 Task: Create a Trello card titled 'Create TBL', add a checklist, attach a card from another board, and set a due date.
Action: Mouse scrolled (729, 308) with delta (0, -1)
Screenshot: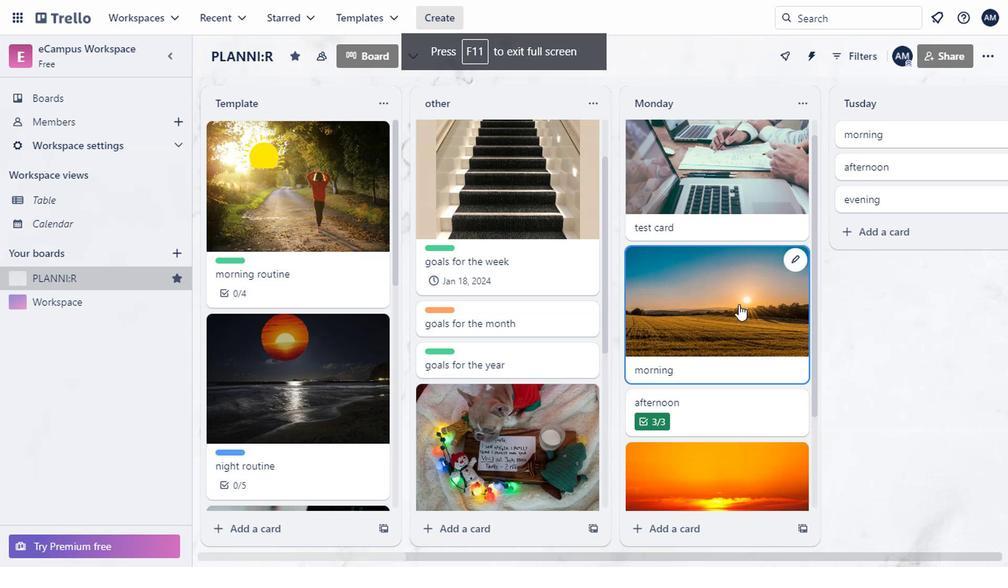 
Action: Mouse moved to (825, 238)
Screenshot: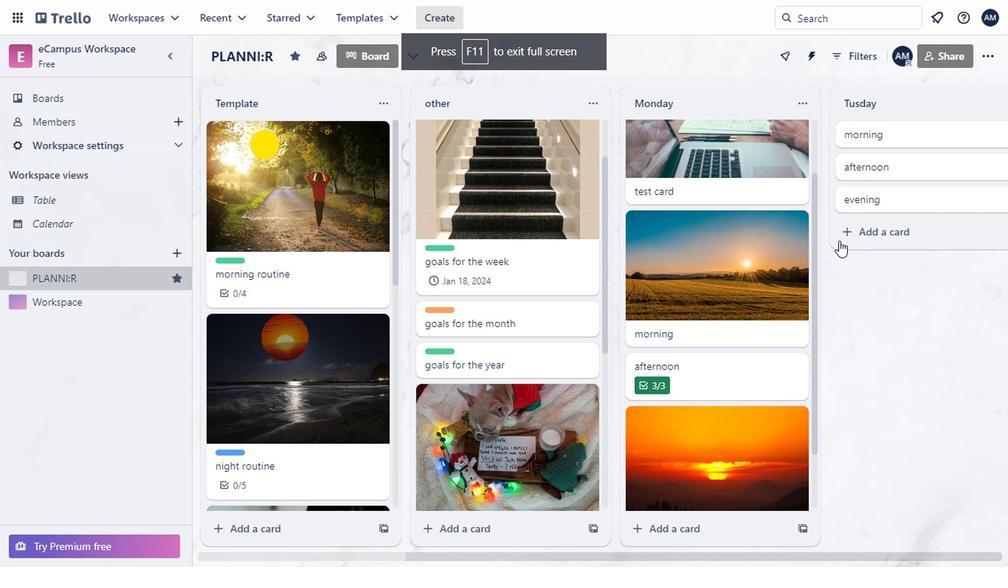 
Action: Mouse scrolled (825, 238) with delta (0, 0)
Screenshot: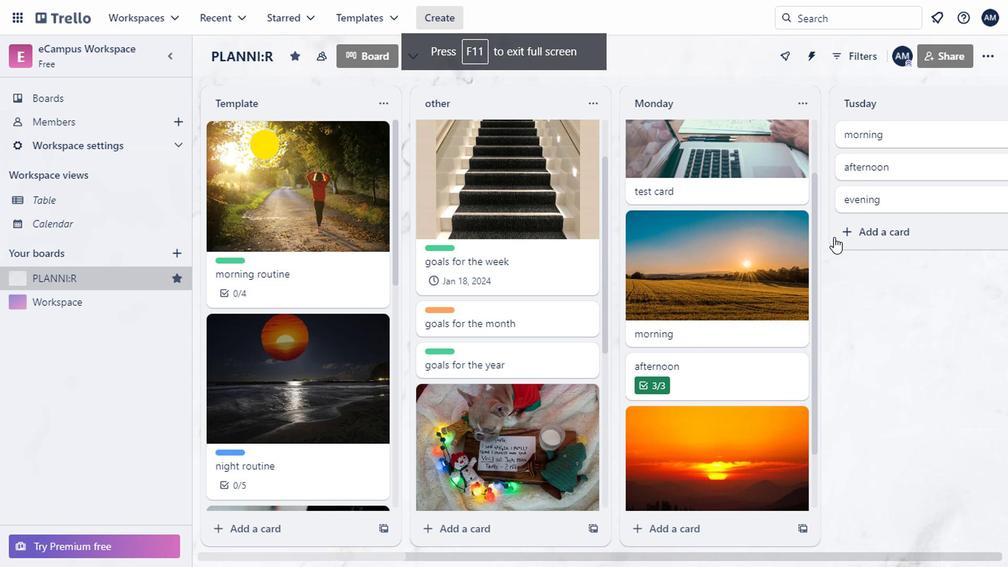 
Action: Mouse scrolled (825, 238) with delta (0, 0)
Screenshot: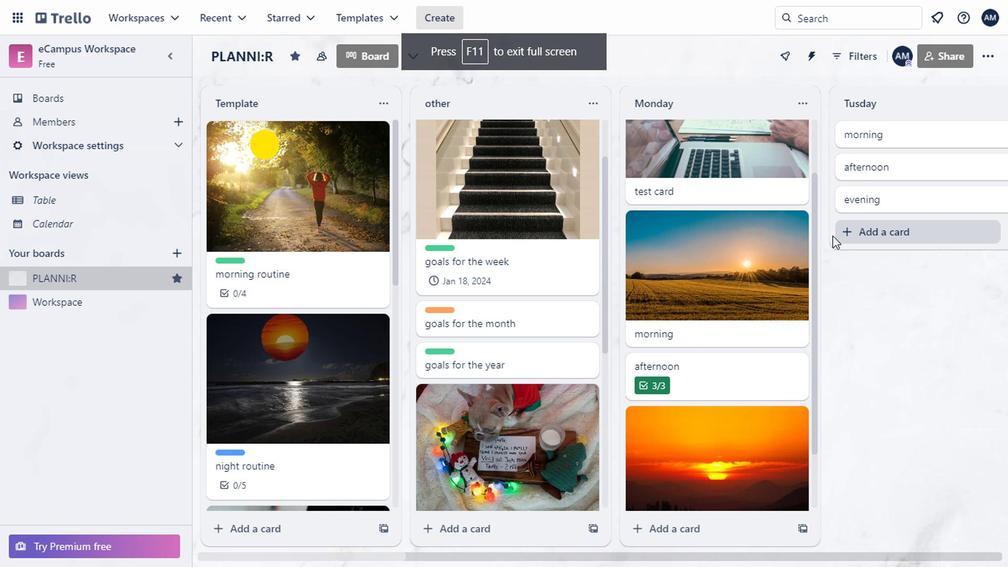
Action: Mouse scrolled (825, 238) with delta (0, 0)
Screenshot: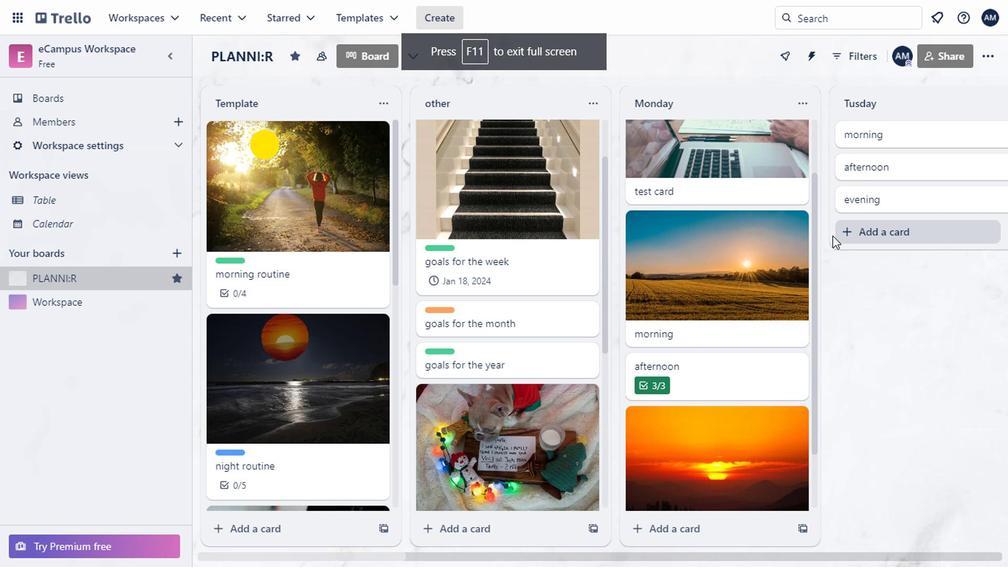 
Action: Mouse moved to (544, 128)
Screenshot: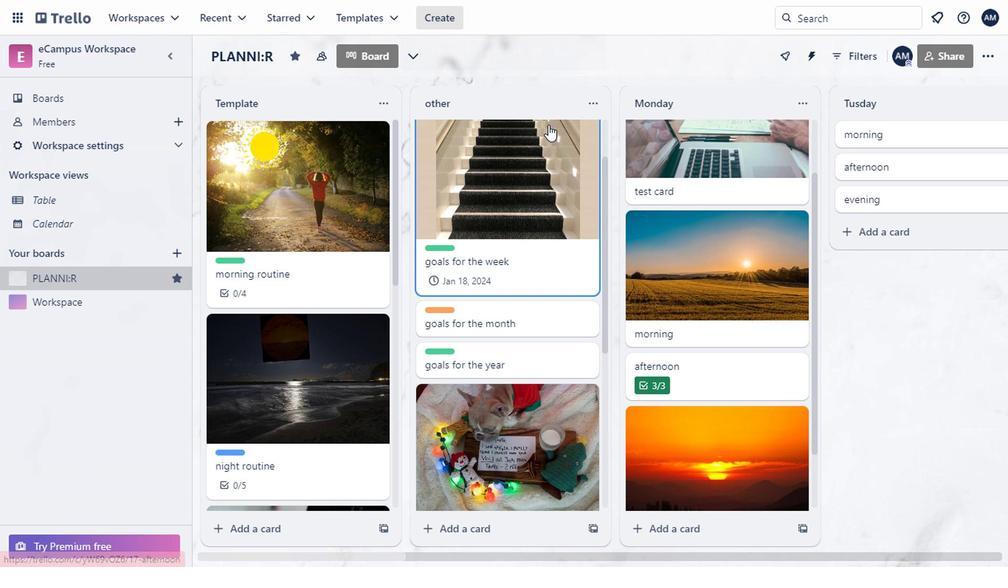 
Action: Mouse scrolled (544, 129) with delta (0, 1)
Screenshot: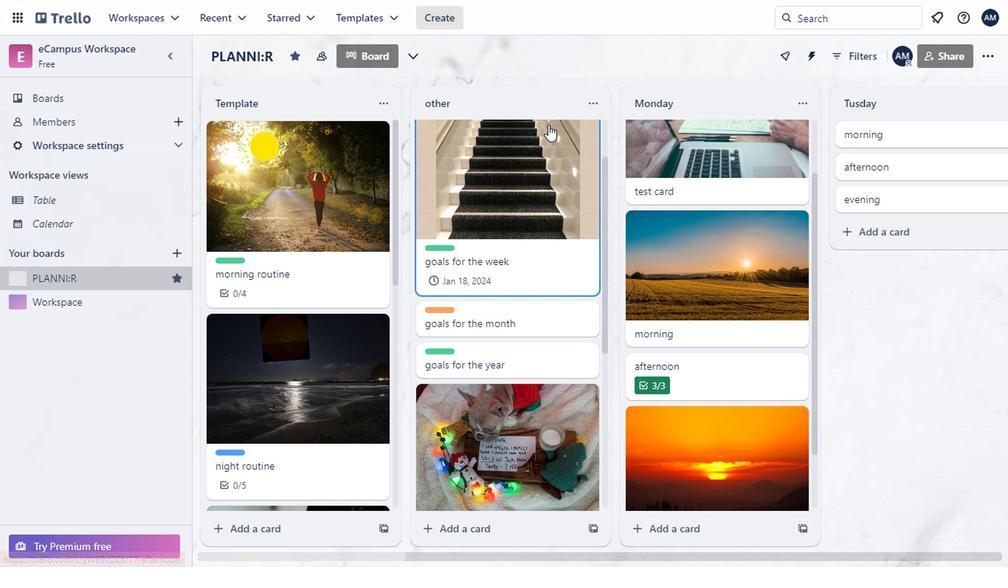 
Action: Mouse scrolled (544, 129) with delta (0, 1)
Screenshot: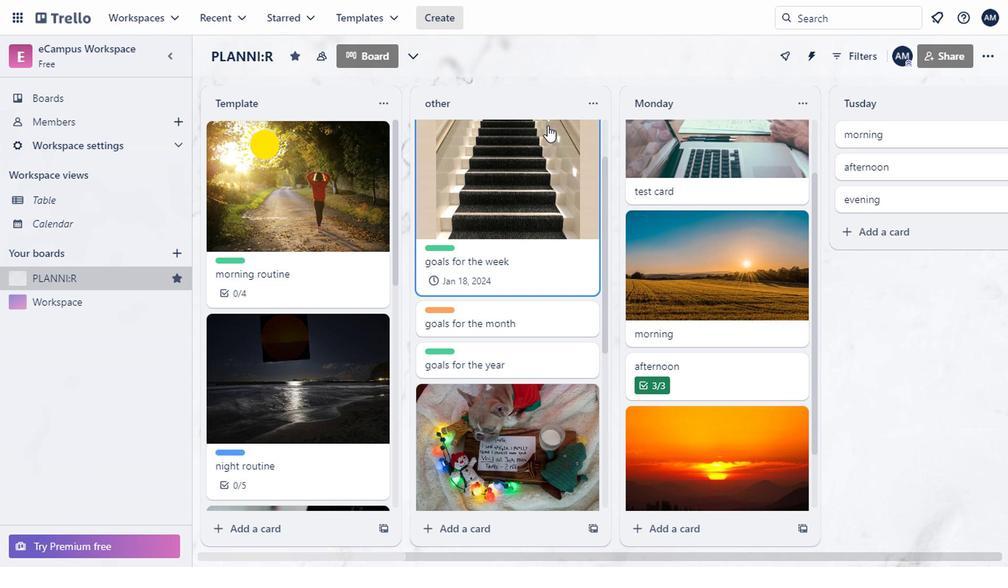 
Action: Mouse scrolled (544, 129) with delta (0, 1)
Screenshot: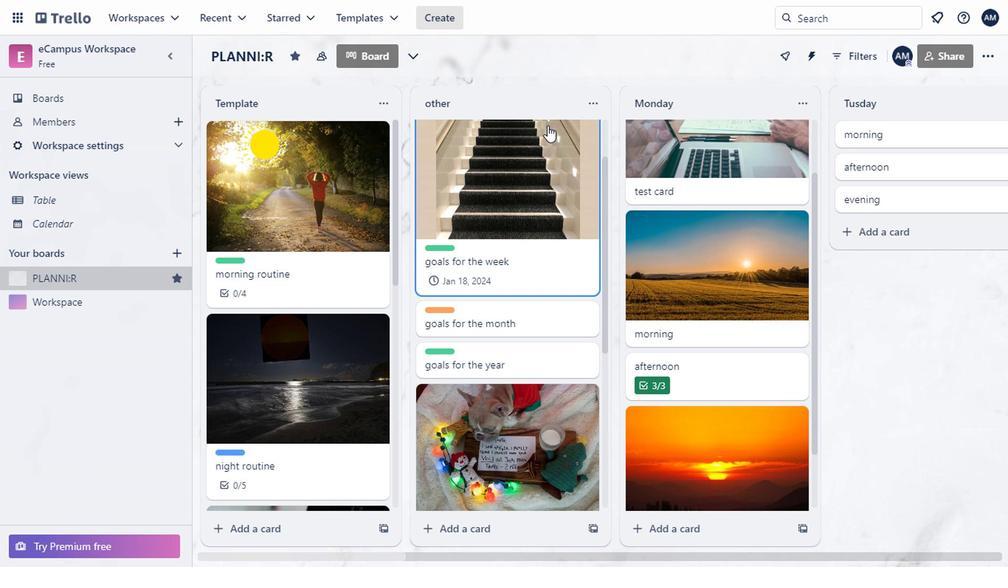 
Action: Mouse scrolled (544, 129) with delta (0, 1)
Screenshot: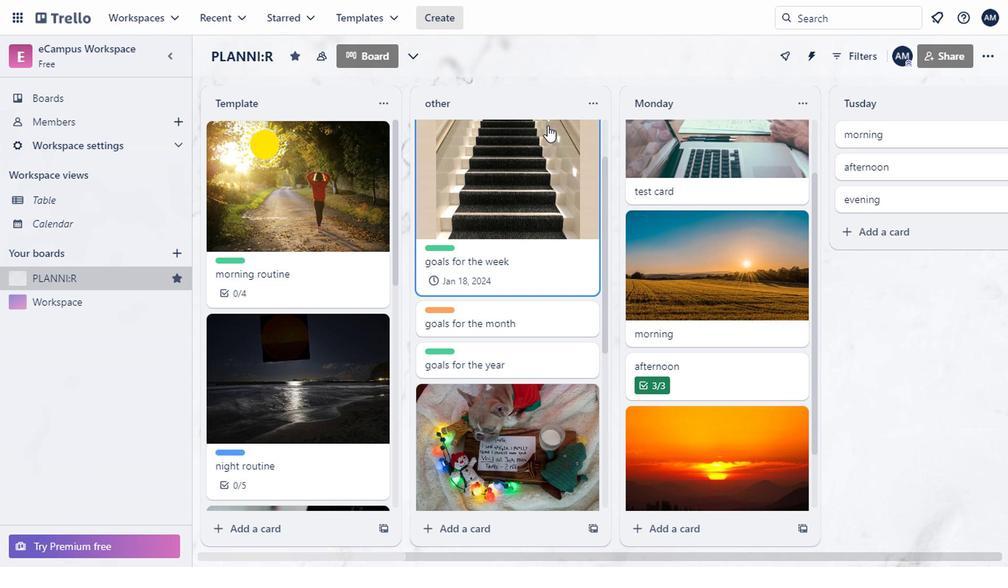 
Action: Mouse moved to (406, 280)
Screenshot: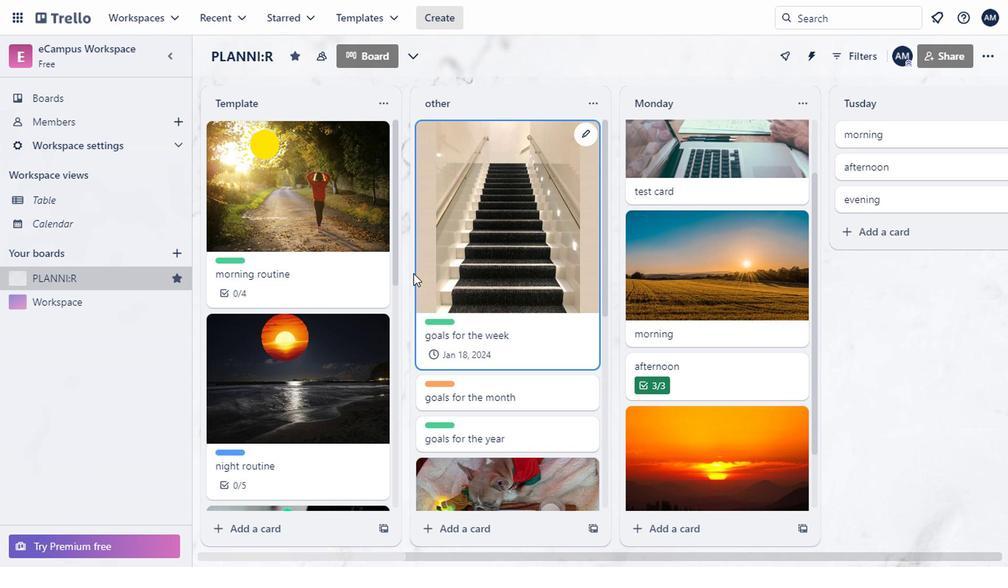 
Action: Mouse scrolled (406, 279) with delta (0, -1)
Screenshot: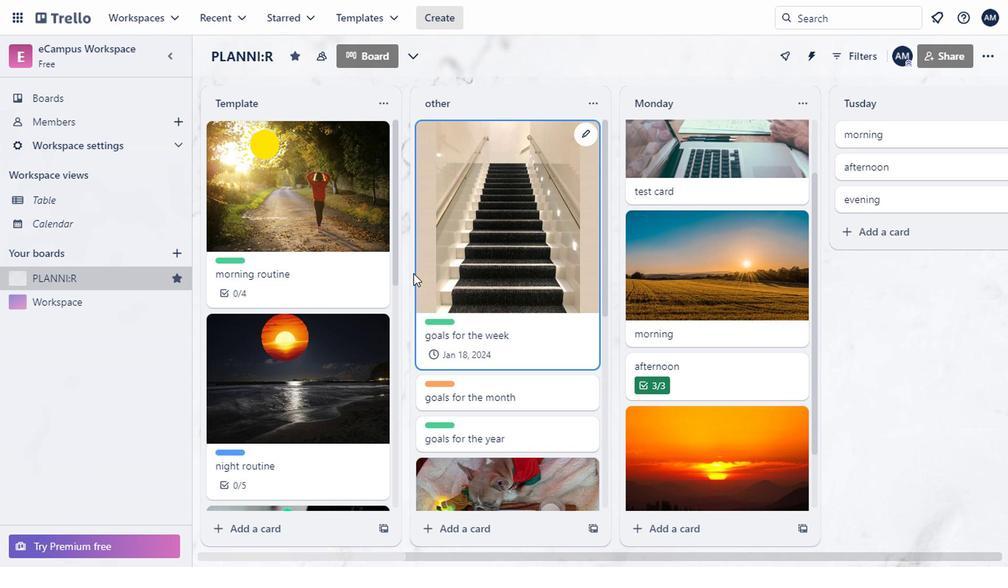 
Action: Mouse moved to (398, 288)
Screenshot: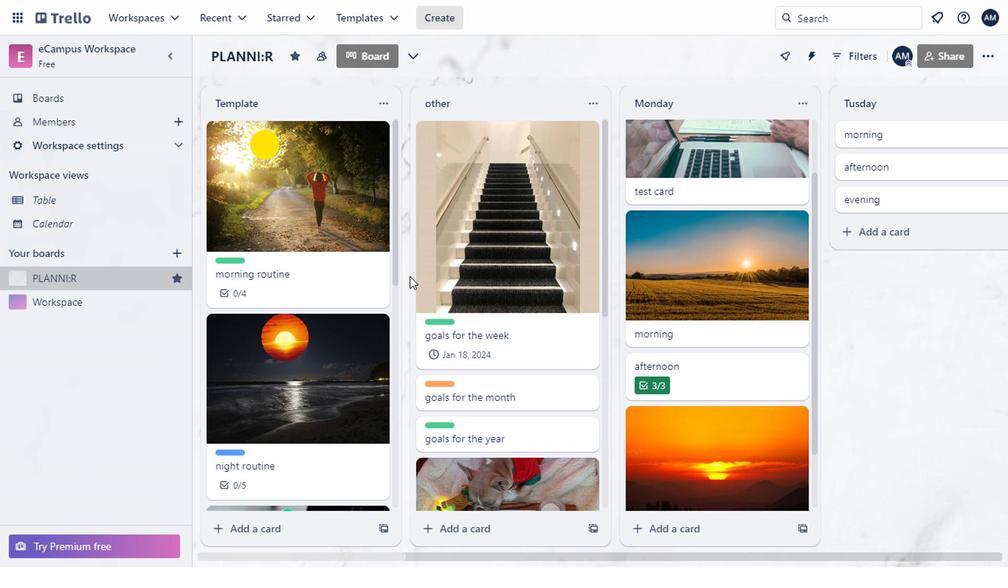 
Action: Mouse scrolled (398, 287) with delta (0, 0)
Screenshot: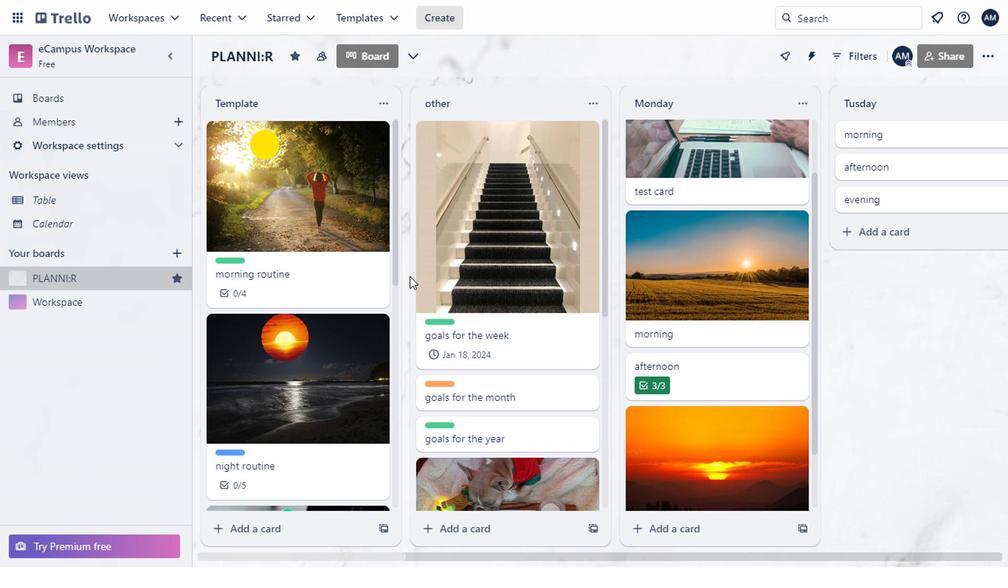 
Action: Mouse moved to (394, 294)
Screenshot: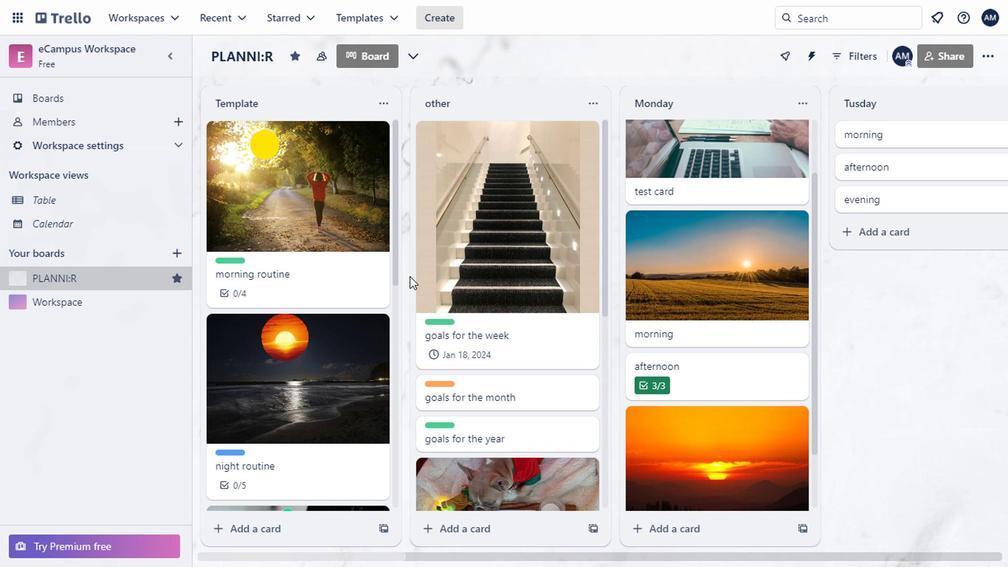 
Action: Mouse scrolled (394, 293) with delta (0, -1)
Screenshot: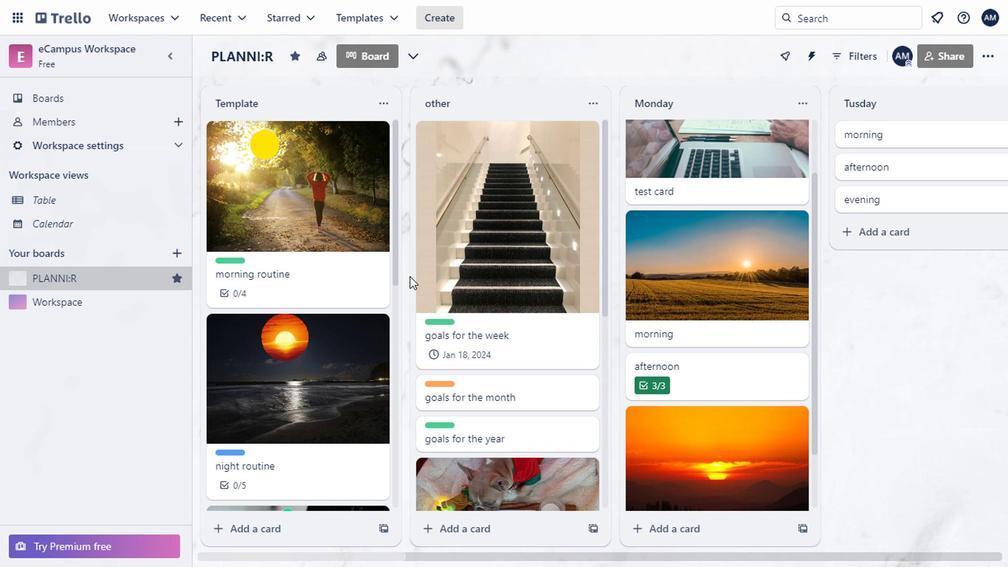 
Action: Mouse moved to (131, 282)
Screenshot: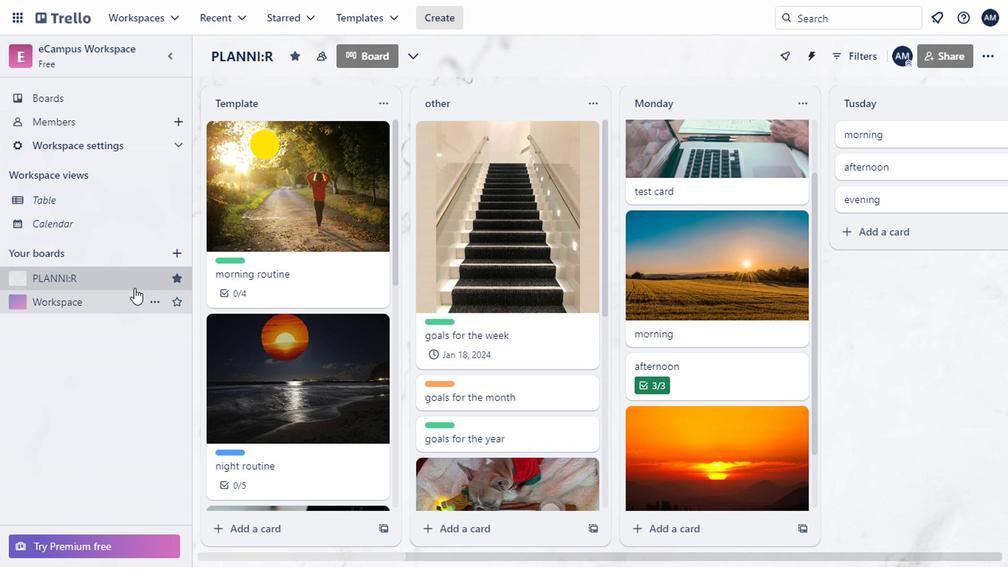 
Action: Mouse pressed left at (131, 282)
Screenshot: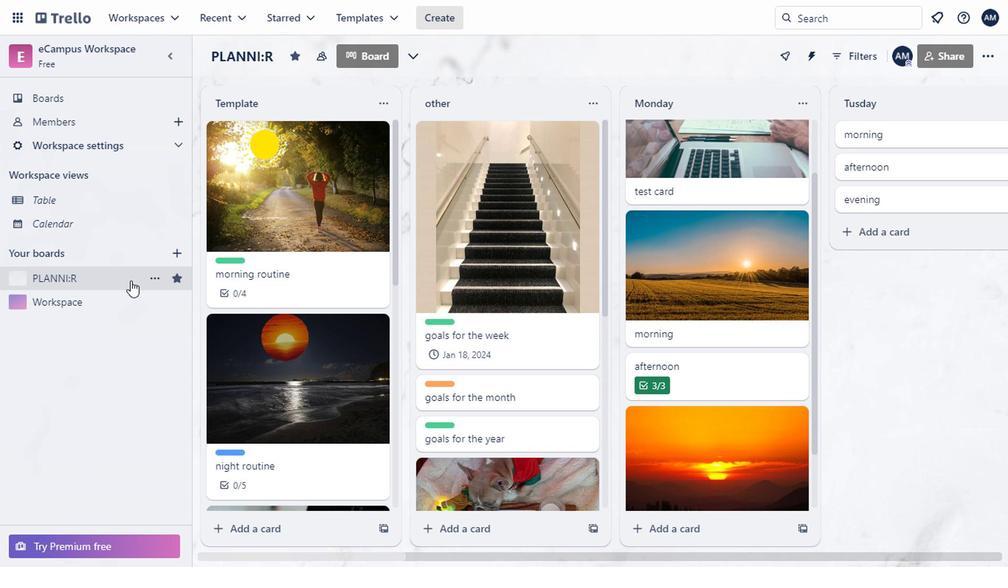 
Action: Mouse moved to (177, 62)
Screenshot: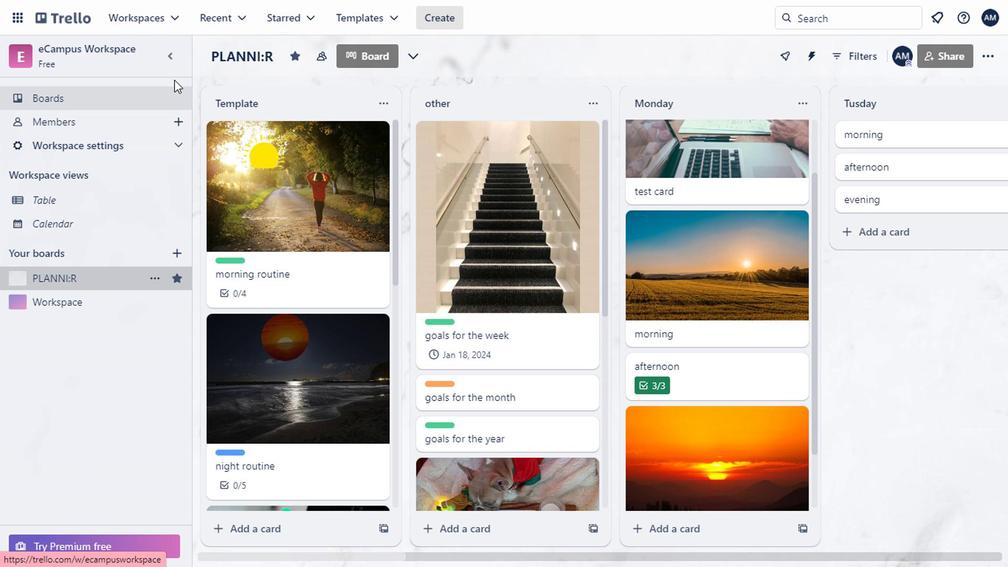 
Action: Mouse pressed left at (177, 62)
Screenshot: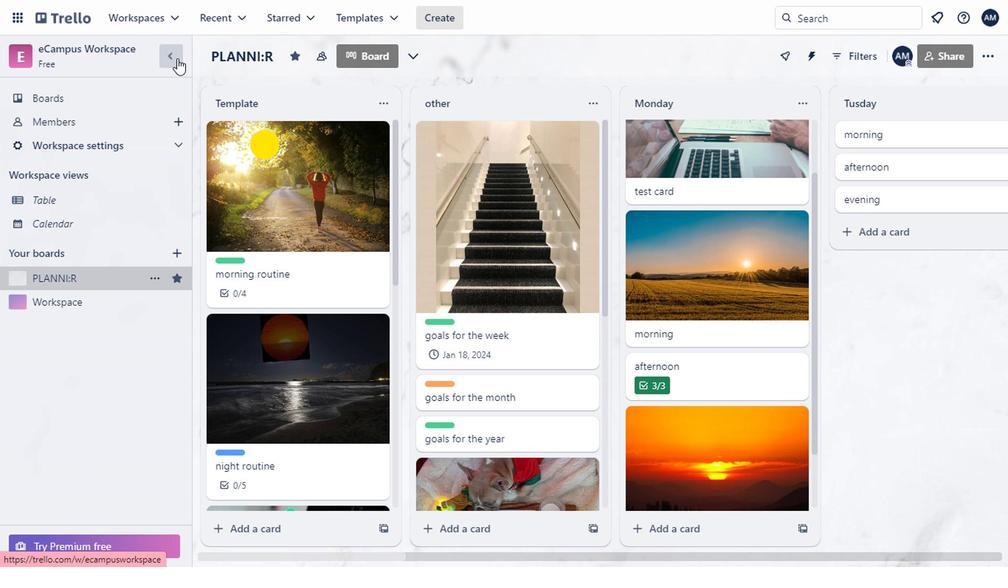 
Action: Mouse moved to (513, 410)
Screenshot: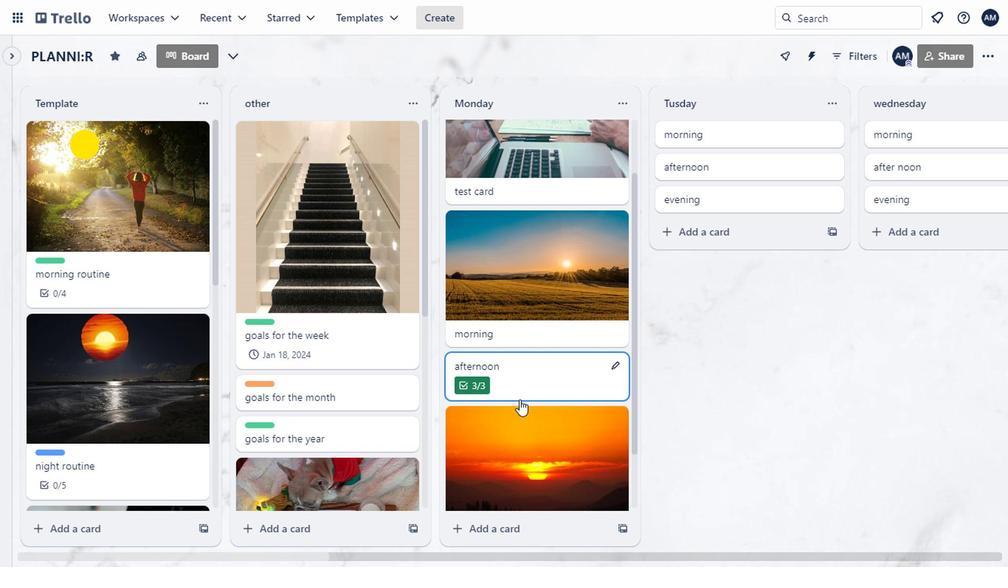 
Action: Mouse scrolled (513, 410) with delta (0, 0)
Screenshot: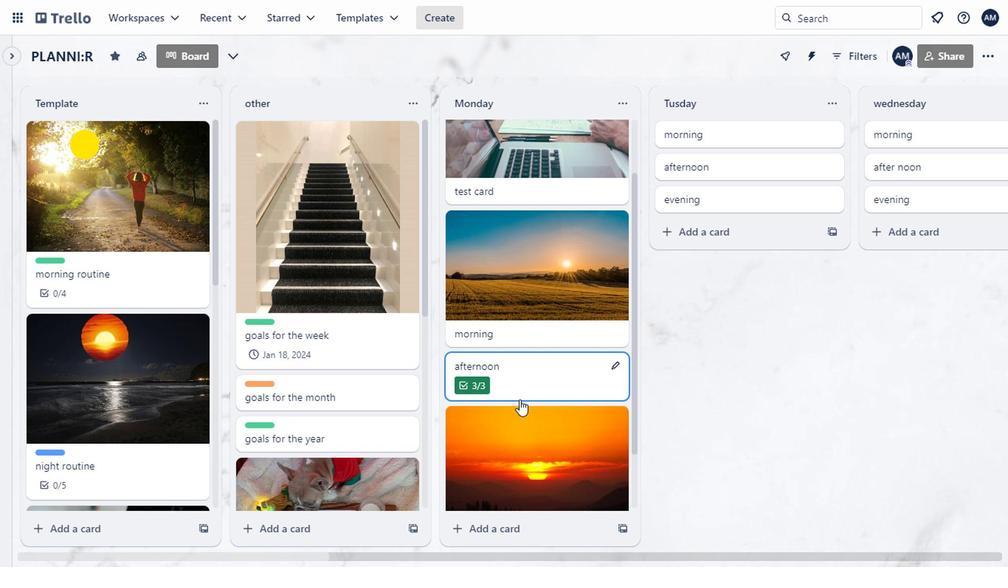 
Action: Mouse moved to (512, 414)
Screenshot: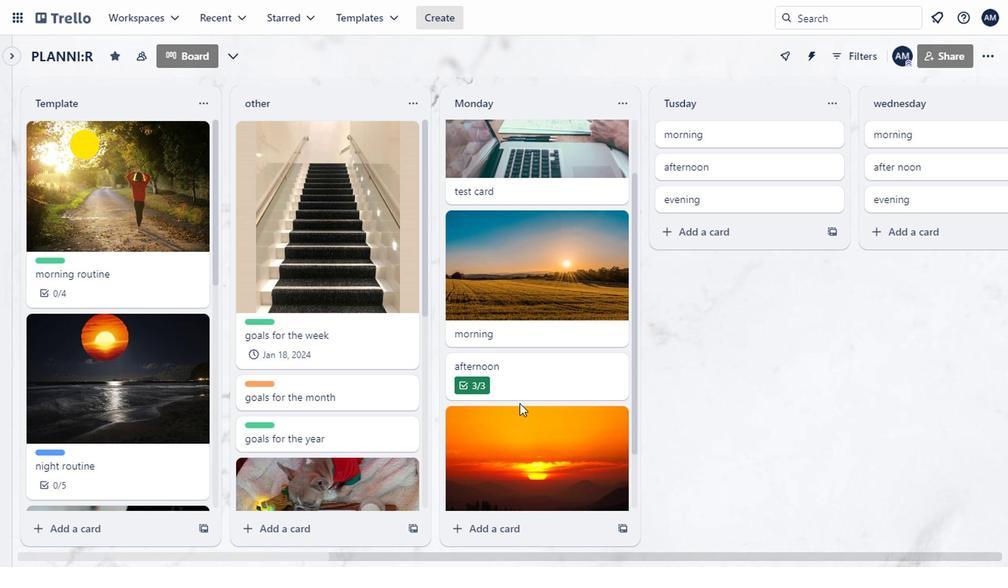 
Action: Mouse scrolled (512, 412) with delta (0, -1)
Screenshot: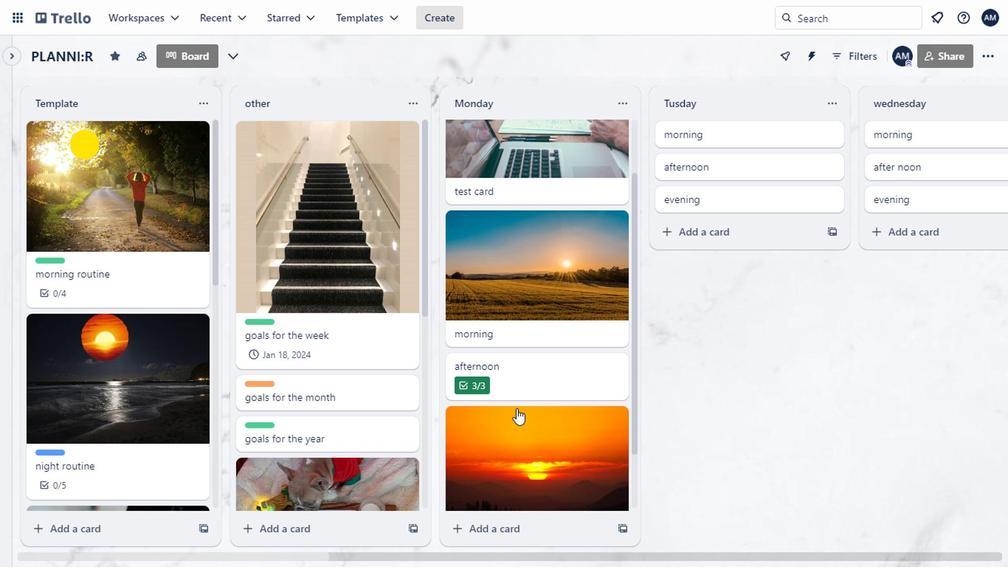 
Action: Mouse moved to (510, 414)
Screenshot: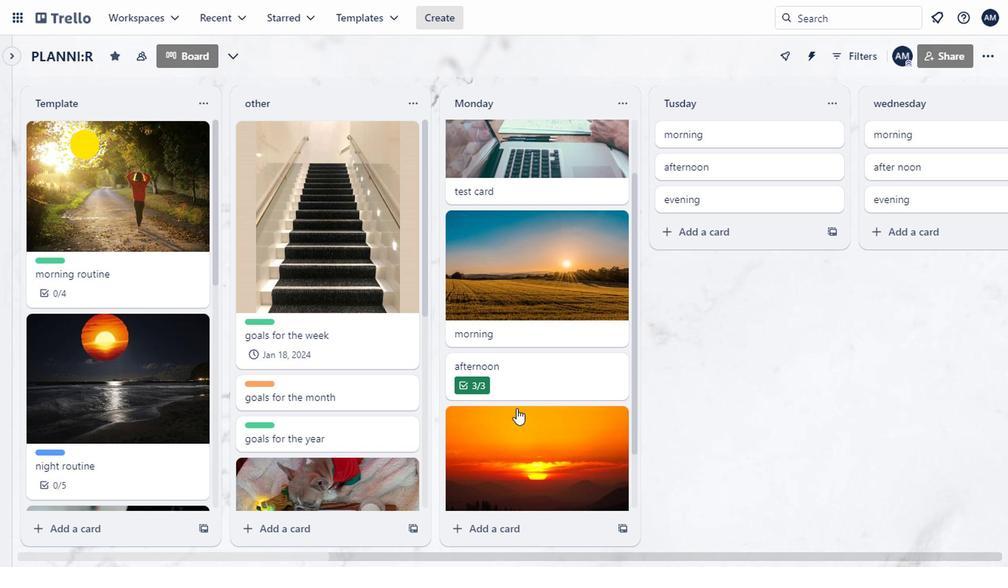 
Action: Mouse scrolled (510, 412) with delta (0, -1)
Screenshot: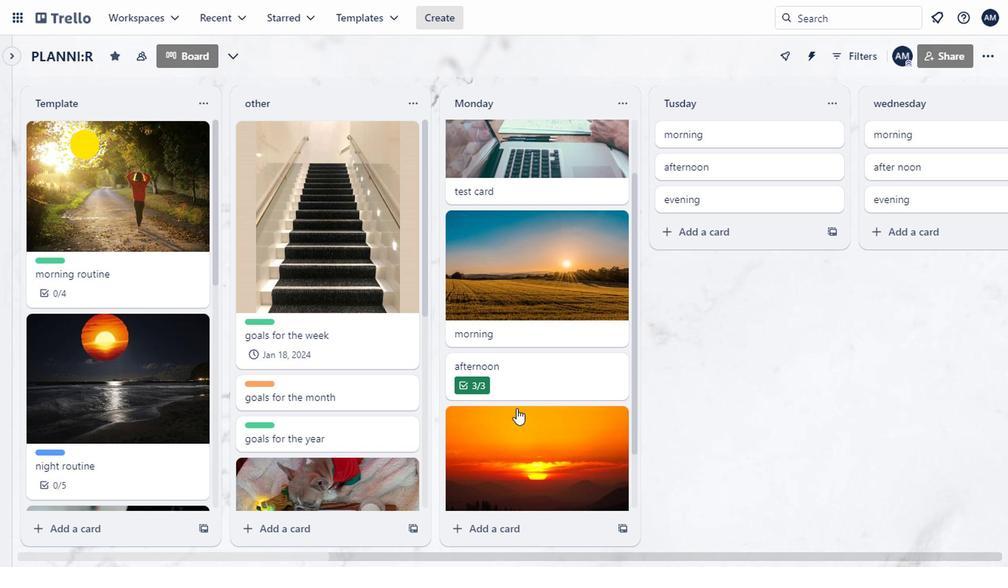 
Action: Mouse moved to (800, 274)
Screenshot: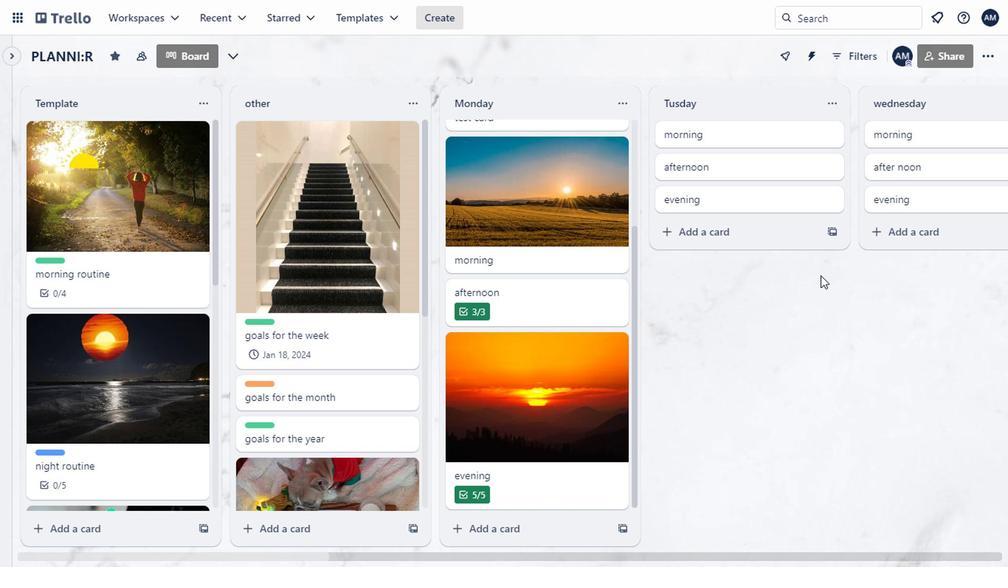
Action: Mouse scrolled (800, 275) with delta (0, 0)
Screenshot: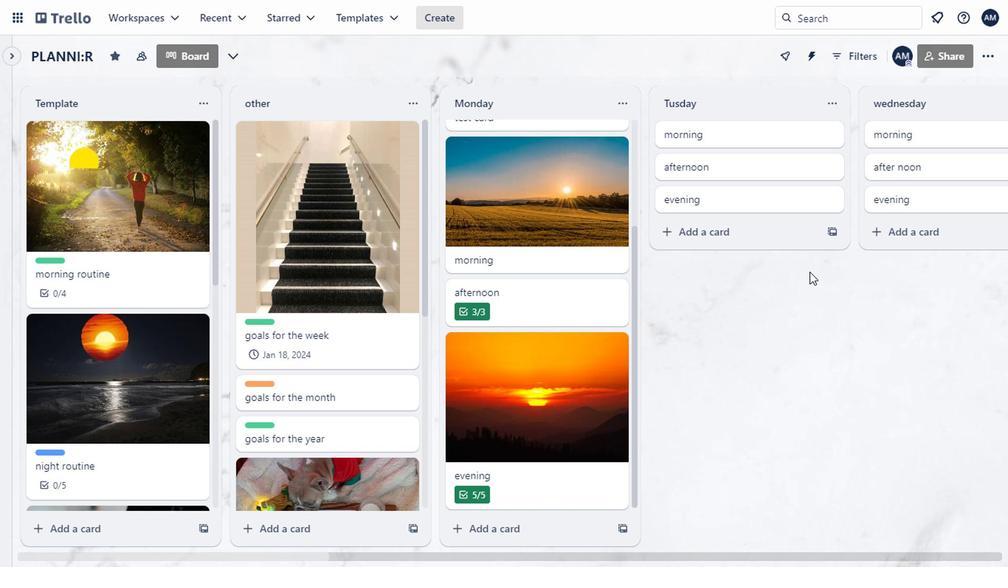 
Action: Mouse scrolled (800, 275) with delta (0, 0)
Screenshot: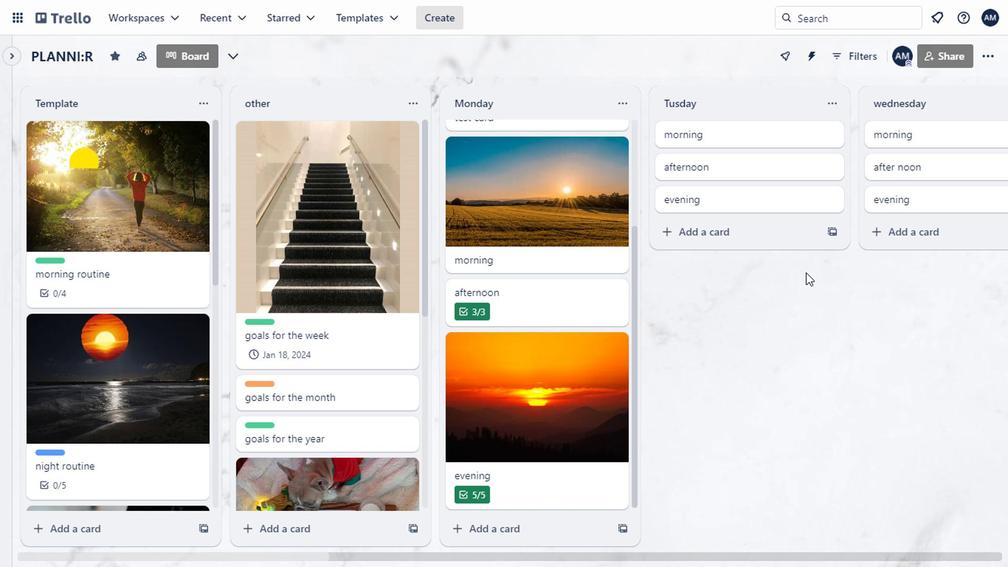 
Action: Mouse scrolled (800, 275) with delta (0, 0)
Screenshot: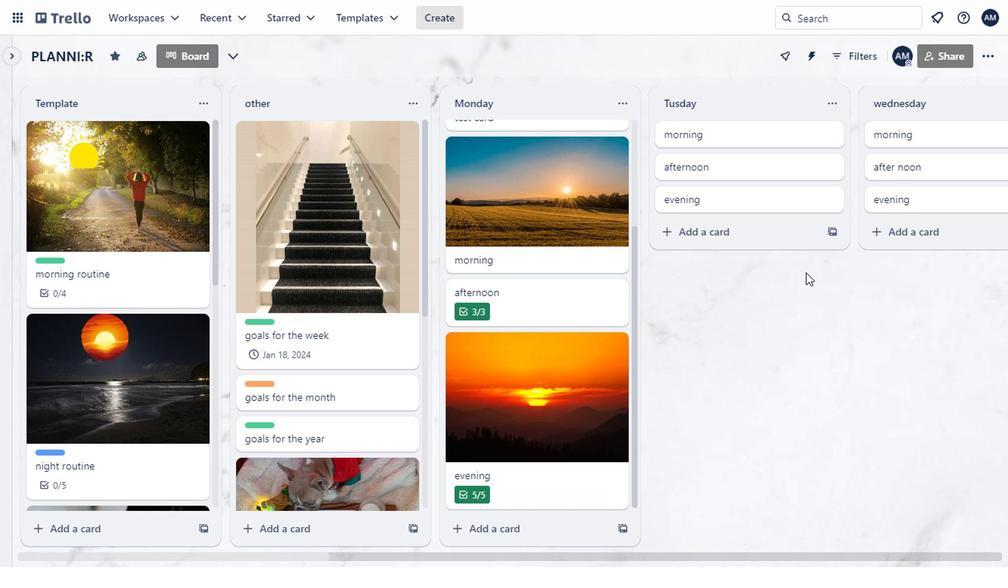 
Action: Mouse moved to (431, 302)
Screenshot: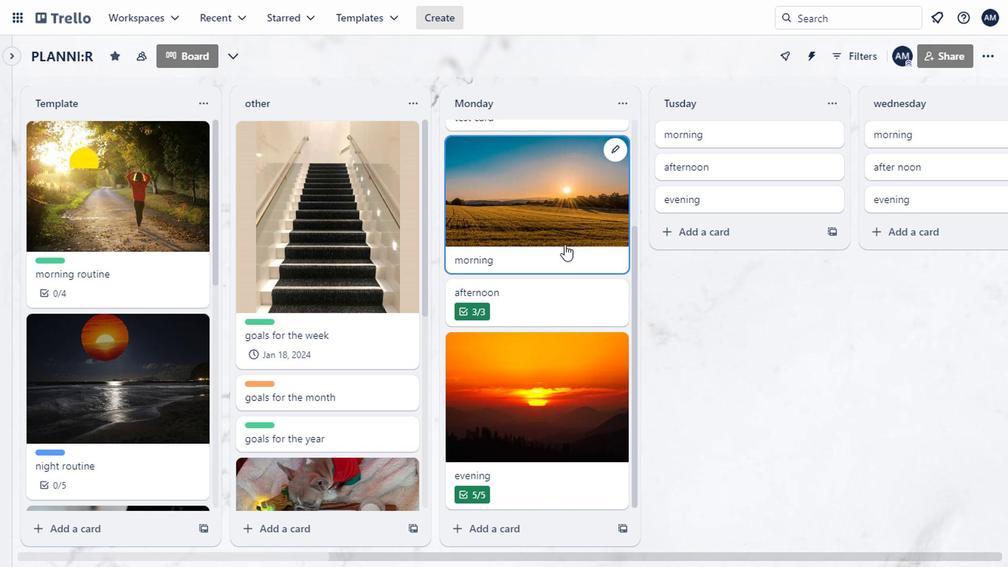 
Action: Mouse scrolled (431, 303) with delta (0, 0)
Screenshot: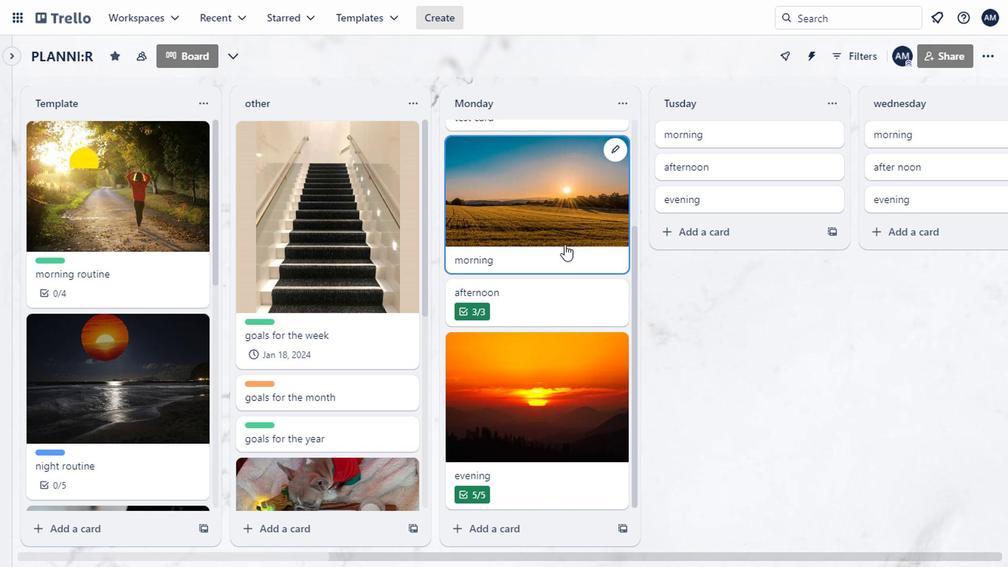 
Action: Mouse moved to (405, 318)
Screenshot: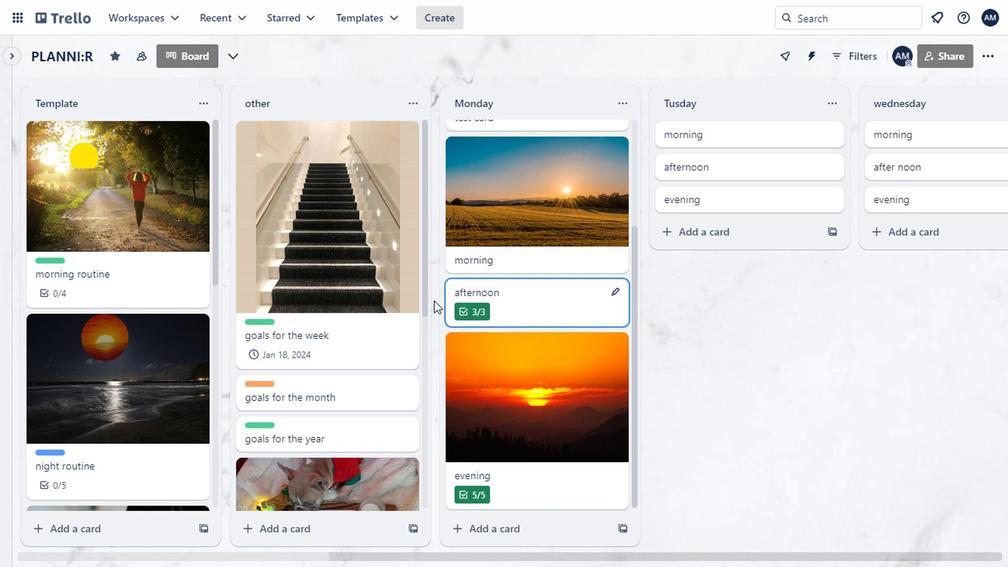 
Action: Mouse scrolled (405, 319) with delta (0, 0)
Screenshot: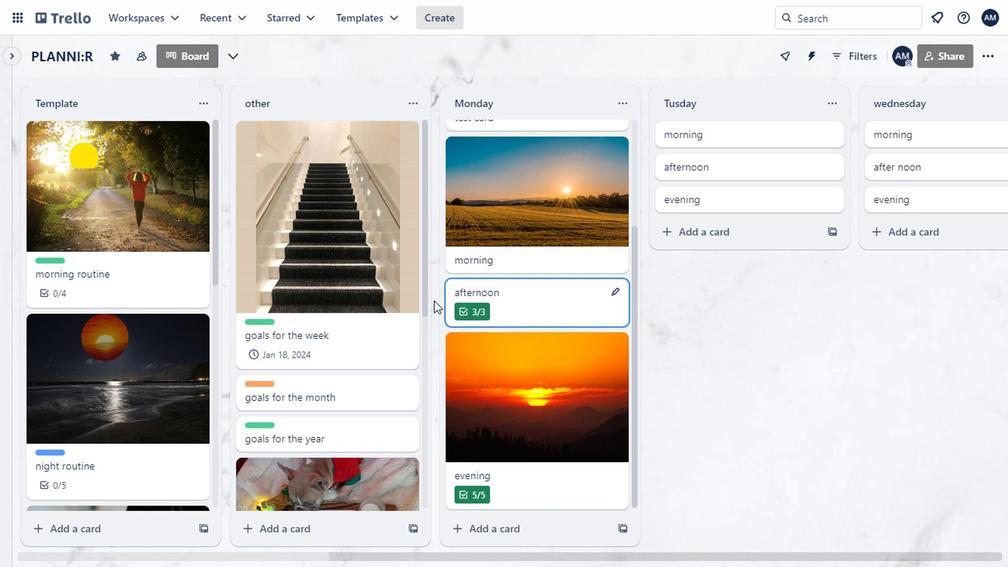 
Action: Mouse moved to (404, 318)
Screenshot: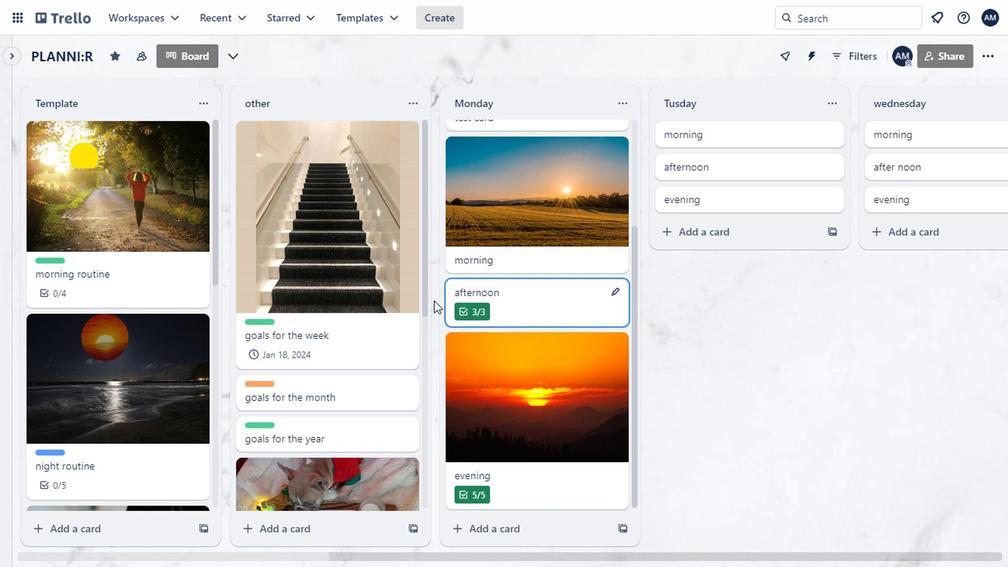 
Action: Mouse scrolled (404, 319) with delta (0, 0)
Screenshot: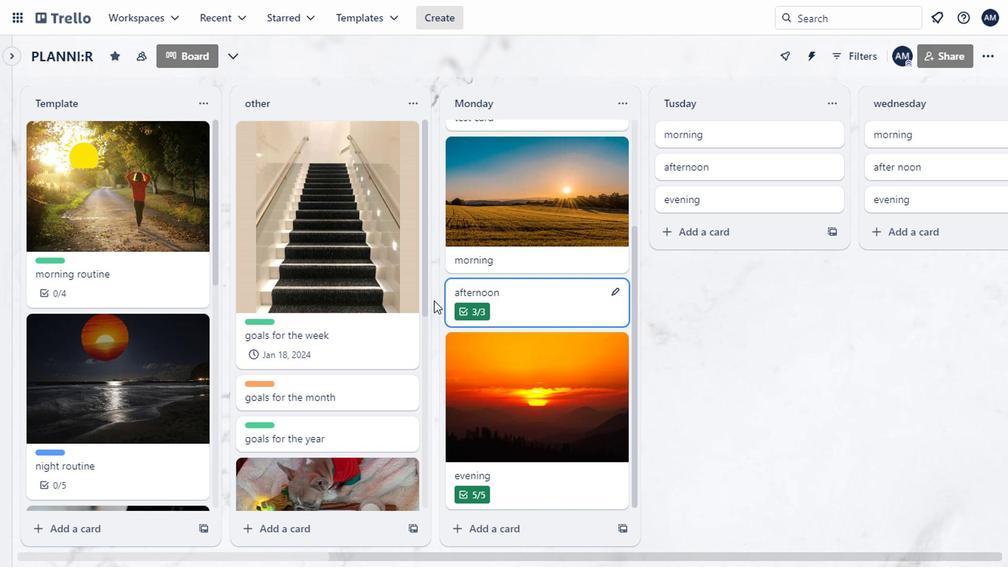 
Action: Mouse scrolled (404, 319) with delta (0, 0)
Screenshot: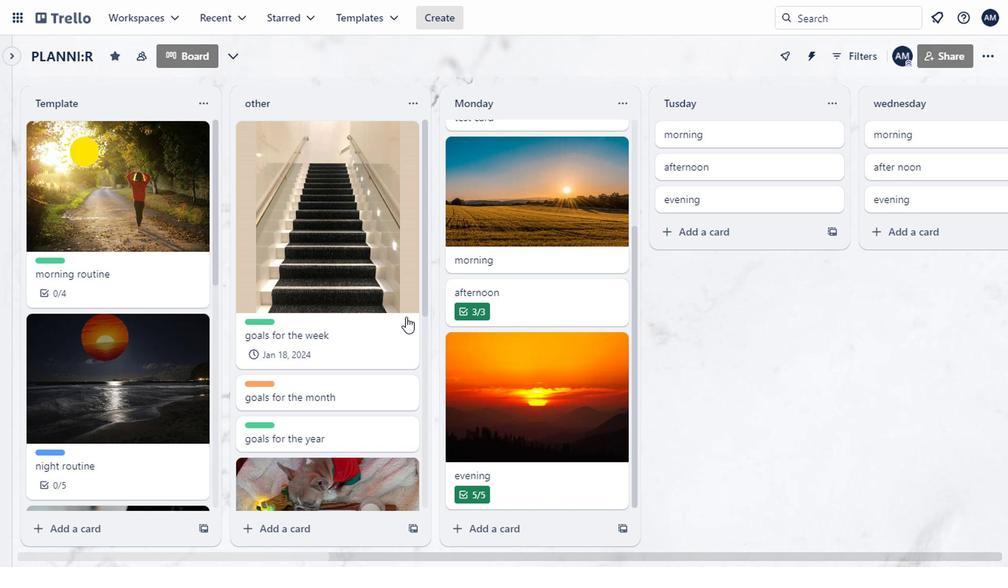 
Action: Mouse moved to (363, 393)
Screenshot: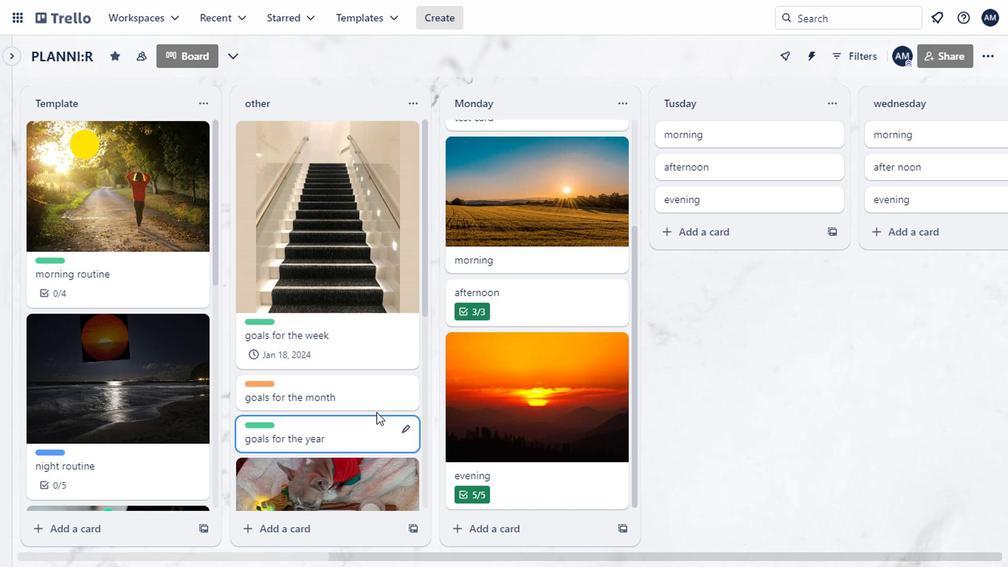 
Action: Mouse scrolled (363, 392) with delta (0, -1)
Screenshot: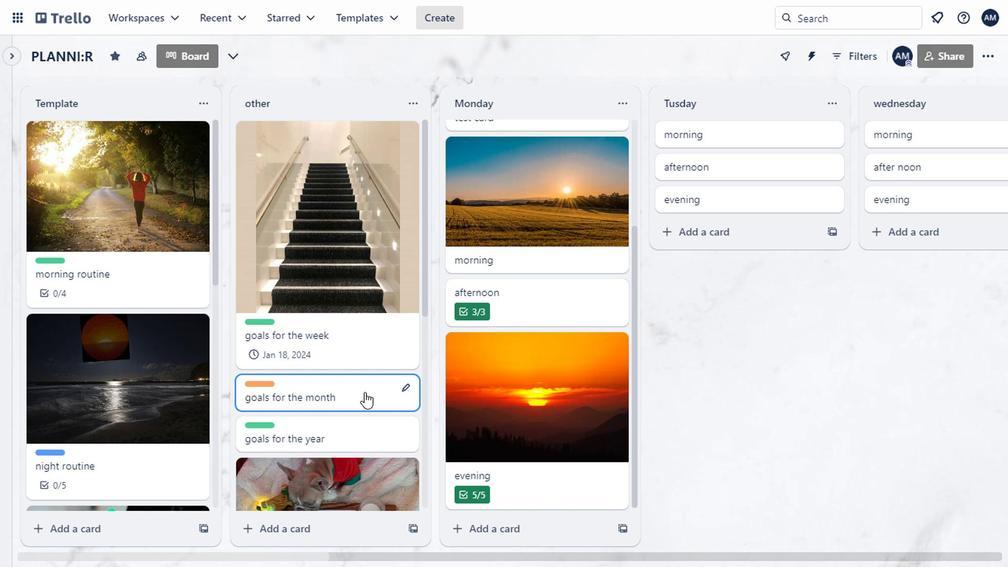 
Action: Mouse moved to (363, 394)
Screenshot: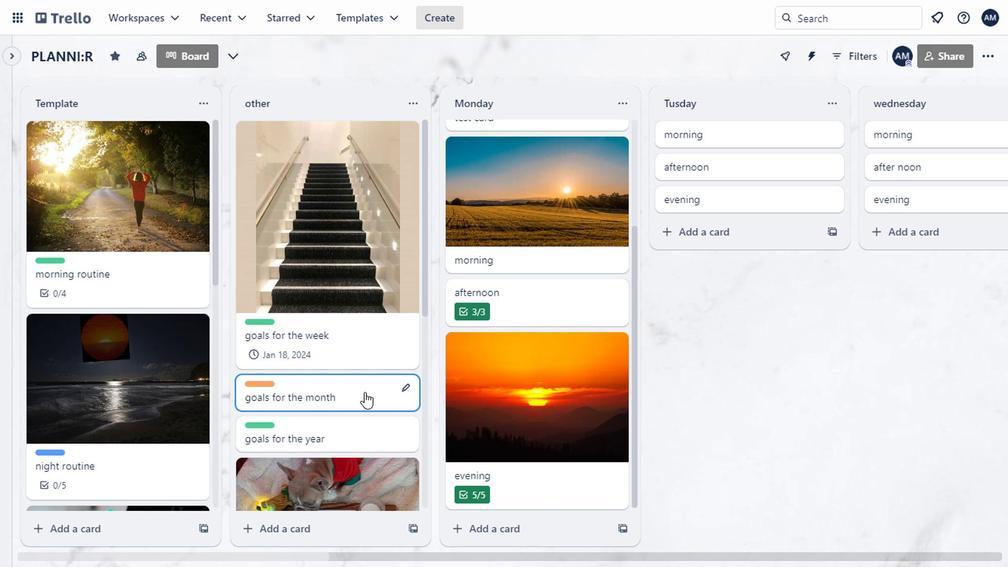 
Action: Mouse scrolled (363, 393) with delta (0, 0)
Screenshot: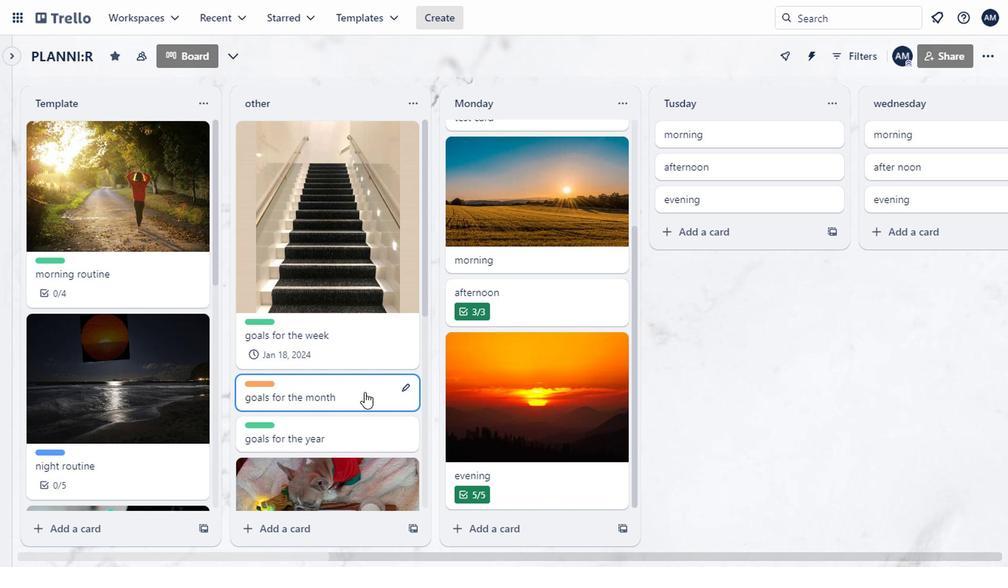 
Action: Mouse moved to (365, 278)
Screenshot: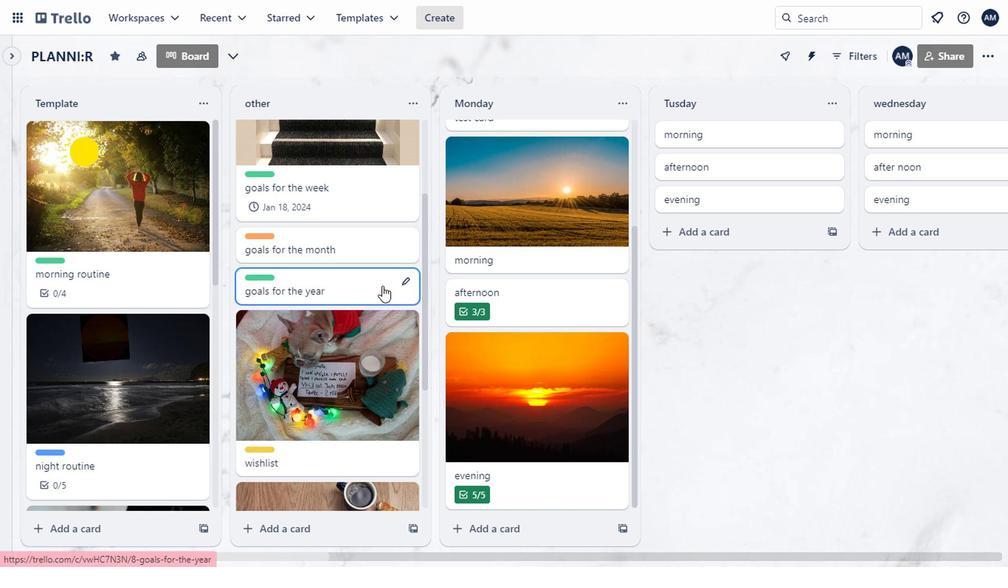 
Action: Mouse scrolled (365, 279) with delta (0, 0)
Screenshot: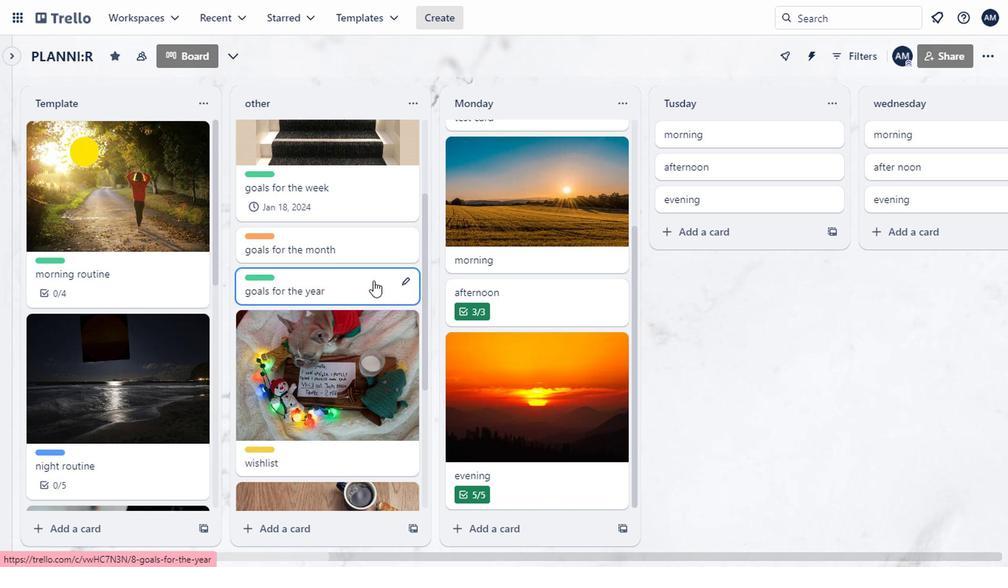 
Action: Mouse moved to (366, 316)
Screenshot: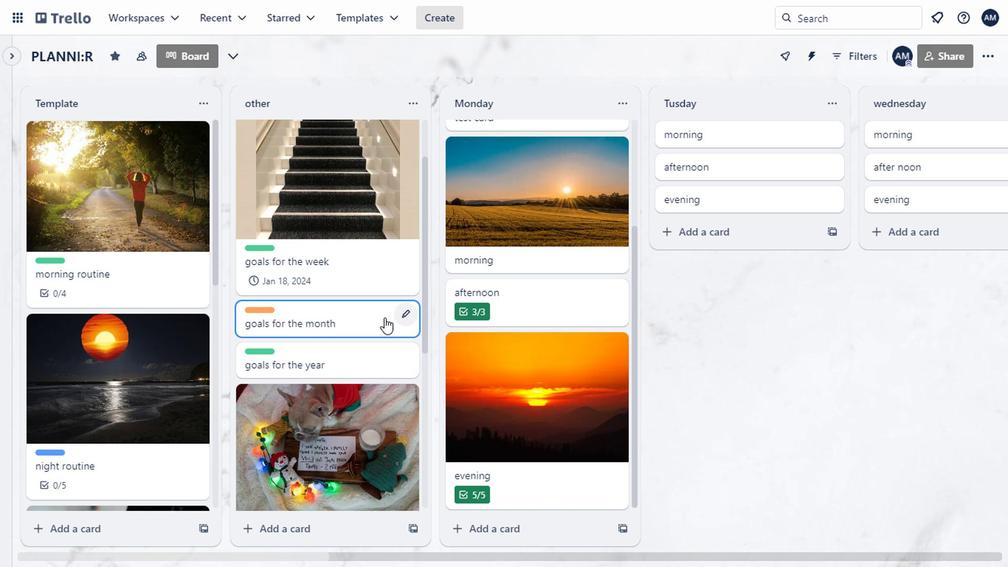 
Action: Mouse pressed left at (366, 316)
Screenshot: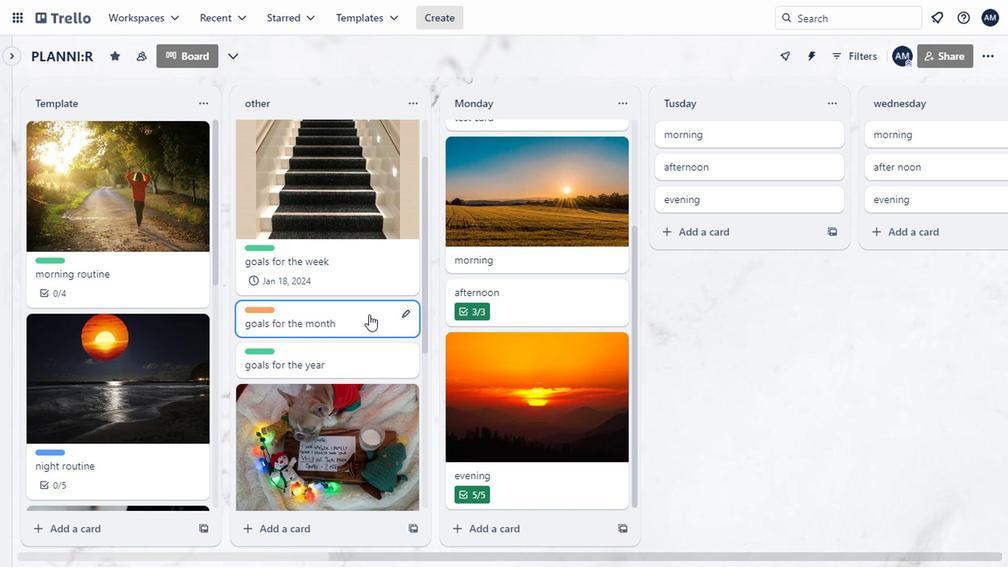 
Action: Mouse moved to (673, 282)
Screenshot: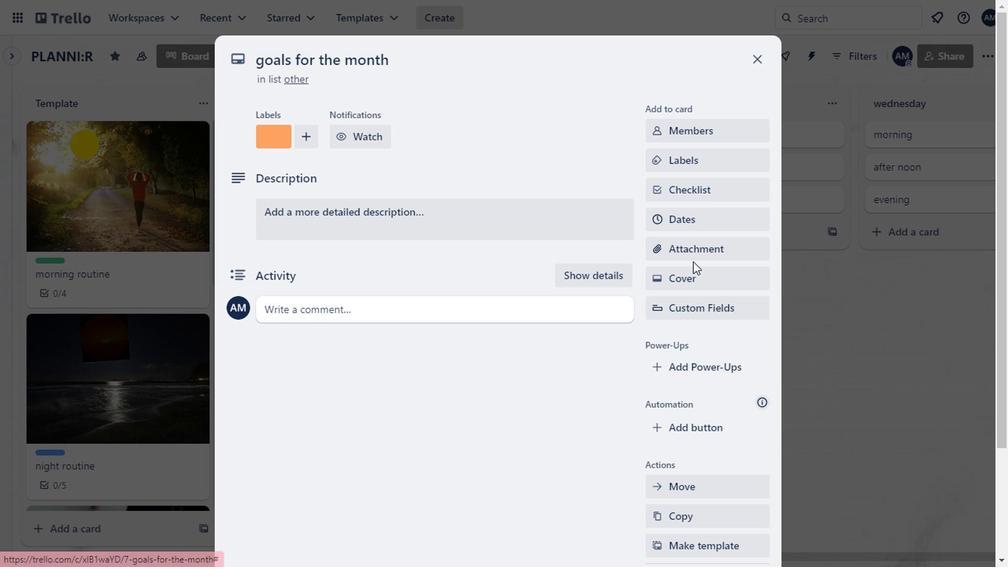 
Action: Mouse pressed left at (673, 282)
Screenshot: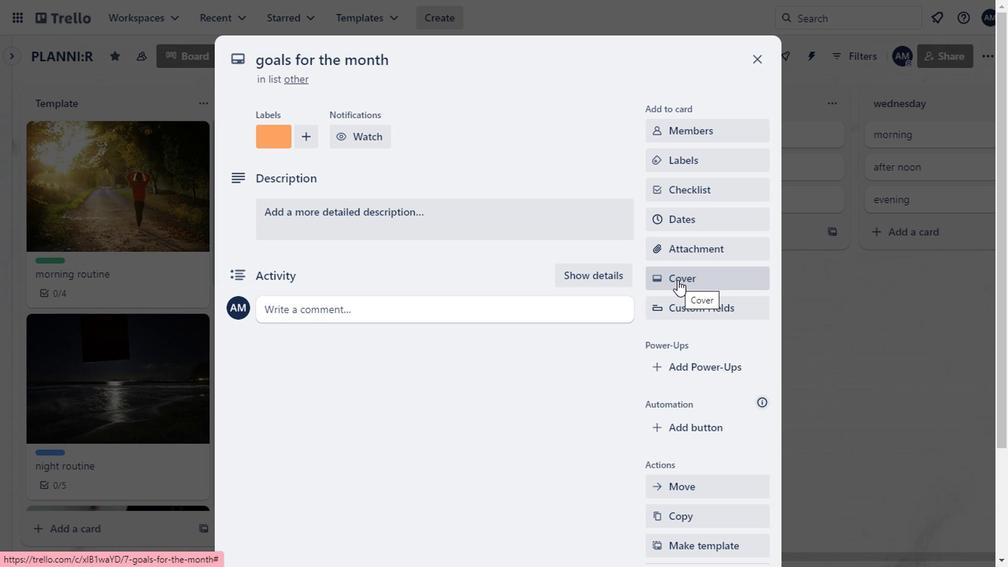 
Action: Mouse moved to (758, 416)
Screenshot: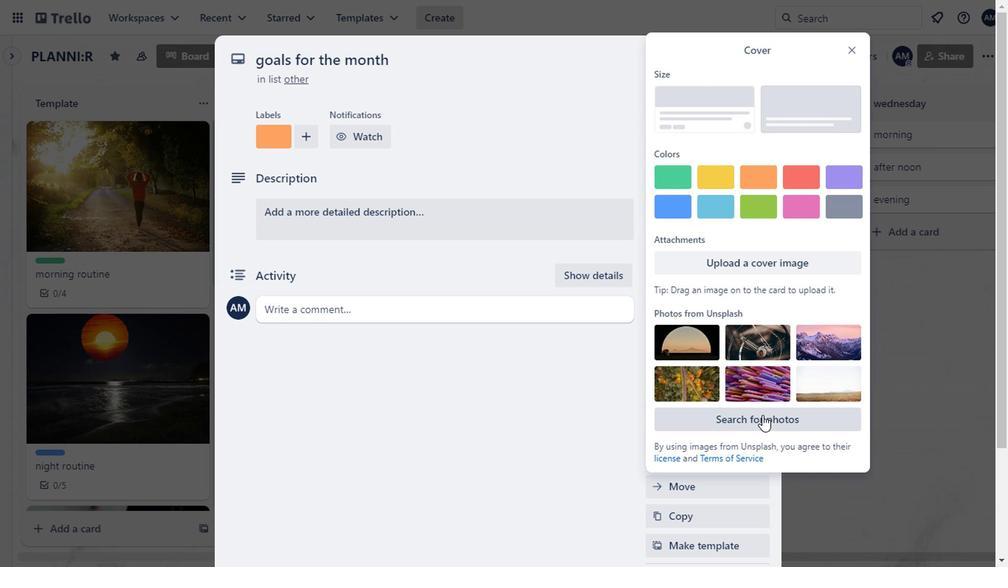 
Action: Mouse pressed left at (758, 416)
Screenshot: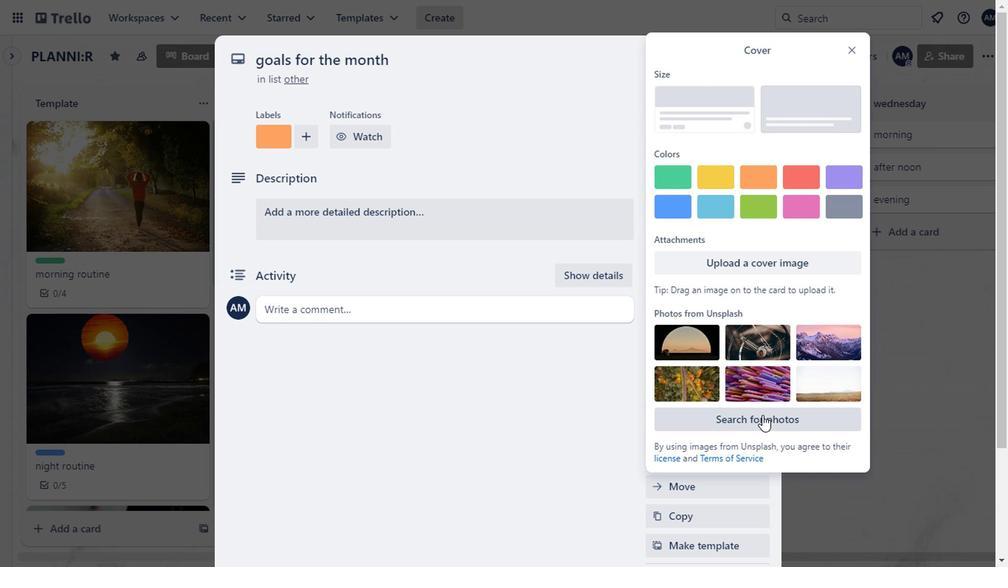 
Action: Mouse moved to (686, 161)
Screenshot: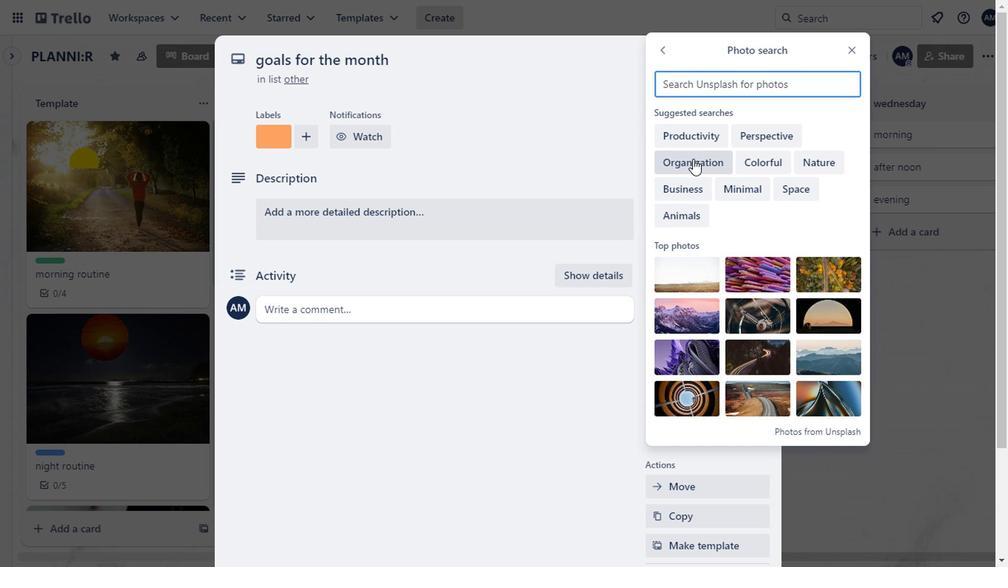 
Action: Mouse pressed left at (686, 161)
Screenshot: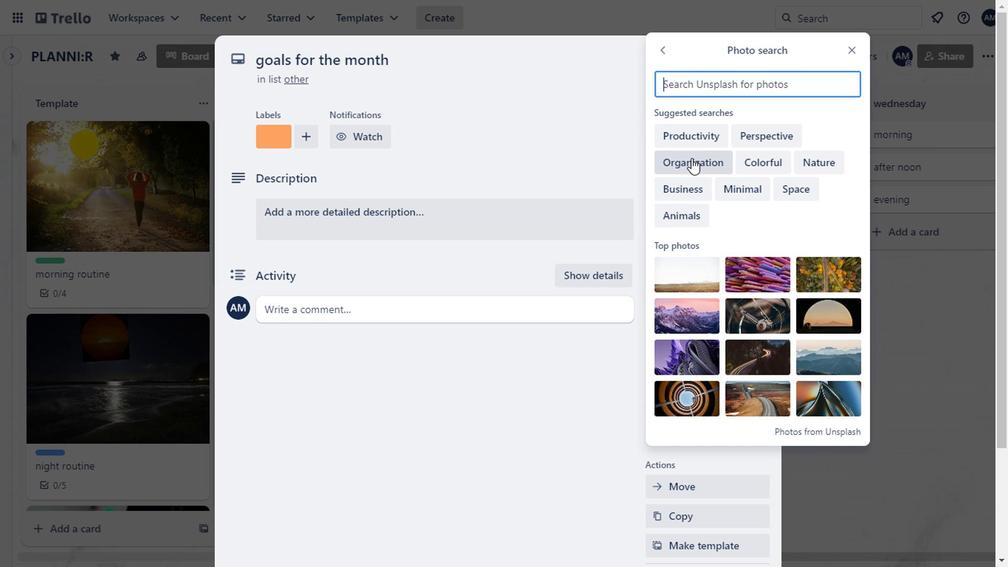 
Action: Mouse moved to (739, 280)
Screenshot: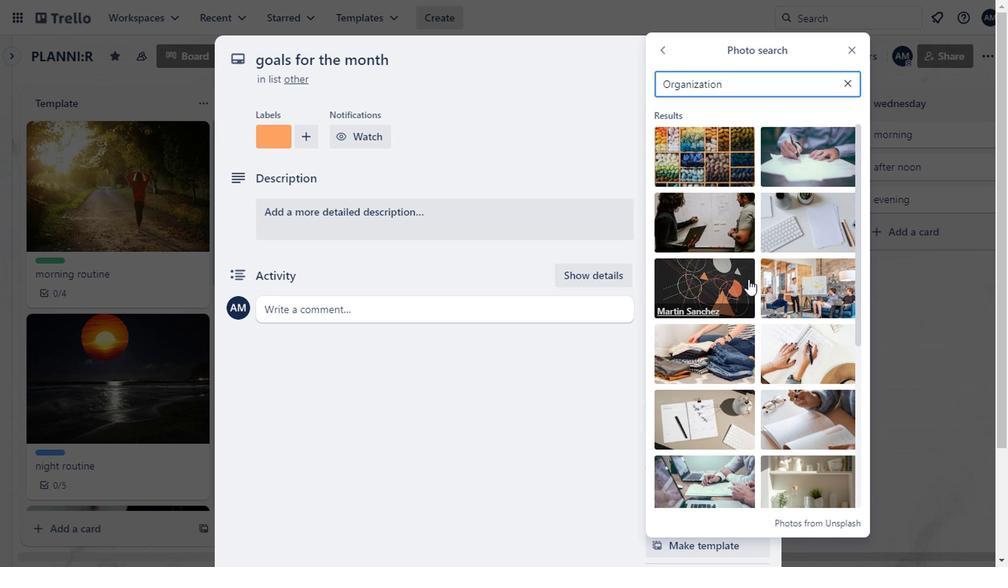 
Action: Mouse pressed left at (739, 280)
Screenshot: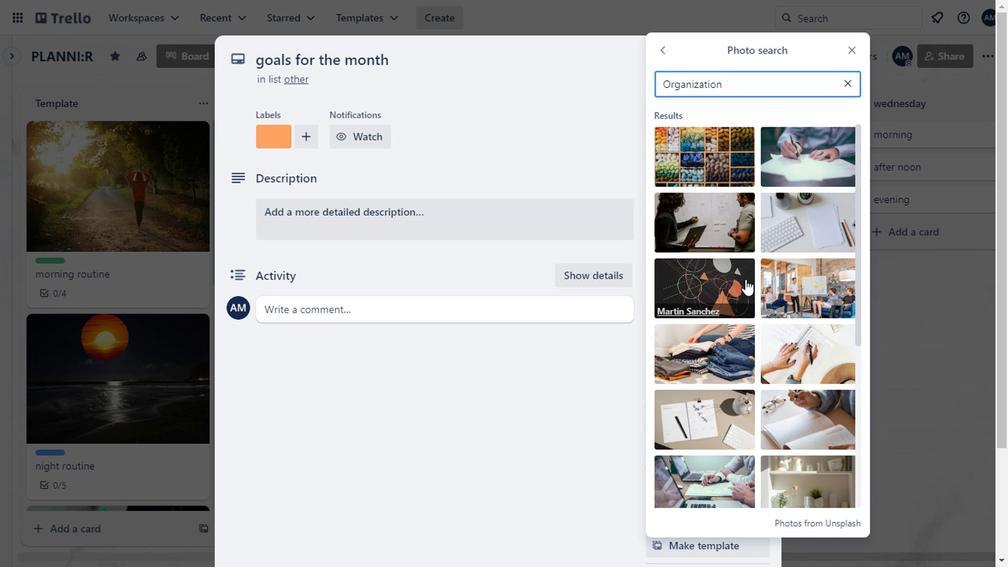 
Action: Mouse moved to (812, 108)
Screenshot: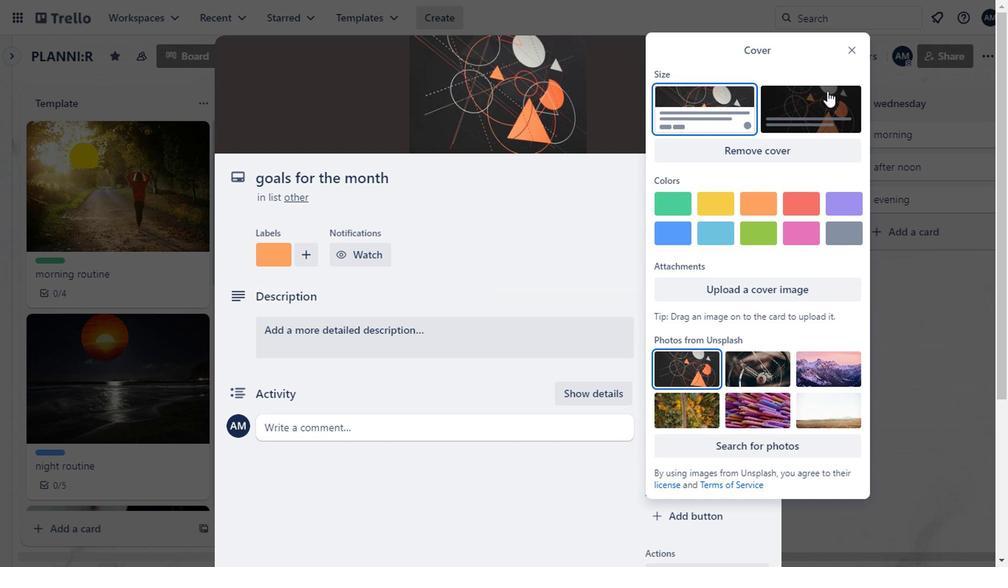 
Action: Mouse pressed left at (812, 108)
Screenshot: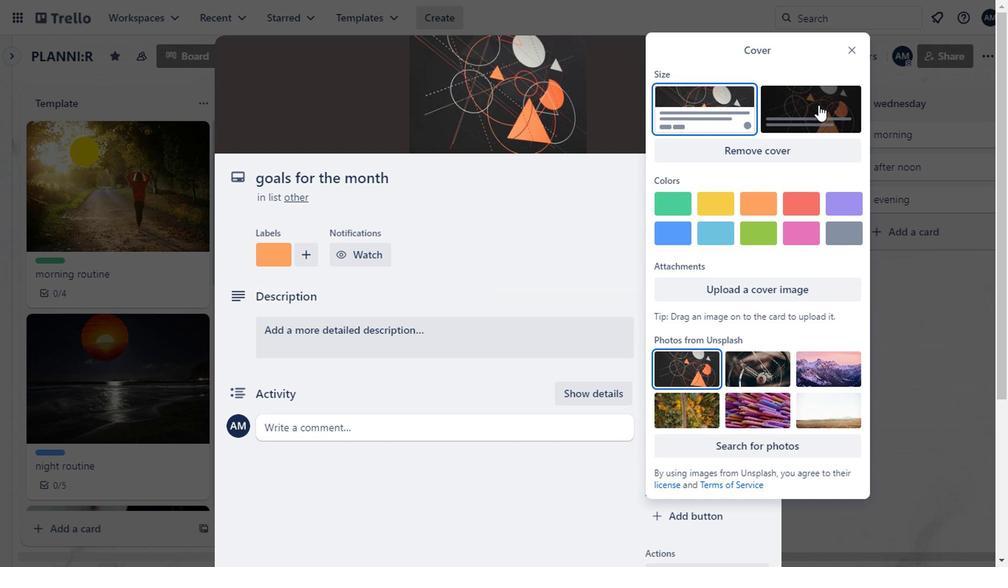
Action: Mouse moved to (845, 59)
Screenshot: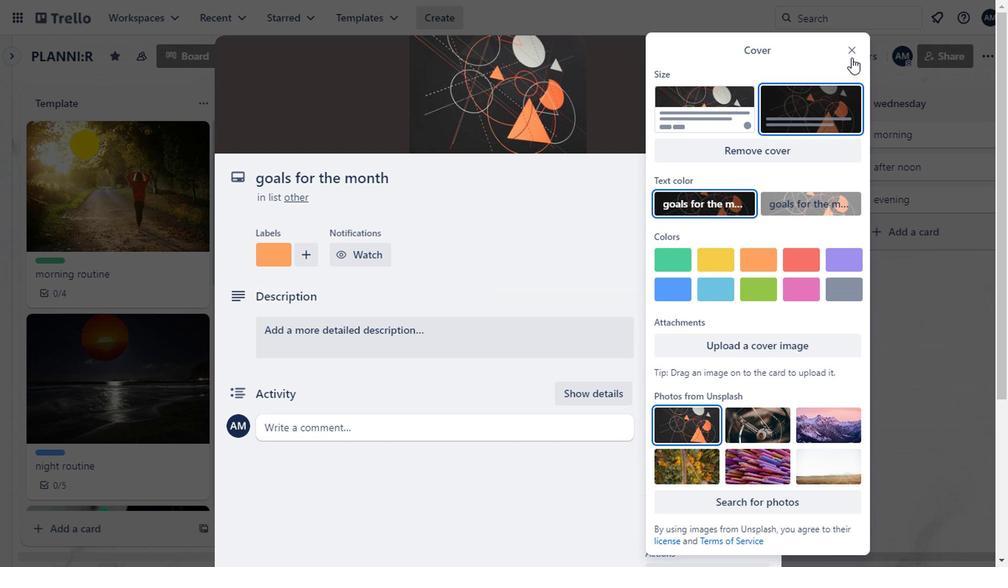 
Action: Mouse pressed left at (845, 59)
Screenshot: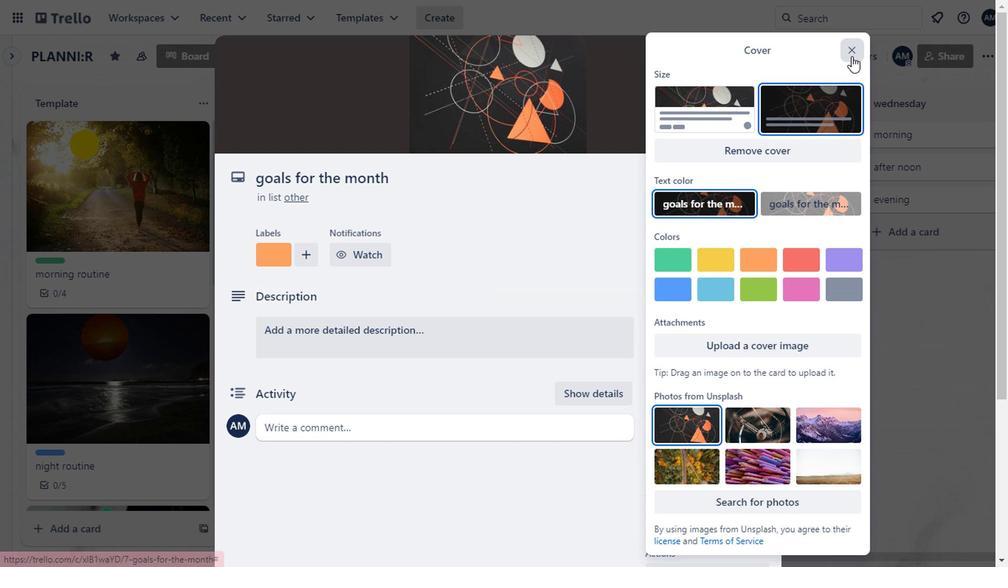 
Action: Mouse moved to (826, 196)
Screenshot: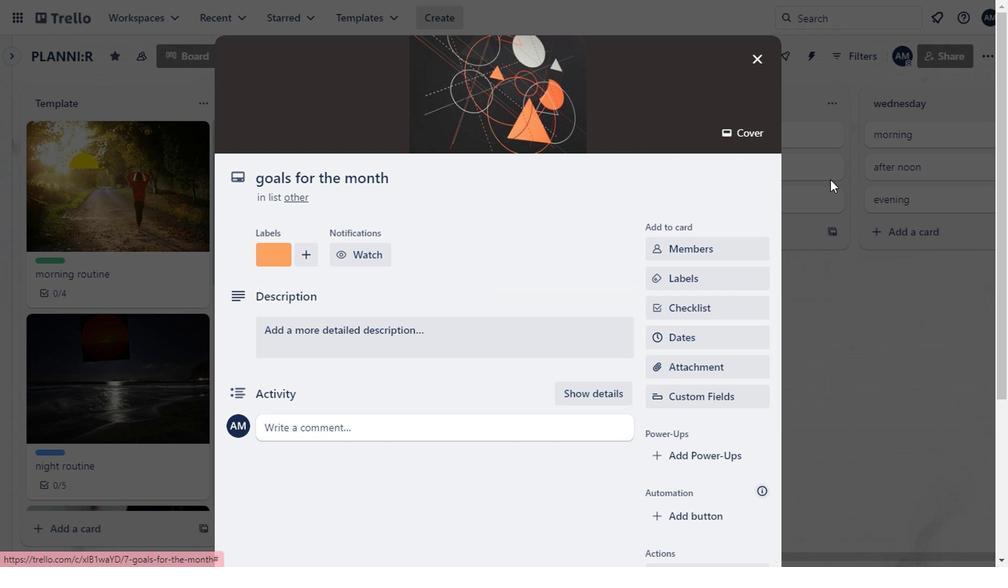 
Action: Mouse pressed left at (826, 196)
Screenshot: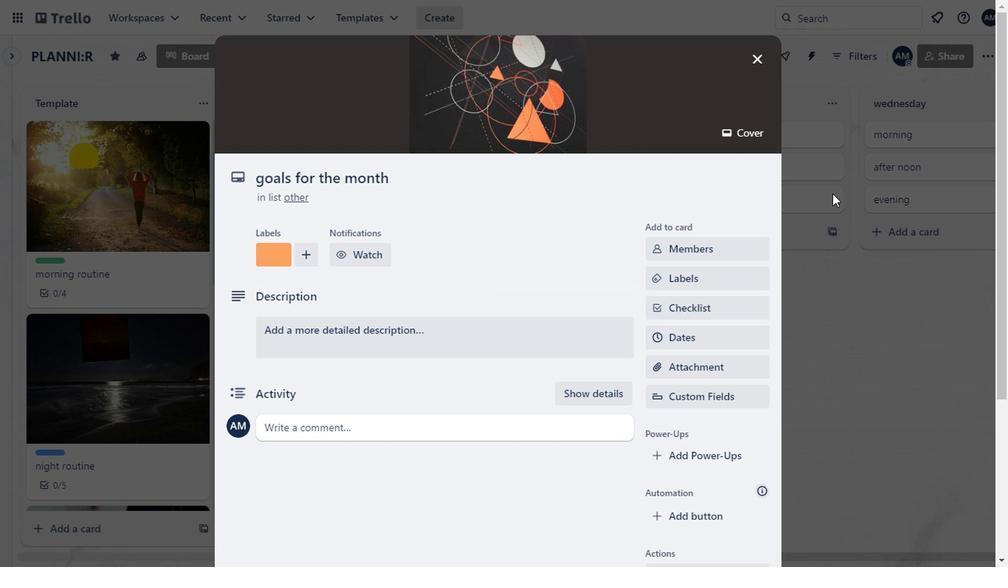 
Action: Mouse moved to (386, 360)
Screenshot: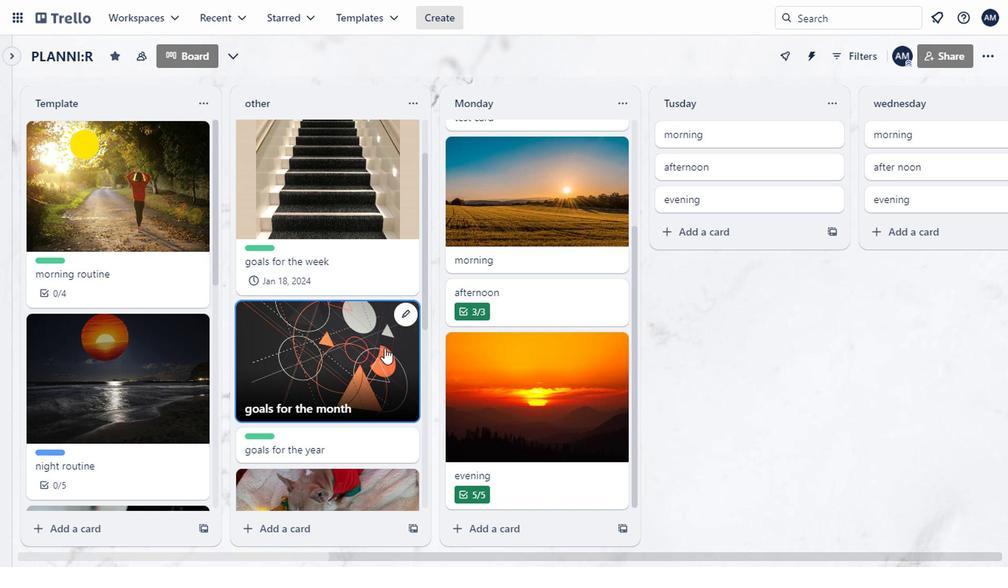 
Action: Mouse scrolled (386, 360) with delta (0, 0)
Screenshot: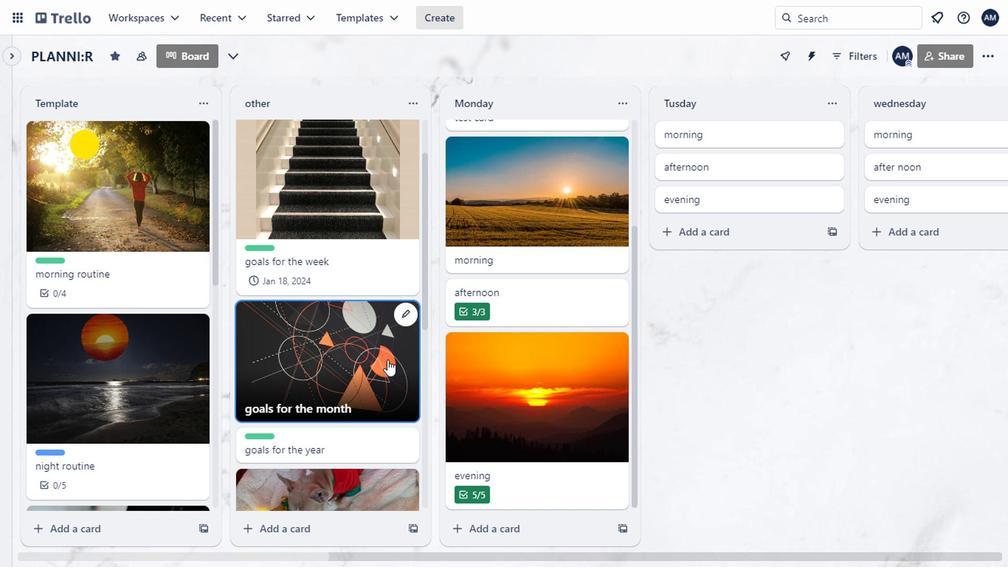 
Action: Mouse scrolled (386, 362) with delta (0, 1)
Screenshot: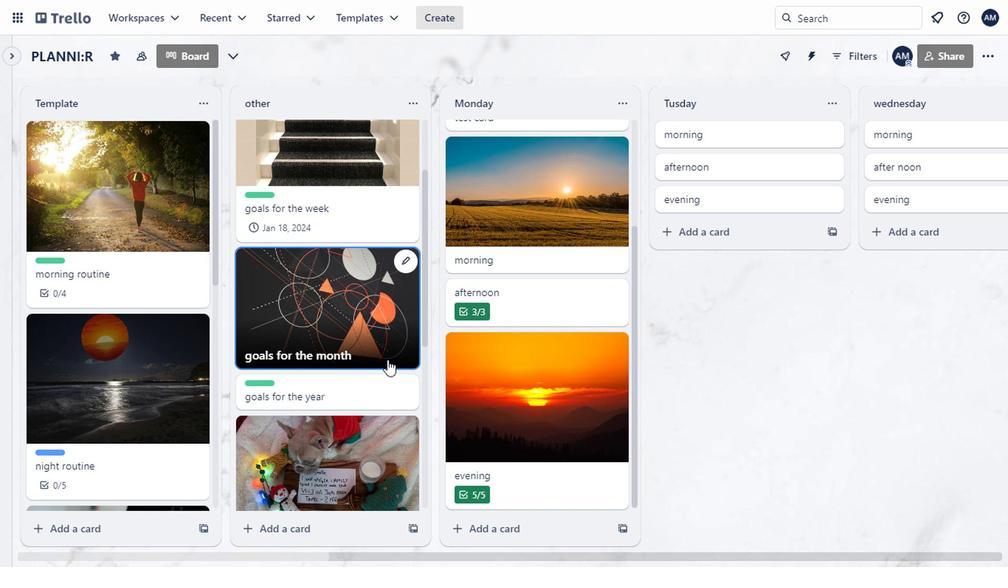 
Action: Mouse scrolled (386, 362) with delta (0, 1)
Screenshot: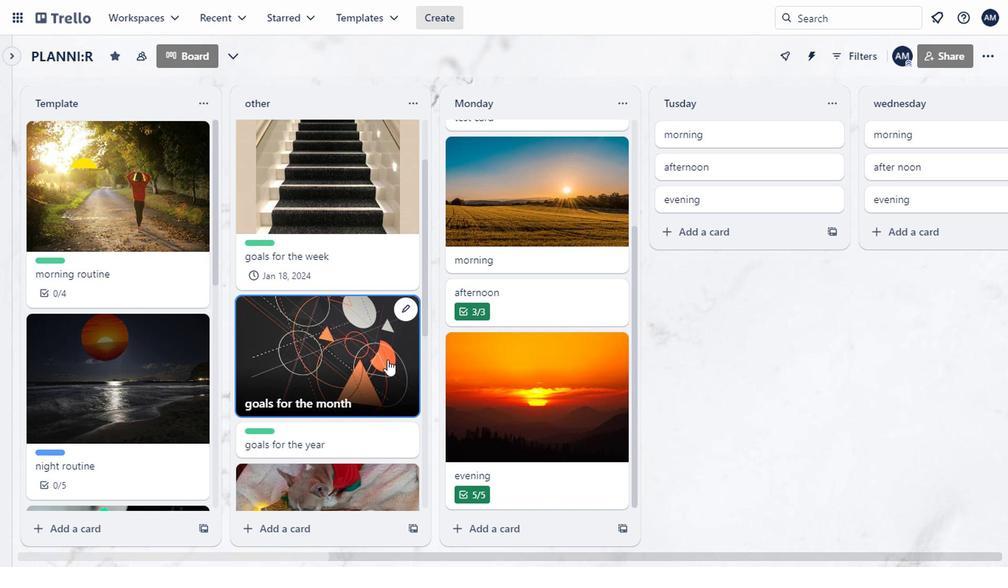 
Action: Mouse scrolled (386, 362) with delta (0, 1)
Screenshot: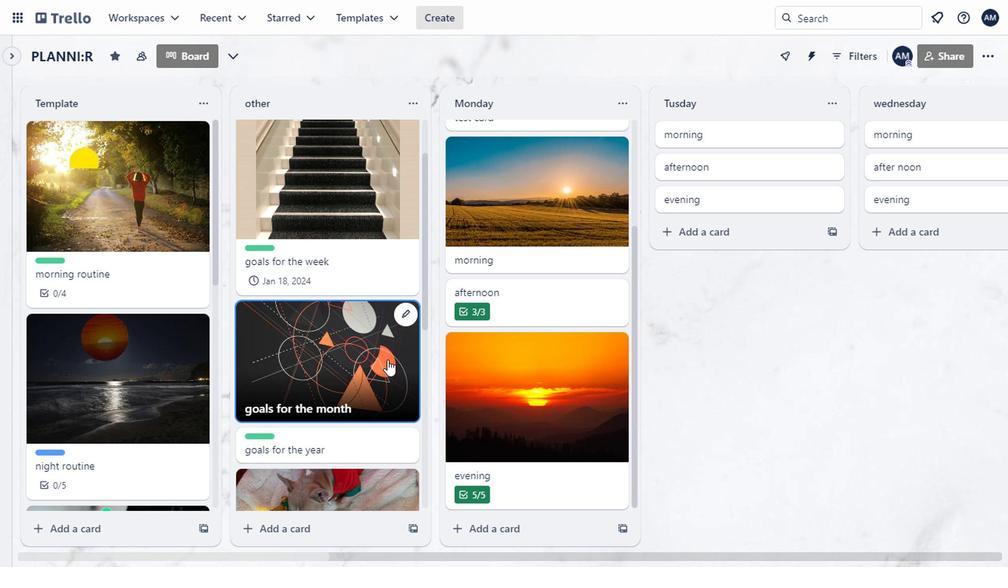 
Action: Mouse scrolled (386, 362) with delta (0, 1)
Screenshot: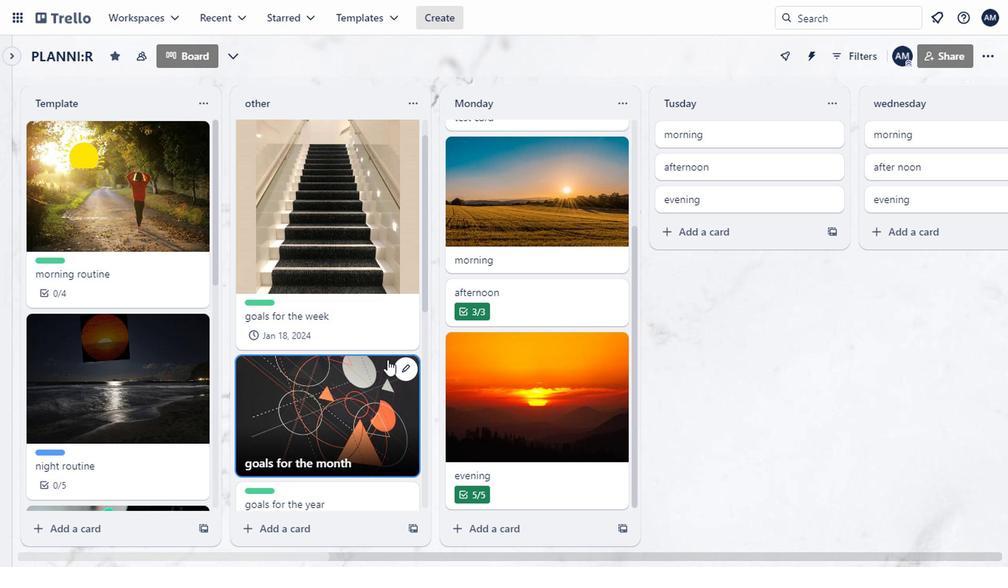 
Action: Mouse moved to (388, 353)
Screenshot: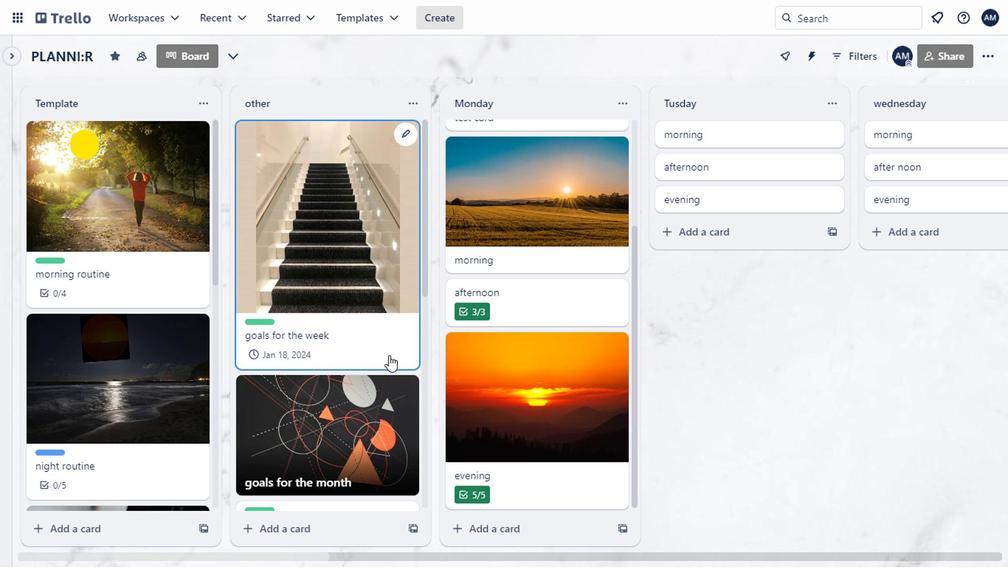 
Action: Mouse scrolled (388, 353) with delta (0, 0)
Screenshot: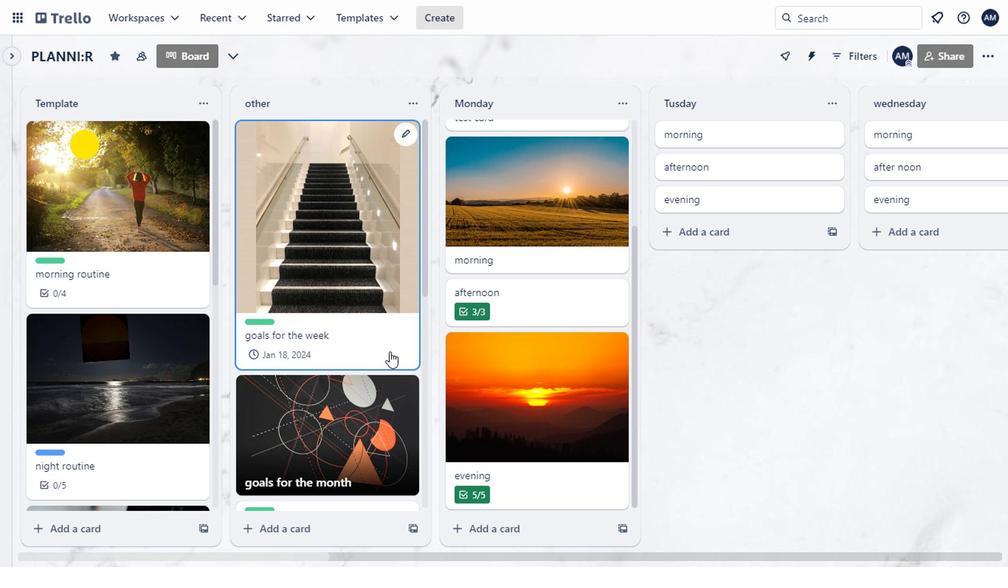 
Action: Mouse moved to (394, 356)
Screenshot: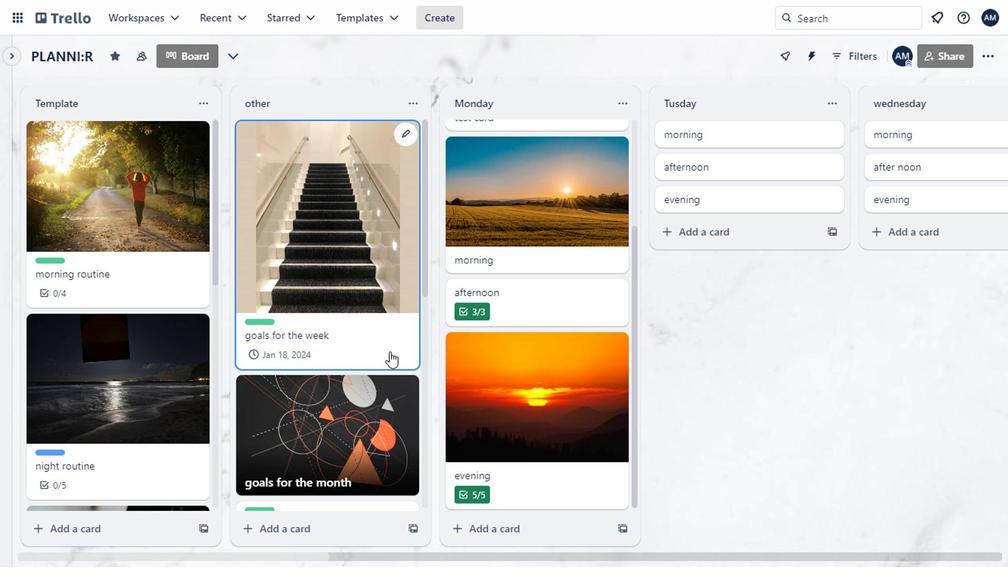 
Action: Mouse scrolled (394, 356) with delta (0, 0)
Screenshot: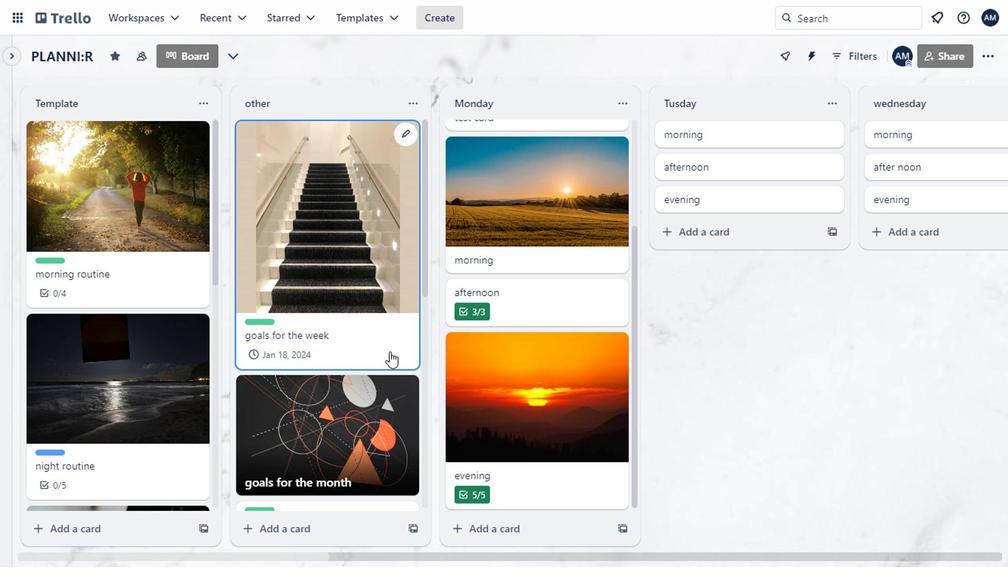 
Action: Mouse moved to (395, 358)
Screenshot: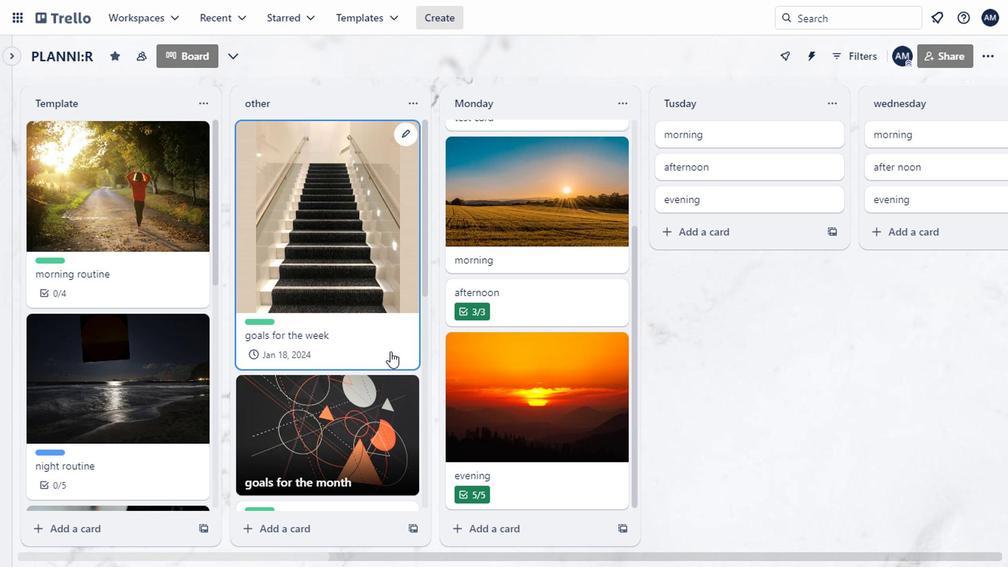 
Action: Mouse scrolled (395, 358) with delta (0, 0)
Screenshot: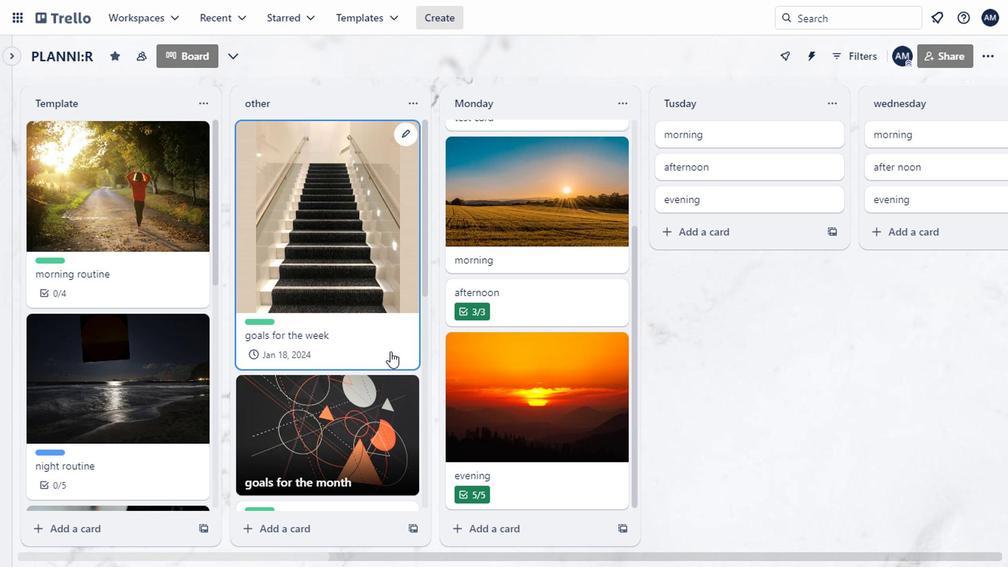 
Action: Mouse moved to (395, 359)
Screenshot: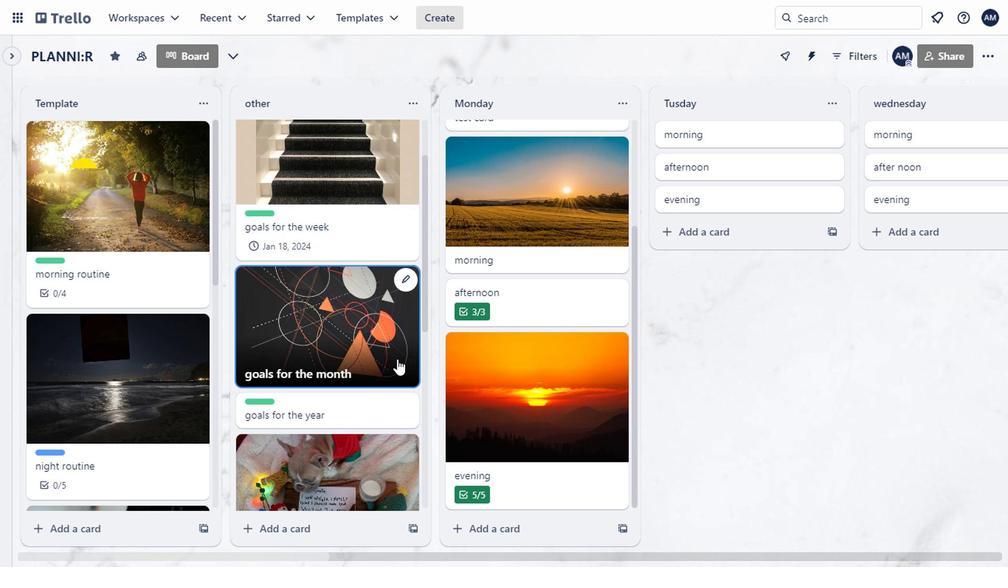
Action: Mouse scrolled (395, 358) with delta (0, -1)
Screenshot: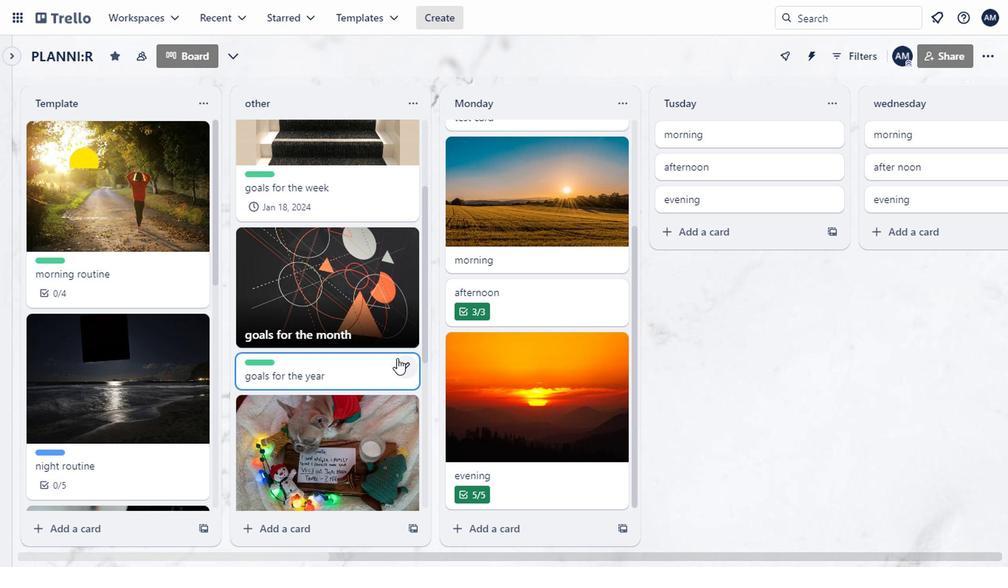 
Action: Mouse moved to (396, 359)
Screenshot: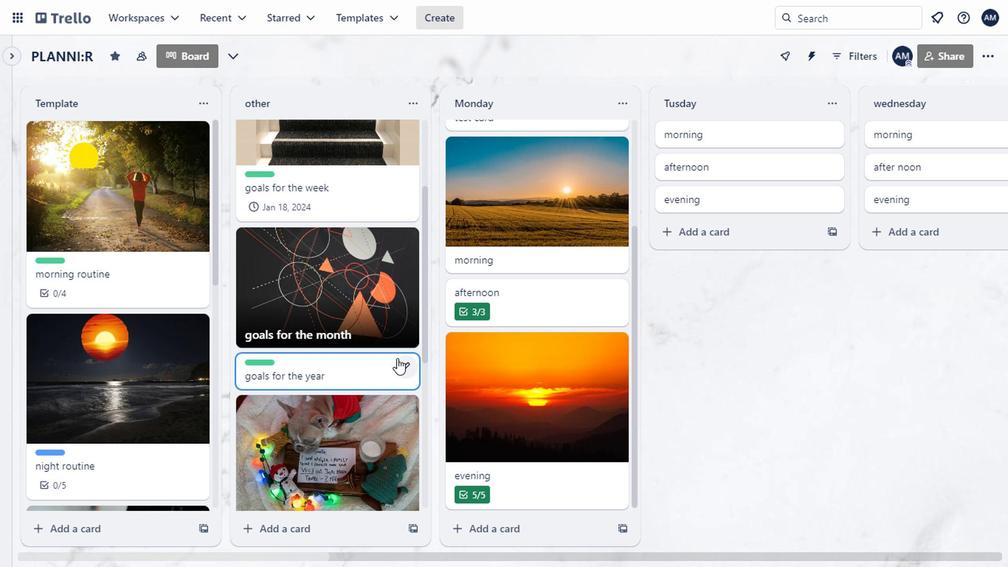 
Action: Mouse scrolled (396, 358) with delta (0, -1)
Screenshot: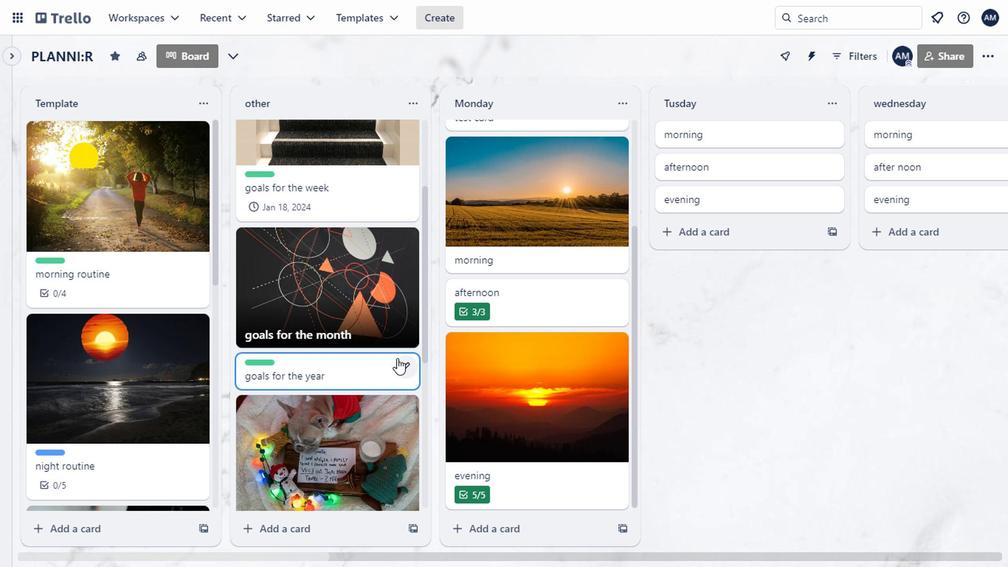 
Action: Mouse scrolled (396, 358) with delta (0, -1)
Screenshot: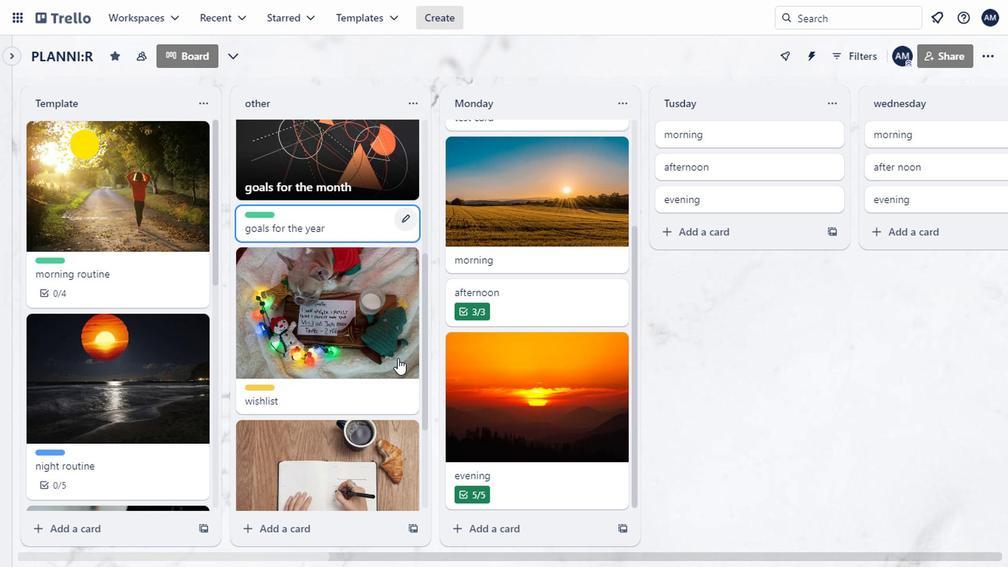 
Action: Mouse moved to (528, 384)
Screenshot: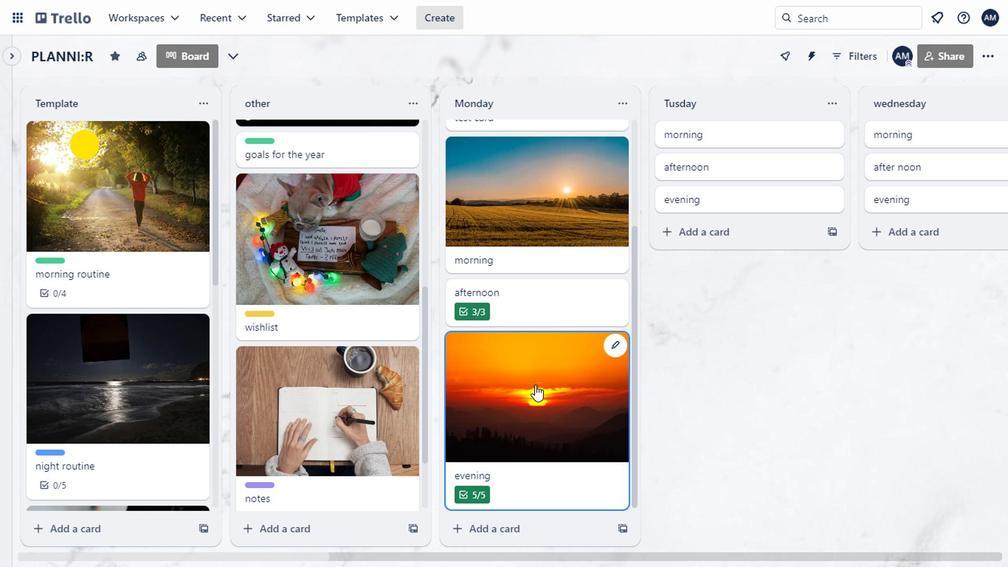
Action: Mouse scrolled (528, 384) with delta (0, 0)
Screenshot: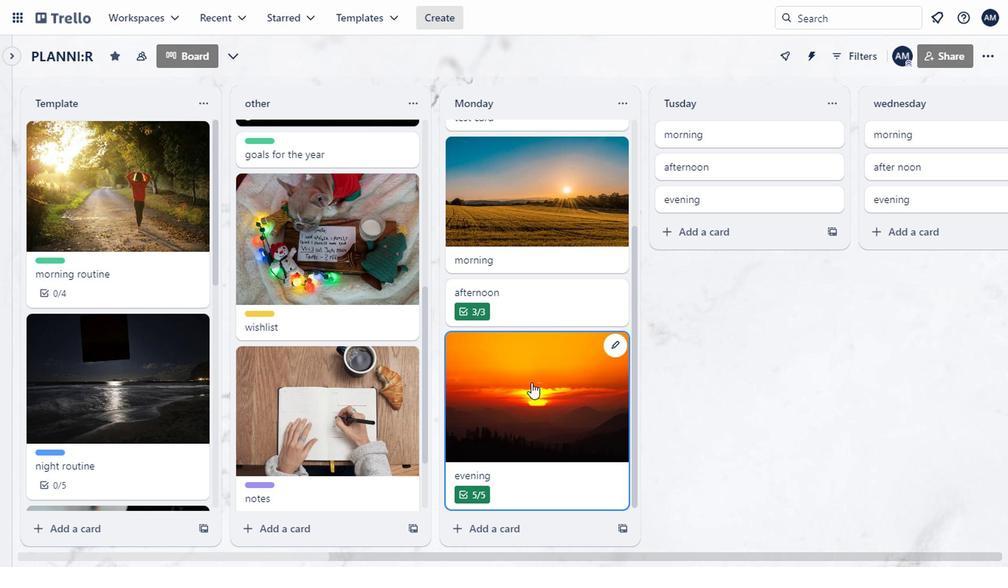 
Action: Mouse scrolled (528, 384) with delta (0, 0)
Screenshot: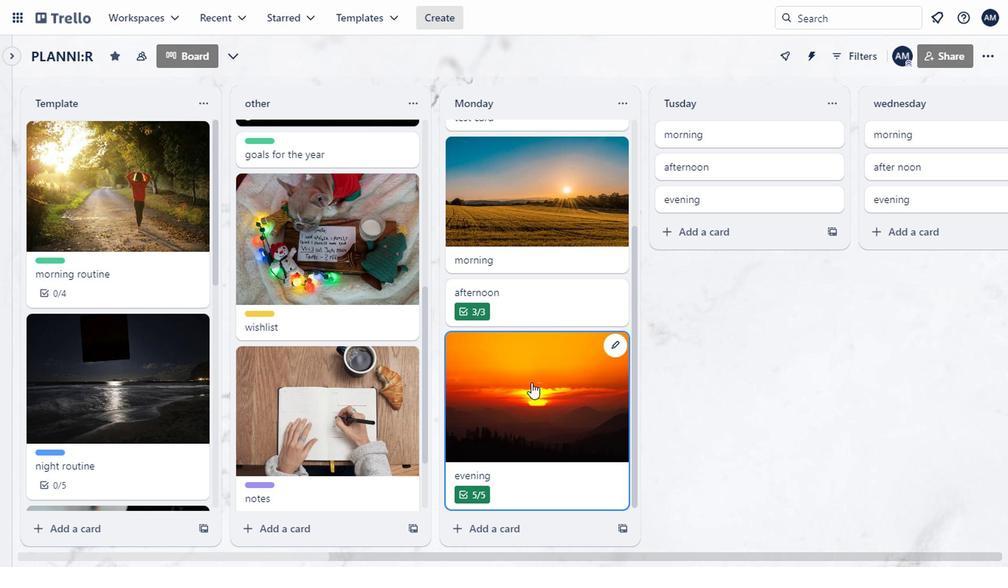 
Action: Mouse scrolled (528, 384) with delta (0, 0)
Screenshot: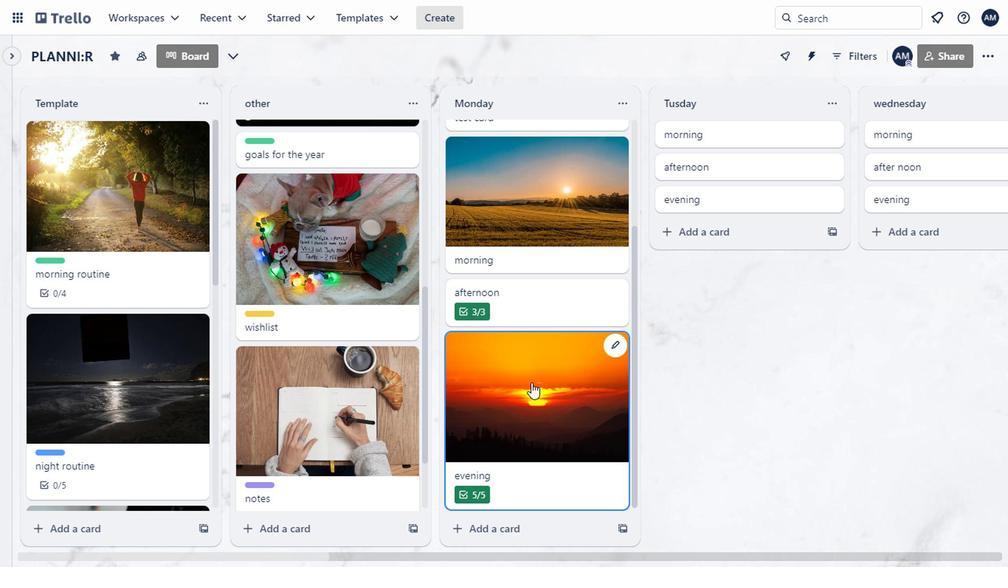 
Action: Mouse scrolled (528, 384) with delta (0, 0)
Screenshot: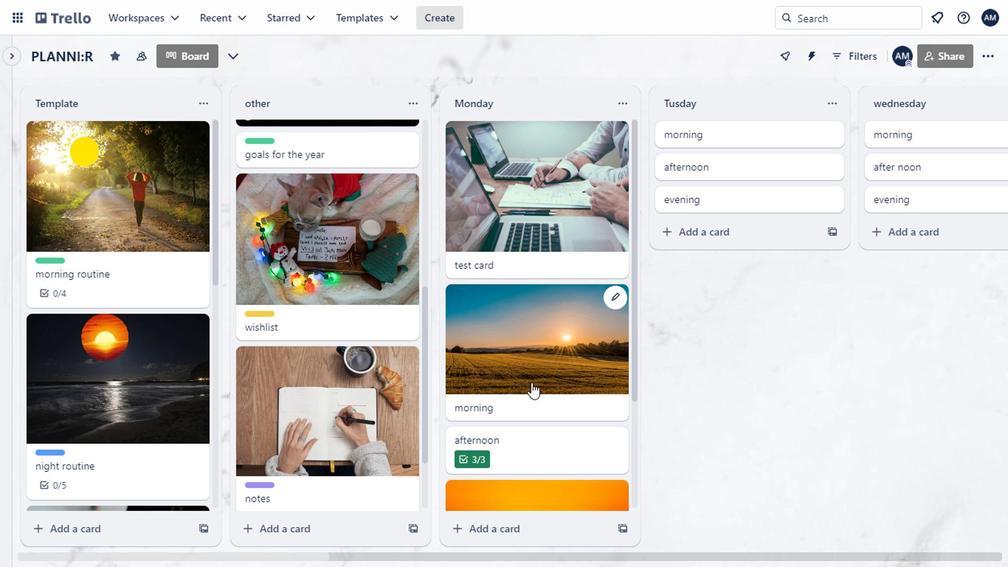 
Action: Mouse scrolled (528, 384) with delta (0, 0)
Screenshot: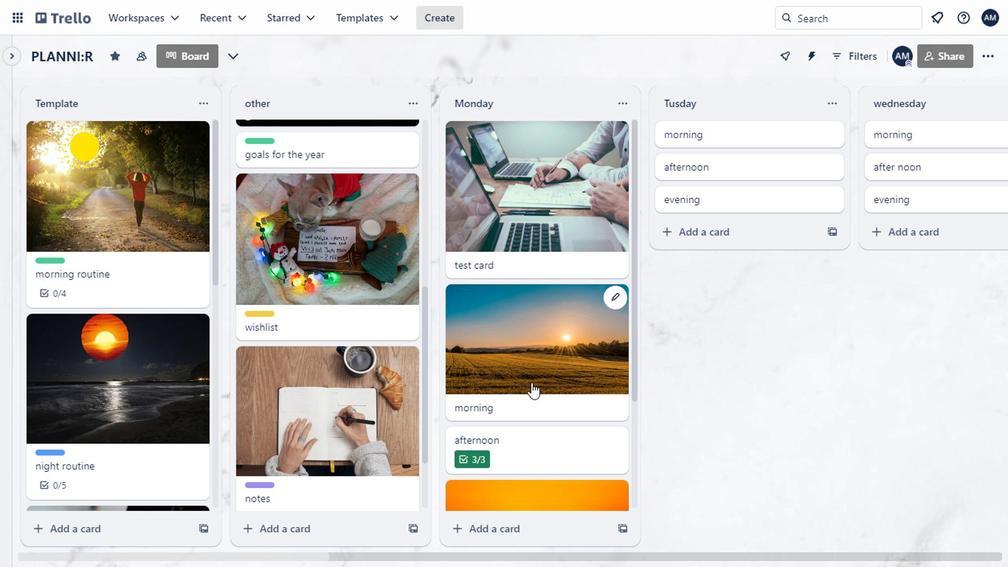 
Action: Mouse moved to (649, 330)
Screenshot: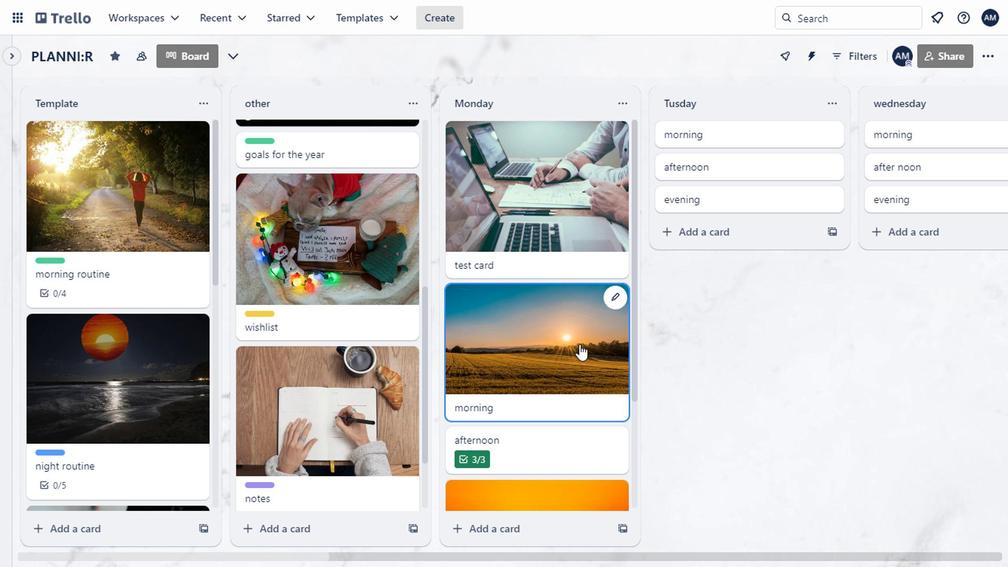 
Action: Mouse scrolled (649, 331) with delta (0, 0)
Screenshot: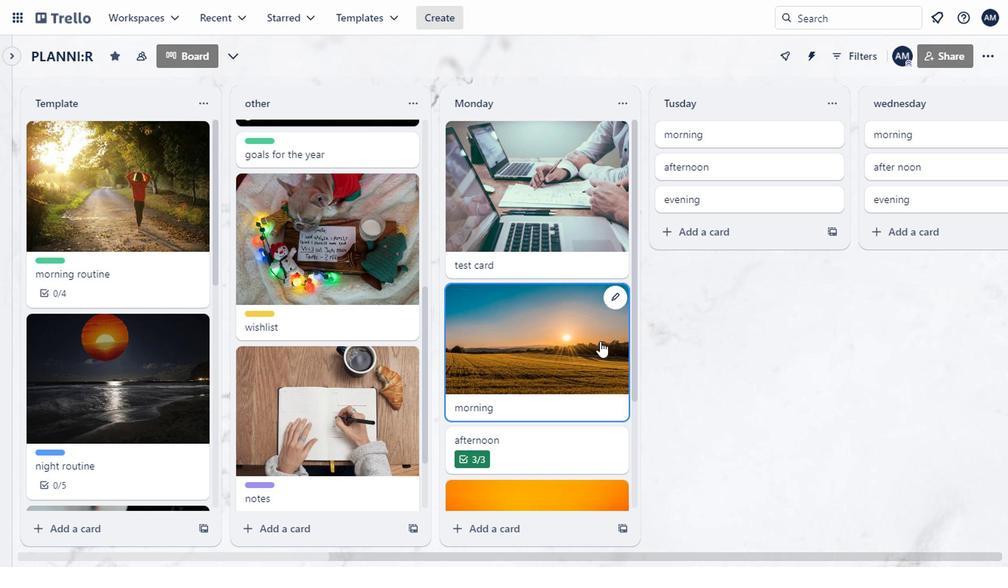 
Action: Mouse moved to (652, 330)
Screenshot: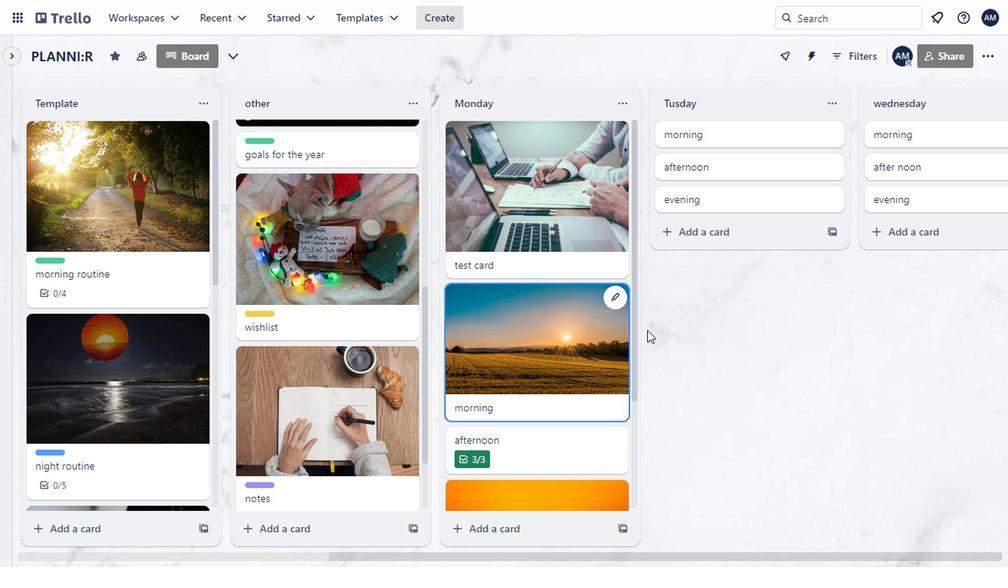 
Action: Mouse scrolled (652, 331) with delta (0, 0)
Screenshot: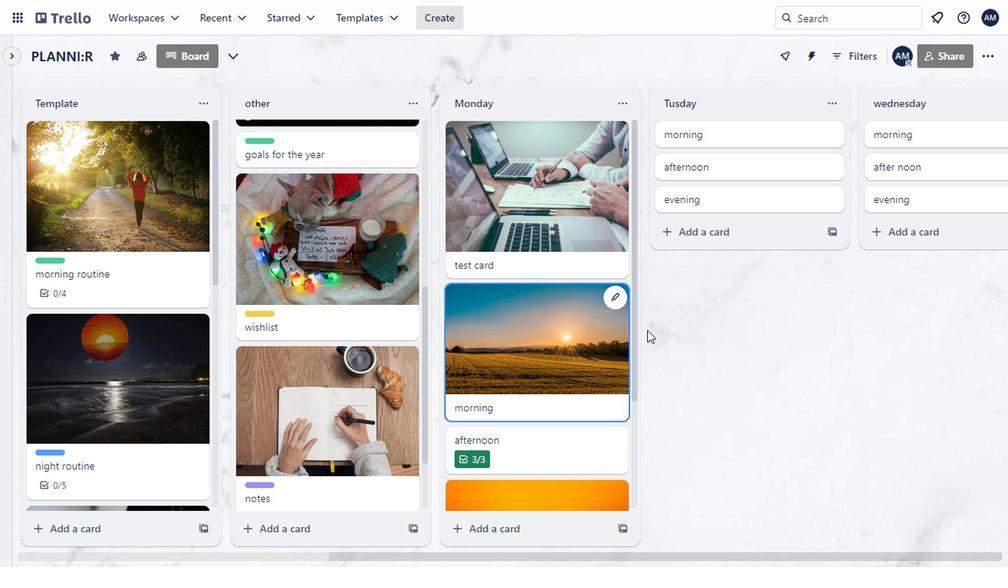 
Action: Mouse moved to (652, 331)
Screenshot: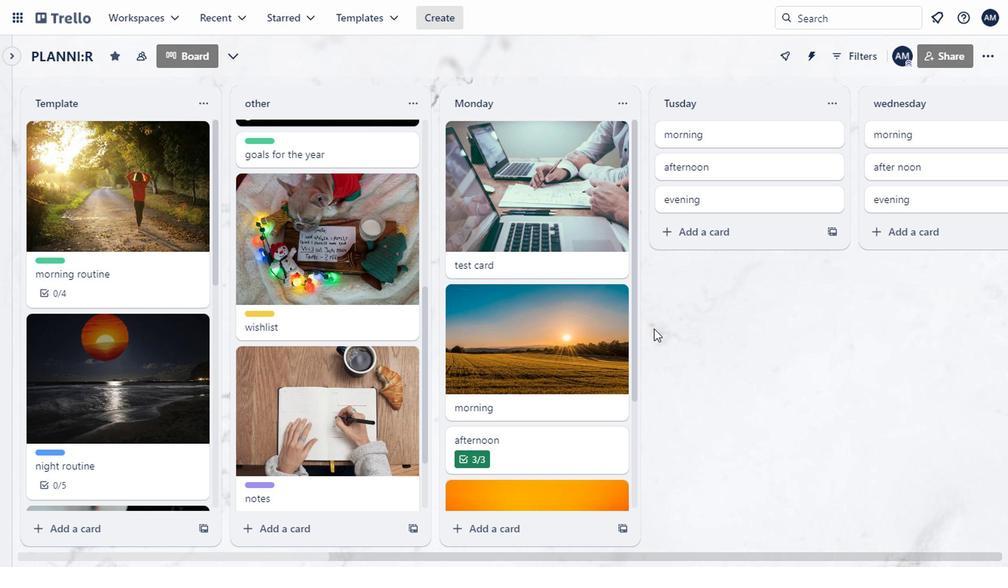 
Action: Mouse scrolled (652, 332) with delta (0, 1)
Screenshot: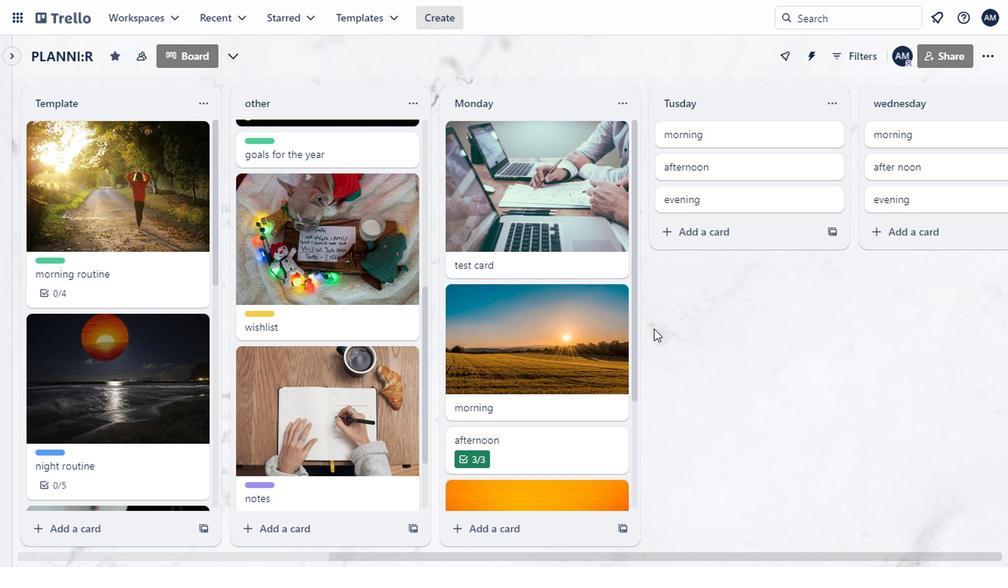 
Action: Mouse moved to (359, 213)
Screenshot: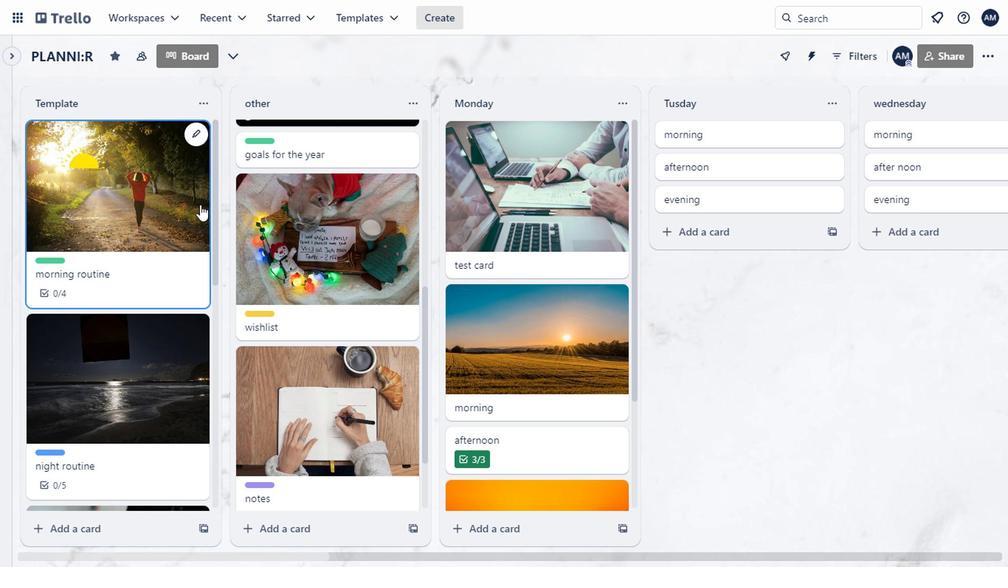 
Action: Mouse scrolled (359, 214) with delta (0, 0)
Screenshot: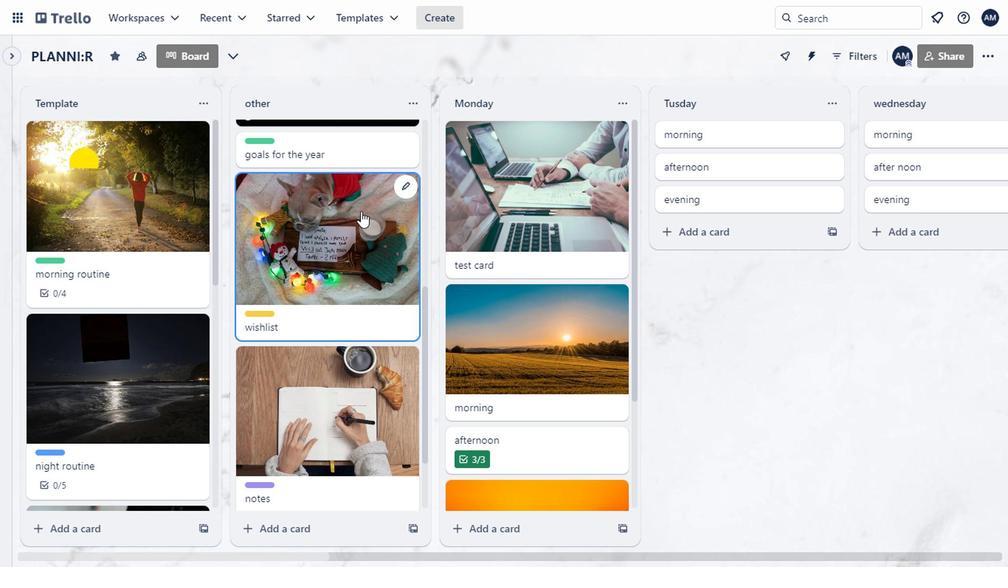 
Action: Mouse scrolled (359, 214) with delta (0, 0)
Screenshot: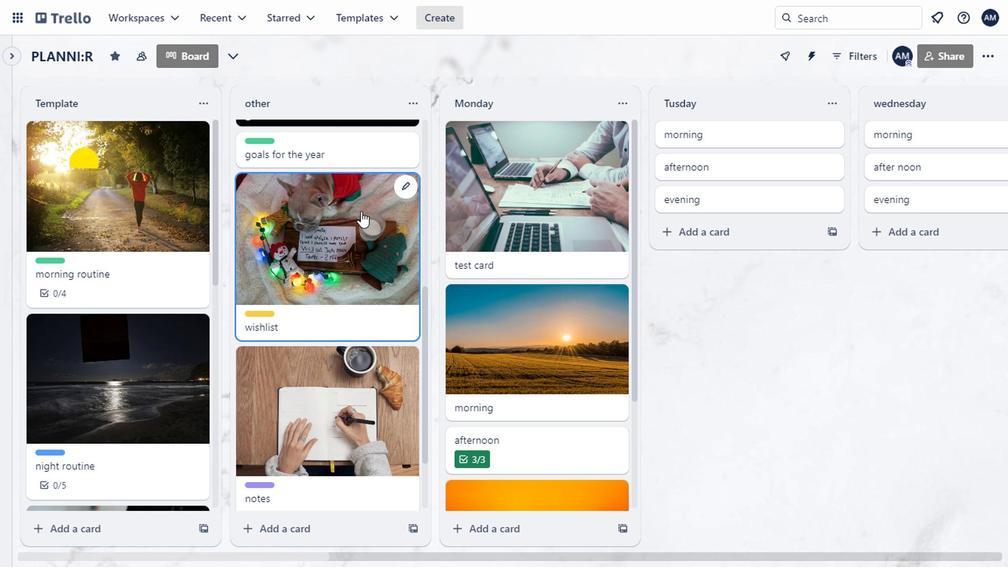 
Action: Mouse scrolled (359, 214) with delta (0, 0)
Screenshot: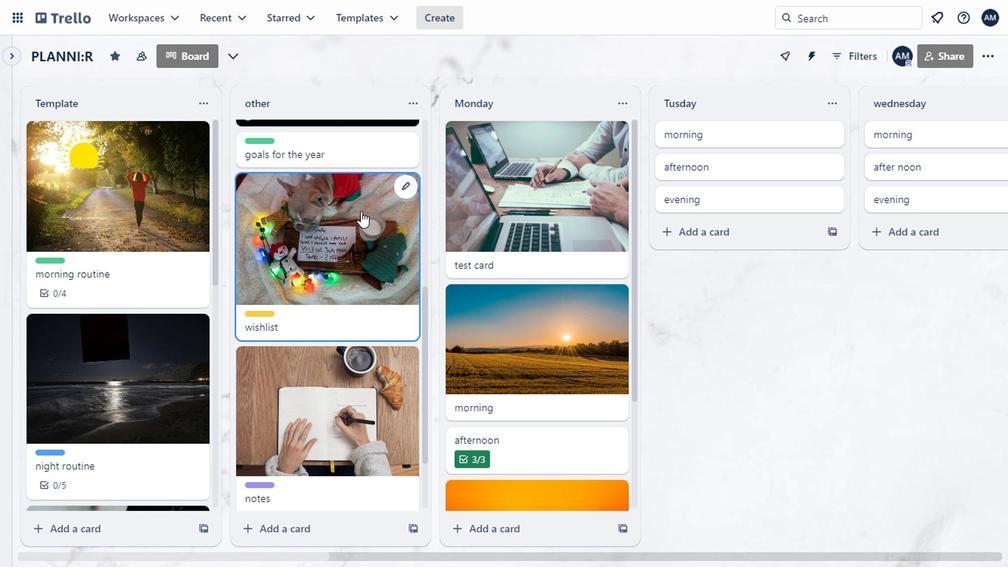 
Action: Mouse scrolled (359, 214) with delta (0, 0)
Screenshot: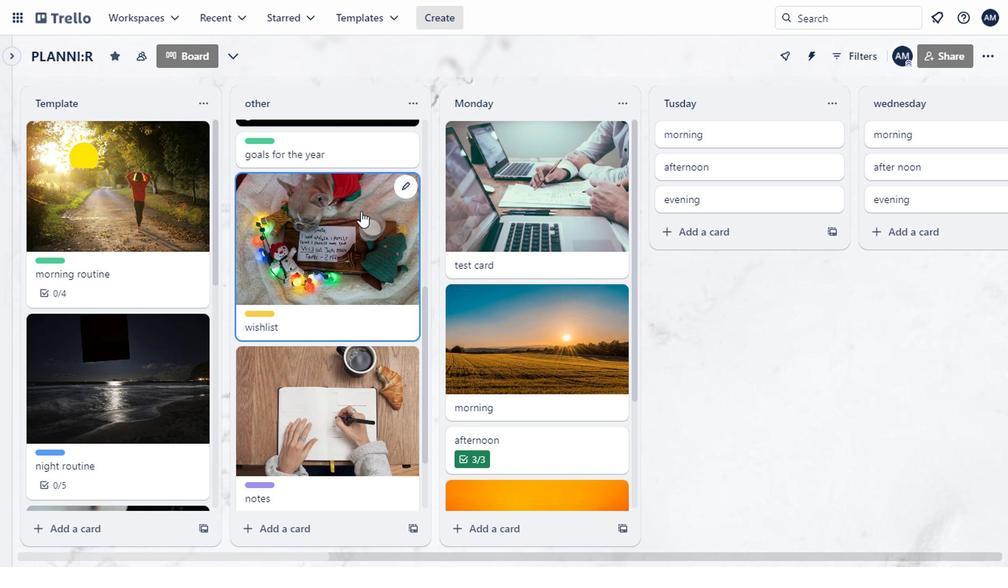 
Action: Mouse moved to (311, 202)
Screenshot: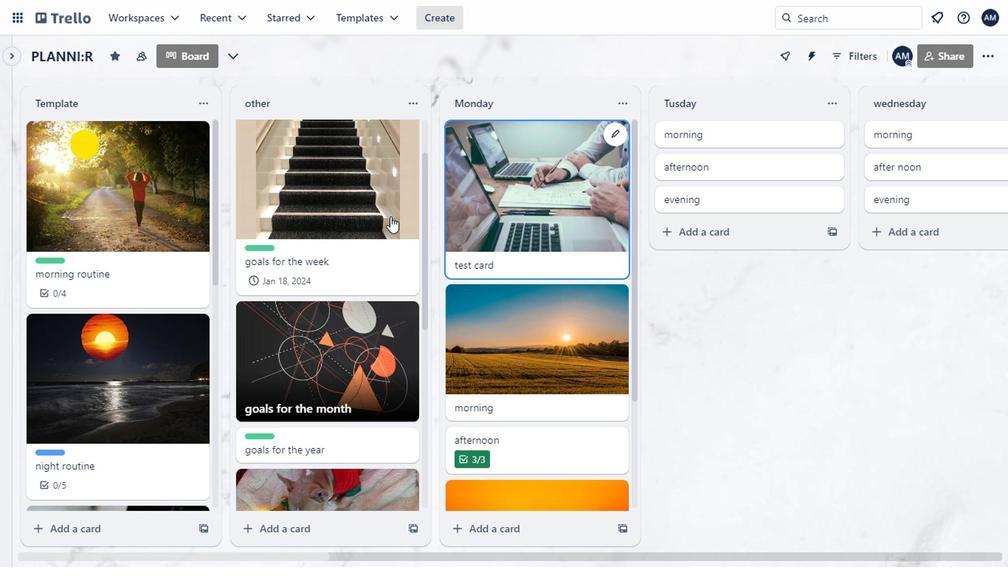 
Action: Mouse scrolled (311, 202) with delta (0, 0)
Screenshot: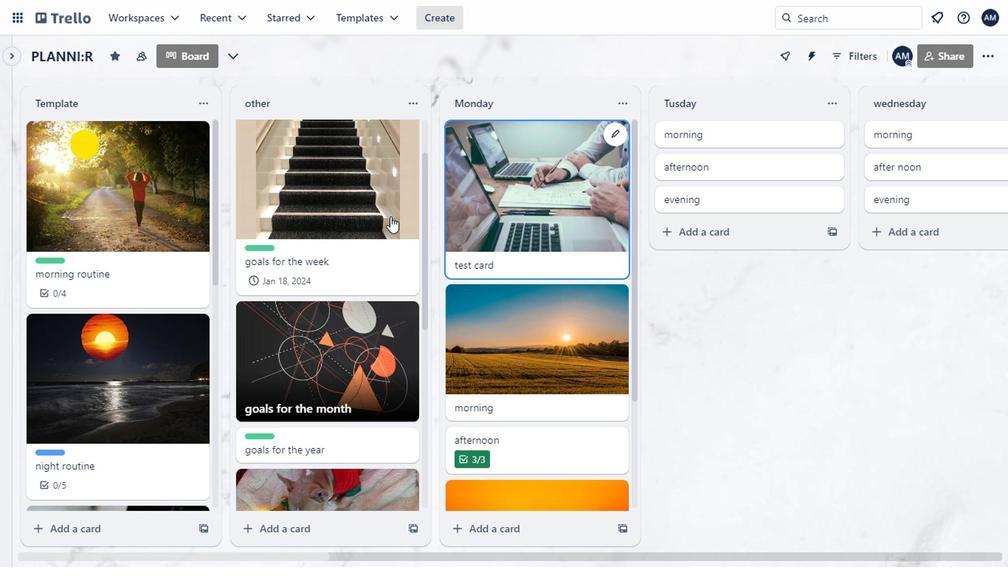 
Action: Mouse moved to (310, 201)
Screenshot: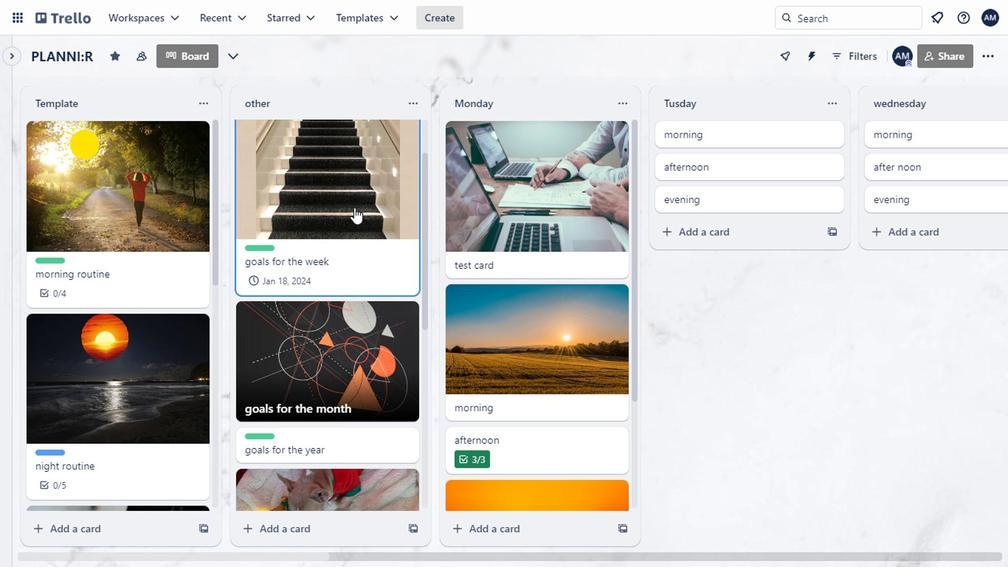 
Action: Mouse scrolled (310, 202) with delta (0, 1)
Screenshot: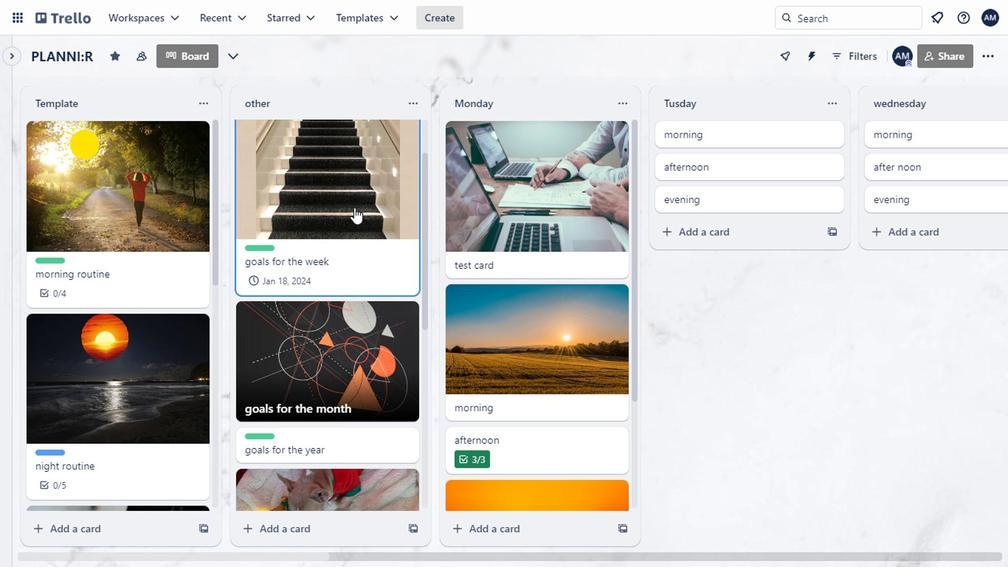 
Action: Mouse moved to (309, 201)
Screenshot: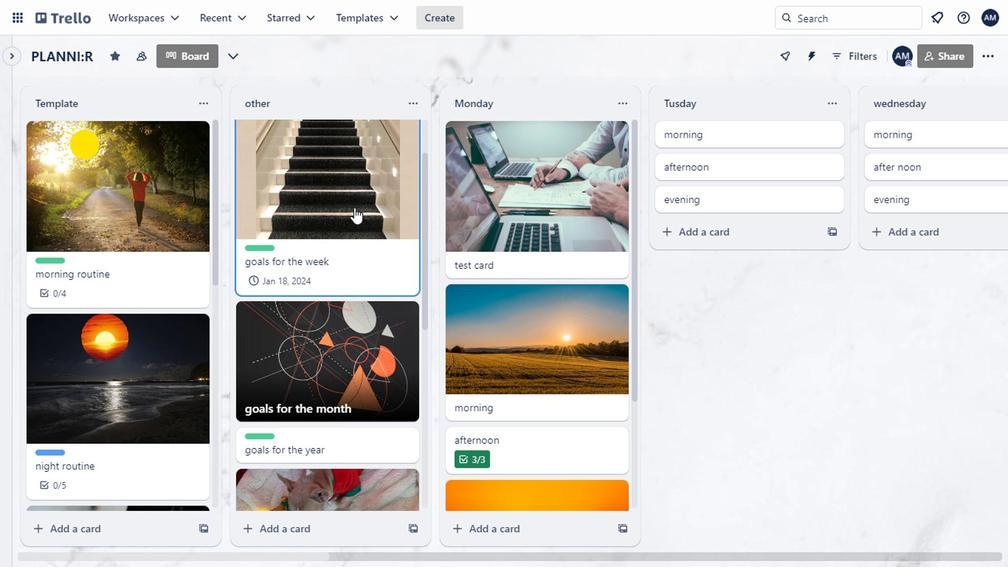 
Action: Mouse scrolled (309, 202) with delta (0, 1)
Screenshot: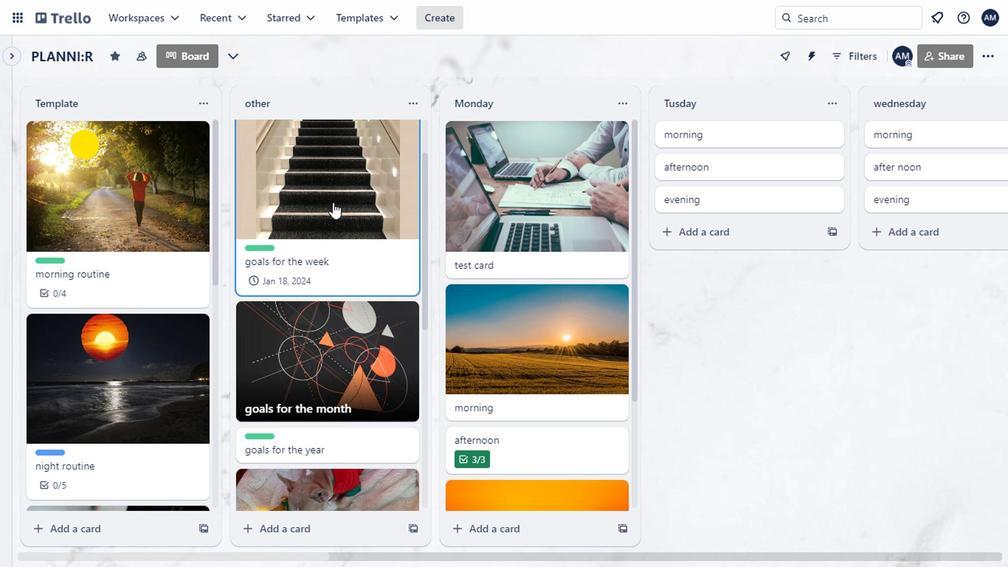 
Action: Mouse moved to (309, 200)
Screenshot: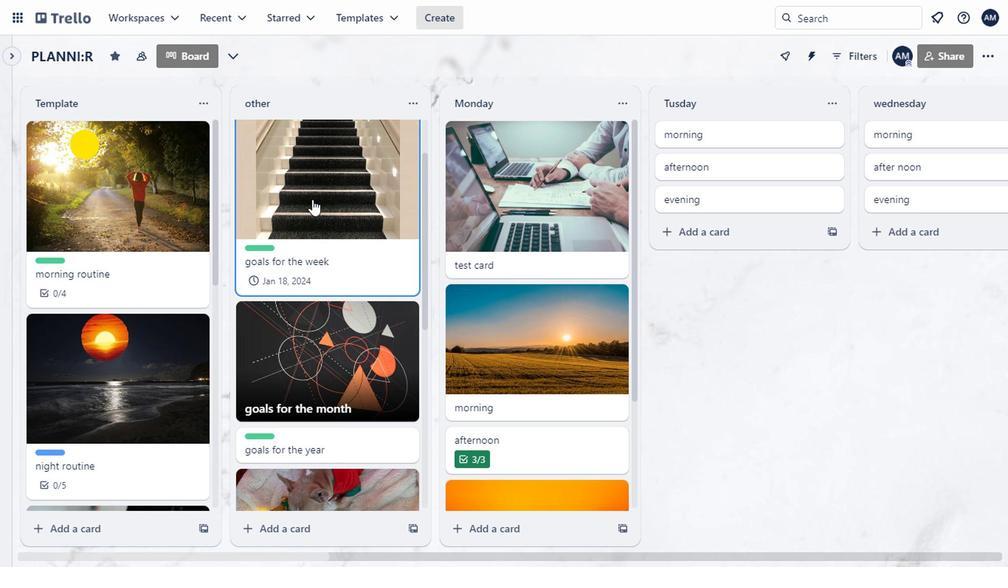 
Action: Mouse scrolled (309, 201) with delta (0, 0)
Screenshot: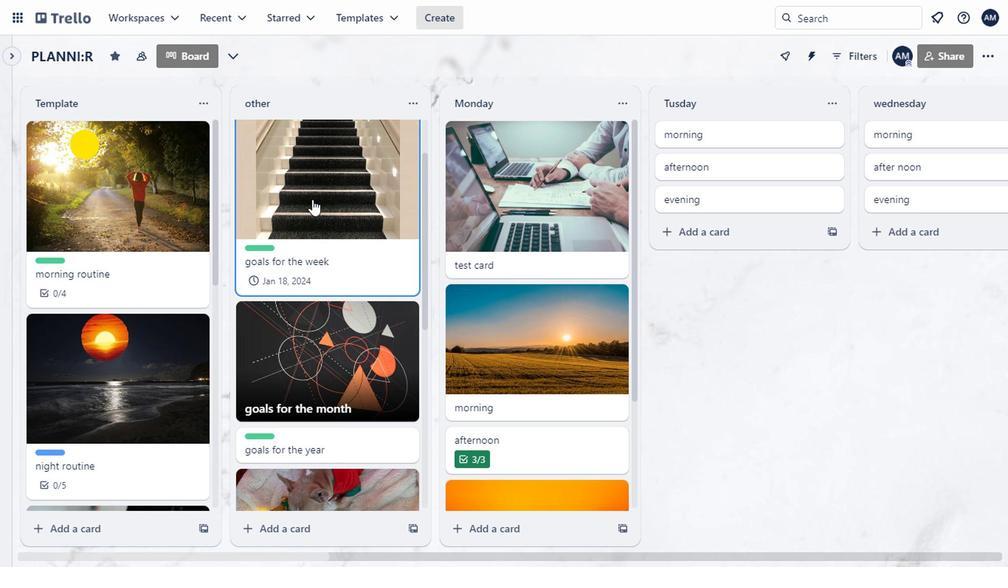 
Action: Mouse moved to (151, 173)
Screenshot: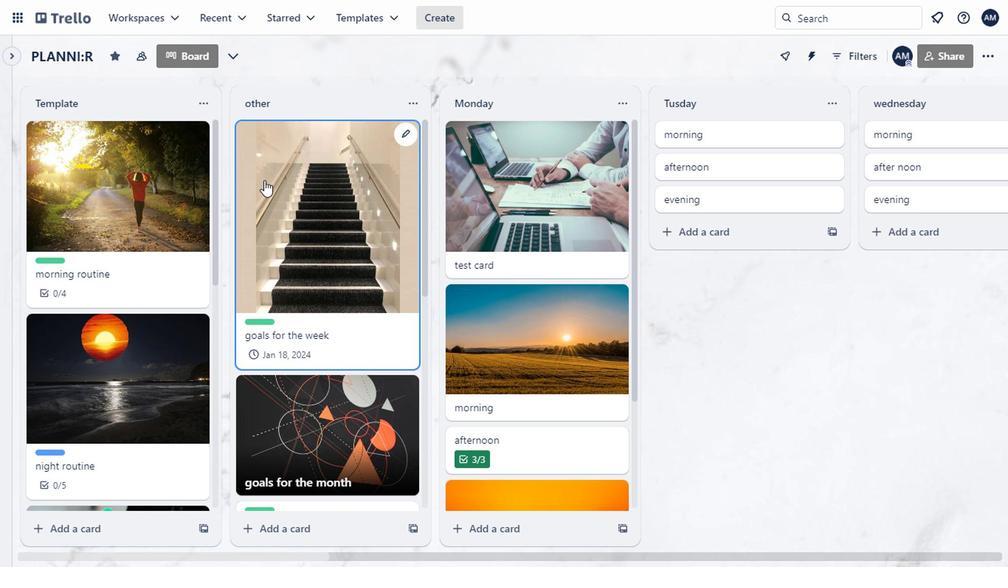 
Action: Mouse scrolled (151, 174) with delta (0, 1)
Screenshot: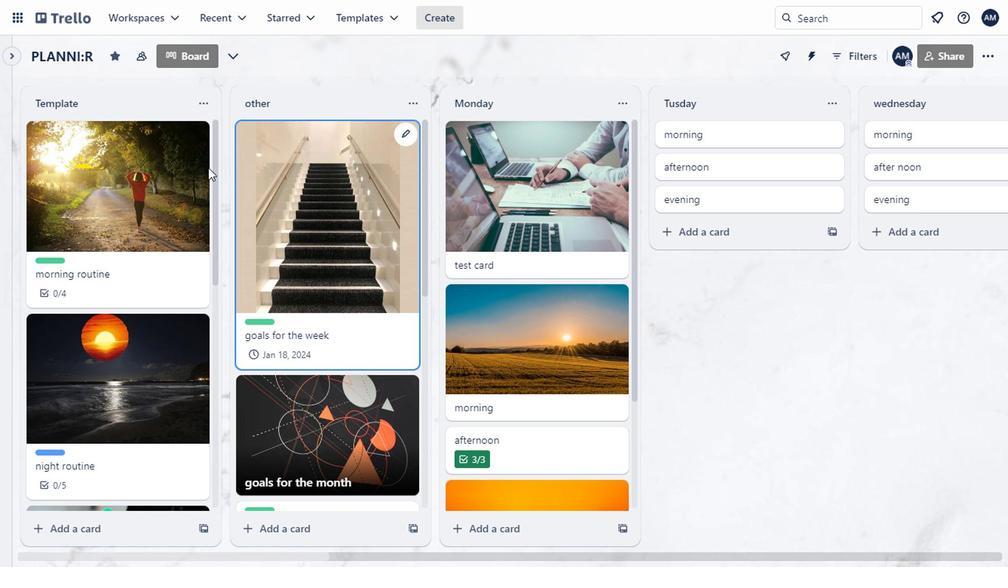 
Action: Mouse moved to (82, 271)
Screenshot: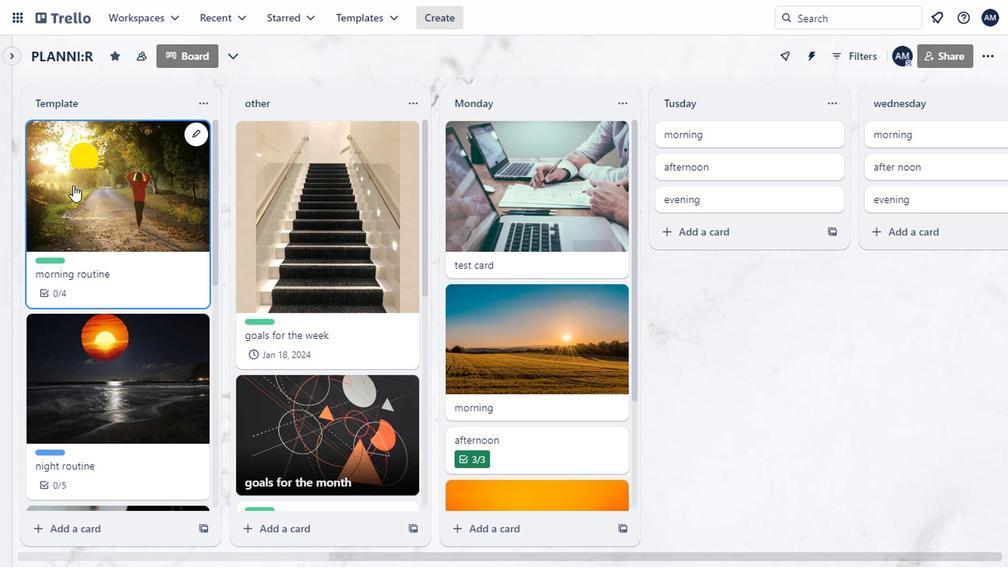 
Action: Mouse scrolled (82, 271) with delta (0, 0)
Screenshot: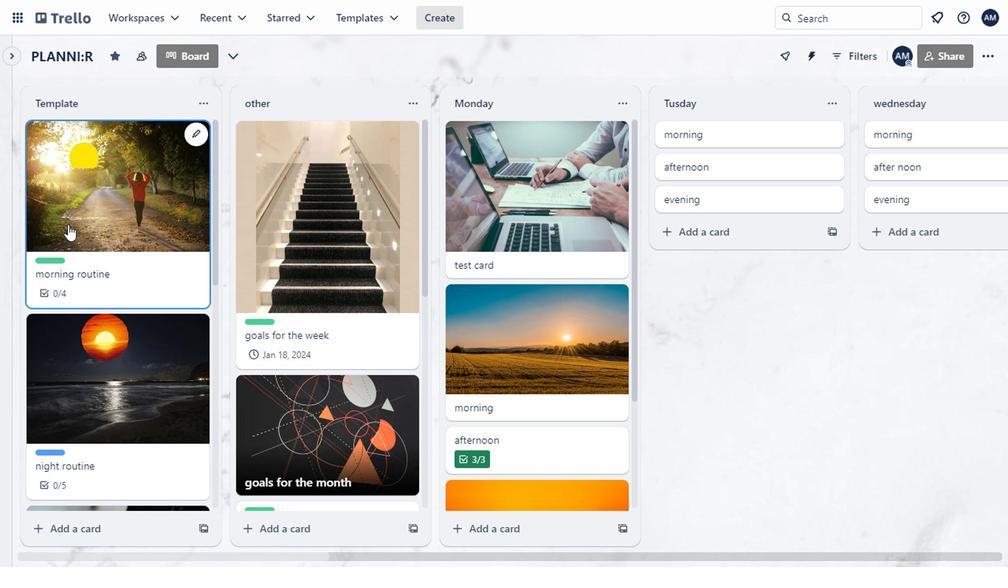 
Action: Mouse moved to (83, 273)
Screenshot: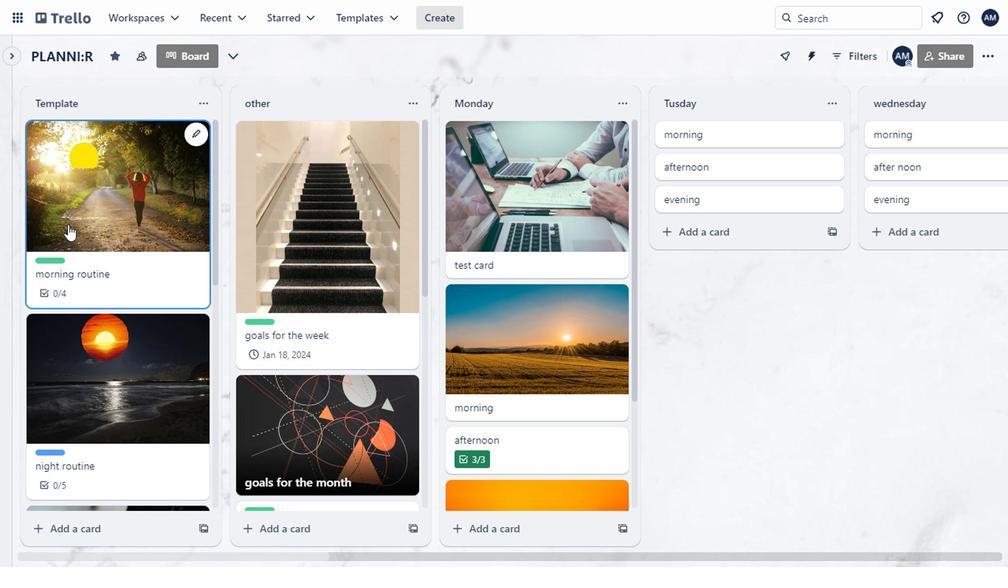 
Action: Mouse scrolled (83, 272) with delta (0, 0)
Screenshot: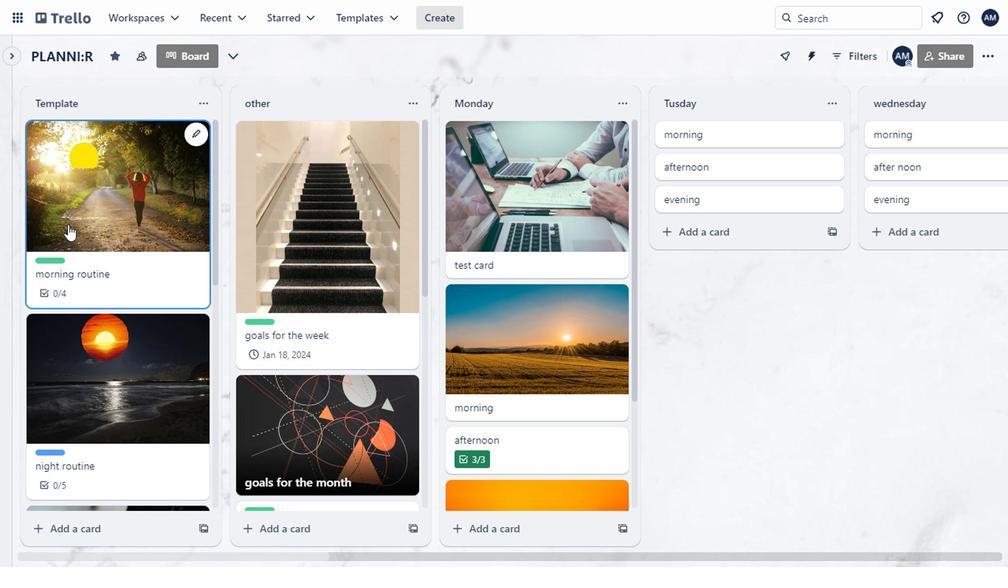 
Action: Mouse scrolled (83, 272) with delta (0, 0)
Screenshot: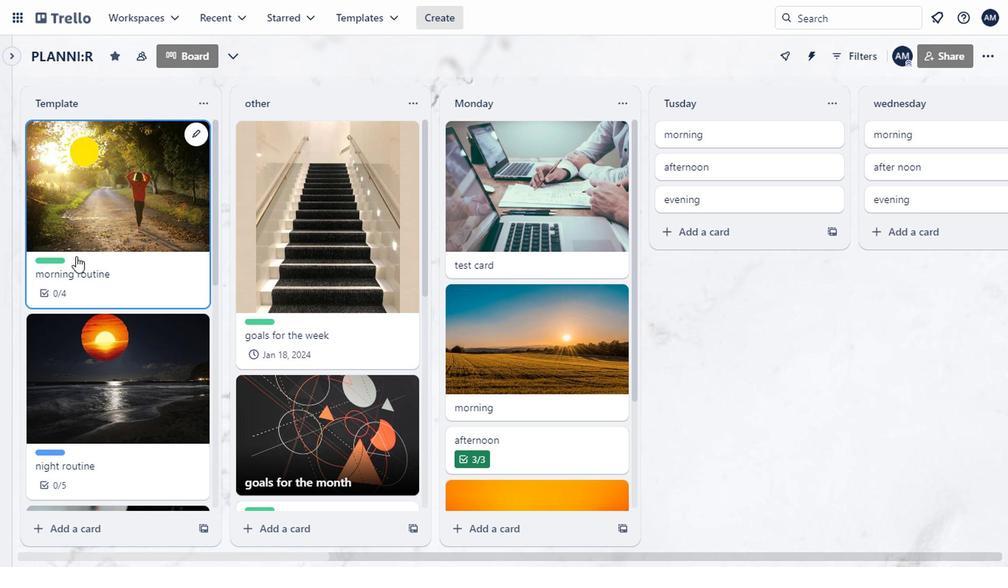 
Action: Mouse scrolled (83, 272) with delta (0, 0)
Screenshot: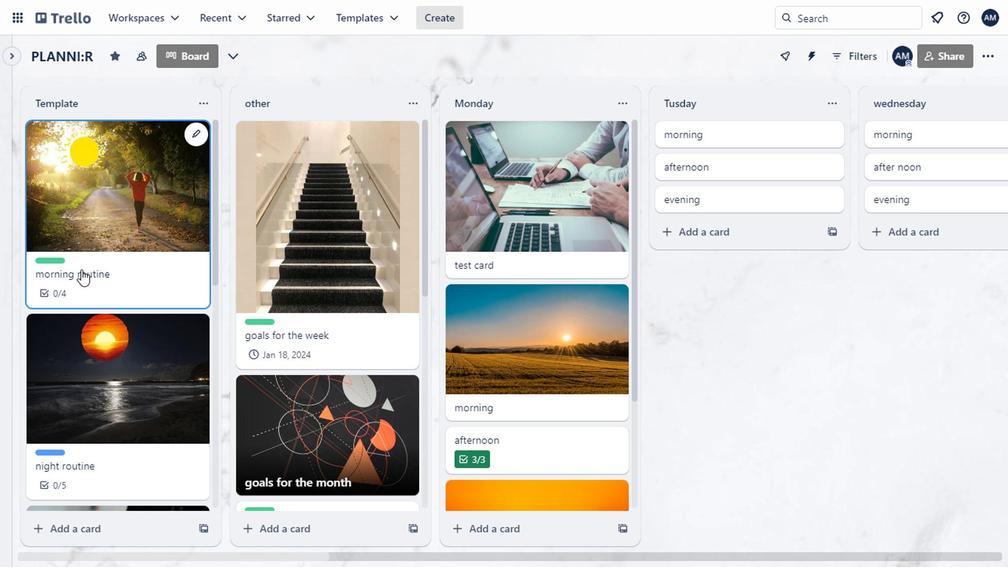 
Action: Mouse moved to (814, 151)
Screenshot: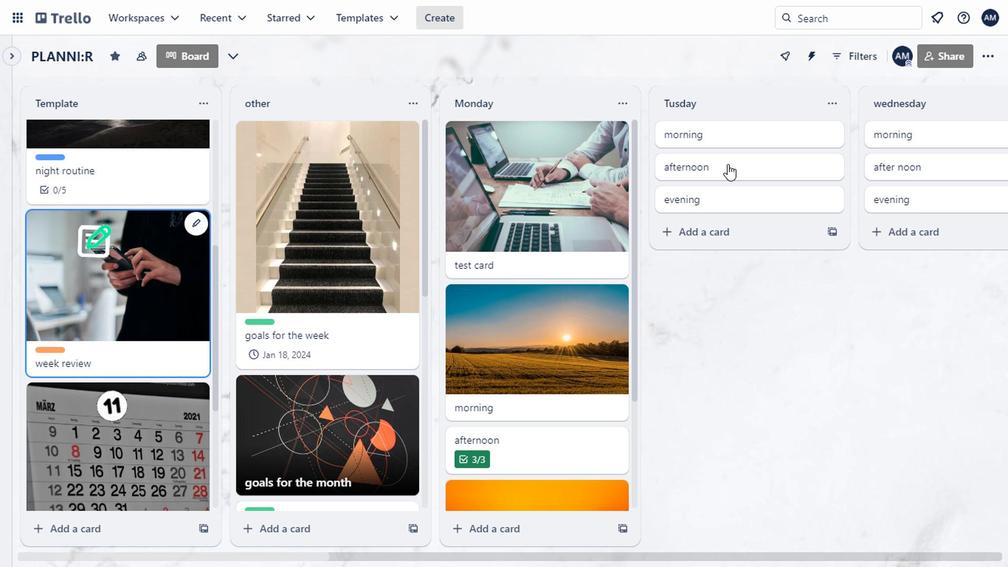 
Action: Mouse scrolled (814, 152) with delta (0, 0)
Screenshot: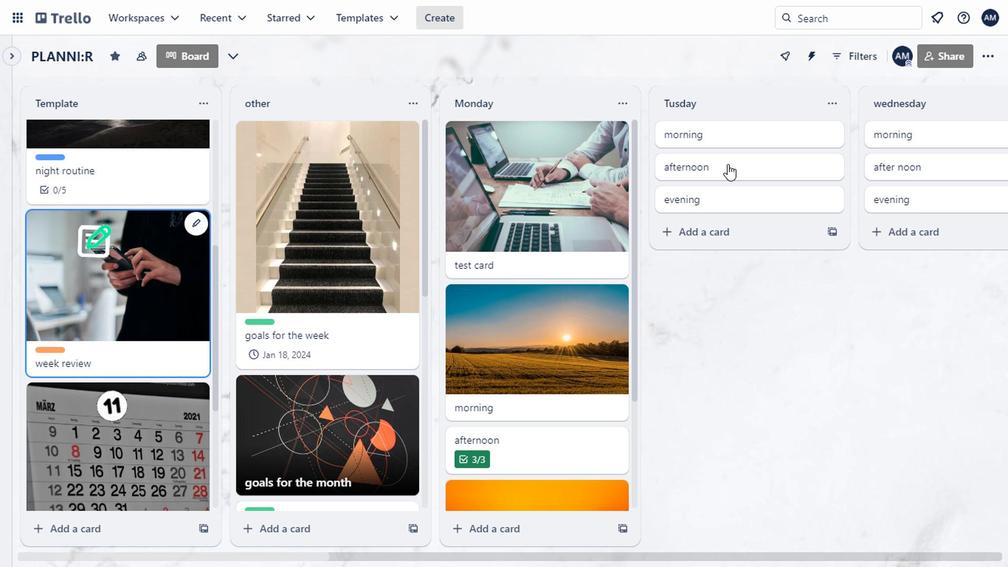 
Action: Mouse moved to (812, 152)
Screenshot: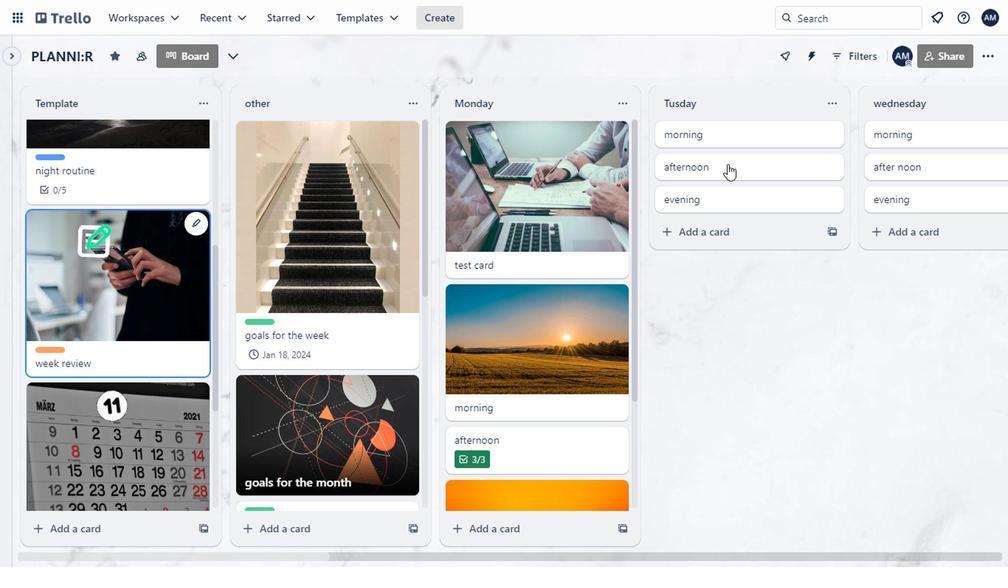
Action: Mouse scrolled (812, 152) with delta (0, 0)
Screenshot: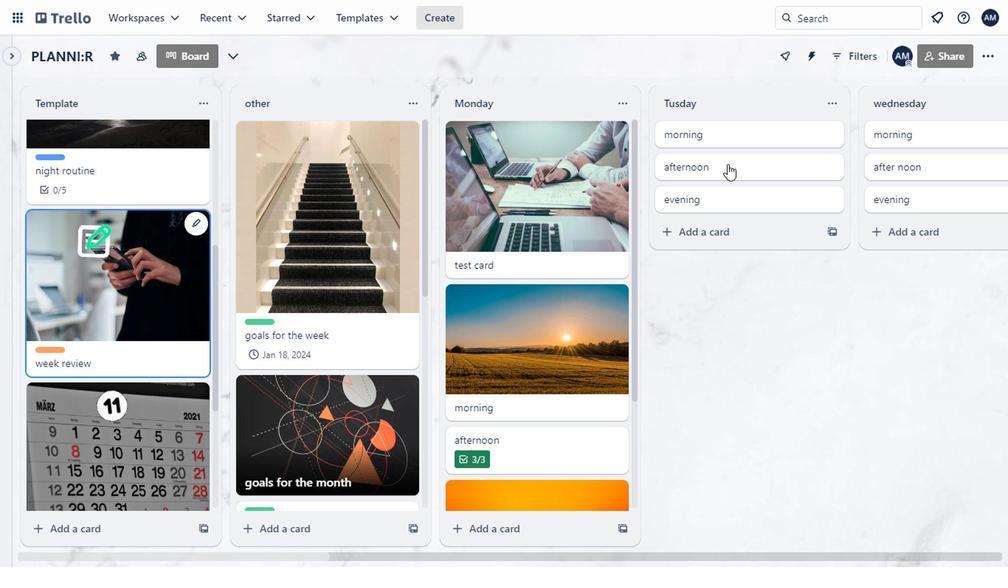 
Action: Mouse moved to (810, 154)
Screenshot: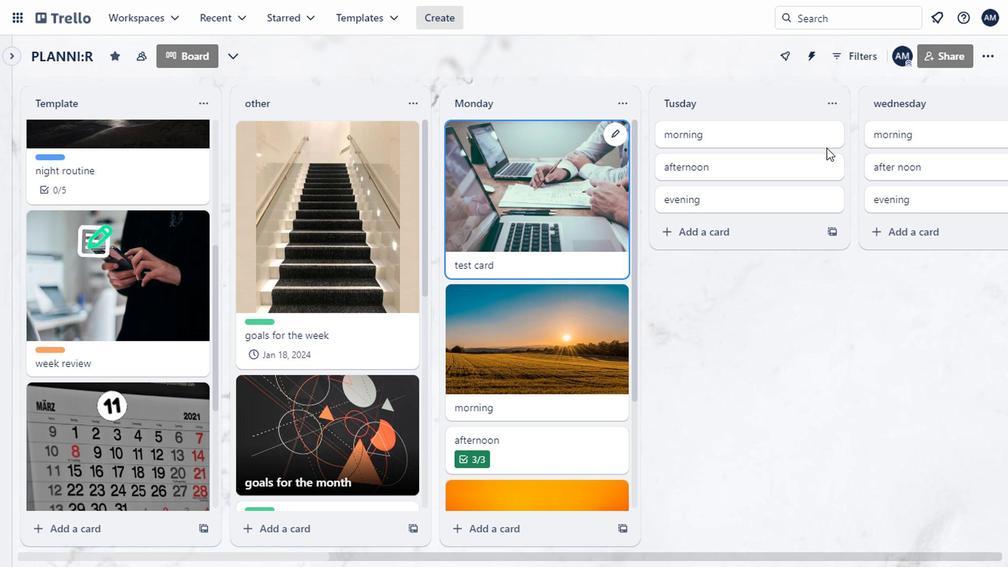 
Action: Mouse scrolled (810, 155) with delta (0, 0)
Screenshot: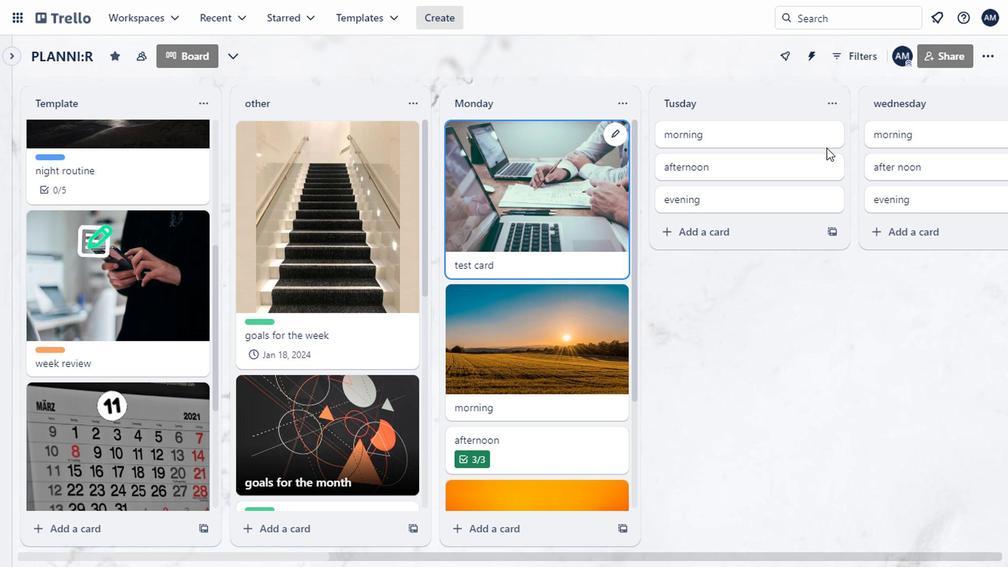 
Action: Mouse moved to (809, 156)
Screenshot: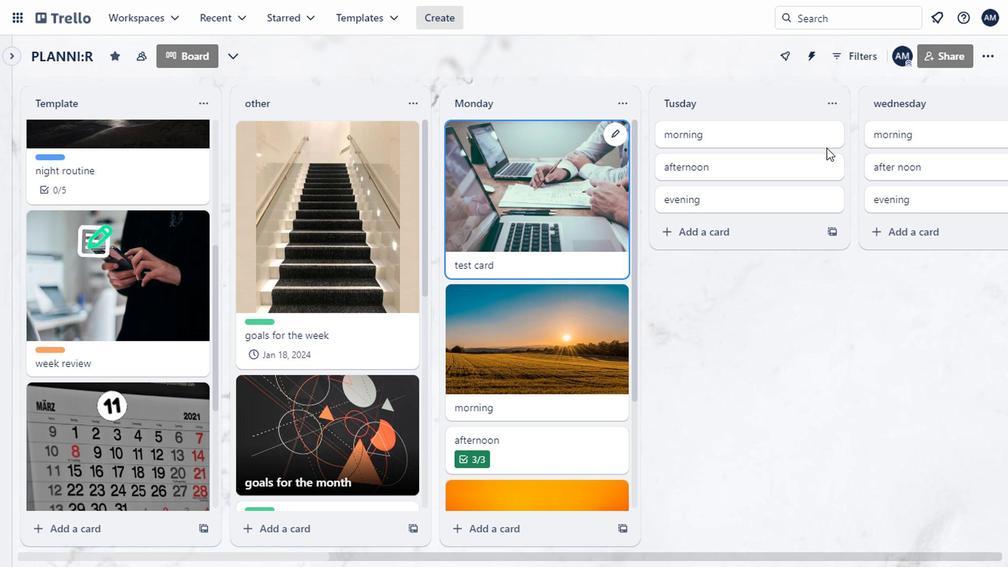 
Action: Mouse scrolled (809, 156) with delta (0, 0)
Screenshot: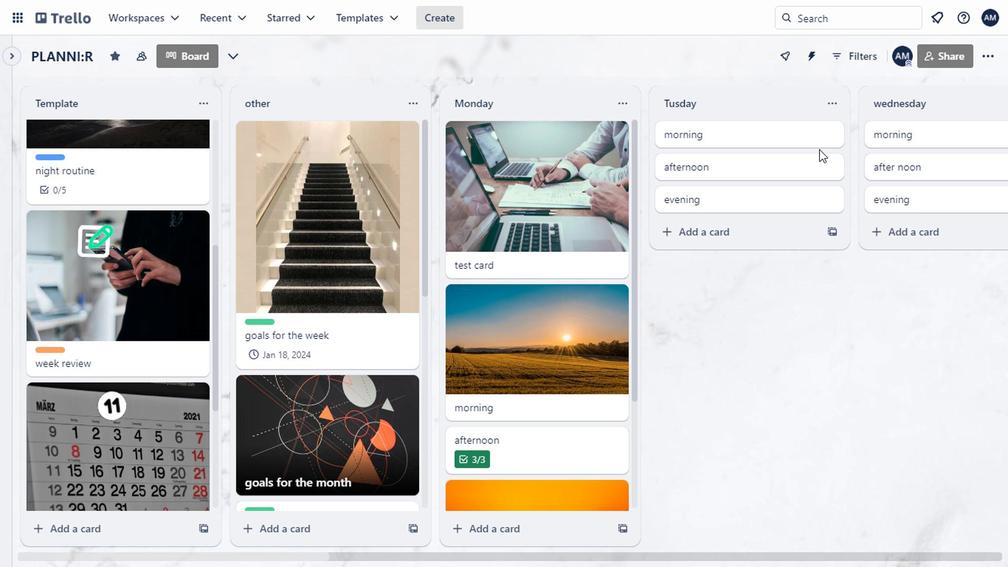 
Action: Mouse moved to (805, 158)
Screenshot: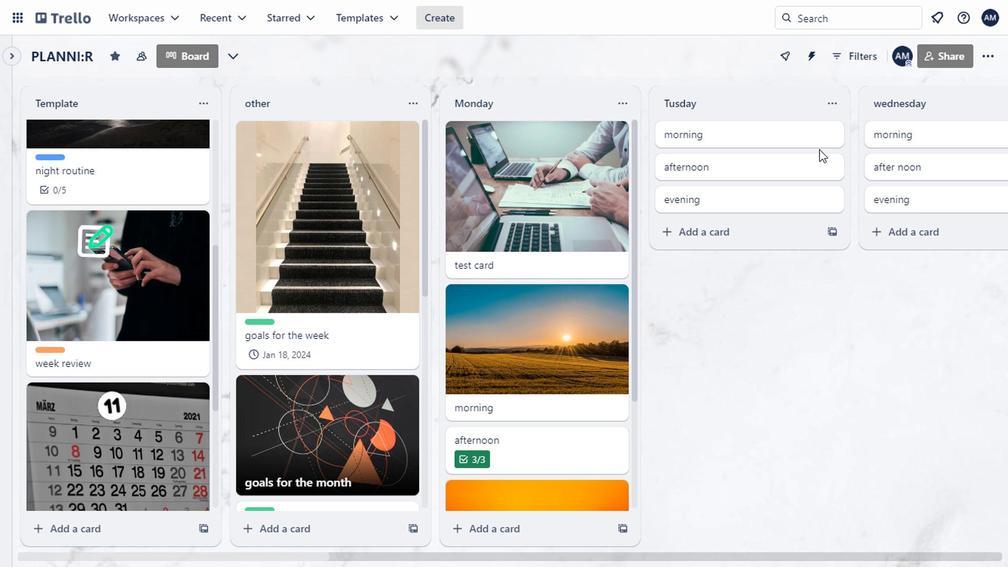 
Action: Mouse scrolled (805, 159) with delta (0, 1)
Screenshot: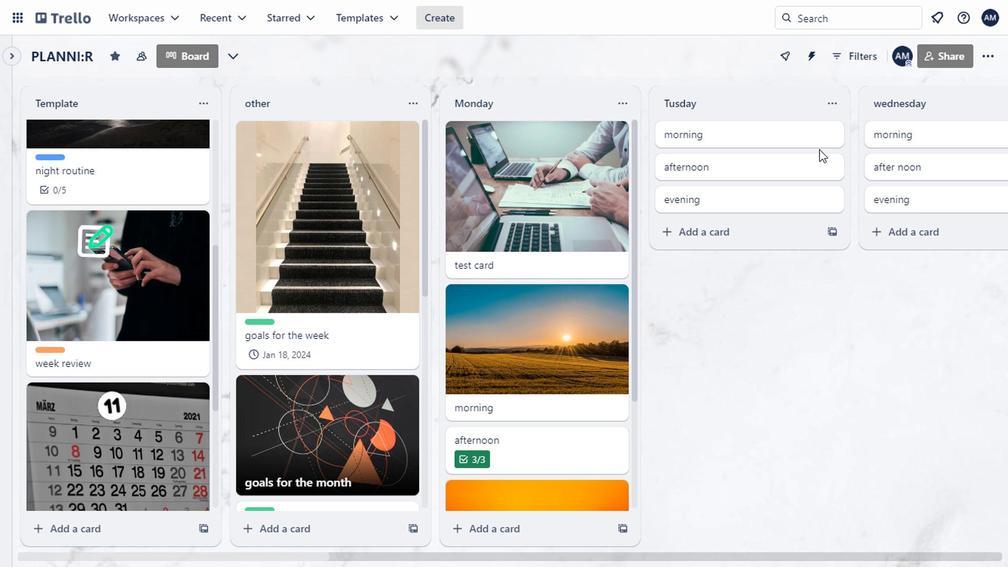 
Action: Mouse moved to (664, 197)
Screenshot: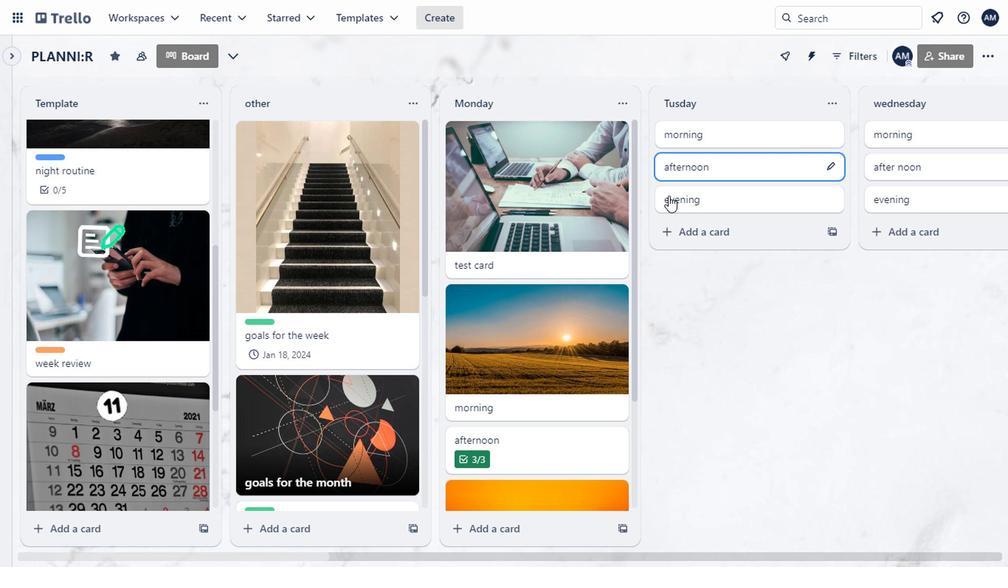 
Action: Mouse scrolled (664, 198) with delta (0, 1)
Screenshot: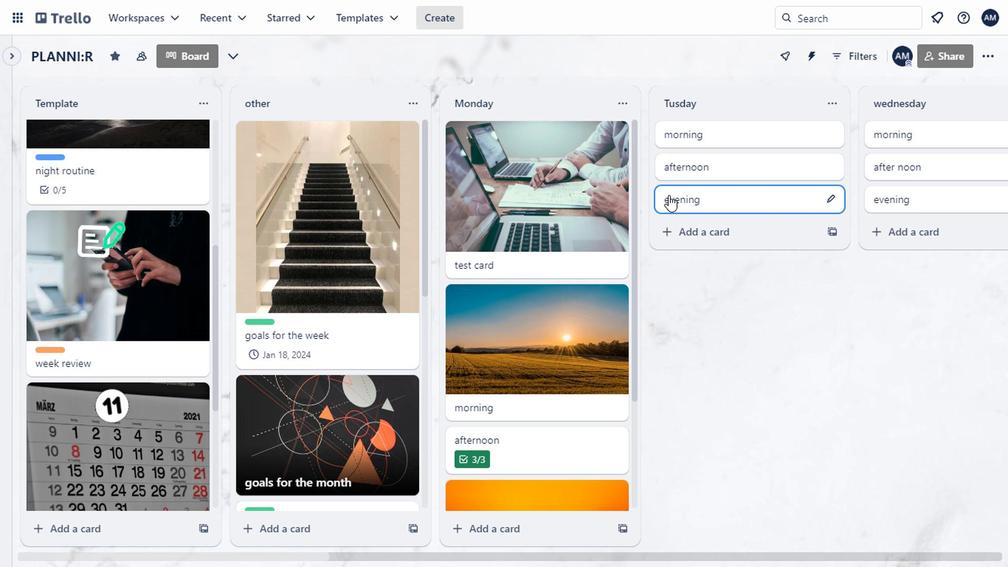 
Action: Mouse scrolled (664, 198) with delta (0, 1)
Screenshot: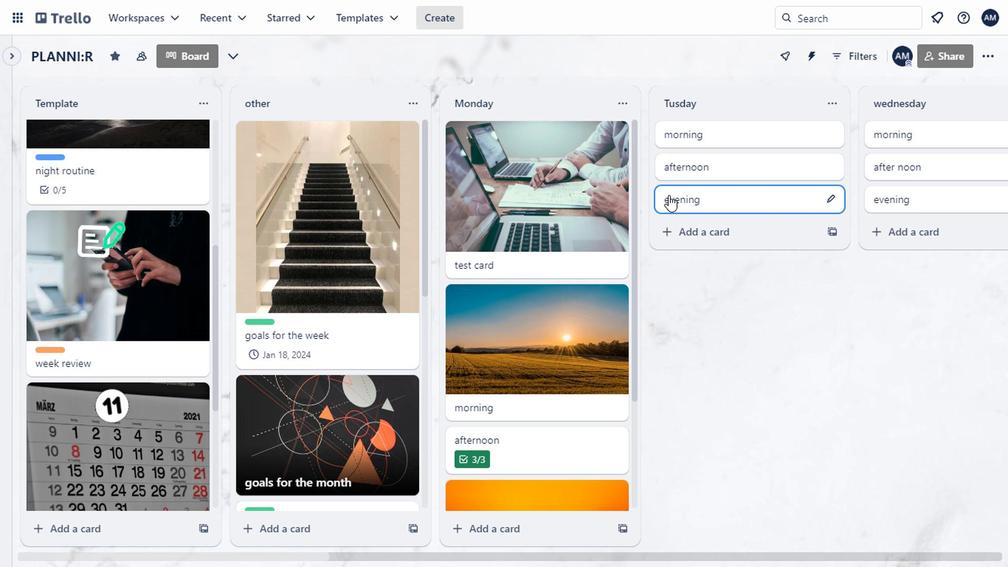 
Action: Mouse scrolled (664, 198) with delta (0, 1)
Screenshot: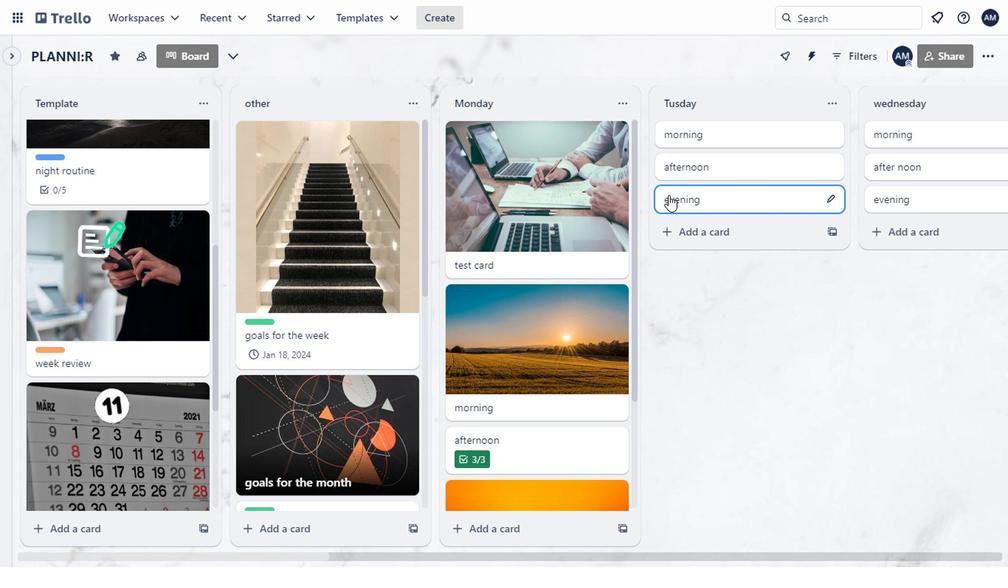 
Action: Mouse scrolled (664, 198) with delta (0, 1)
Screenshot: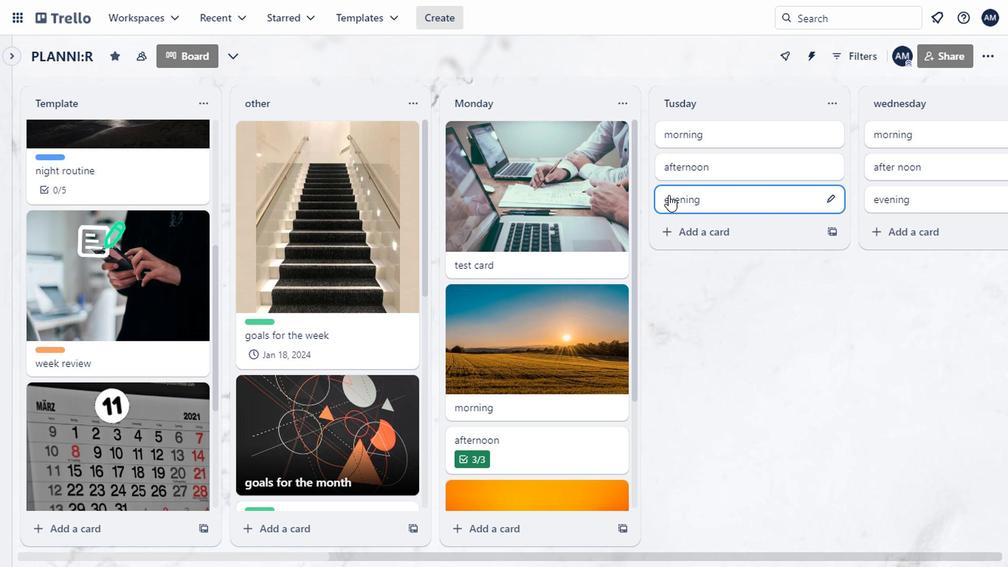 
Action: Mouse scrolled (664, 198) with delta (0, 1)
Screenshot: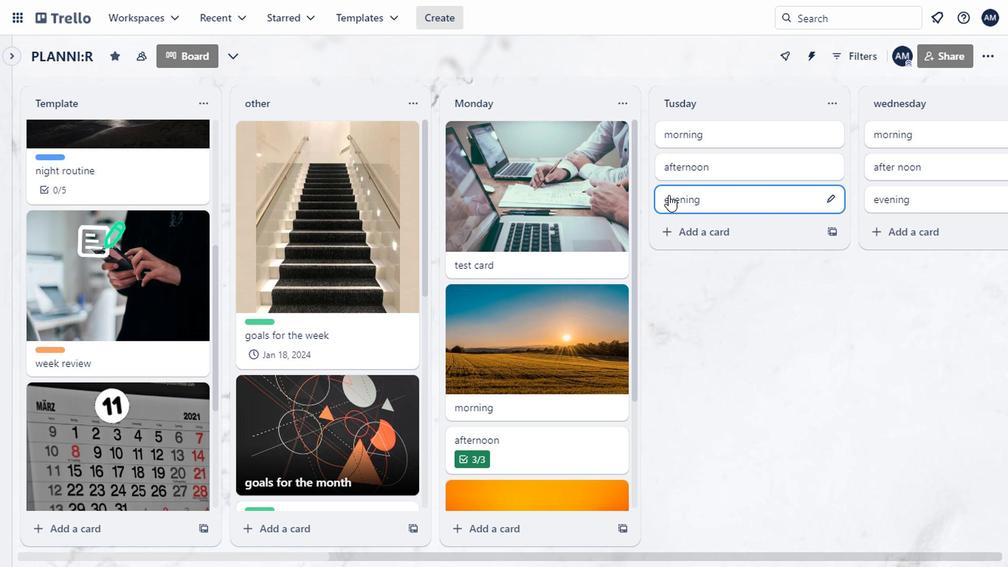 
Action: Mouse scrolled (664, 198) with delta (0, 1)
Screenshot: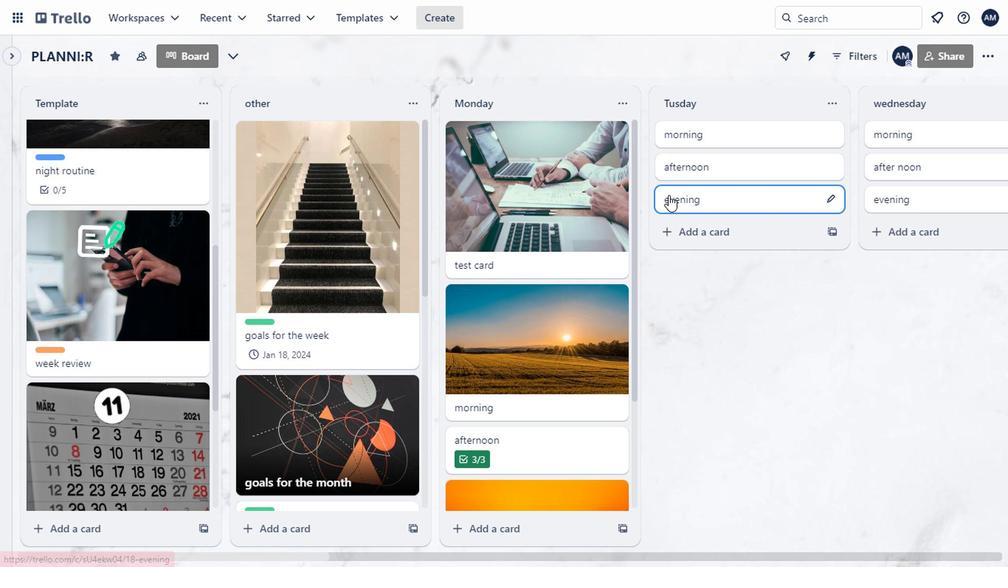 
Action: Mouse moved to (562, 131)
Screenshot: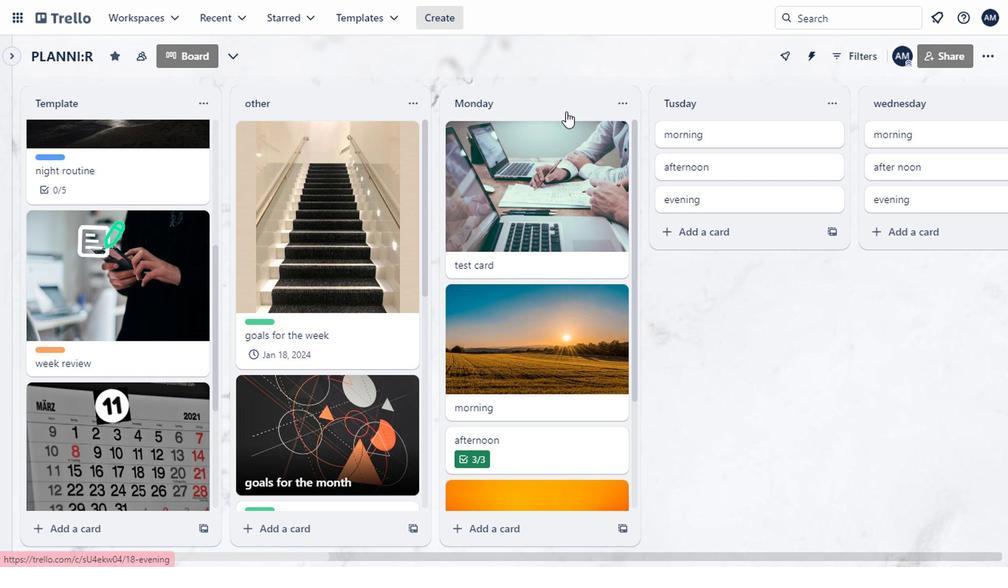 
Action: Mouse scrolled (562, 132) with delta (0, 0)
Screenshot: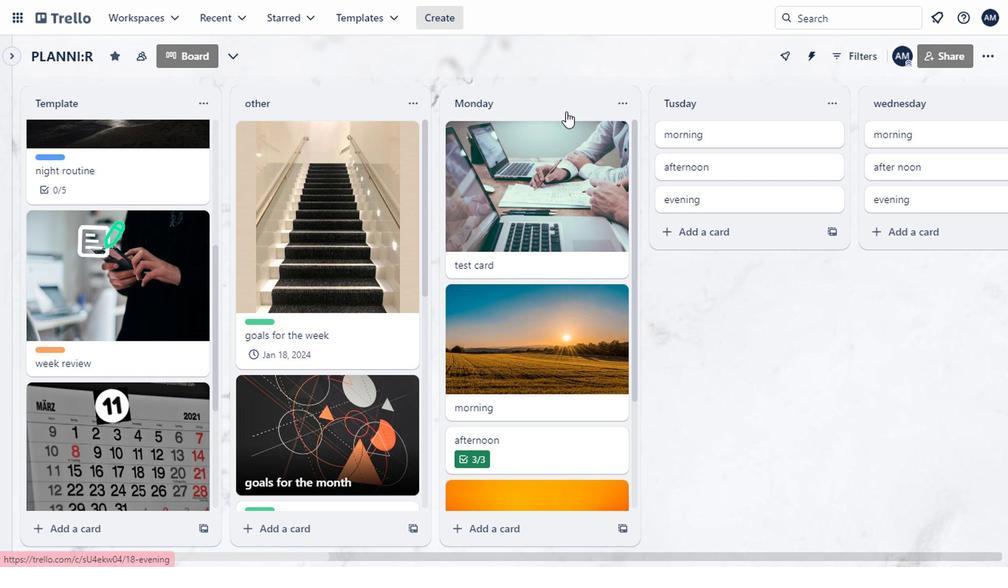 
Action: Mouse moved to (562, 136)
Screenshot: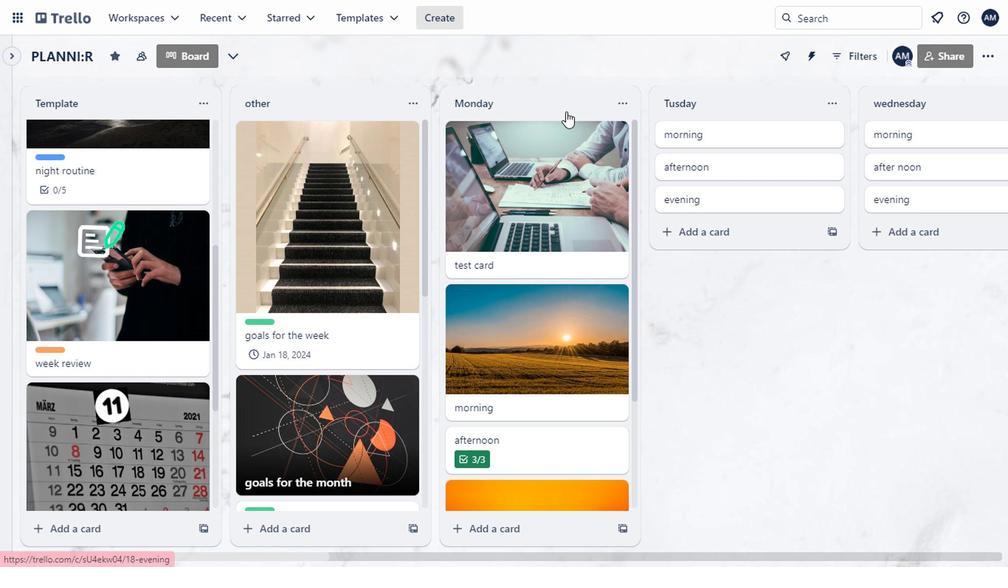 
Action: Mouse scrolled (562, 137) with delta (0, 1)
Screenshot: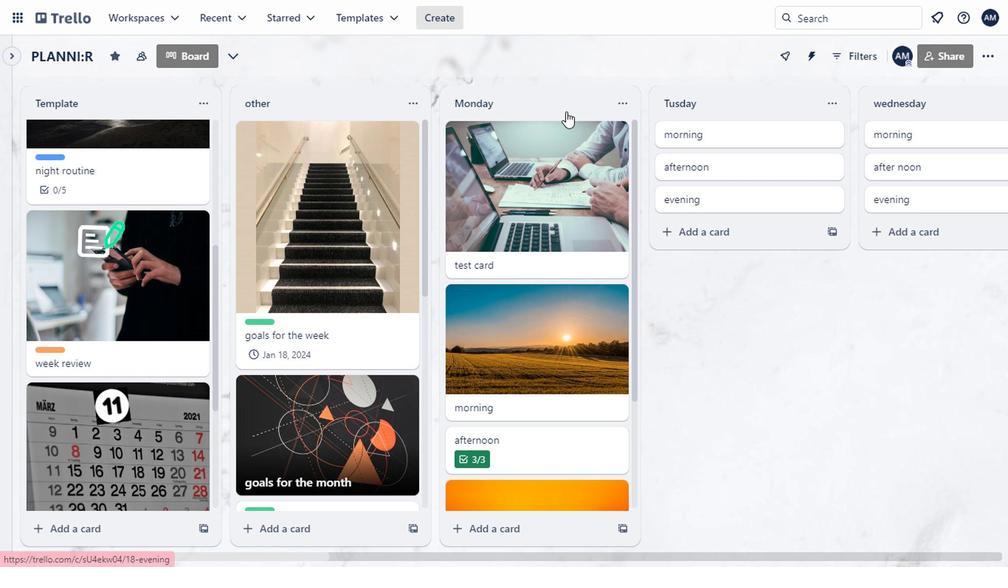 
Action: Mouse moved to (559, 141)
Screenshot: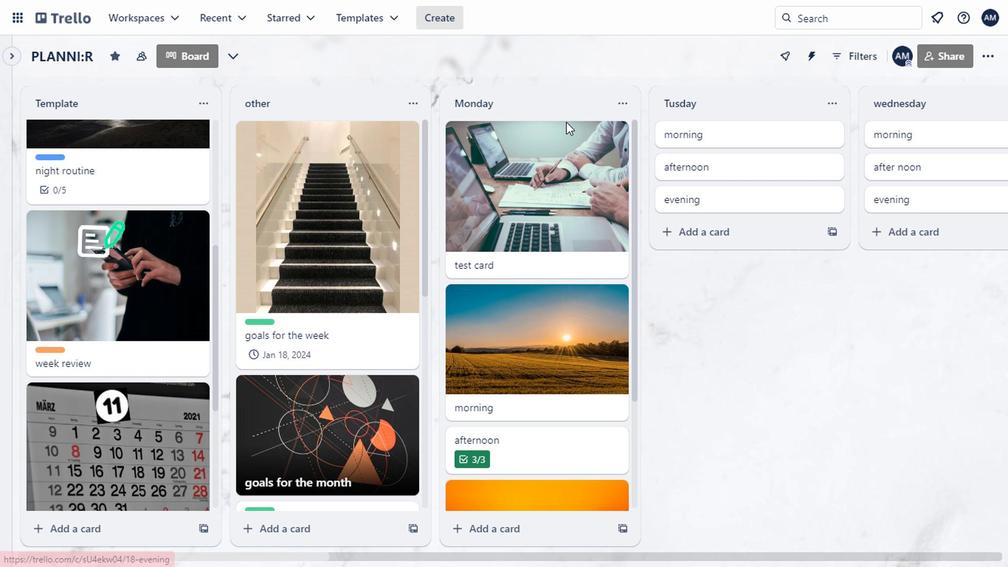 
Action: Mouse scrolled (559, 141) with delta (0, 0)
Screenshot: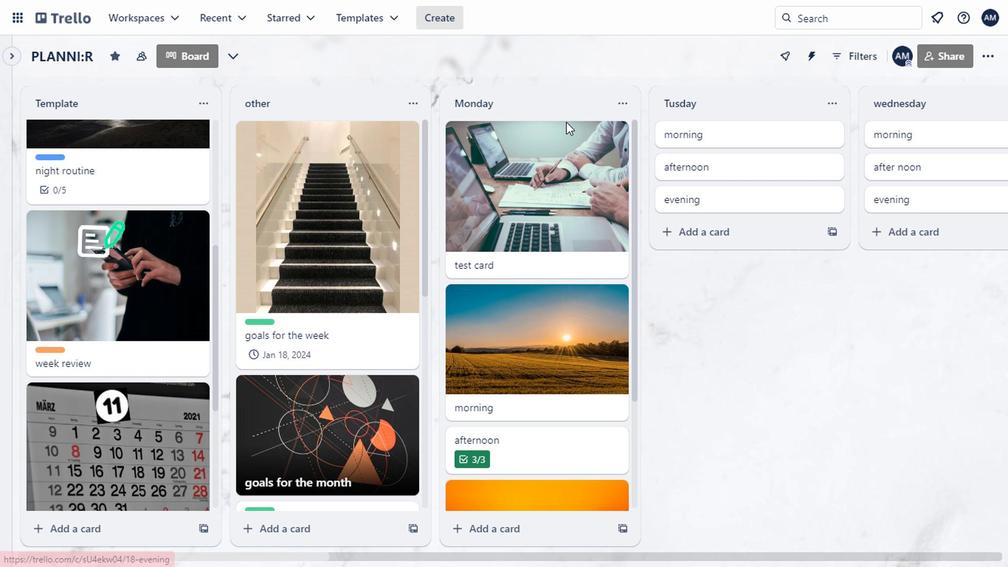 
Action: Mouse moved to (553, 146)
Screenshot: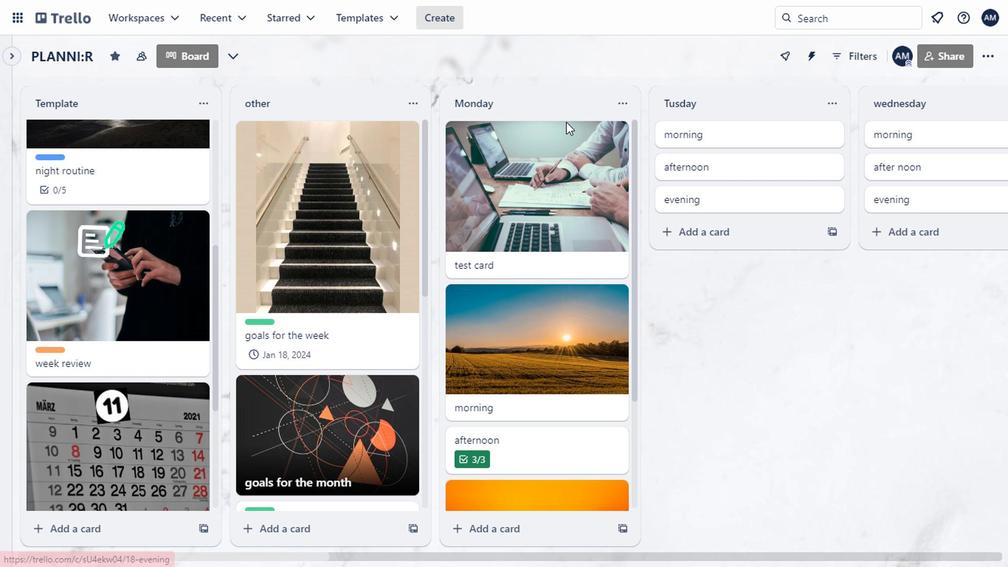 
Action: Mouse scrolled (553, 147) with delta (0, 0)
Screenshot: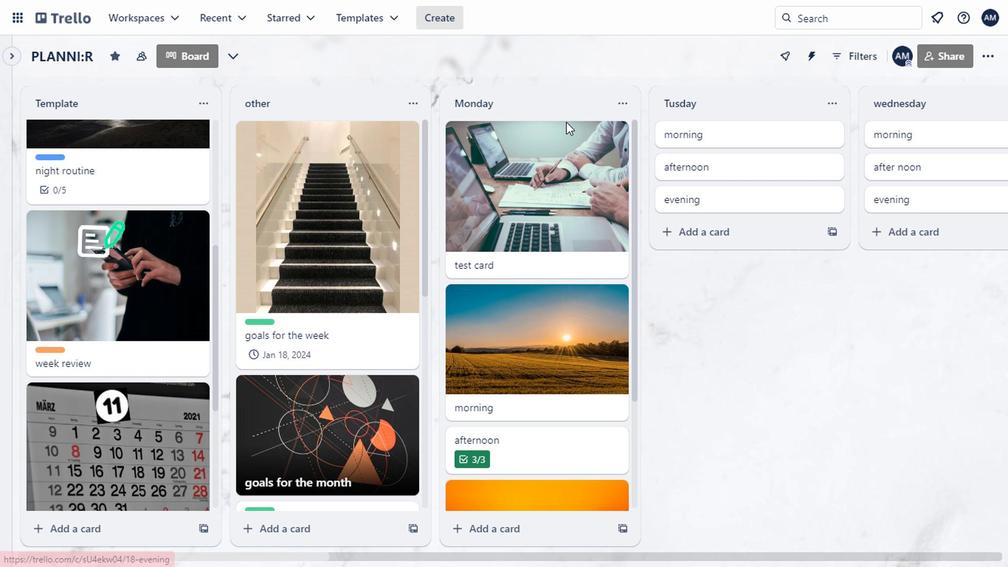 
Action: Mouse moved to (551, 149)
Screenshot: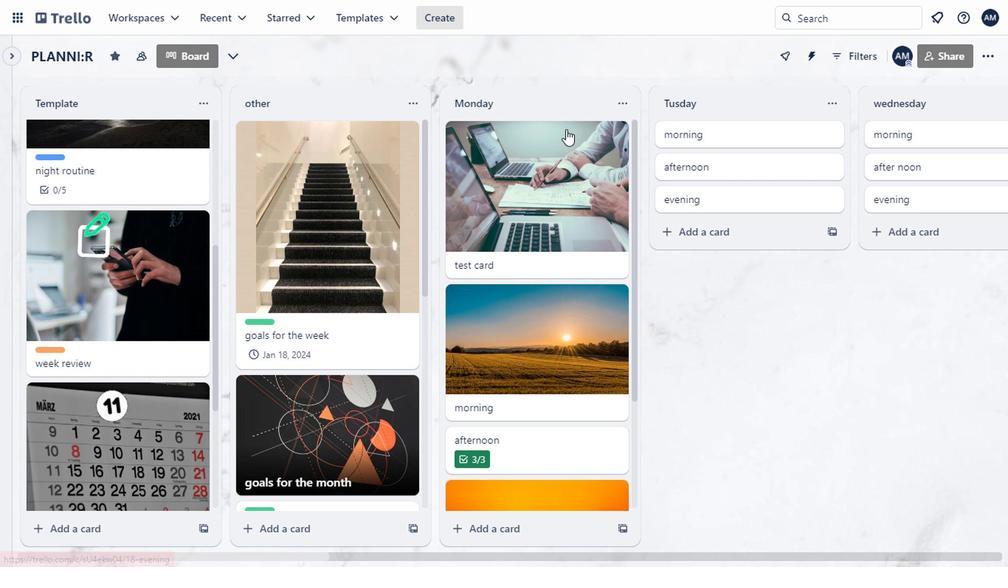 
Action: Mouse scrolled (551, 150) with delta (0, 1)
Screenshot: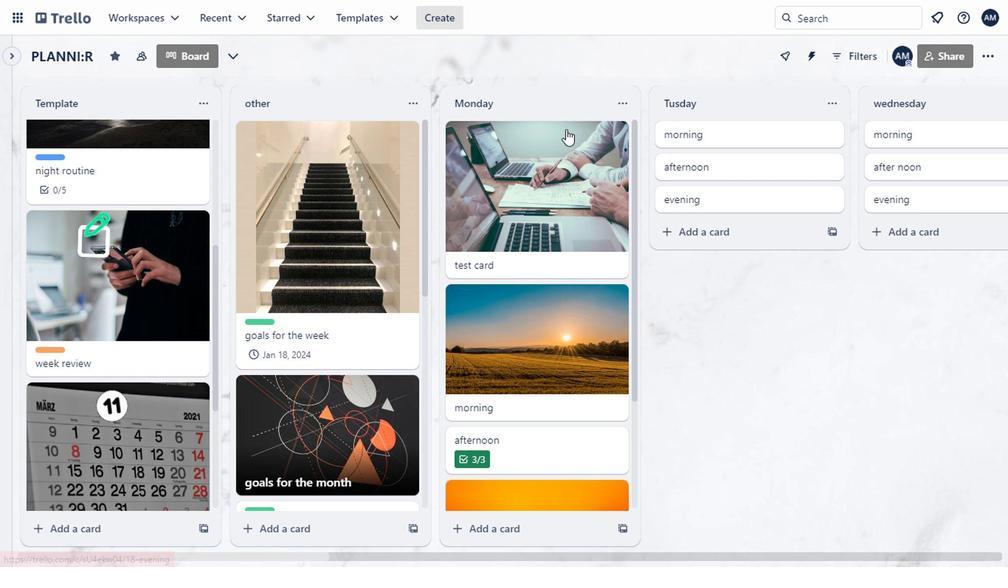 
Action: Mouse scrolled (551, 150) with delta (0, 1)
Screenshot: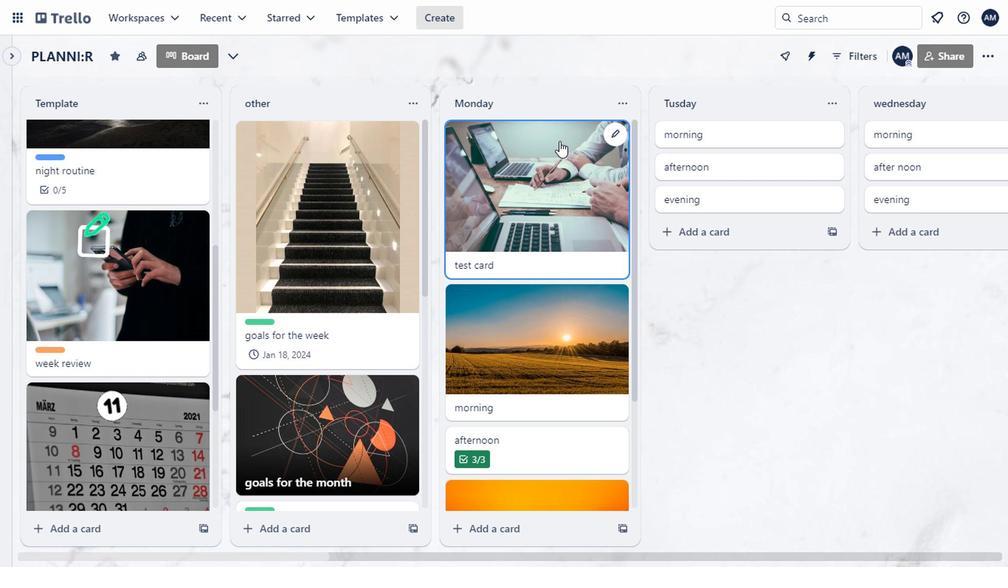 
Action: Mouse moved to (371, 200)
Screenshot: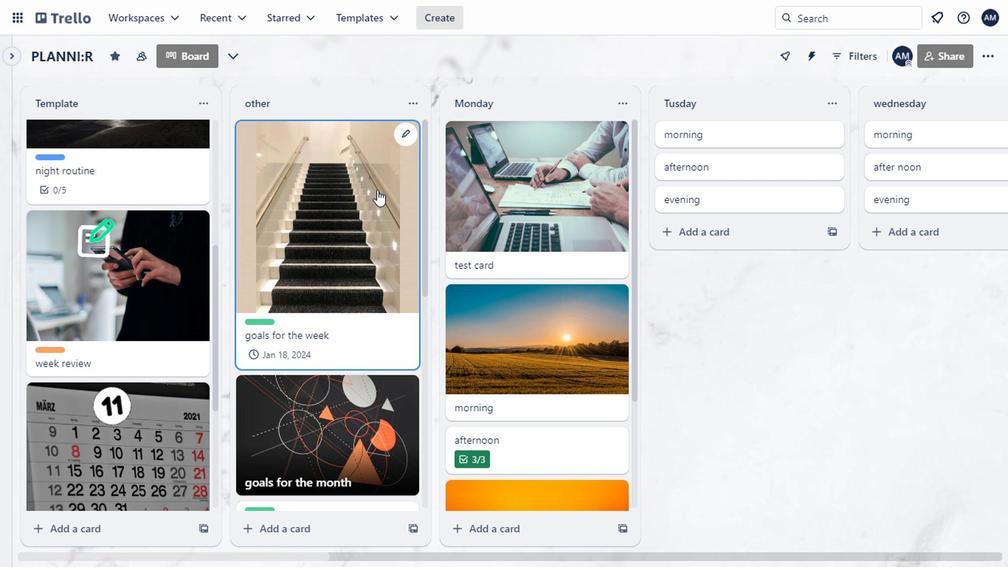 
Action: Mouse scrolled (371, 200) with delta (0, 0)
Screenshot: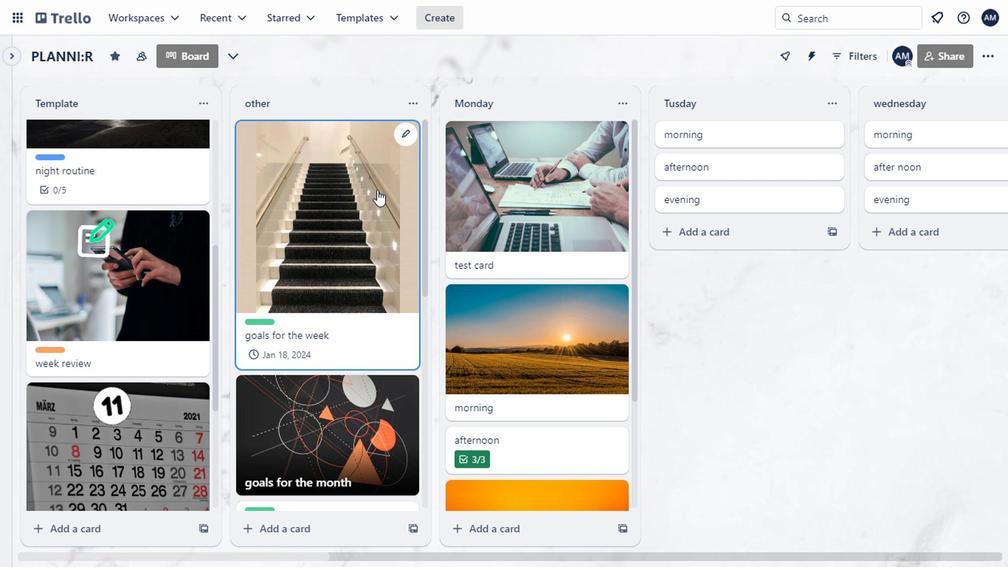 
Action: Mouse moved to (368, 208)
Screenshot: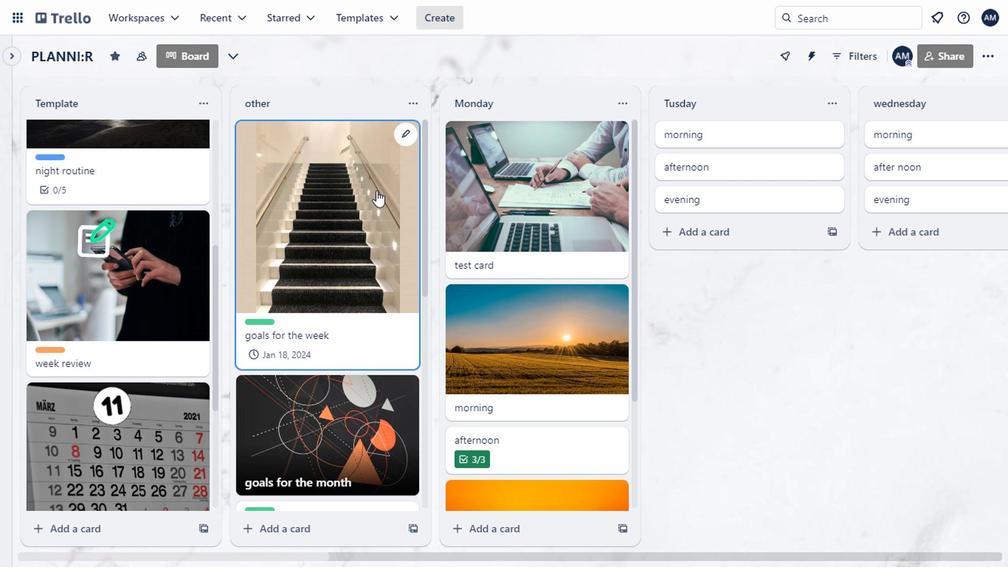 
Action: Mouse scrolled (368, 208) with delta (0, 0)
Screenshot: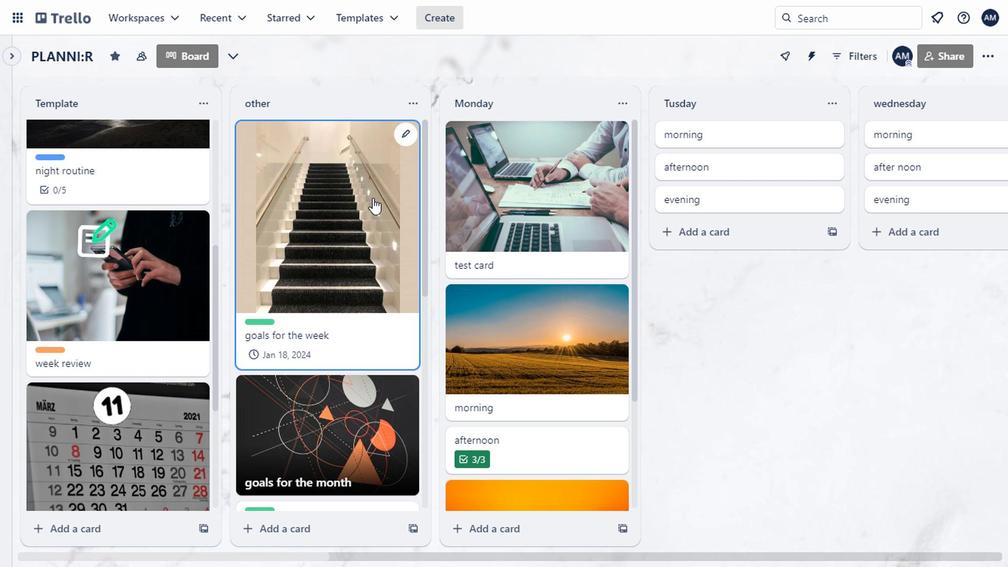
Action: Mouse moved to (366, 209)
Screenshot: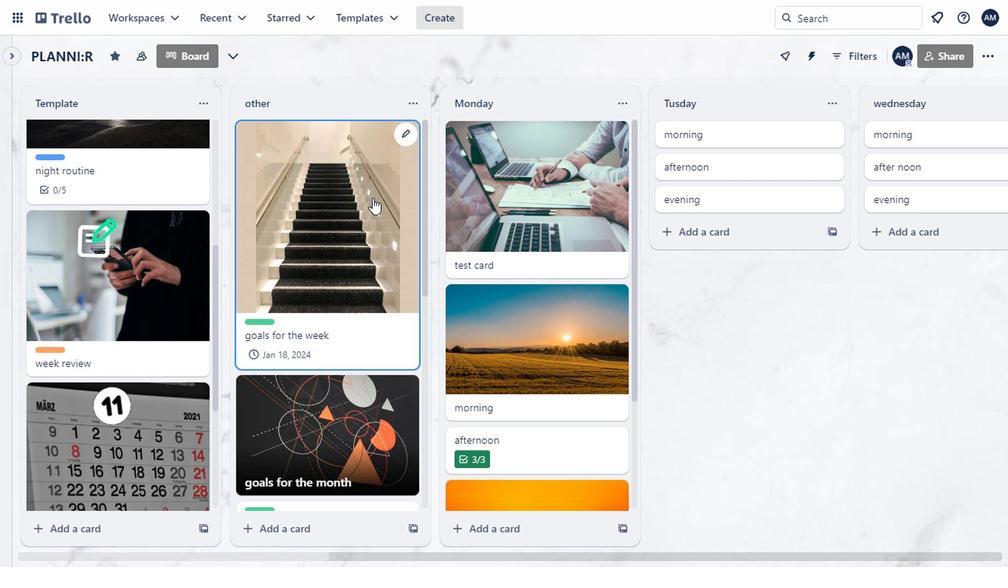 
Action: Mouse scrolled (366, 210) with delta (0, 0)
Screenshot: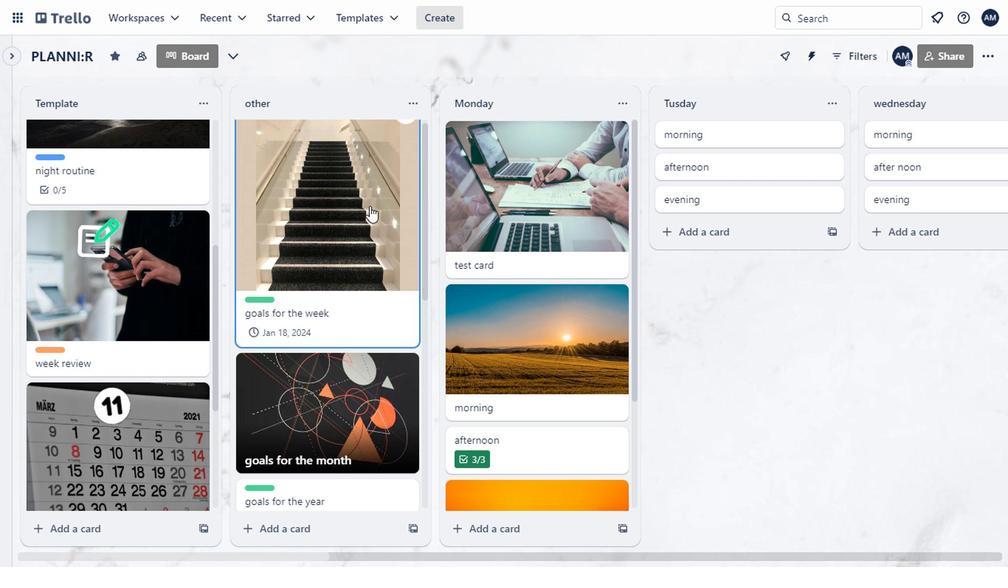 
Action: Mouse scrolled (366, 210) with delta (0, 0)
Screenshot: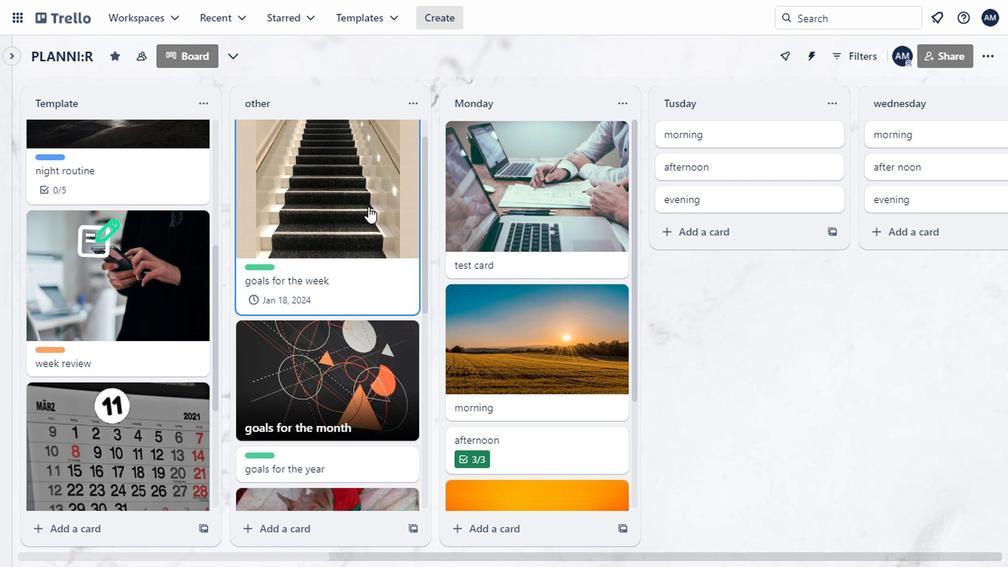 
Action: Mouse scrolled (366, 210) with delta (0, 0)
Screenshot: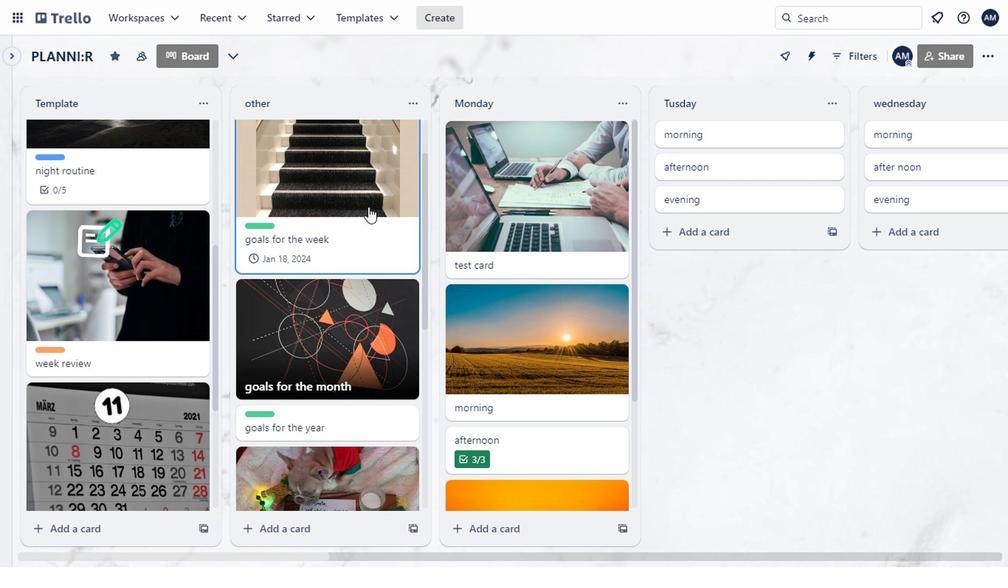 
Action: Mouse scrolled (366, 210) with delta (0, 0)
Screenshot: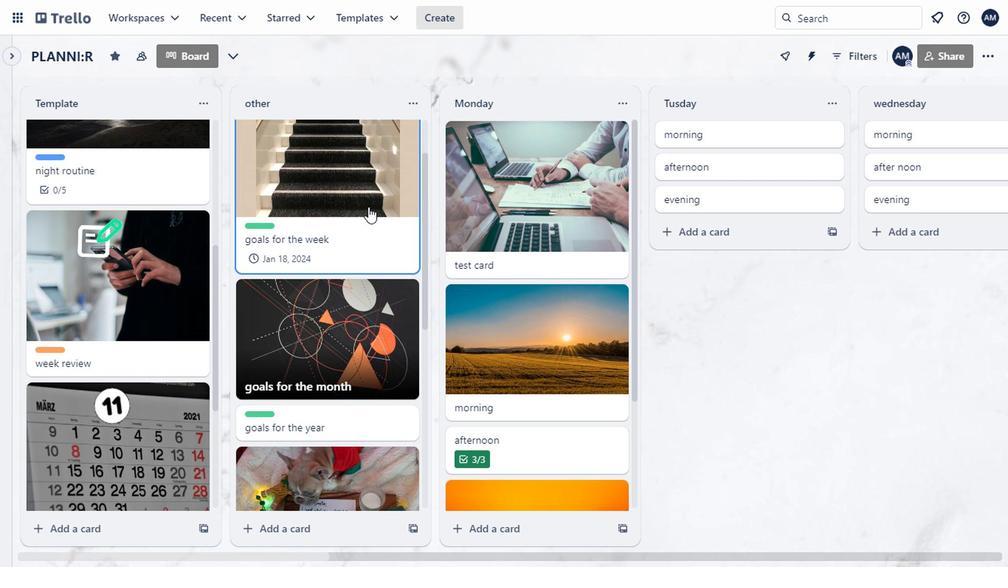 
Action: Mouse scrolled (366, 210) with delta (0, 0)
Screenshot: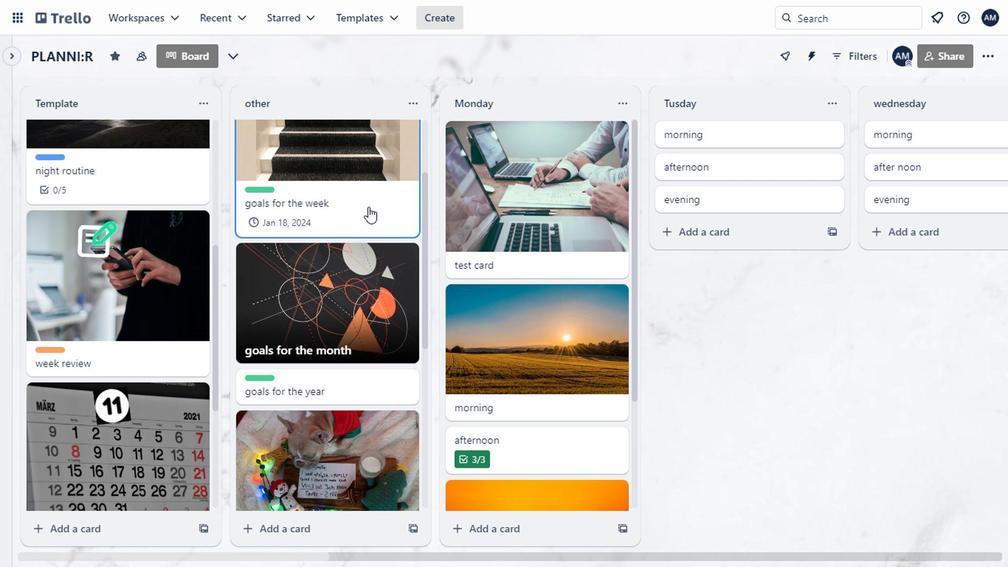 
Action: Mouse scrolled (366, 210) with delta (0, 0)
Screenshot: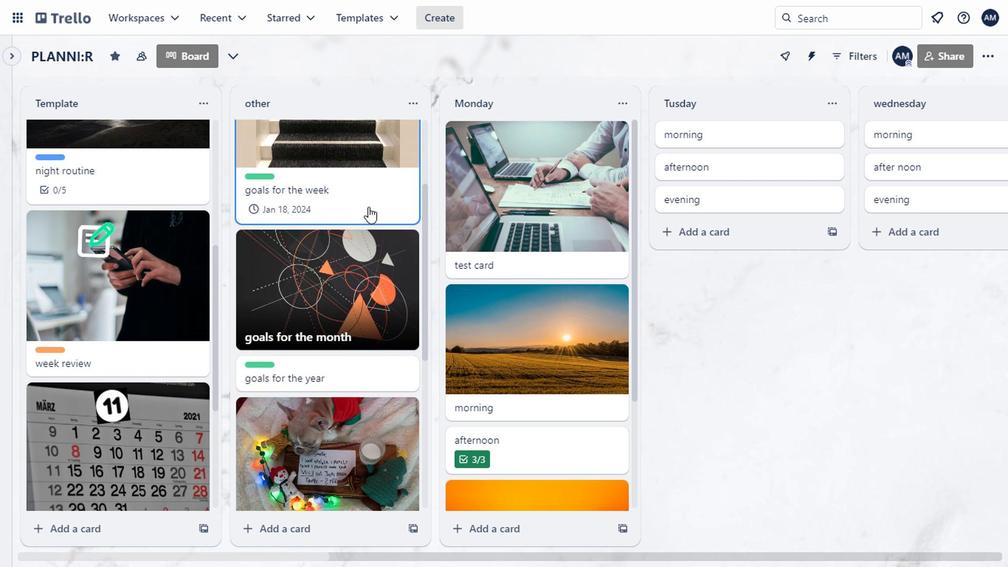 
Action: Mouse scrolled (366, 210) with delta (0, 0)
Screenshot: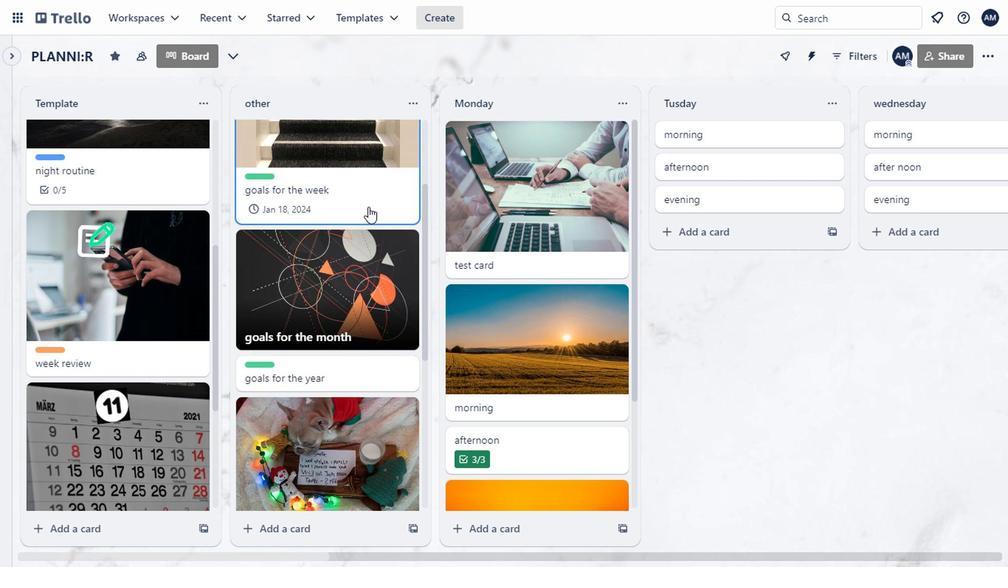 
Action: Mouse moved to (246, 22)
Screenshot: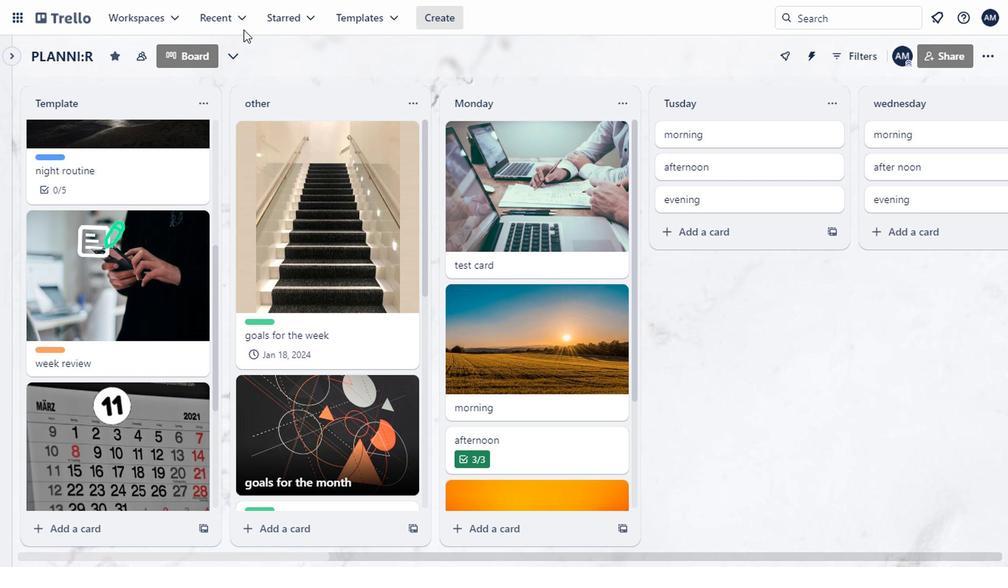
Action: Mouse pressed left at (246, 22)
Screenshot: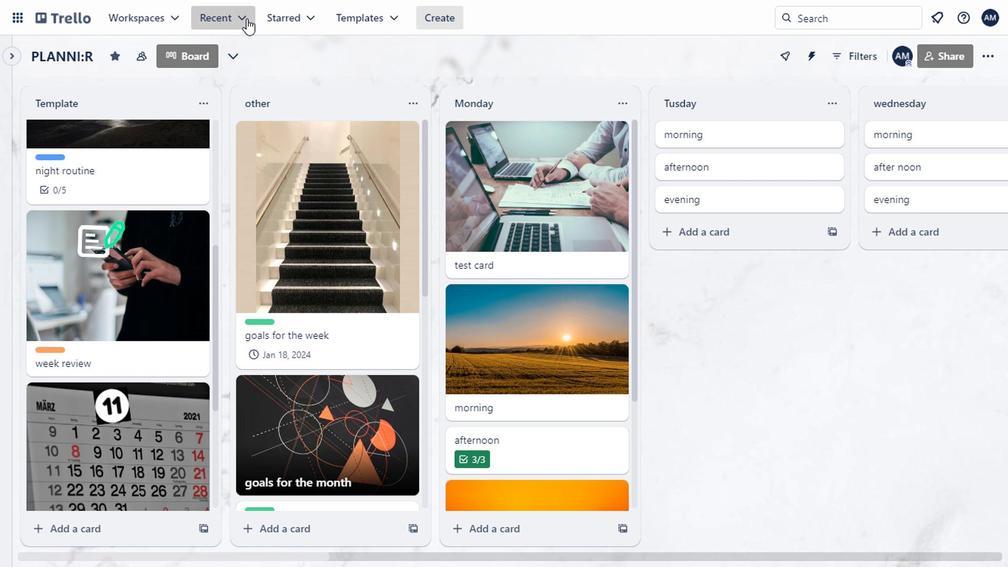 
Action: Mouse pressed left at (246, 22)
Screenshot: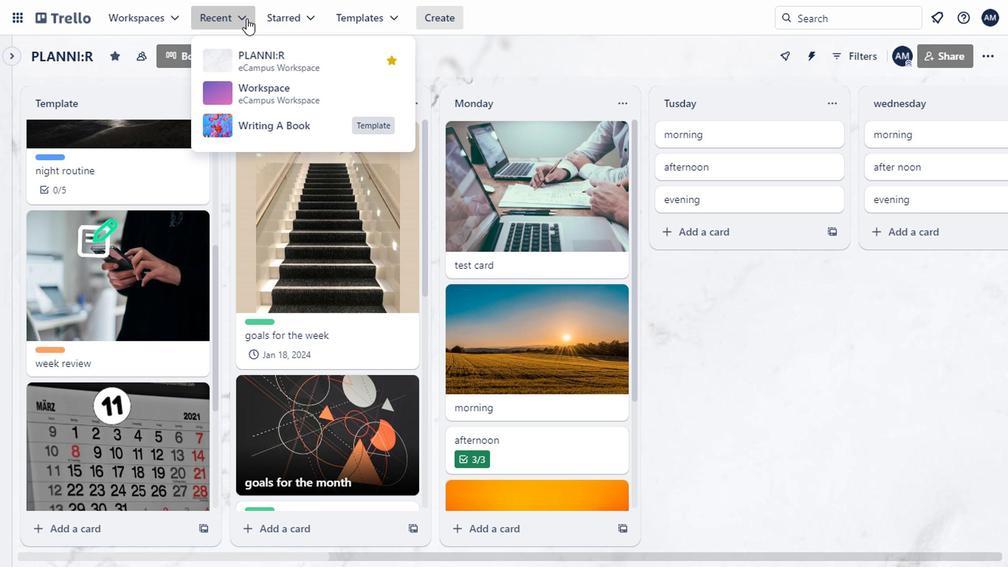 
Action: Mouse moved to (858, 235)
Screenshot: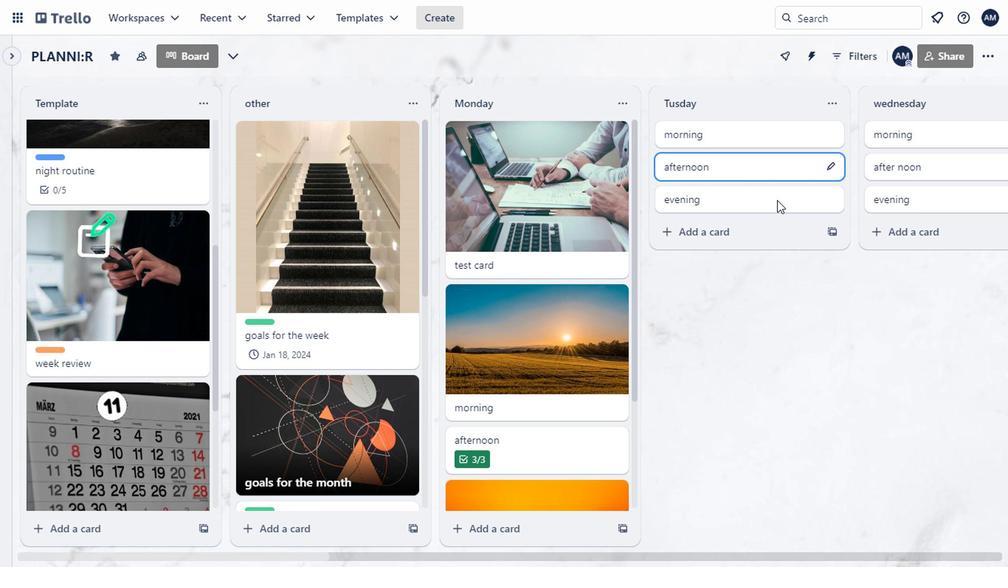 
Action: Mouse scrolled (858, 236) with delta (0, 0)
Screenshot: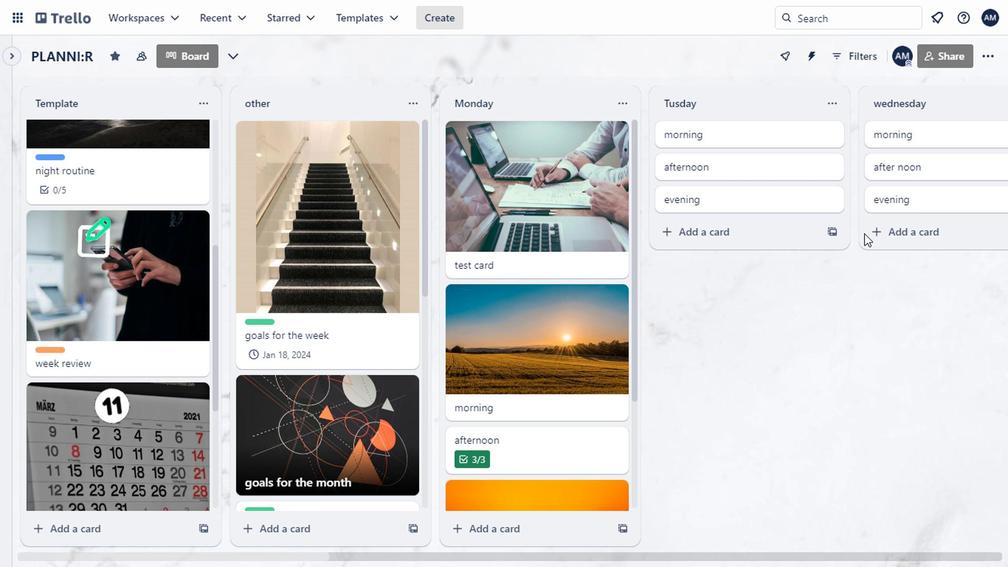 
Action: Mouse scrolled (858, 236) with delta (0, 0)
Screenshot: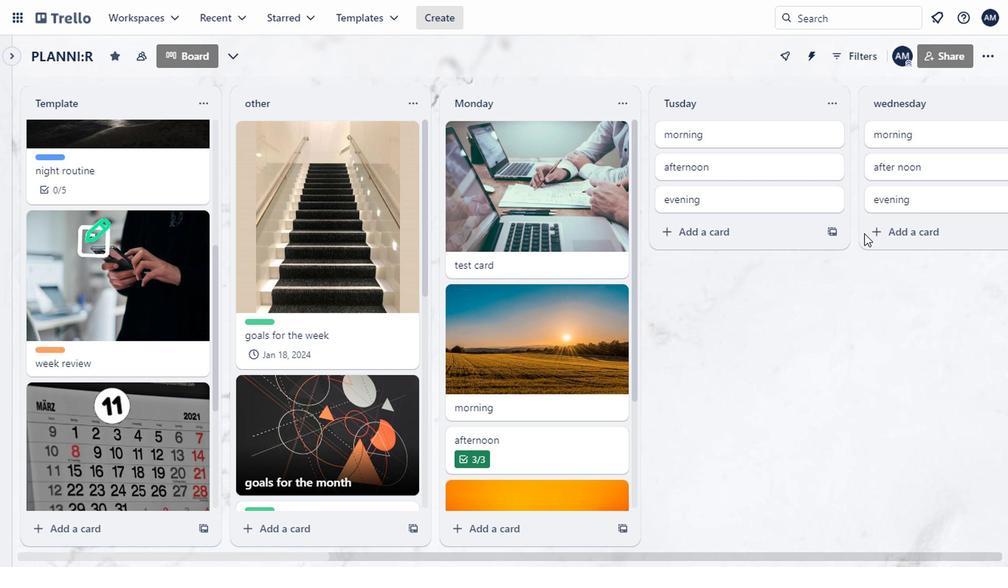 
Action: Mouse scrolled (858, 236) with delta (0, 0)
Screenshot: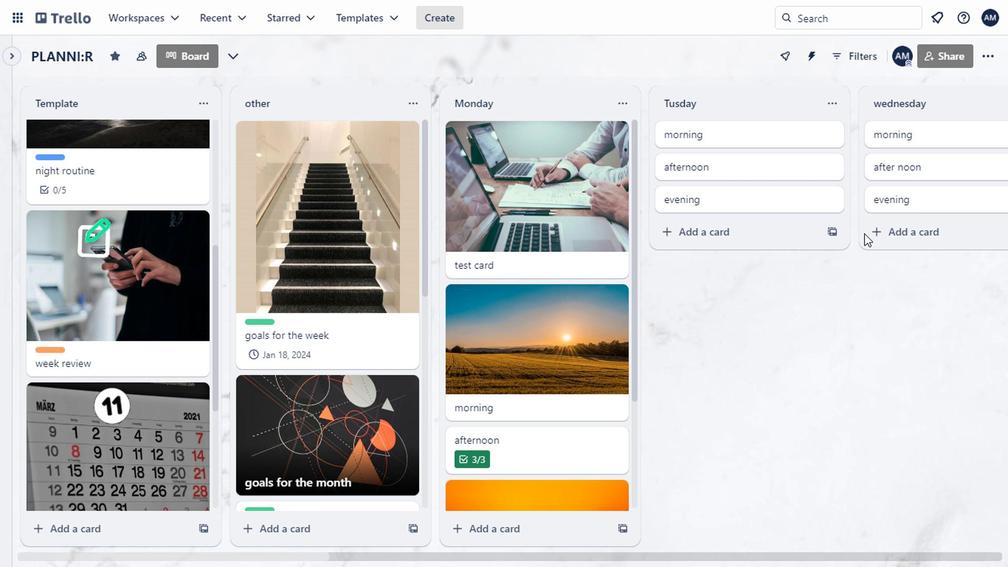 
Action: Mouse scrolled (858, 236) with delta (0, 0)
Screenshot: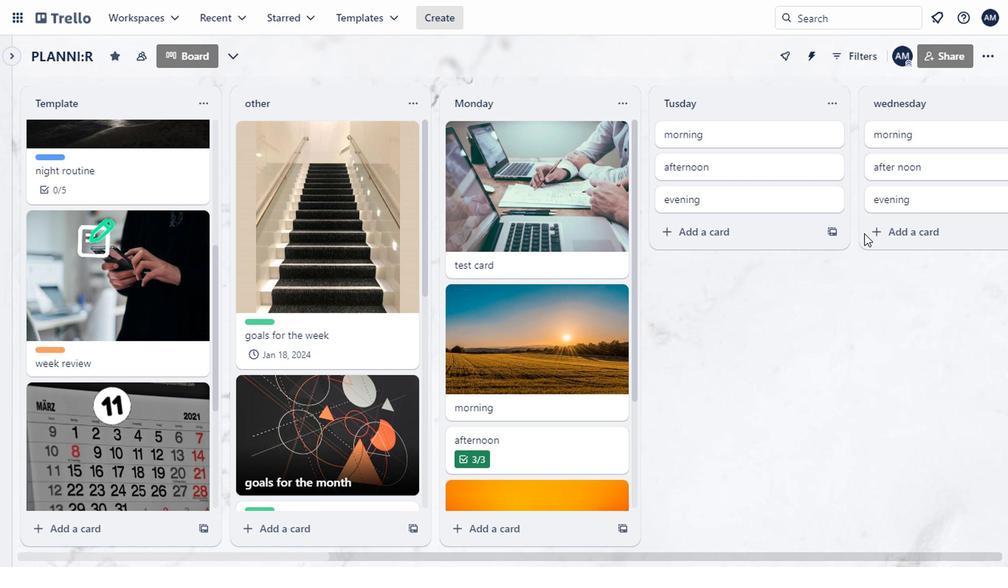 
Action: Mouse moved to (381, 24)
Screenshot: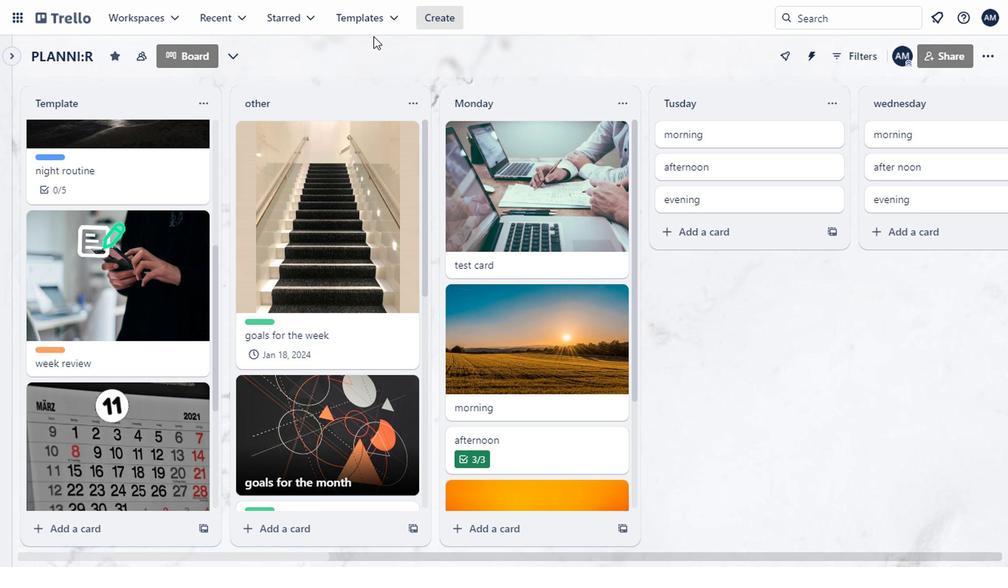 
Action: Mouse pressed left at (381, 24)
Screenshot: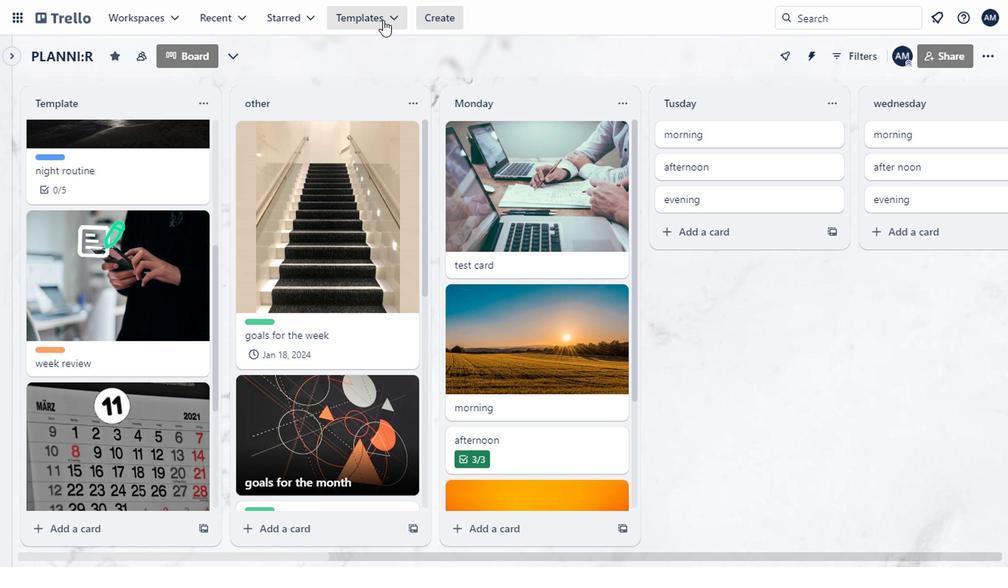 
Action: Mouse moved to (424, 187)
Screenshot: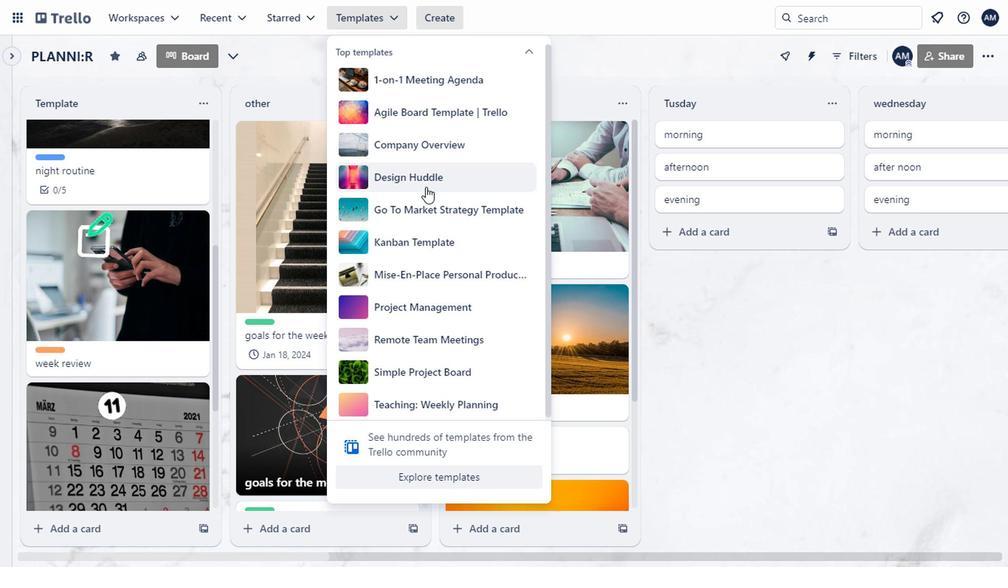 
Action: Mouse pressed left at (424, 187)
Screenshot: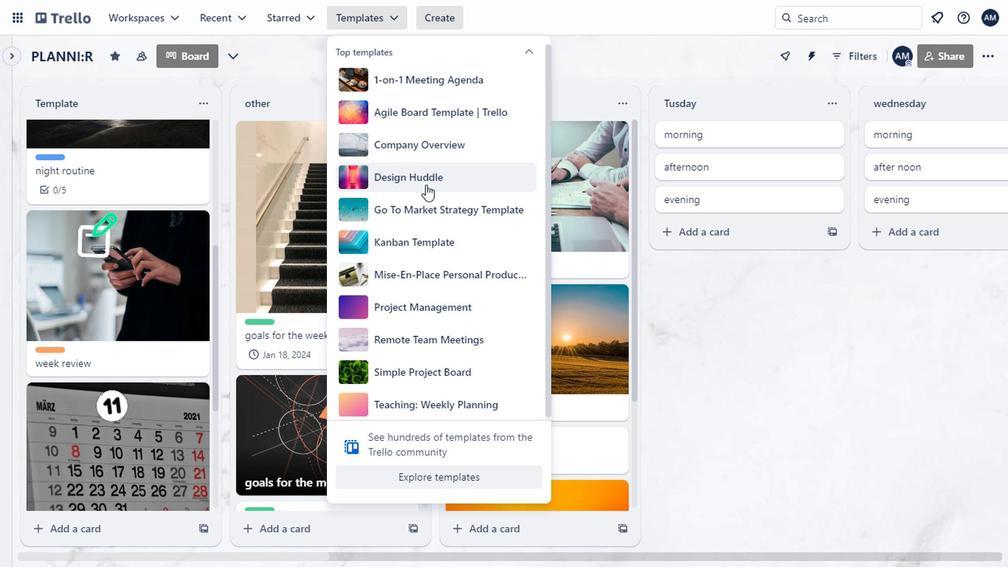 
Action: Mouse pressed left at (424, 187)
Screenshot: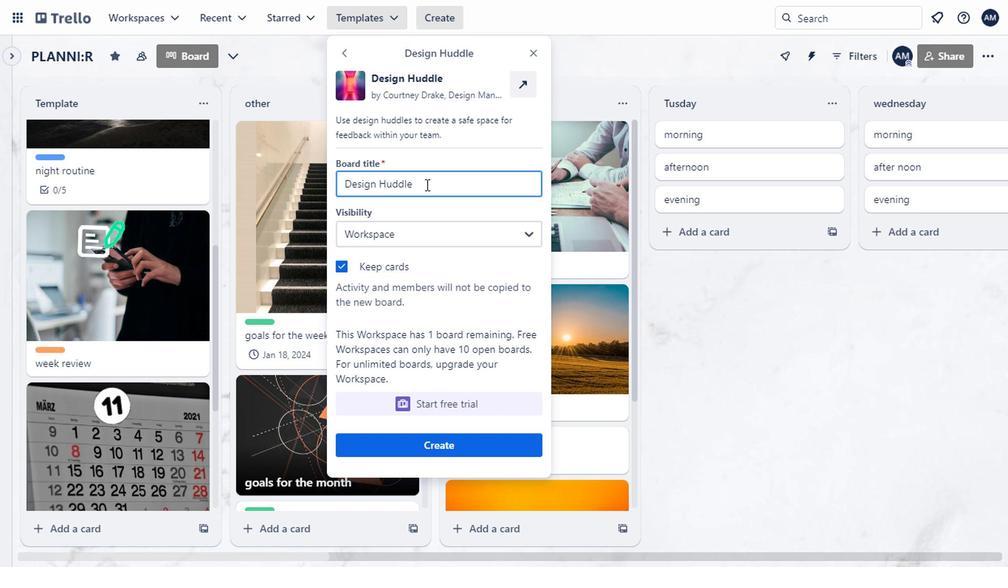 
Action: Mouse moved to (424, 445)
Screenshot: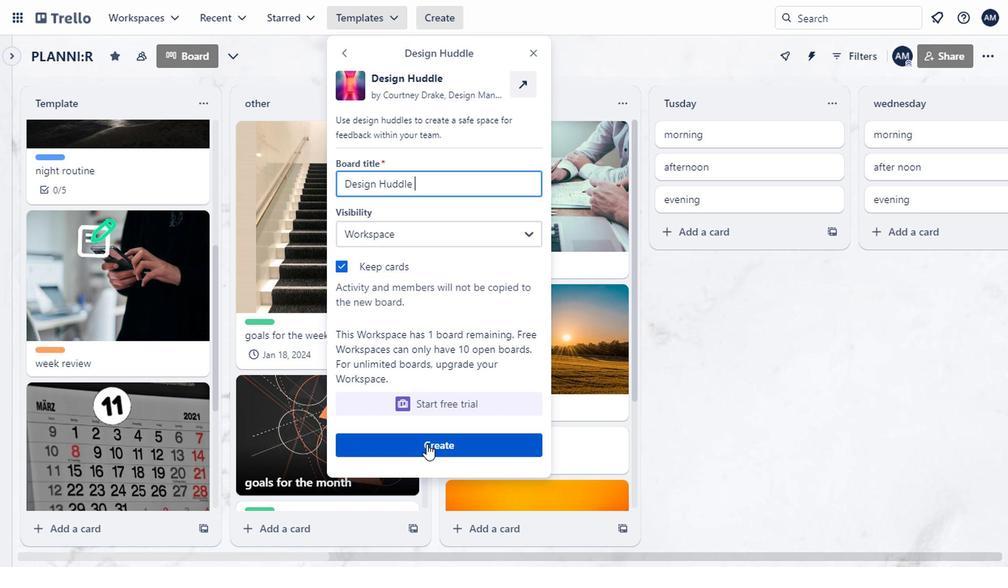 
Action: Mouse pressed left at (424, 445)
Screenshot: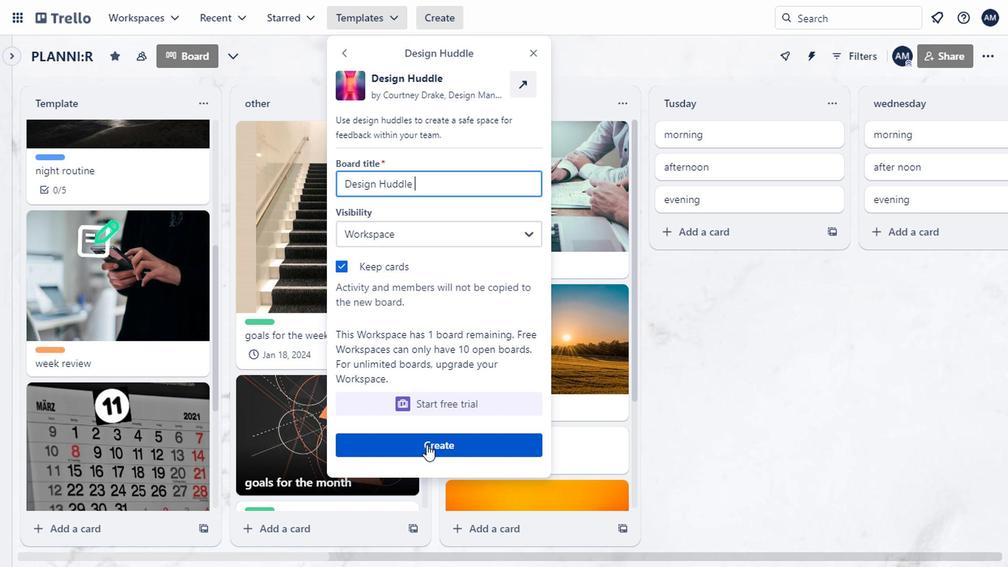 
Action: Mouse moved to (95, 110)
Screenshot: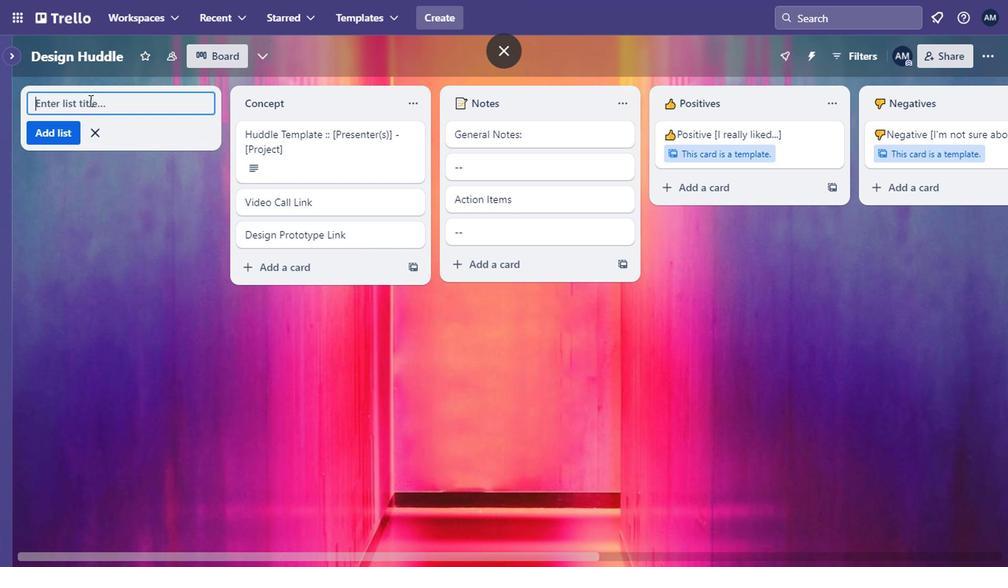 
Action: Mouse pressed left at (95, 110)
Screenshot: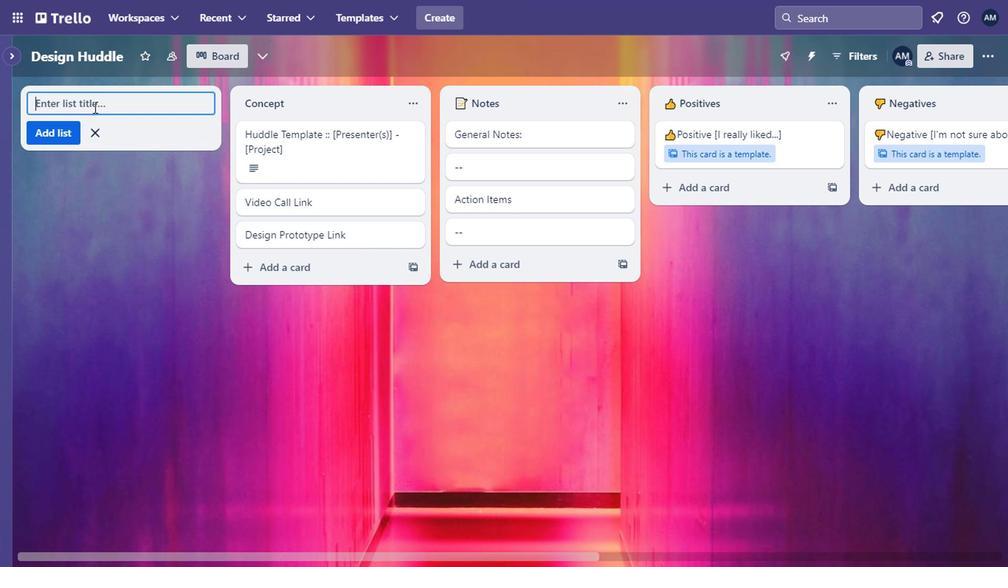 
Action: Mouse moved to (332, 551)
Screenshot: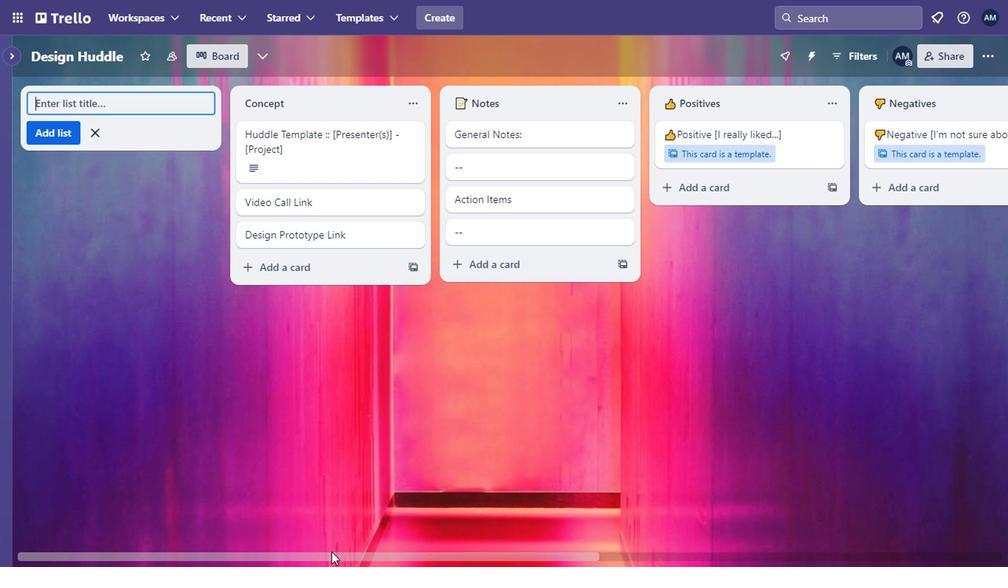 
Action: Mouse pressed left at (332, 551)
Screenshot: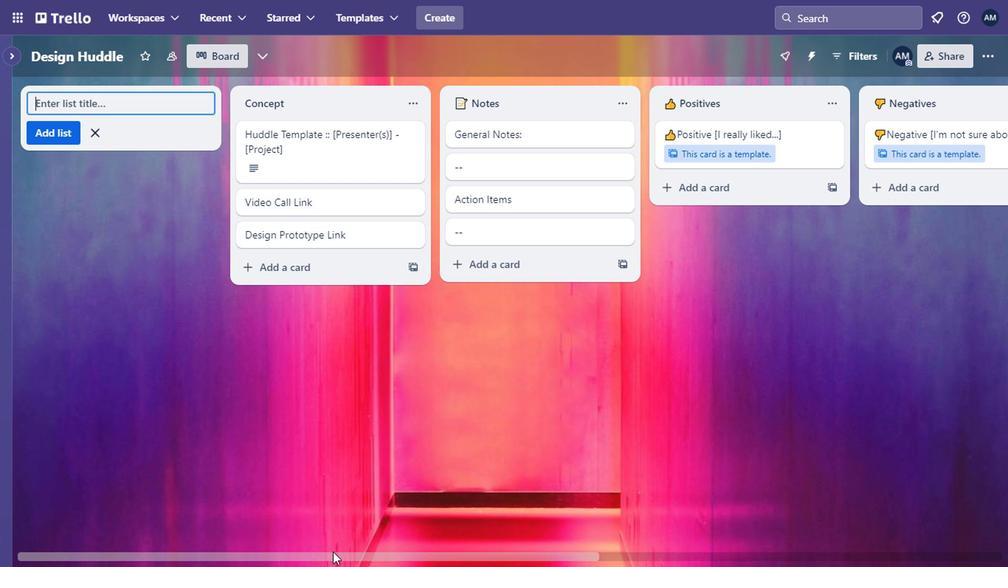 
Action: Mouse moved to (508, 555)
Screenshot: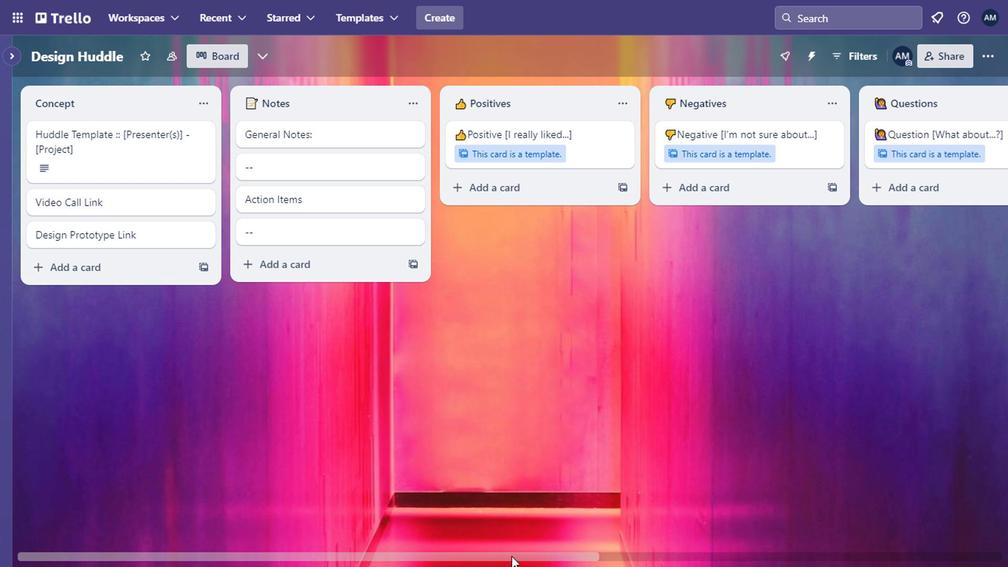 
Action: Mouse pressed left at (508, 555)
Screenshot: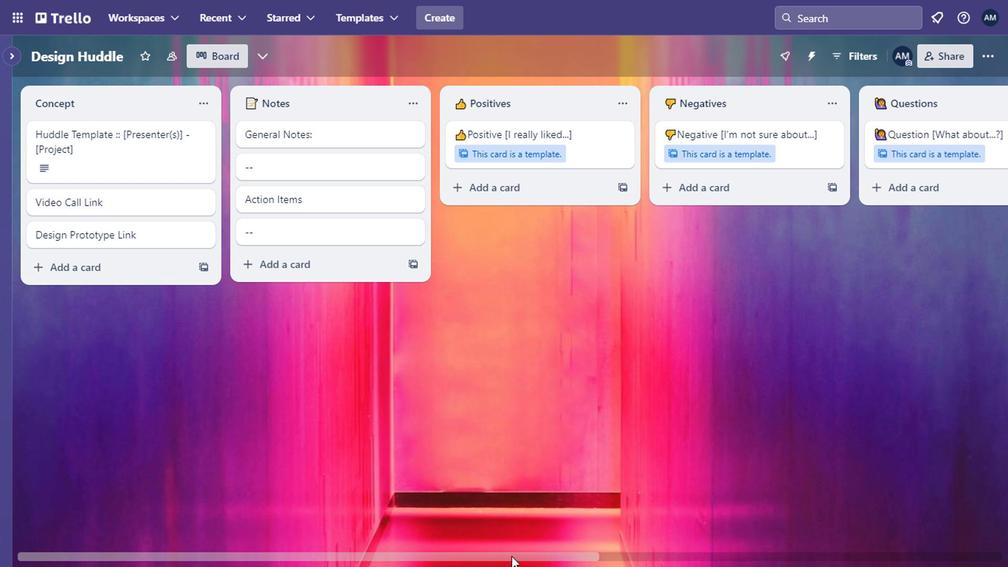 
Action: Mouse moved to (100, 554)
Screenshot: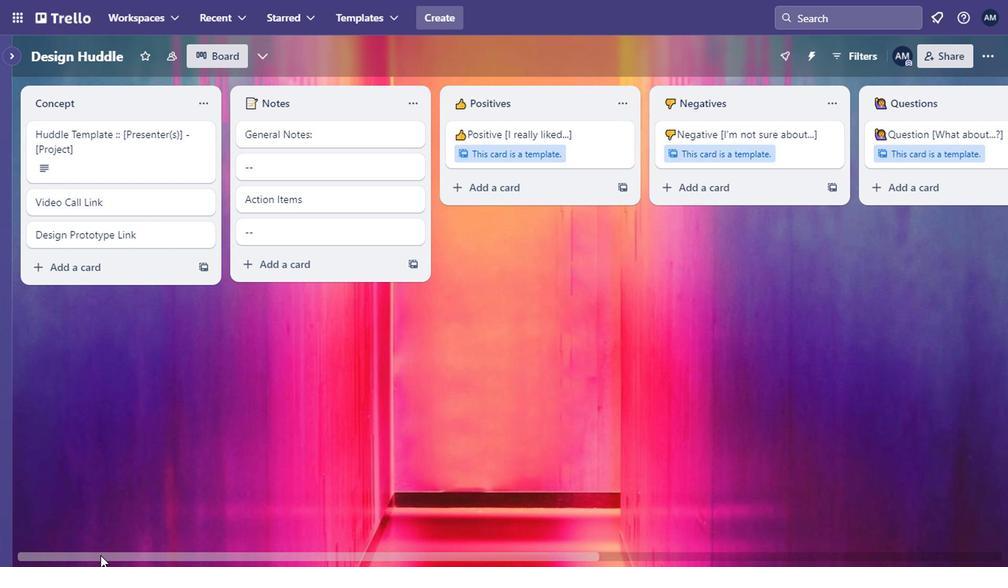 
Action: Mouse pressed left at (100, 554)
Screenshot: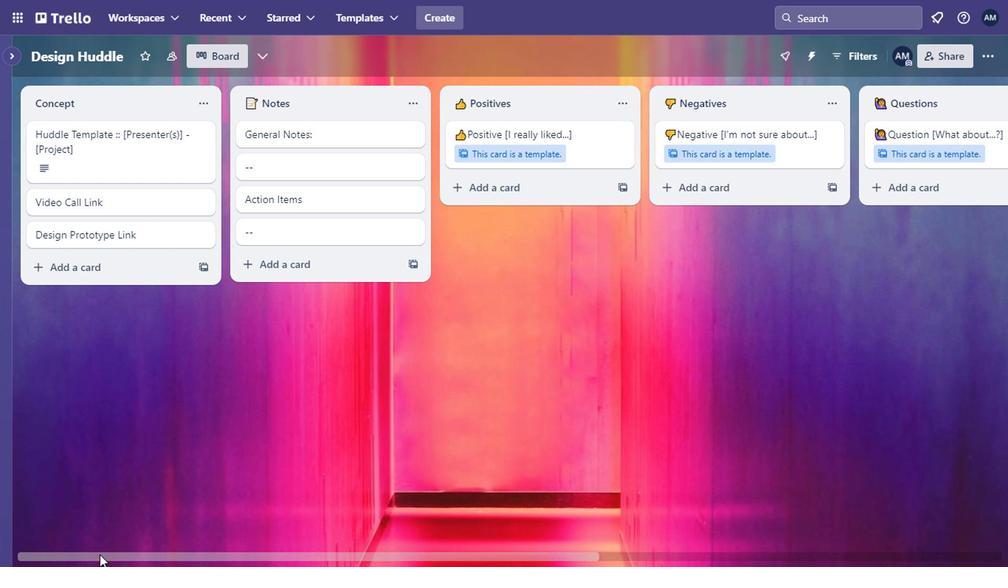 
Action: Mouse moved to (19, 549)
Screenshot: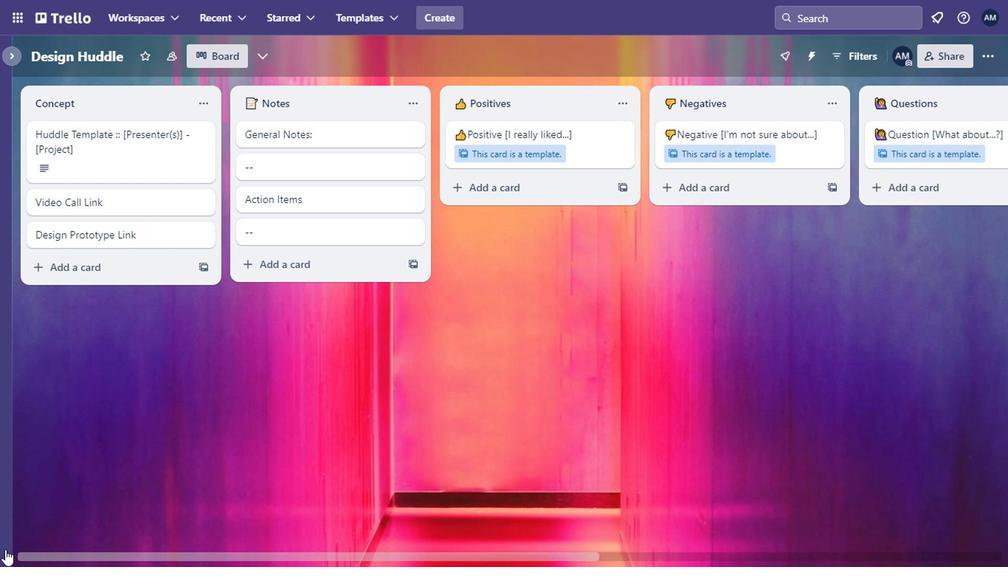 
Action: Mouse pressed left at (19, 549)
Screenshot: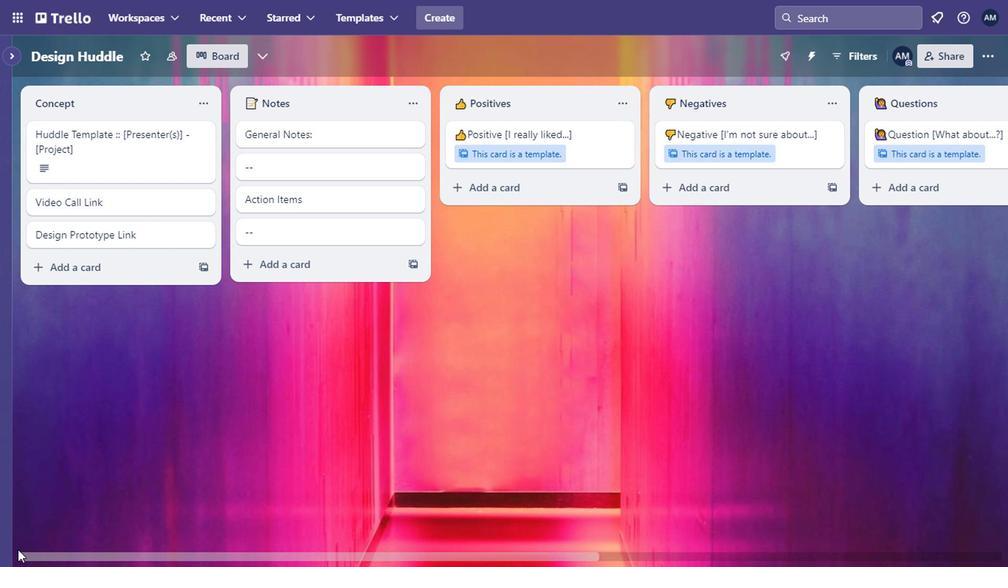 
Action: Mouse moved to (20, 551)
Screenshot: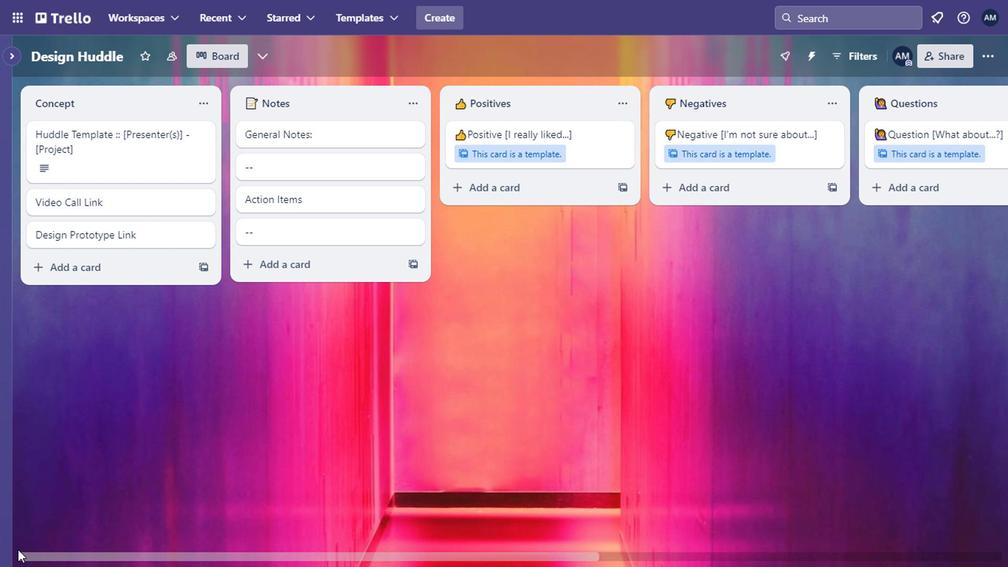 
Action: Mouse pressed left at (20, 551)
Screenshot: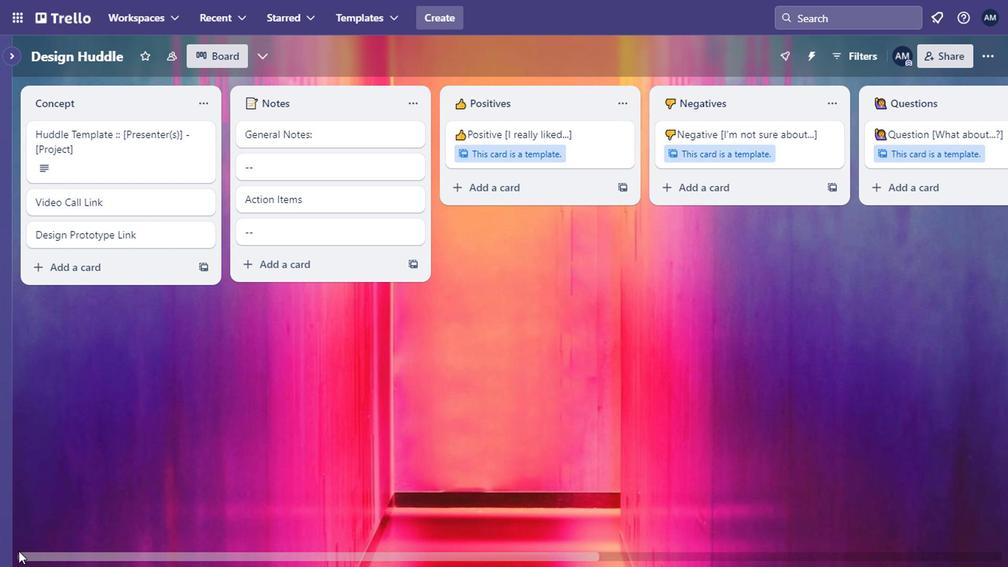 
Action: Mouse moved to (20, 551)
Screenshot: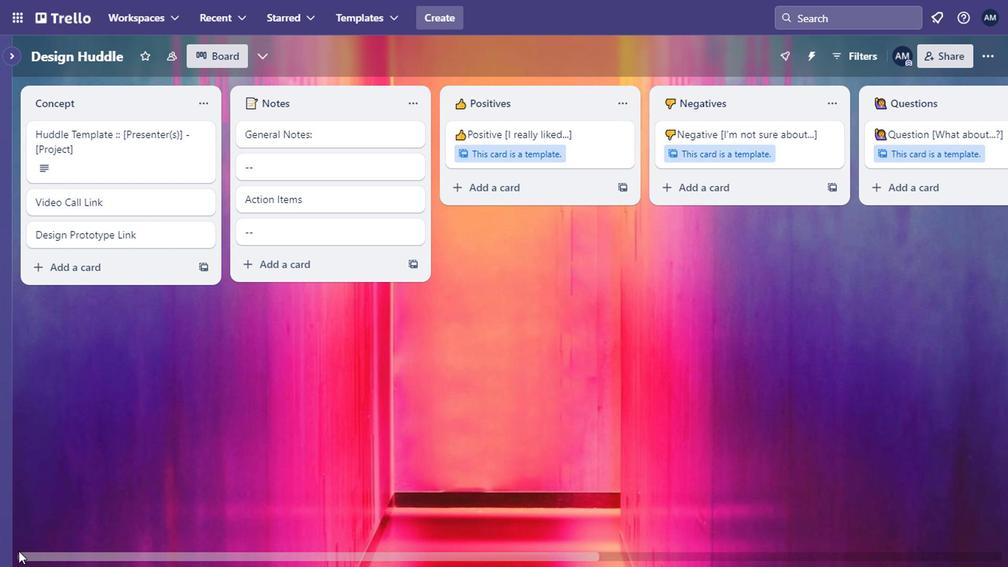 
Action: Mouse pressed left at (20, 551)
Screenshot: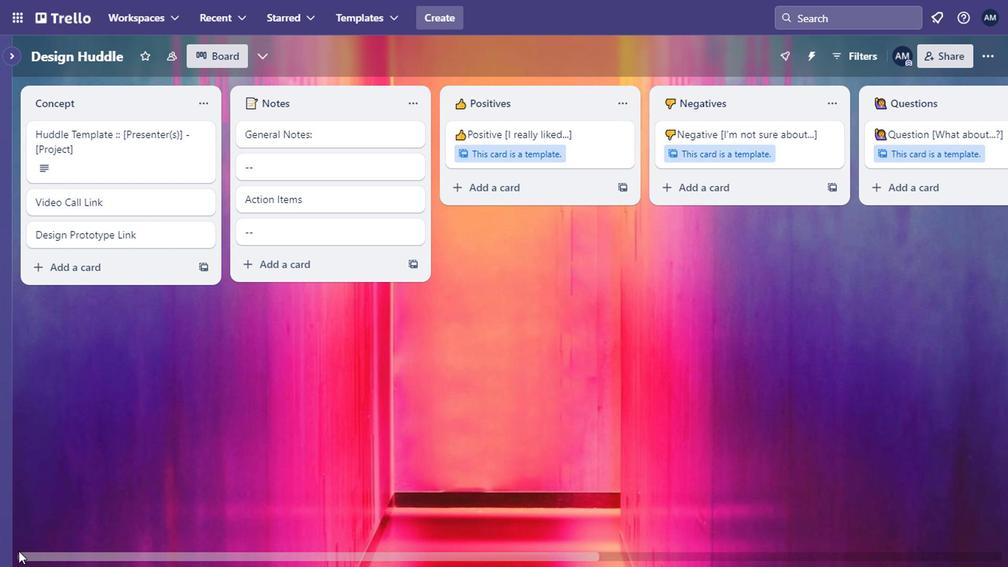 
Action: Mouse moved to (104, 310)
Screenshot: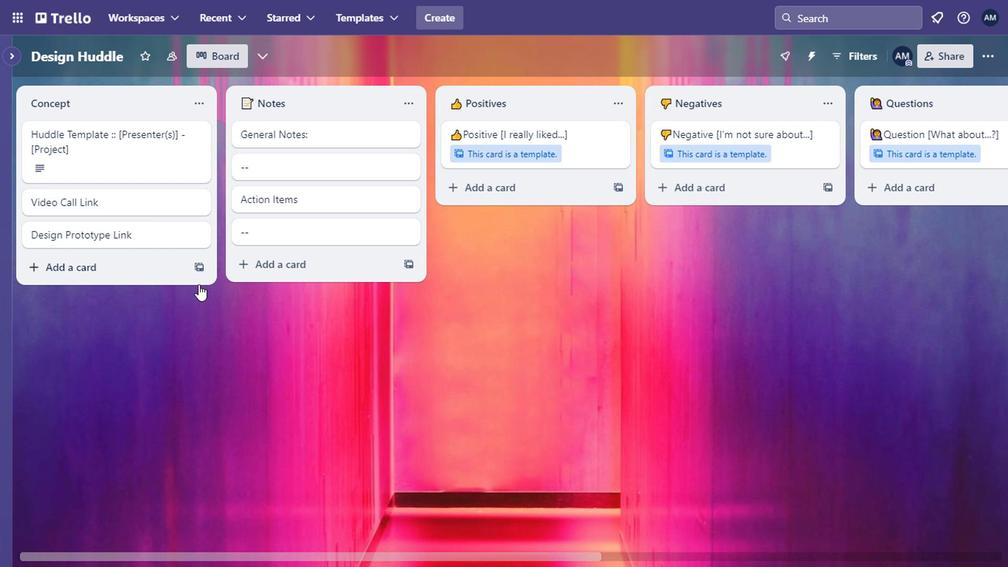 
Action: Mouse pressed left at (104, 310)
Screenshot: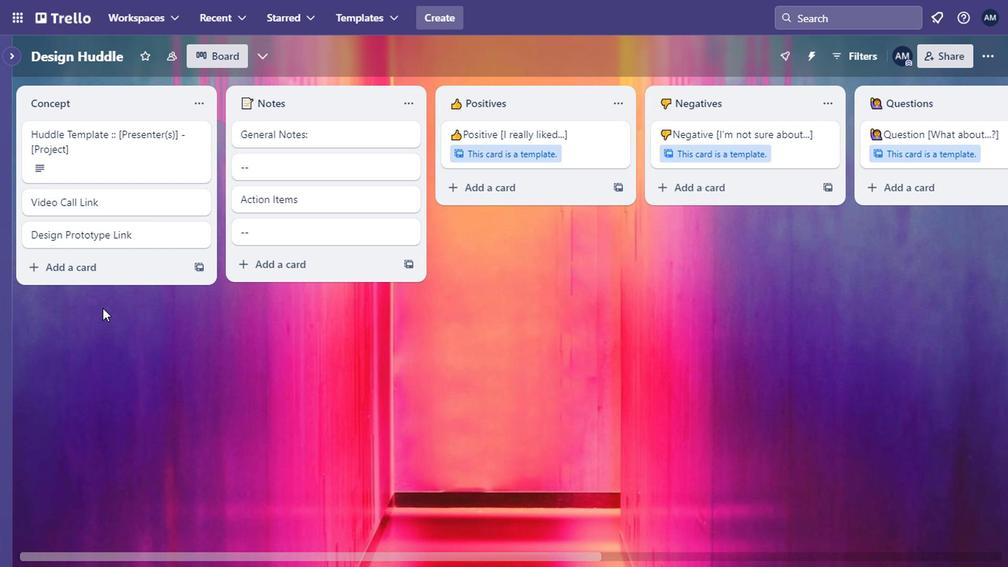 
Action: Mouse moved to (104, 310)
Screenshot: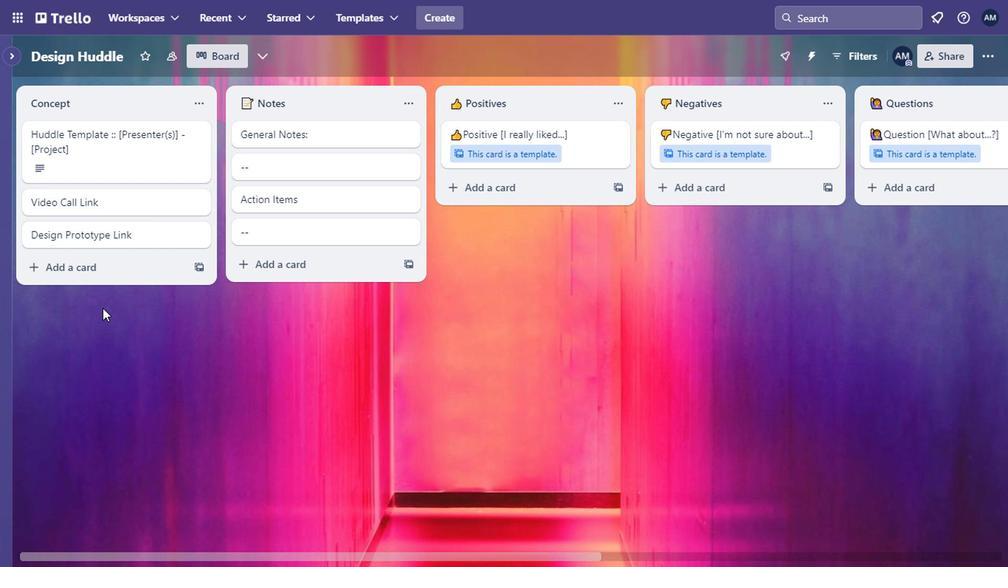 
Action: Mouse pressed left at (104, 310)
Screenshot: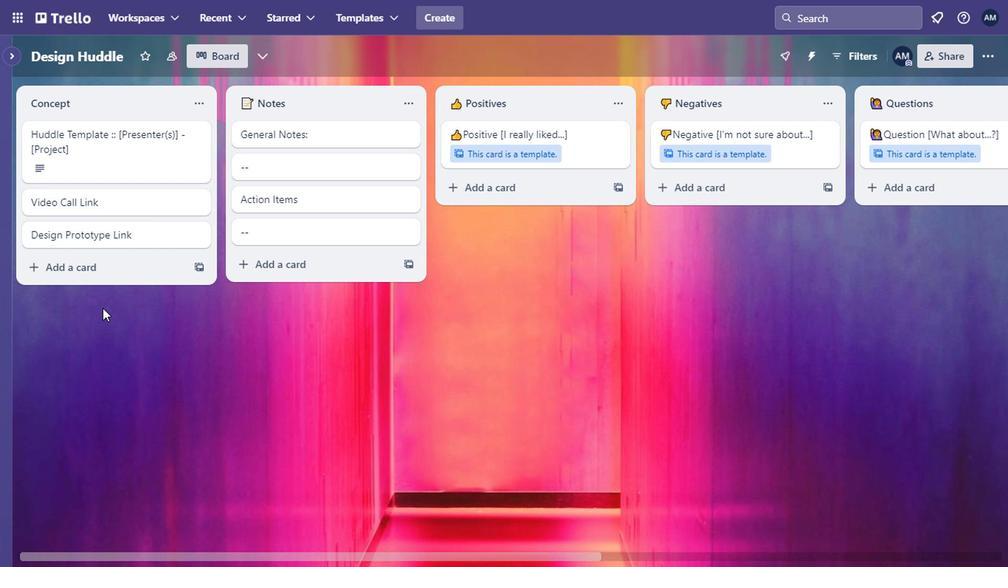 
Action: Mouse moved to (479, 555)
Screenshot: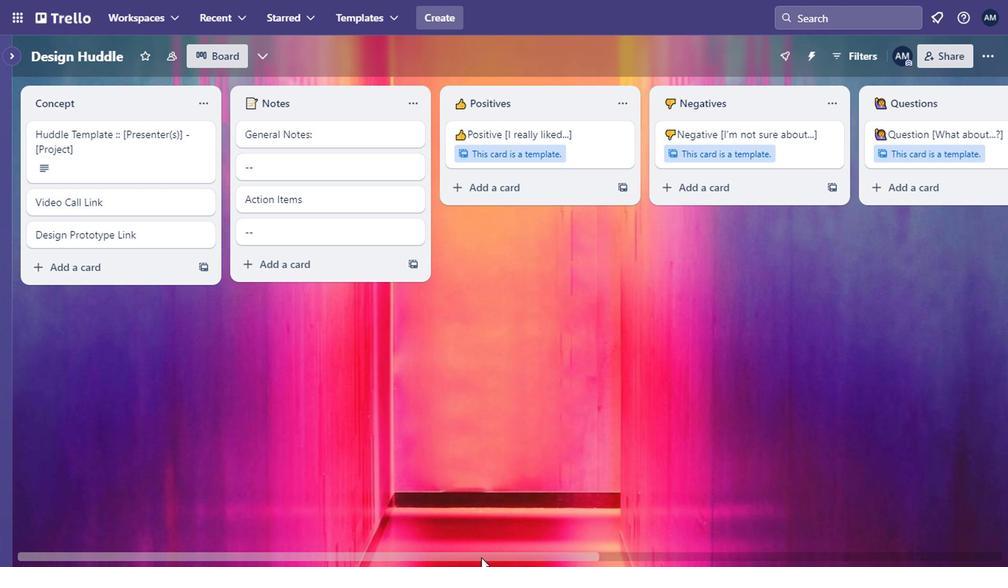 
Action: Mouse pressed left at (479, 555)
Screenshot: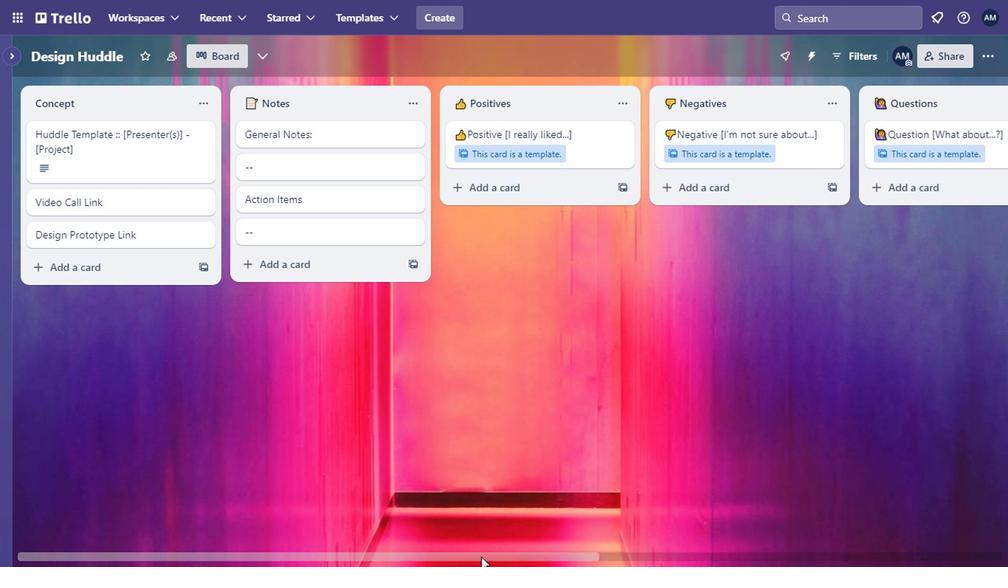
Action: Mouse moved to (451, 559)
Screenshot: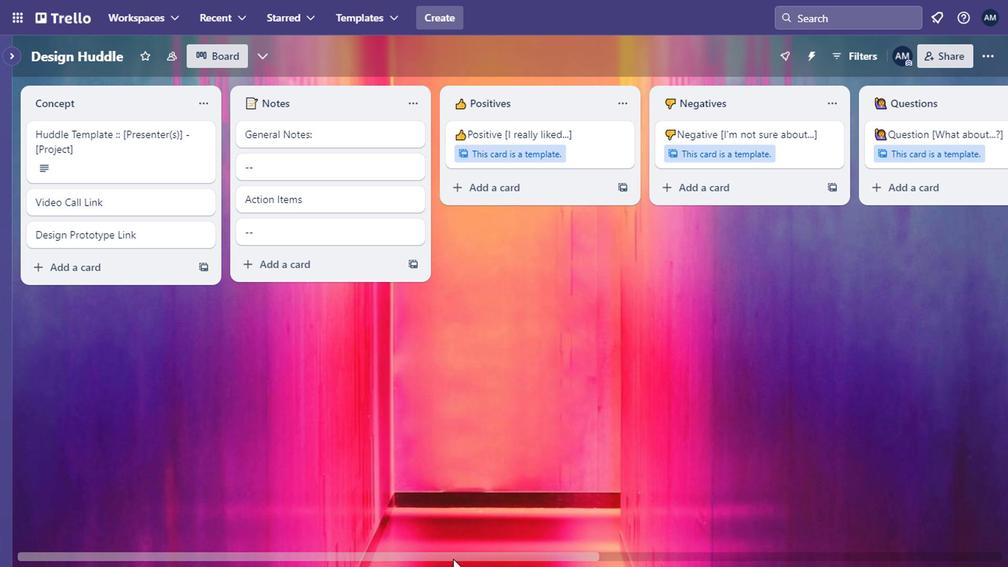 
Action: Mouse pressed left at (451, 559)
Screenshot: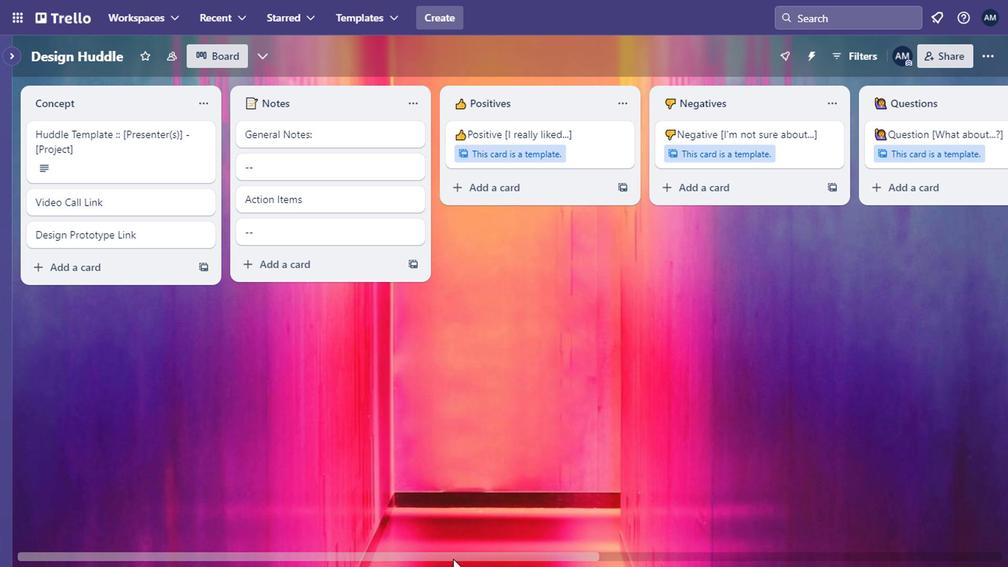 
Action: Mouse moved to (493, 552)
Screenshot: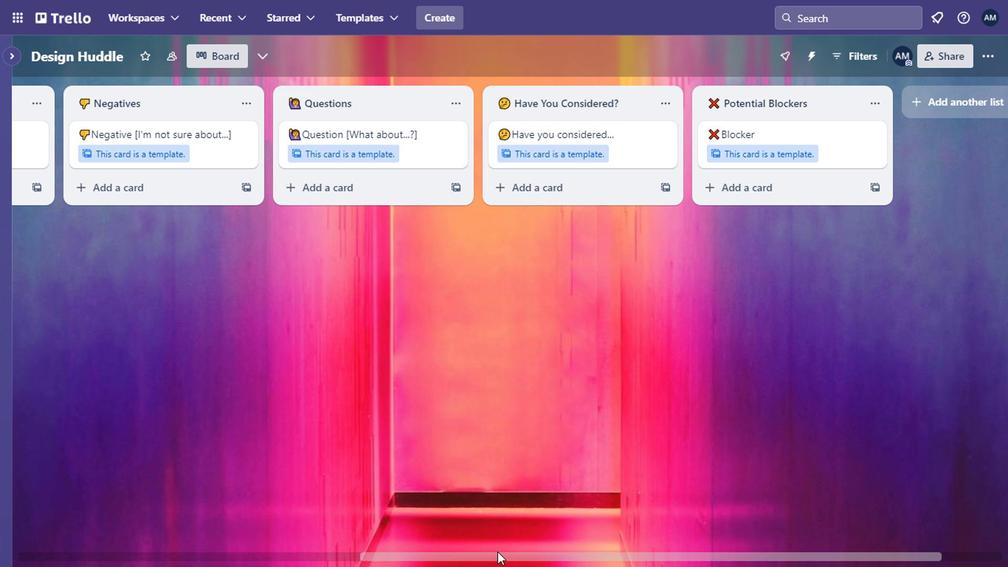 
Action: Mouse pressed left at (493, 552)
Screenshot: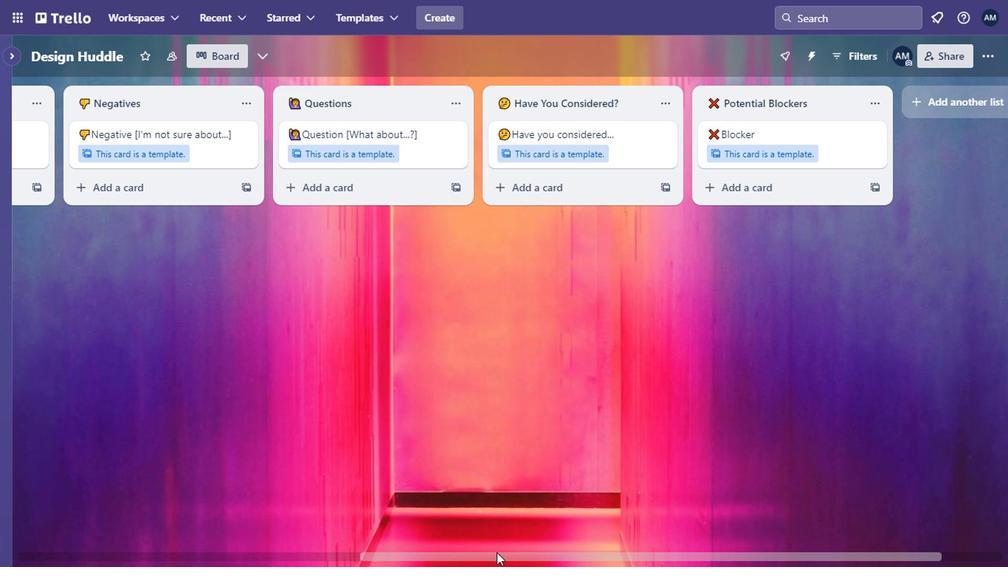 
Action: Mouse moved to (270, 62)
Screenshot: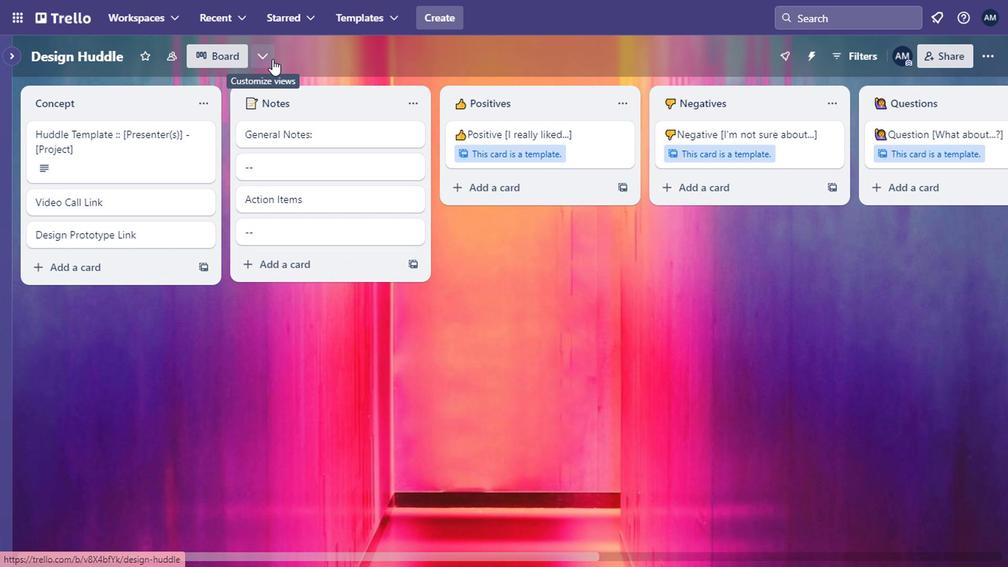 
Action: Mouse pressed left at (270, 62)
Screenshot: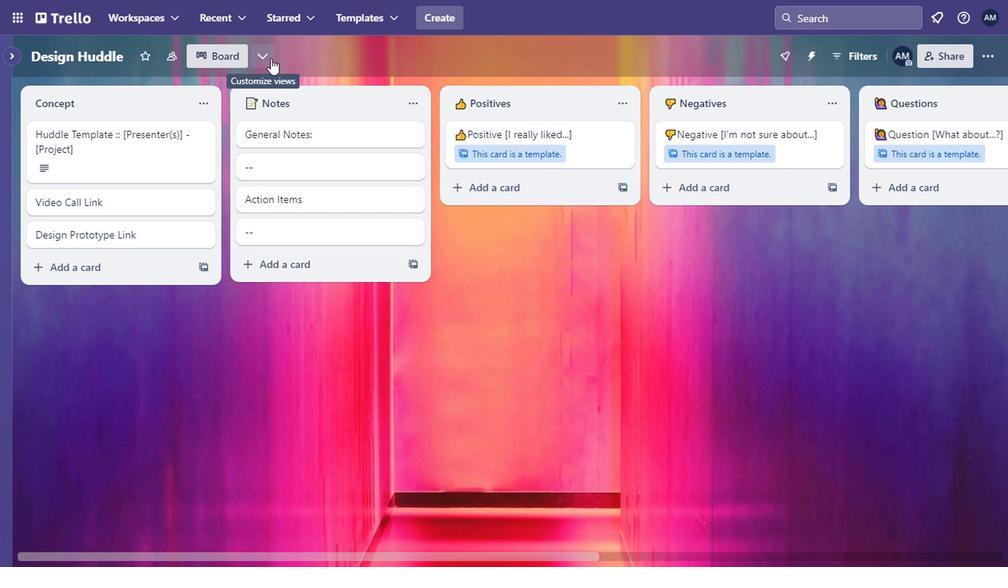 
Action: Mouse pressed left at (270, 62)
Screenshot: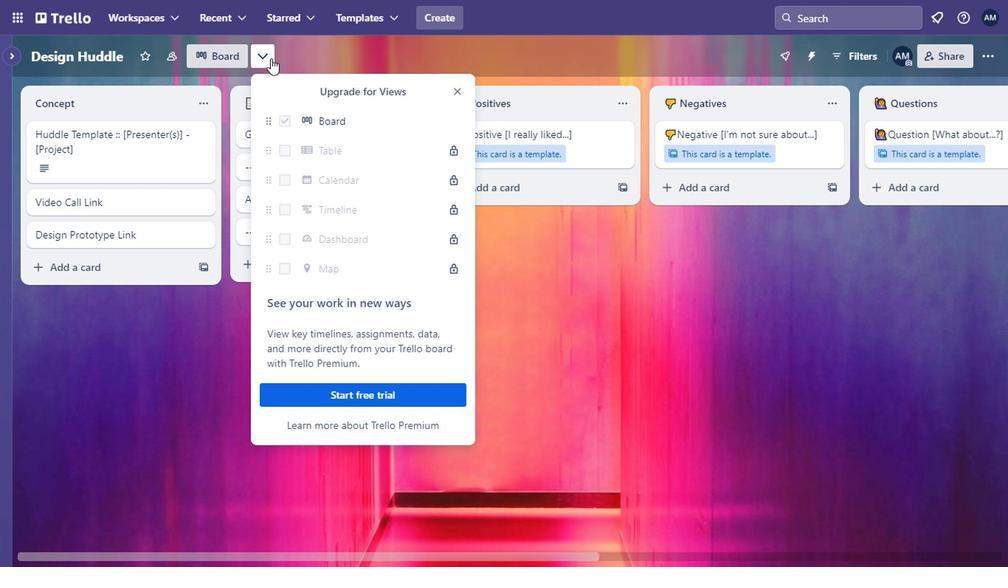 
Action: Mouse moved to (142, 163)
Screenshot: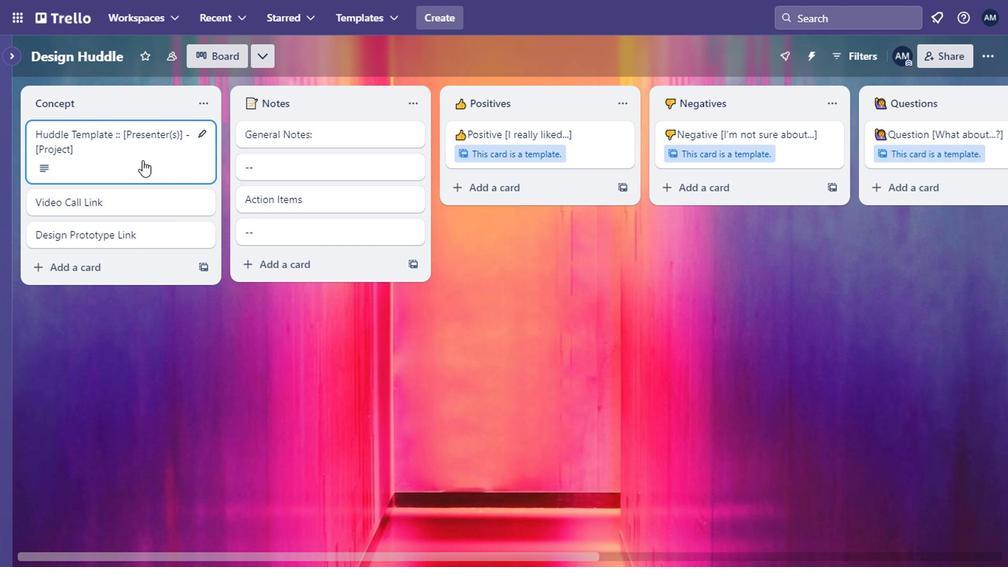 
Action: Mouse pressed left at (142, 163)
Screenshot: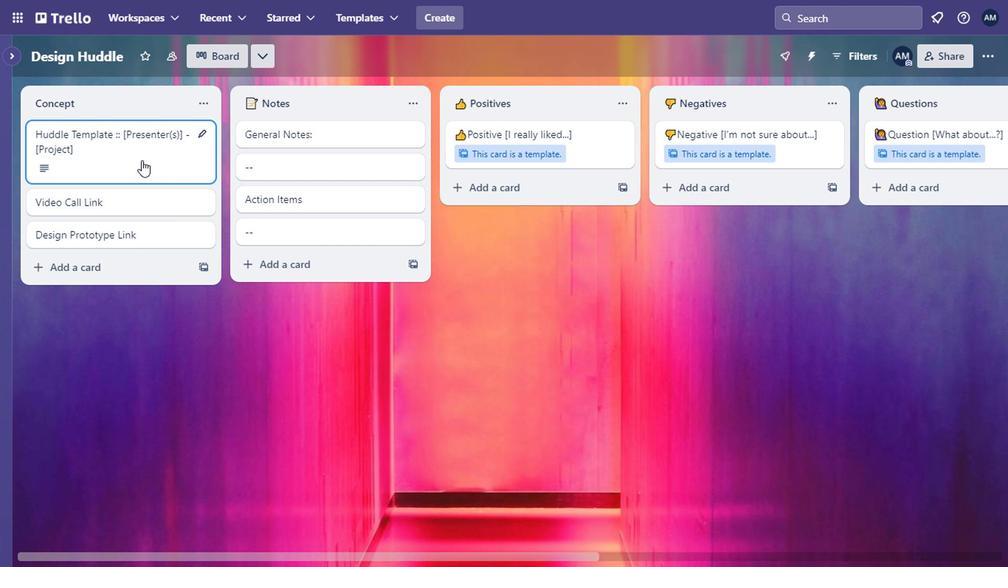 
Action: Mouse moved to (356, 215)
Screenshot: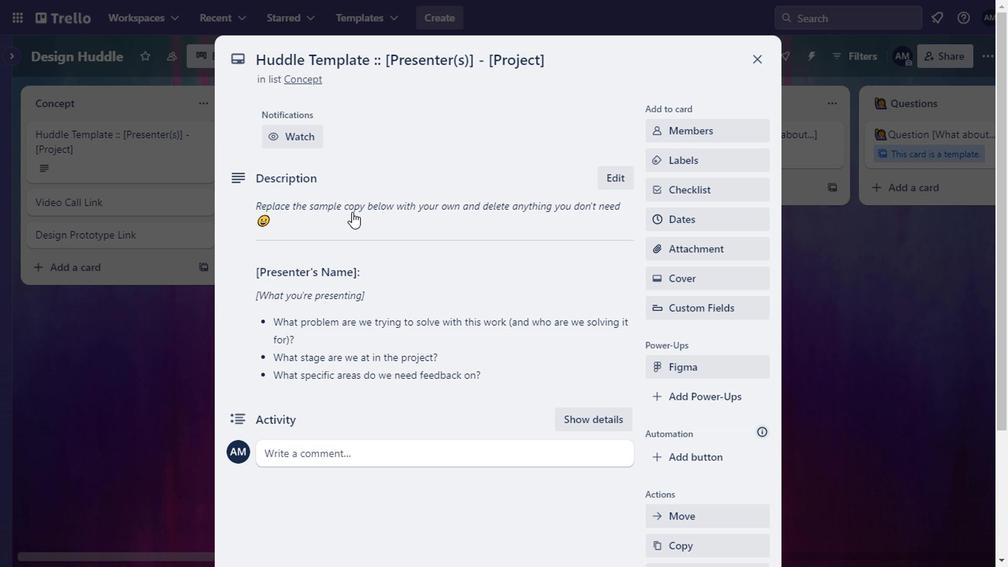 
Action: Mouse pressed left at (356, 215)
Screenshot: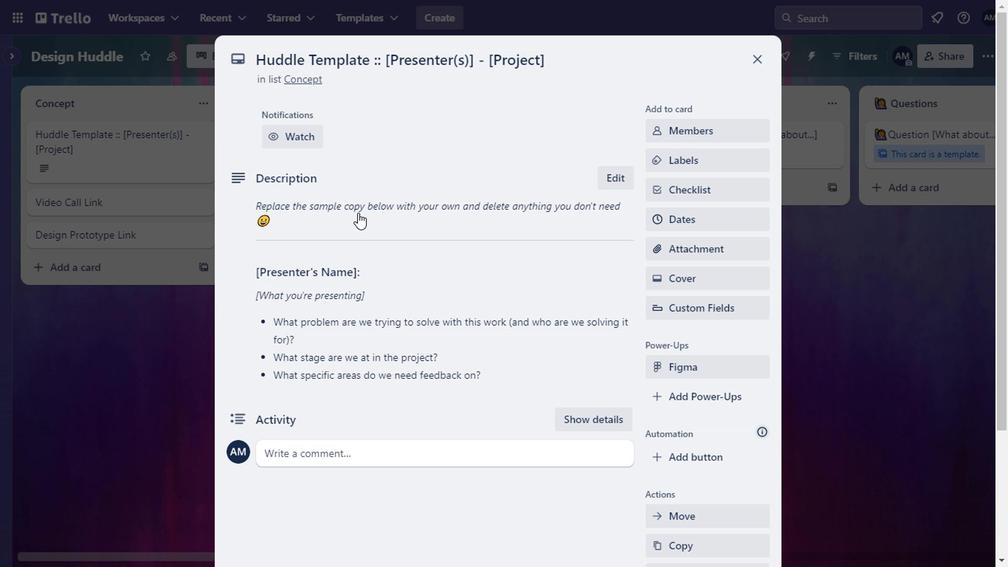 
Action: Mouse moved to (360, 284)
Screenshot: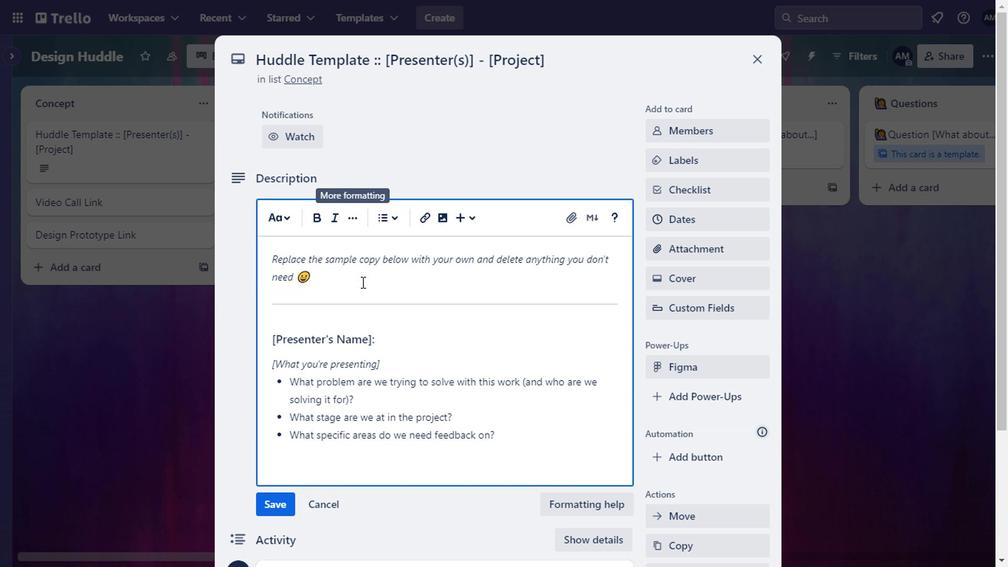
Action: Mouse pressed left at (360, 284)
Screenshot: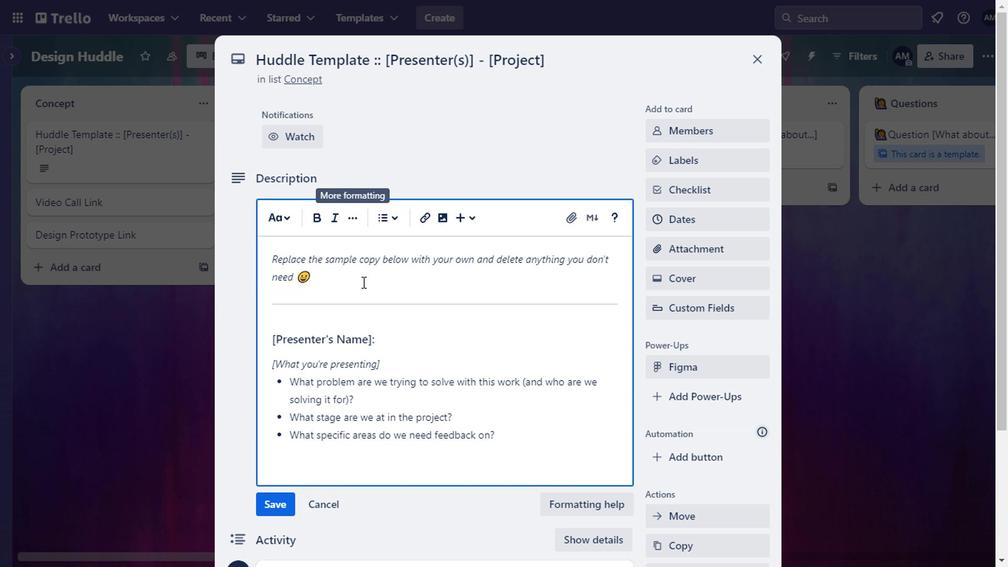
Action: Mouse moved to (342, 390)
Screenshot: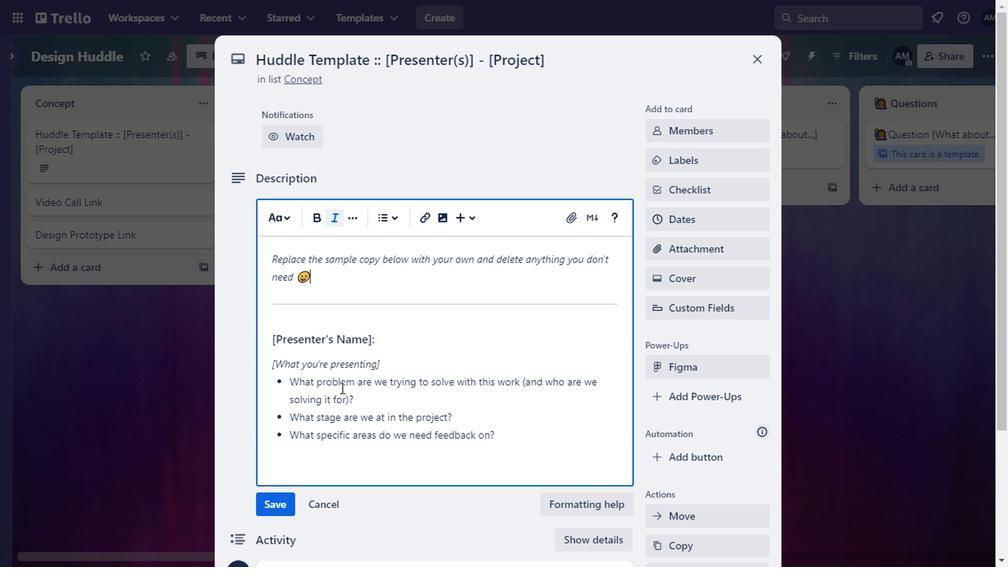
Action: Mouse scrolled (342, 389) with delta (0, 0)
Screenshot: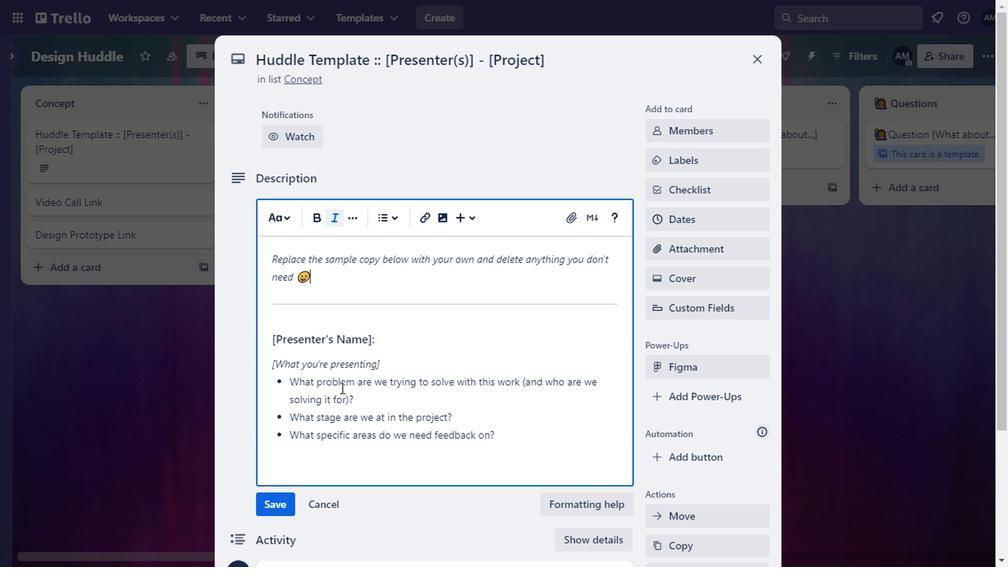 
Action: Mouse scrolled (342, 389) with delta (0, 0)
Screenshot: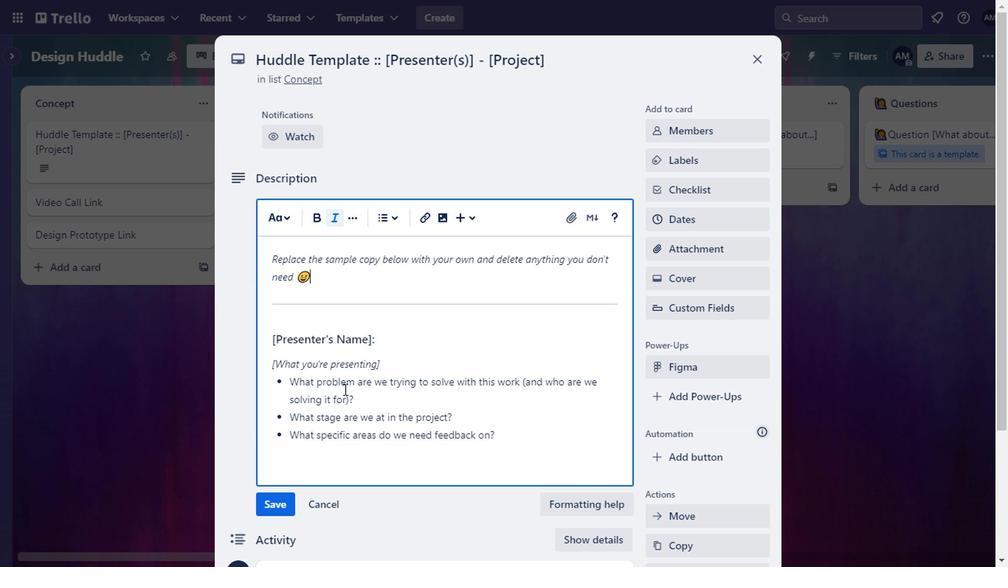 
Action: Mouse moved to (341, 390)
Screenshot: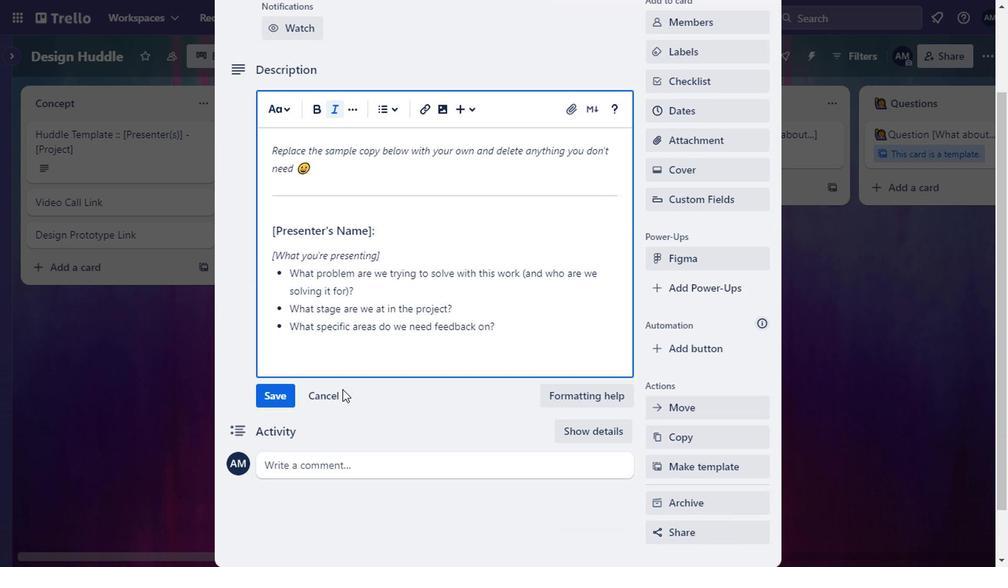 
Action: Mouse scrolled (341, 389) with delta (0, 0)
Screenshot: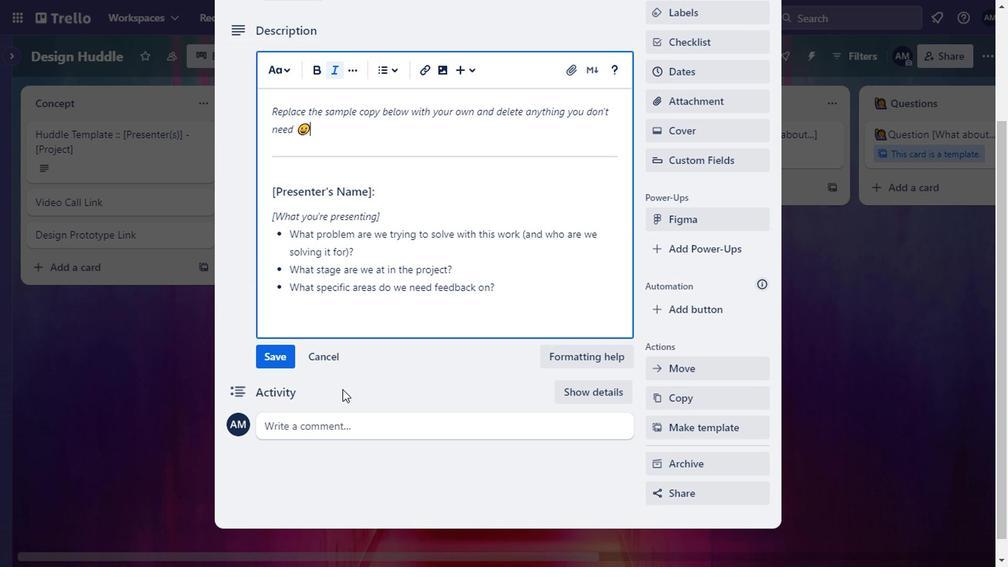 
Action: Mouse scrolled (341, 389) with delta (0, 0)
Screenshot: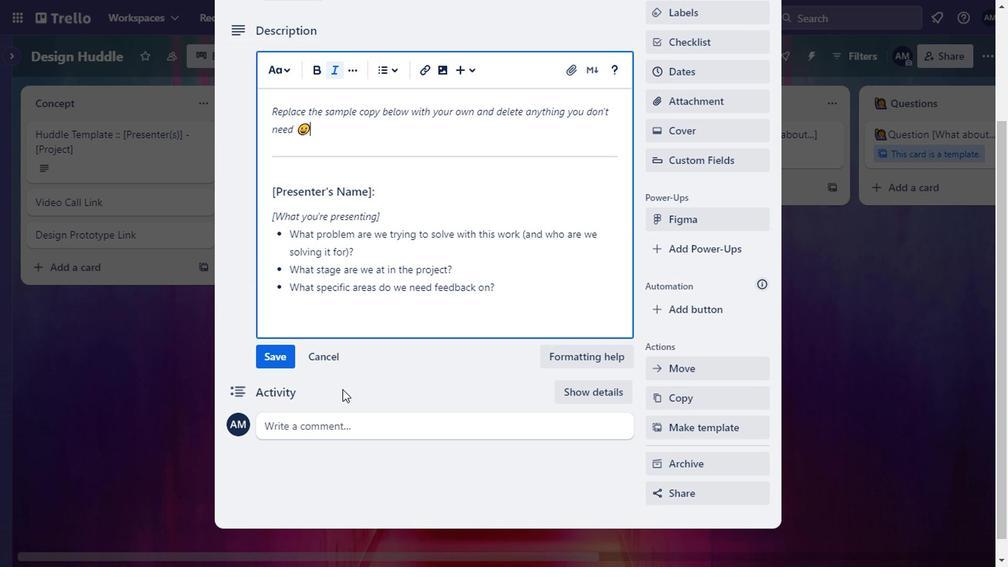 
Action: Mouse scrolled (341, 389) with delta (0, 0)
Screenshot: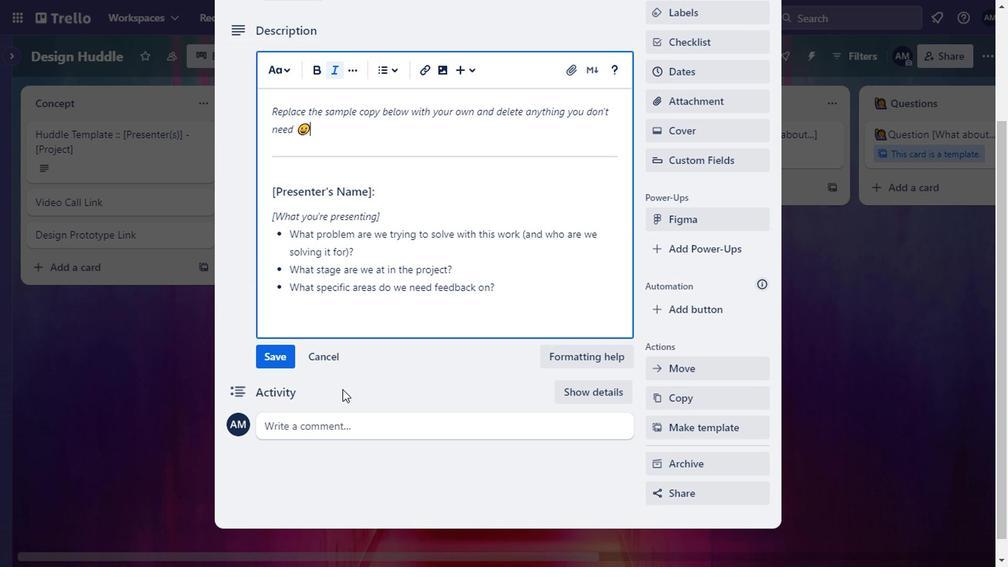 
Action: Mouse moved to (284, 338)
Screenshot: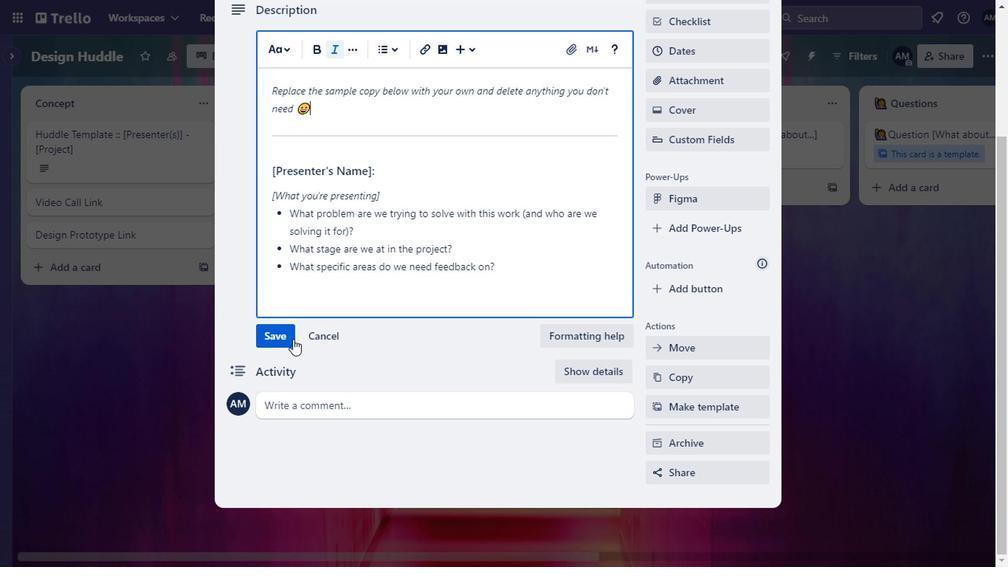 
Action: Mouse pressed left at (284, 338)
Screenshot: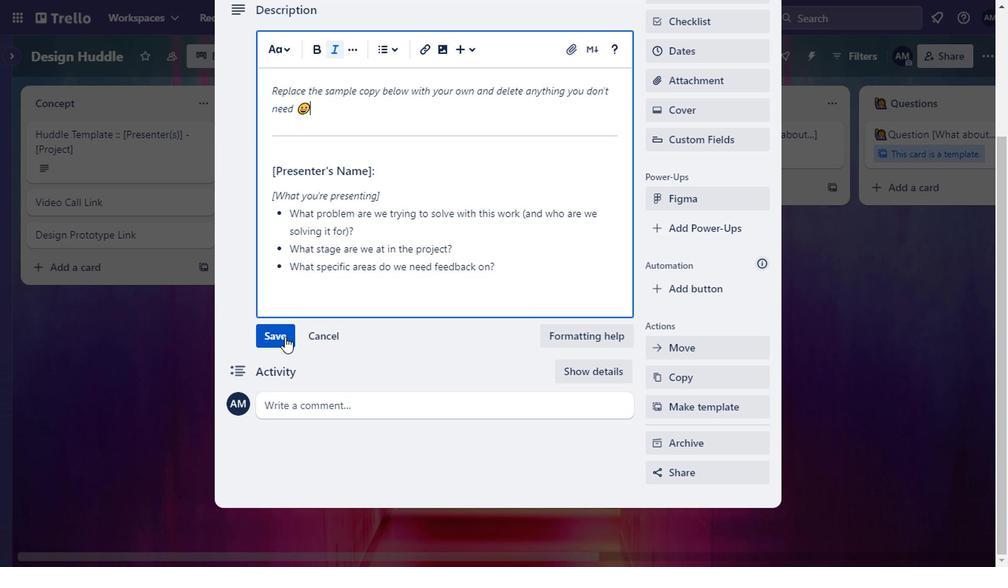 
Action: Mouse moved to (201, 284)
Screenshot: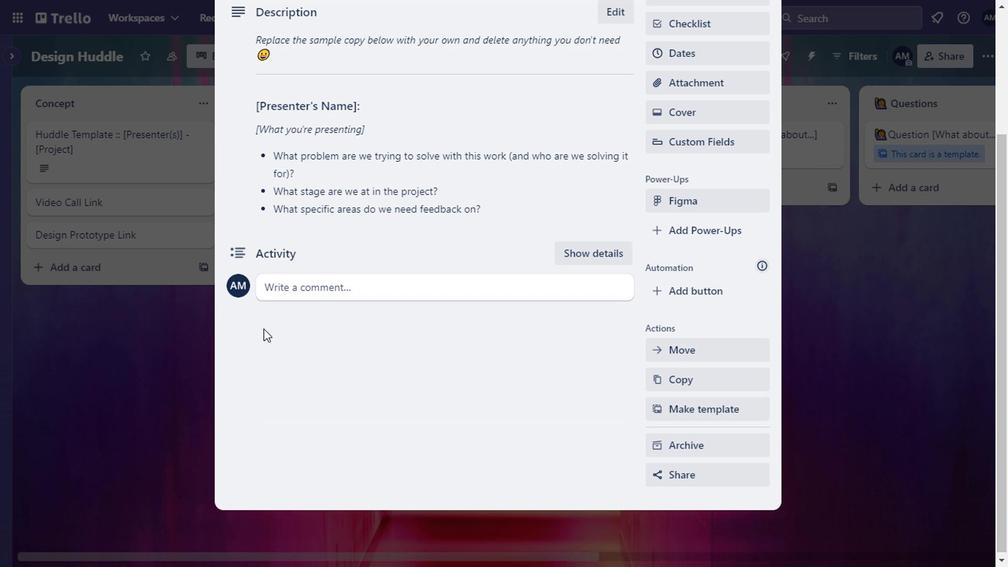 
Action: Mouse scrolled (201, 285) with delta (0, 1)
Screenshot: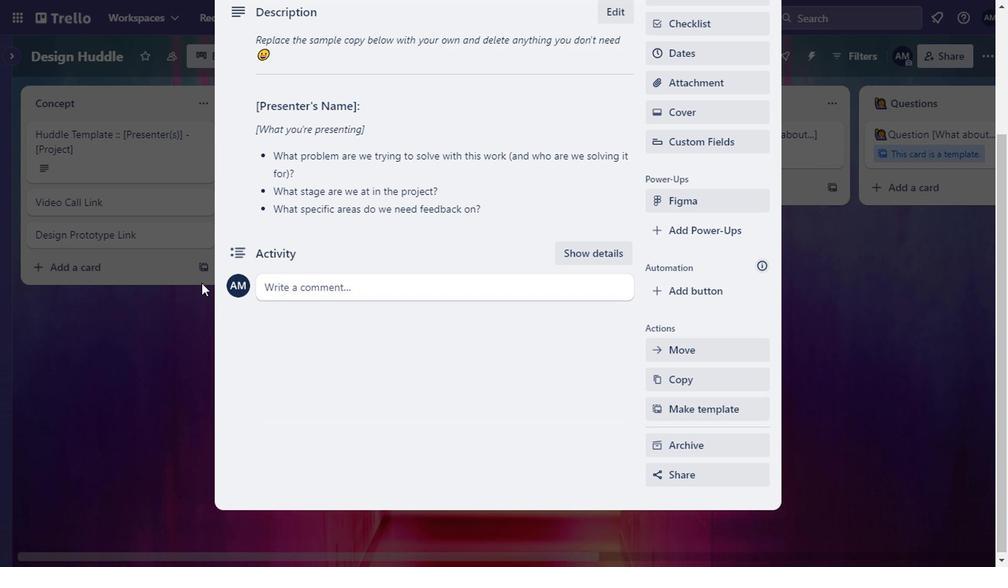 
Action: Mouse scrolled (201, 285) with delta (0, 1)
Screenshot: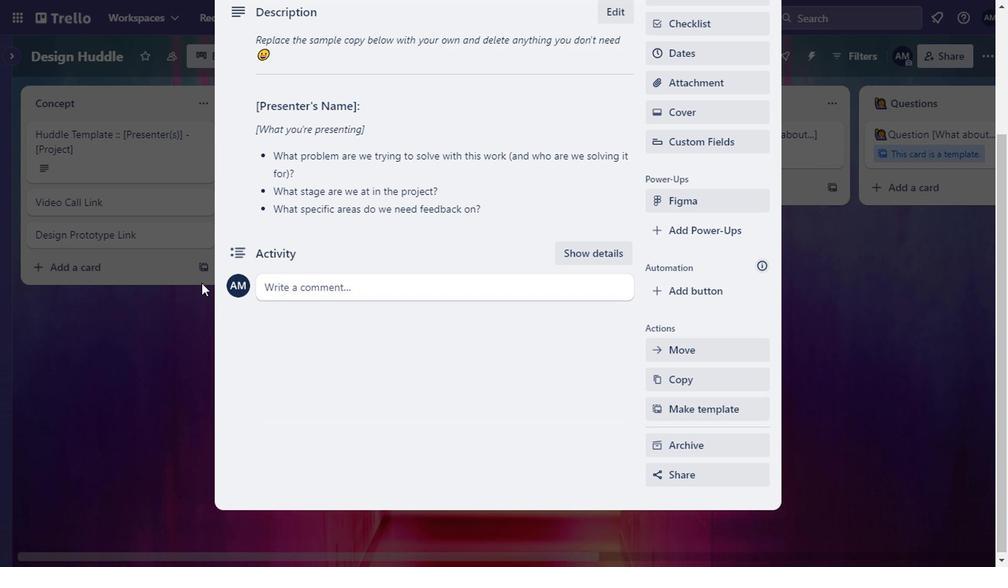 
Action: Mouse scrolled (201, 285) with delta (0, 1)
Screenshot: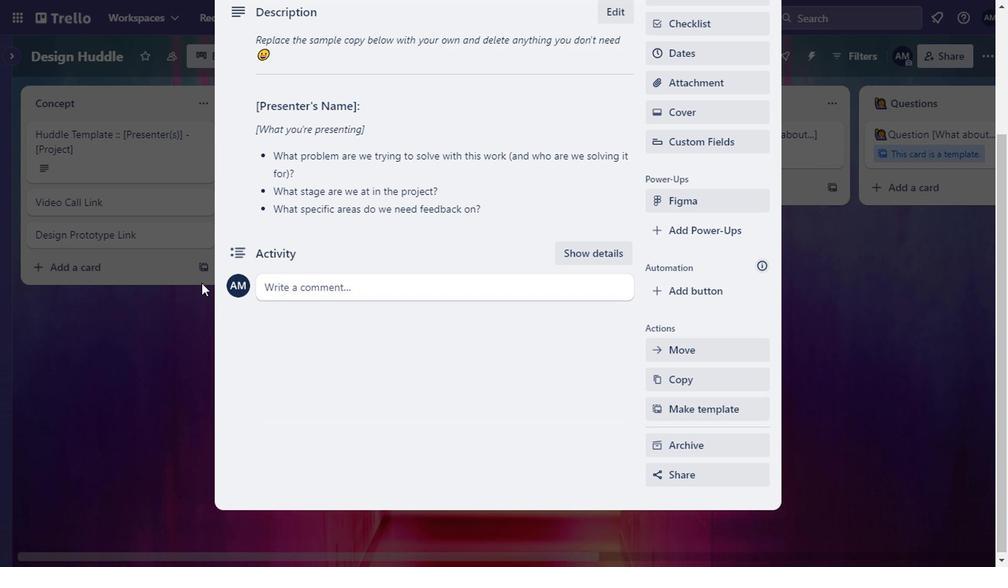
Action: Mouse scrolled (201, 285) with delta (0, 1)
Screenshot: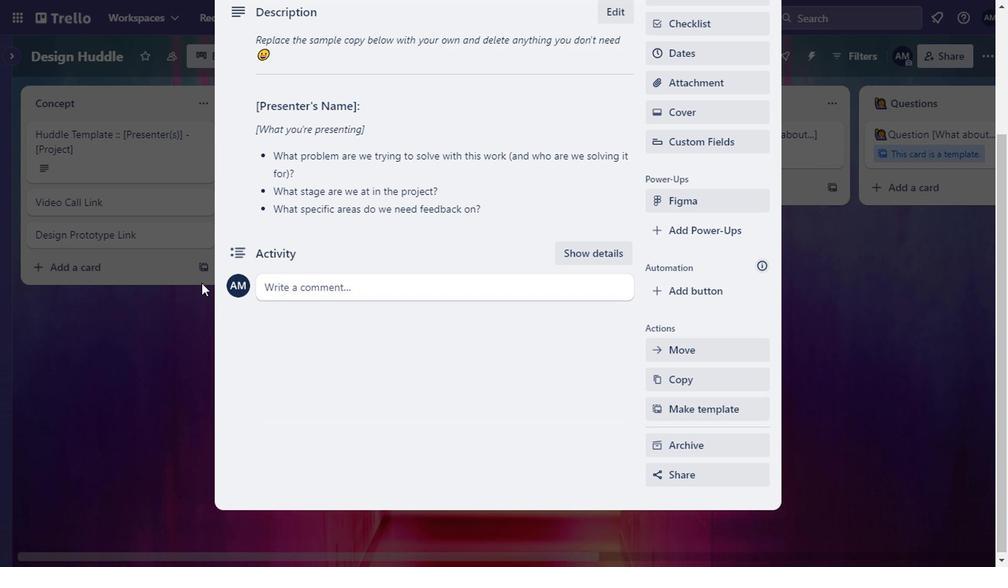 
Action: Mouse moved to (755, 67)
Screenshot: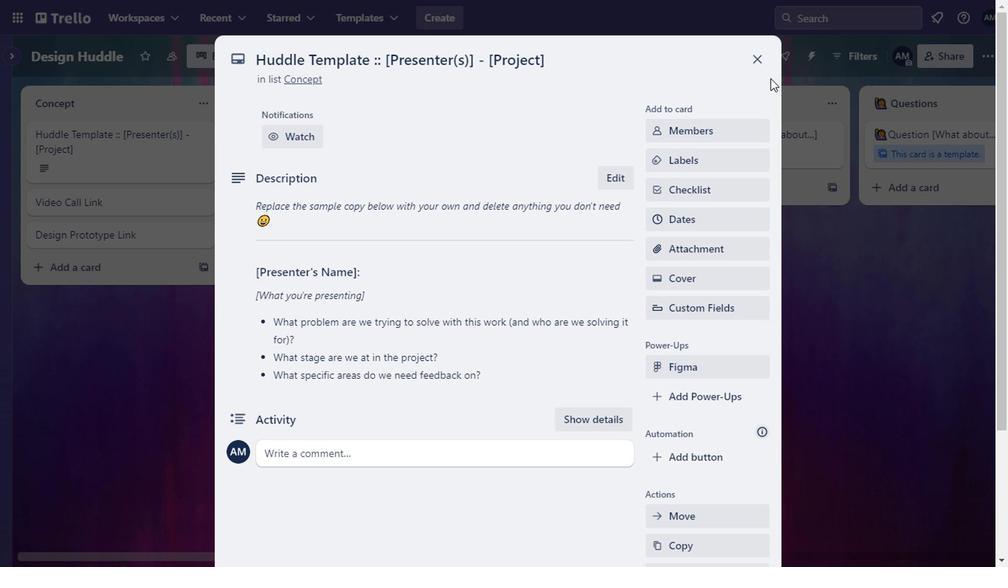 
Action: Mouse pressed left at (755, 67)
Screenshot: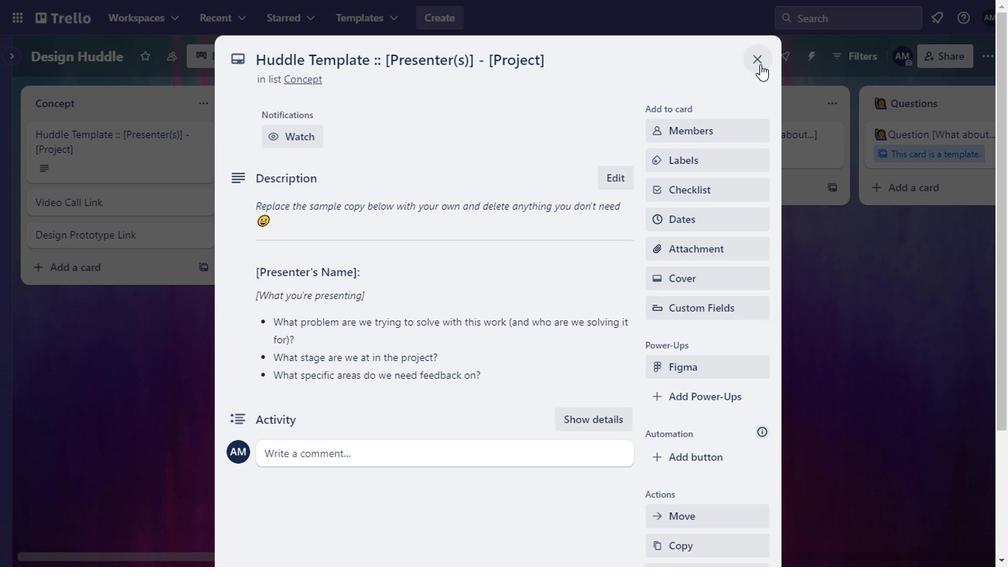 
Action: Mouse moved to (477, 286)
Screenshot: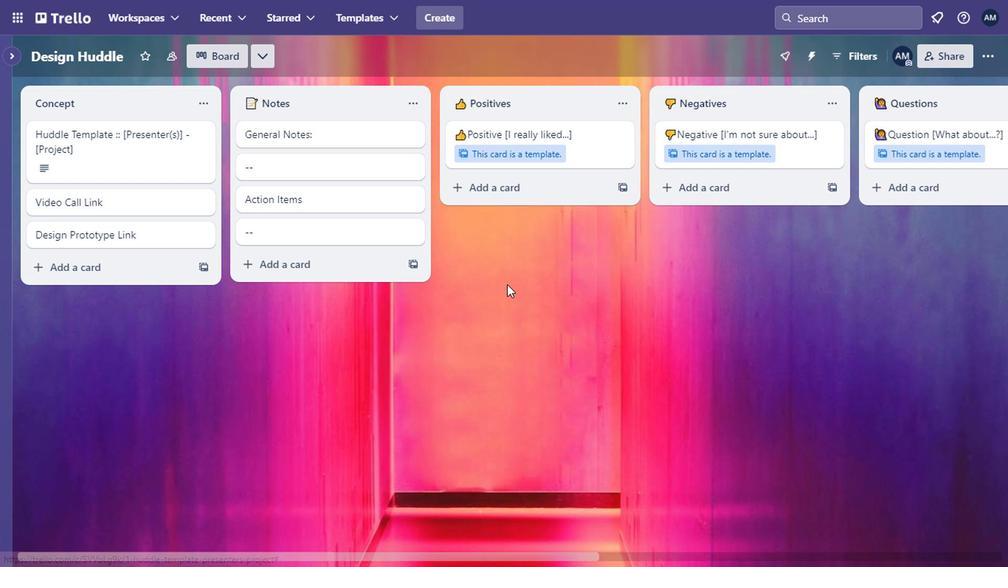 
Action: Mouse scrolled (477, 287) with delta (0, 1)
Screenshot: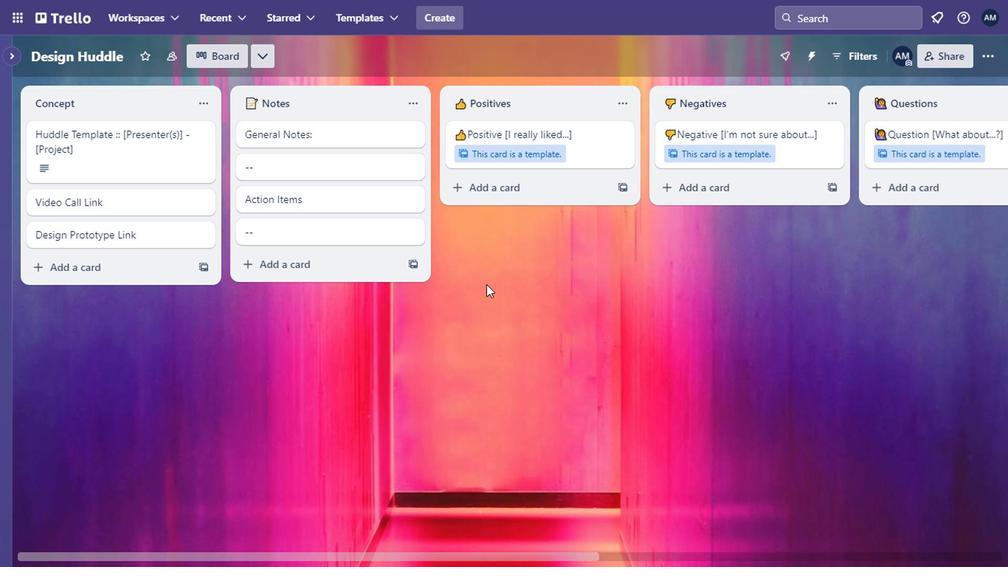 
Action: Mouse scrolled (477, 287) with delta (0, 1)
Screenshot: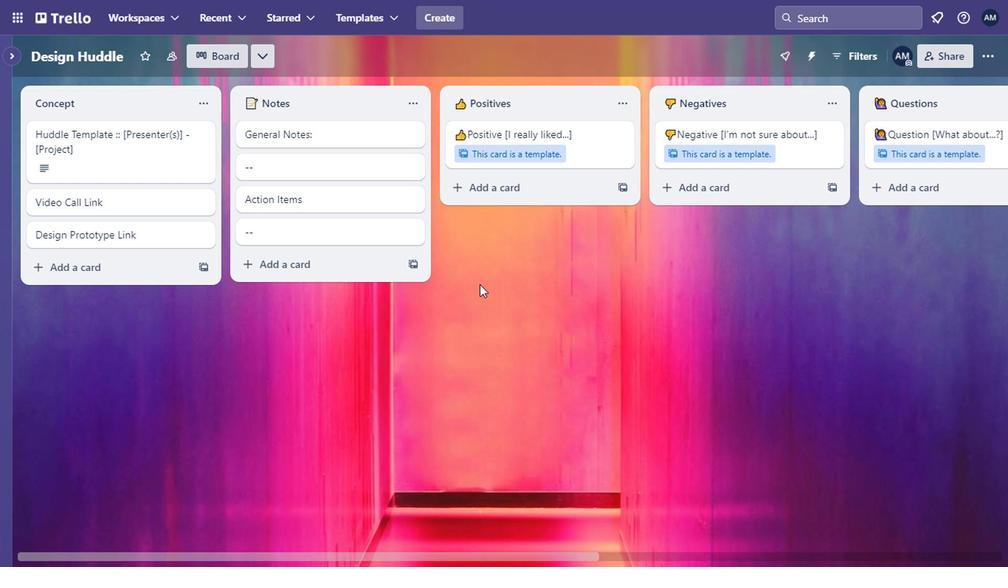 
Action: Mouse scrolled (477, 287) with delta (0, 1)
Screenshot: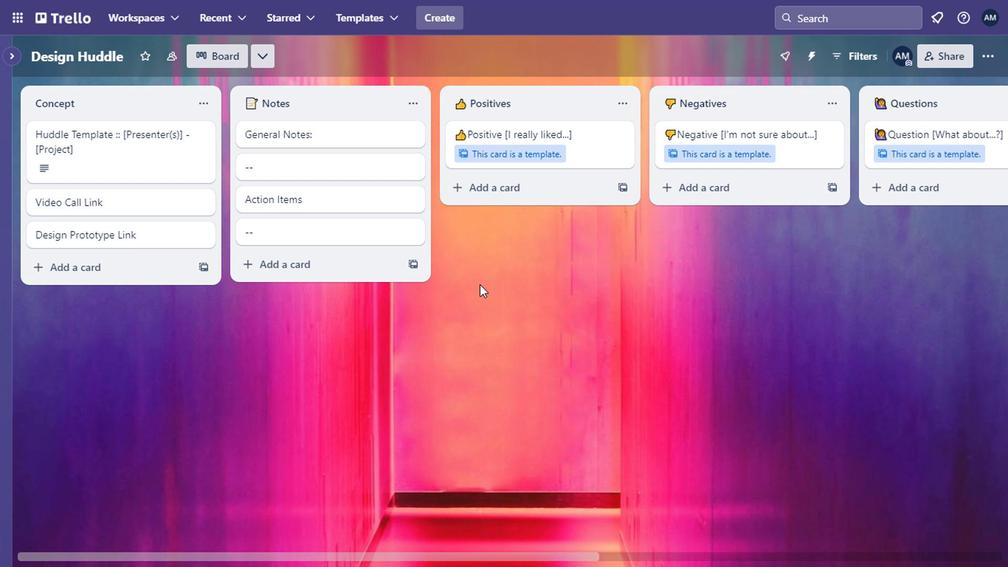 
Action: Mouse moved to (287, 100)
Screenshot: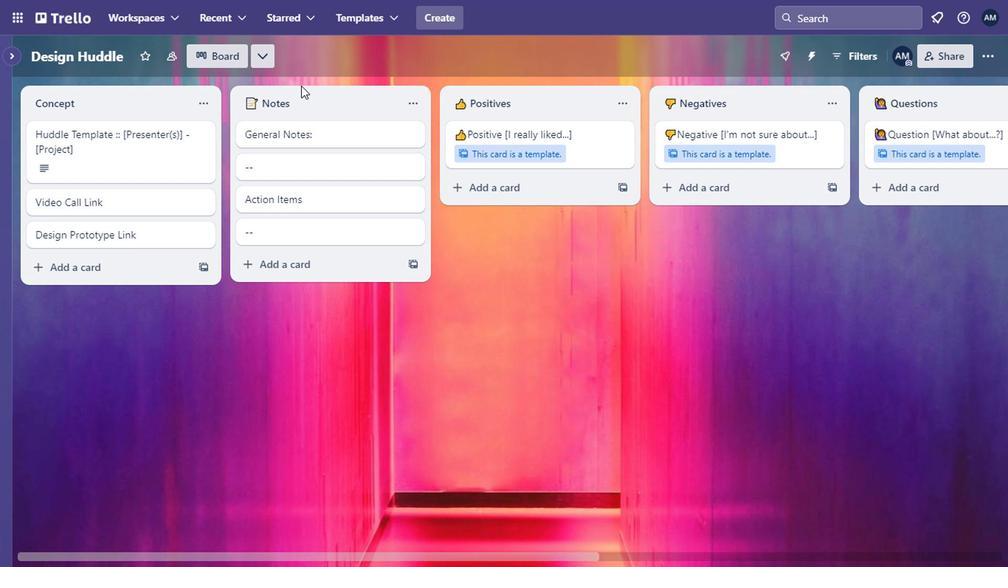 
Action: Mouse pressed left at (287, 100)
Screenshot: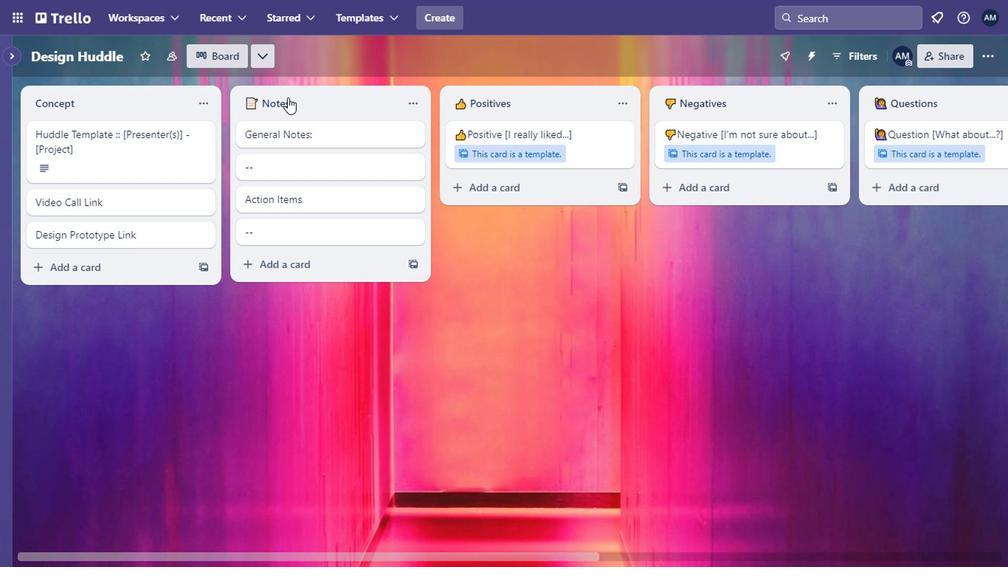 
Action: Mouse moved to (394, 21)
Screenshot: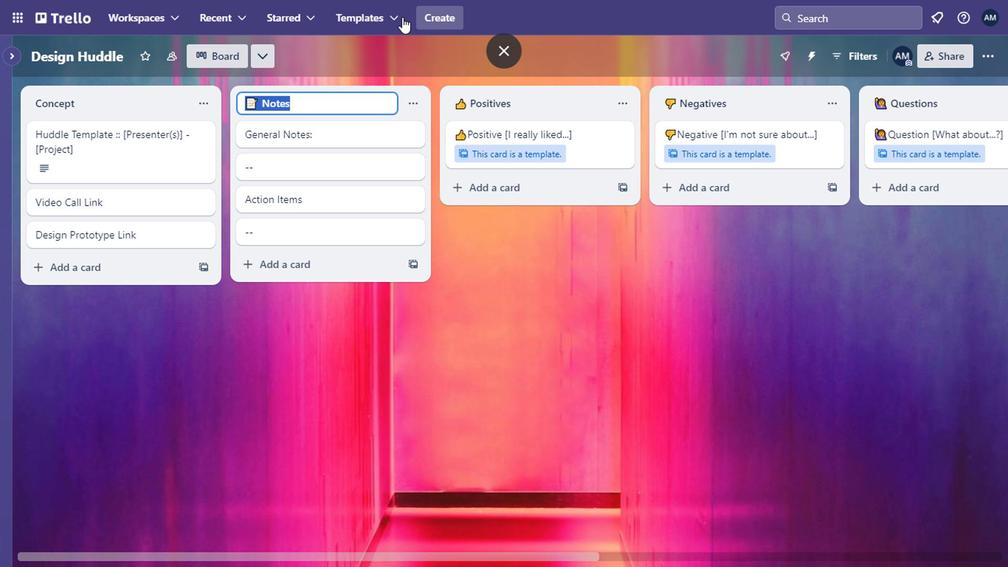 
Action: Mouse pressed left at (394, 21)
Screenshot: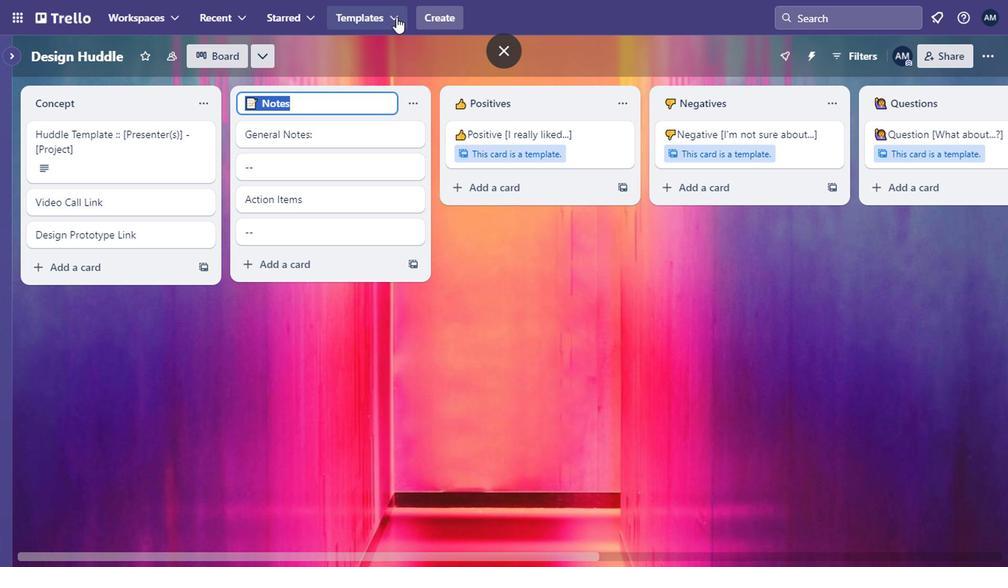 
Action: Mouse moved to (459, 477)
Screenshot: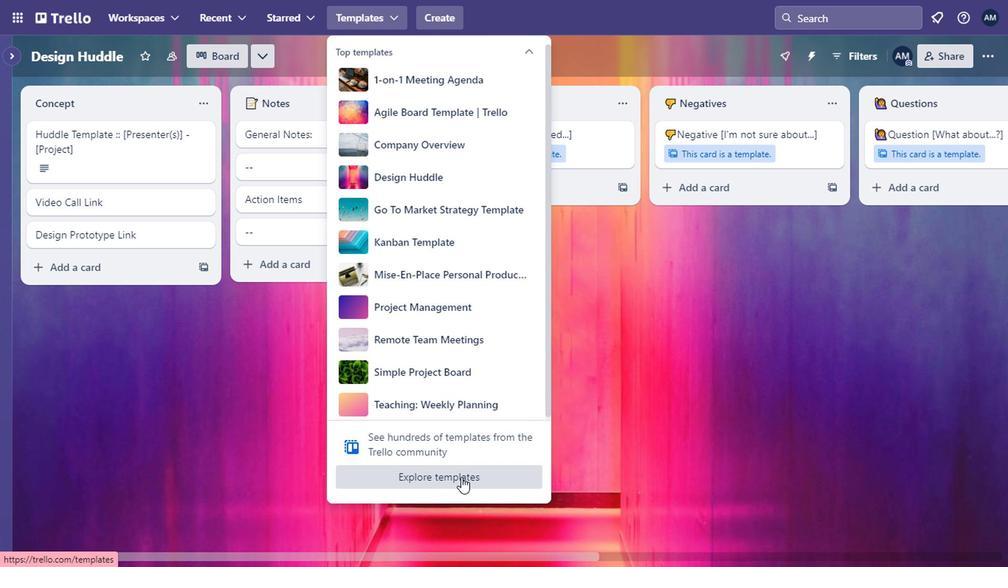 
Action: Mouse pressed left at (459, 477)
Screenshot: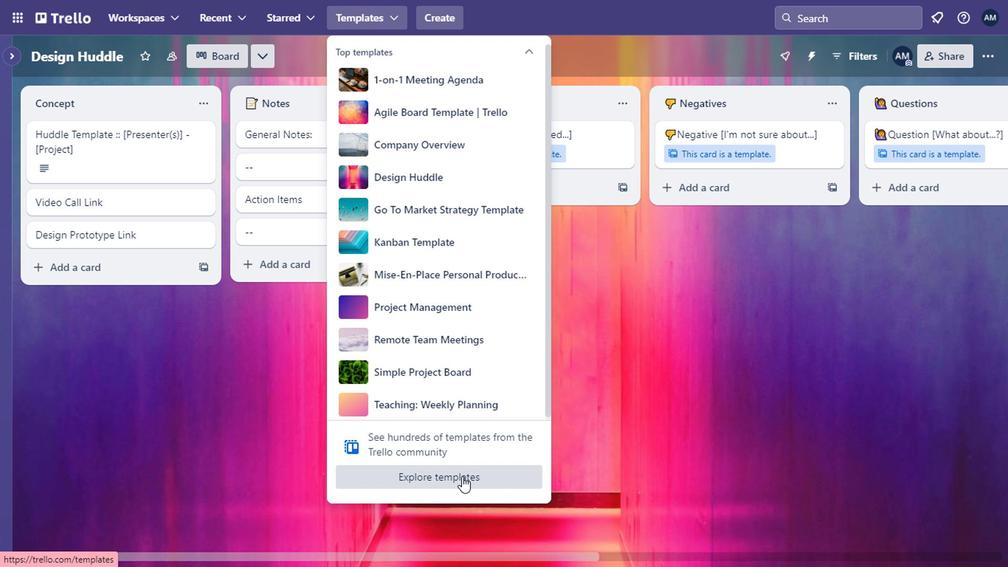 
Action: Mouse moved to (424, 229)
Screenshot: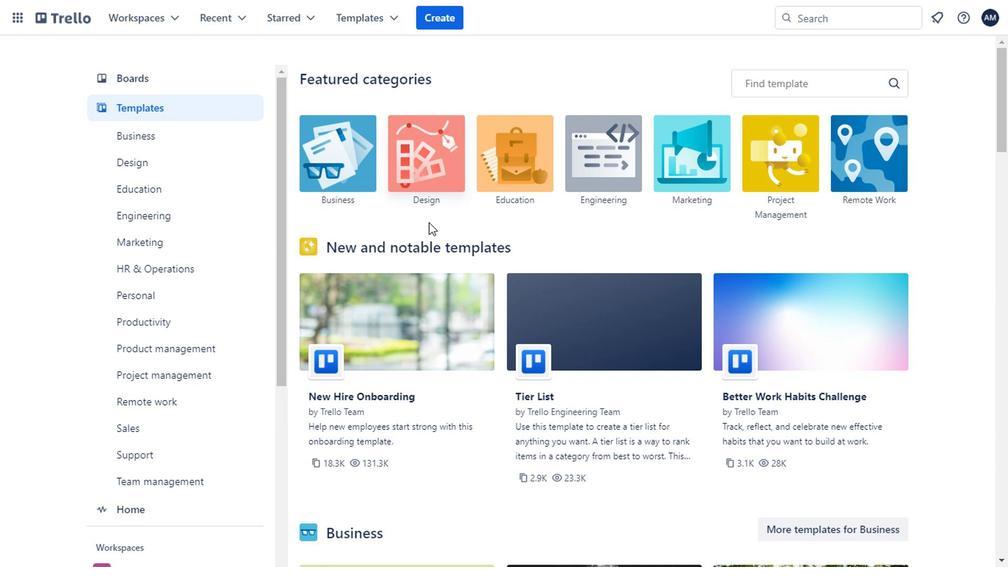 
Action: Mouse scrolled (424, 228) with delta (0, 0)
Screenshot: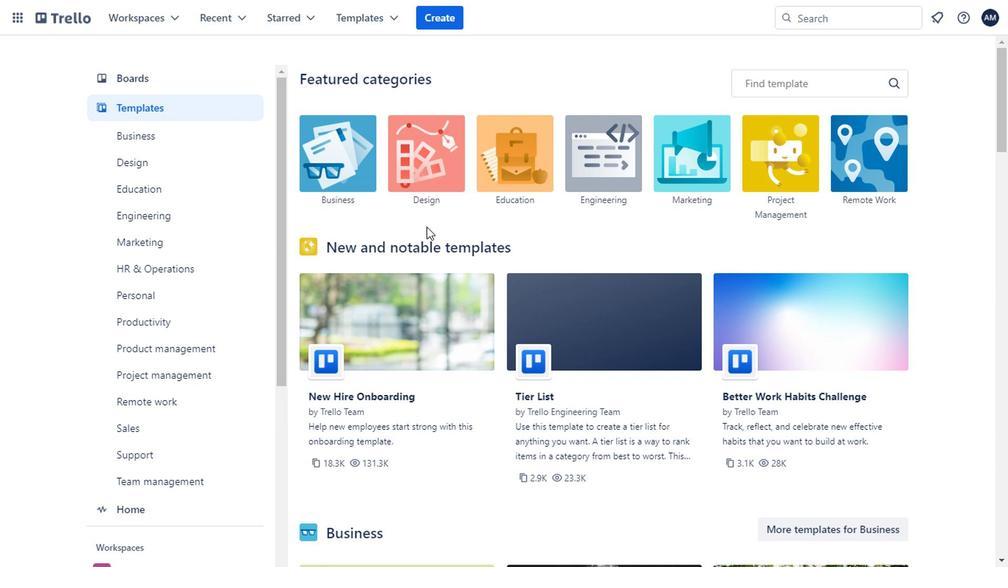 
Action: Mouse moved to (425, 248)
Screenshot: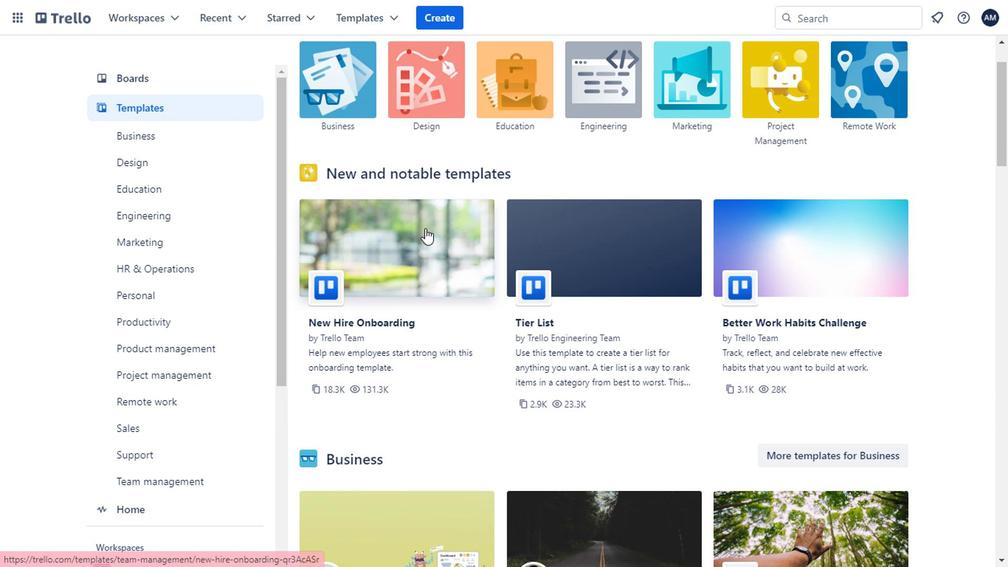 
Action: Mouse scrolled (425, 247) with delta (0, -1)
Screenshot: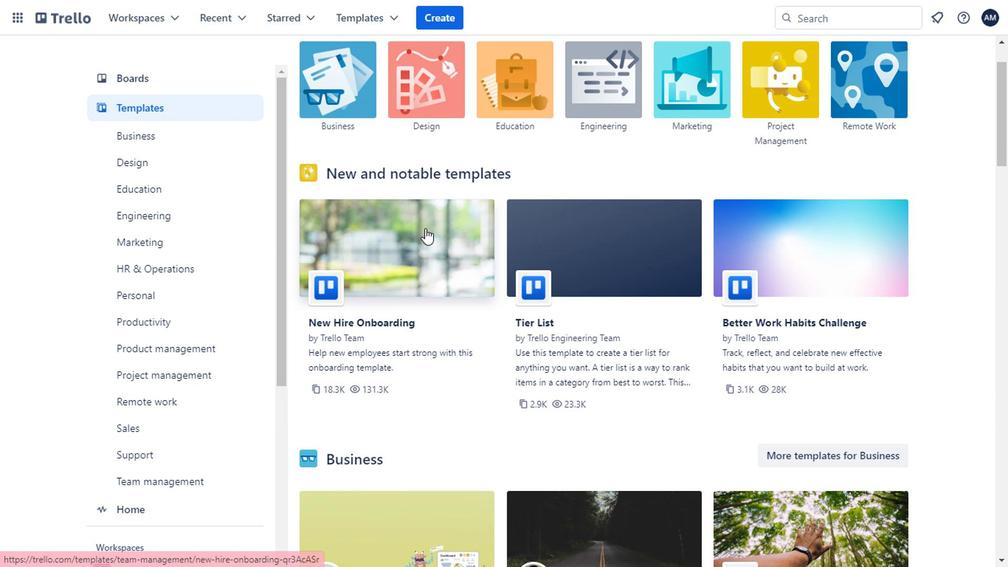 
Action: Mouse moved to (426, 254)
Screenshot: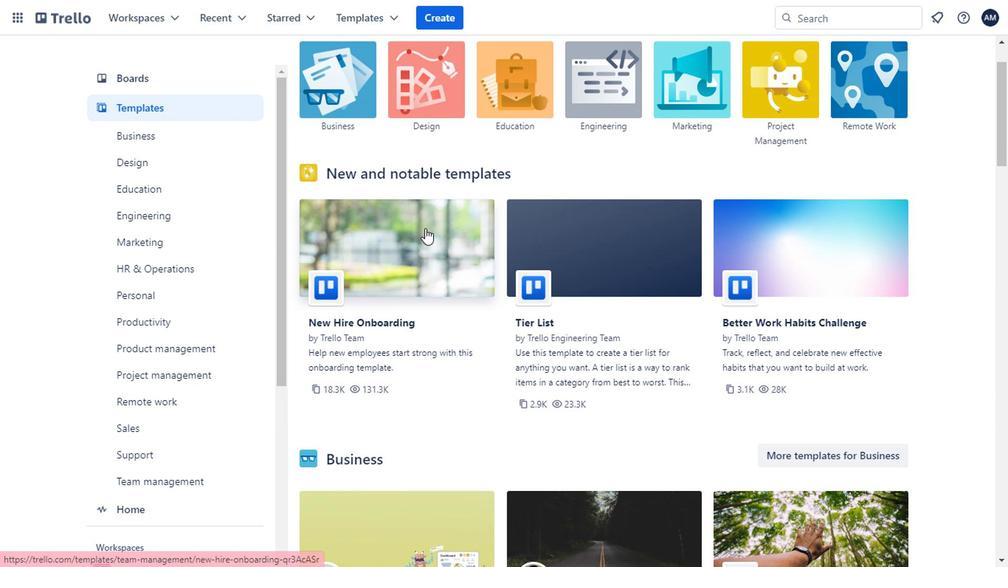 
Action: Mouse scrolled (426, 254) with delta (0, 0)
Screenshot: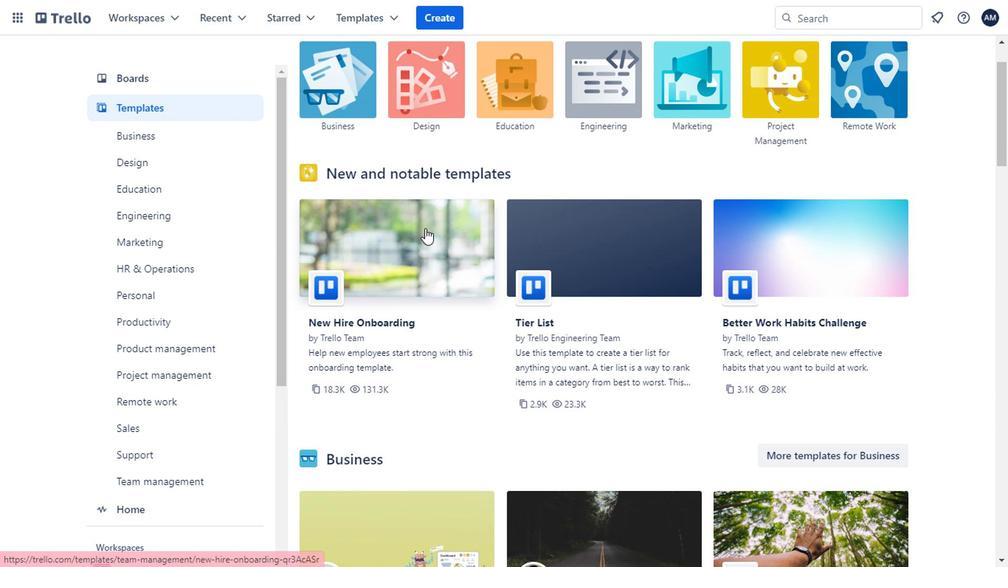 
Action: Mouse moved to (410, 334)
Screenshot: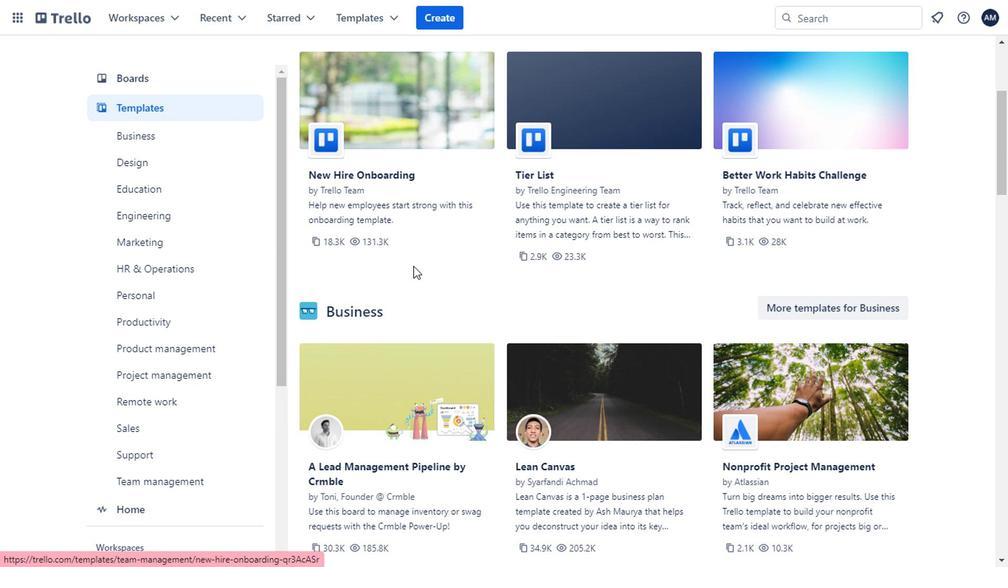 
Action: Mouse scrolled (410, 334) with delta (0, 0)
Screenshot: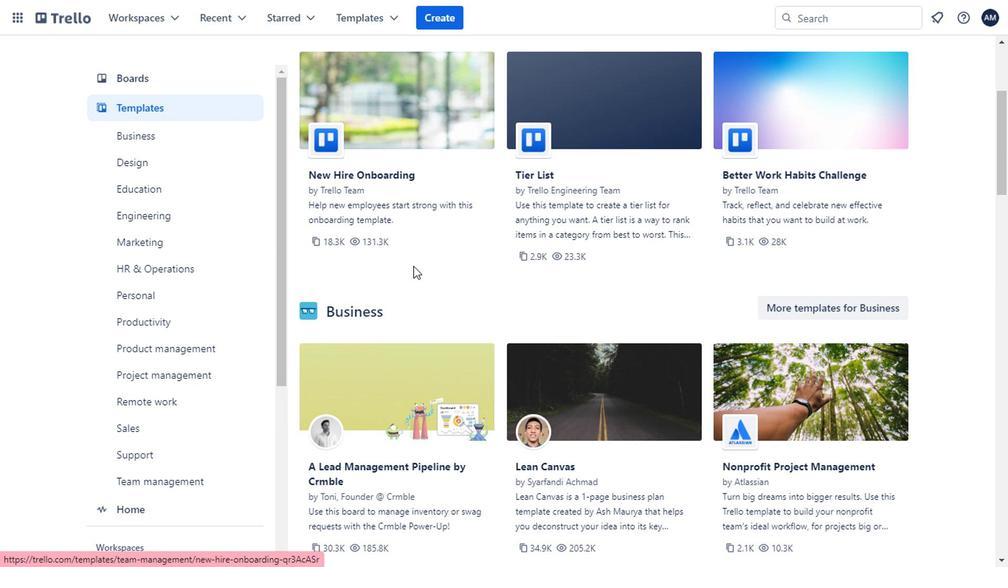 
Action: Mouse moved to (413, 347)
Screenshot: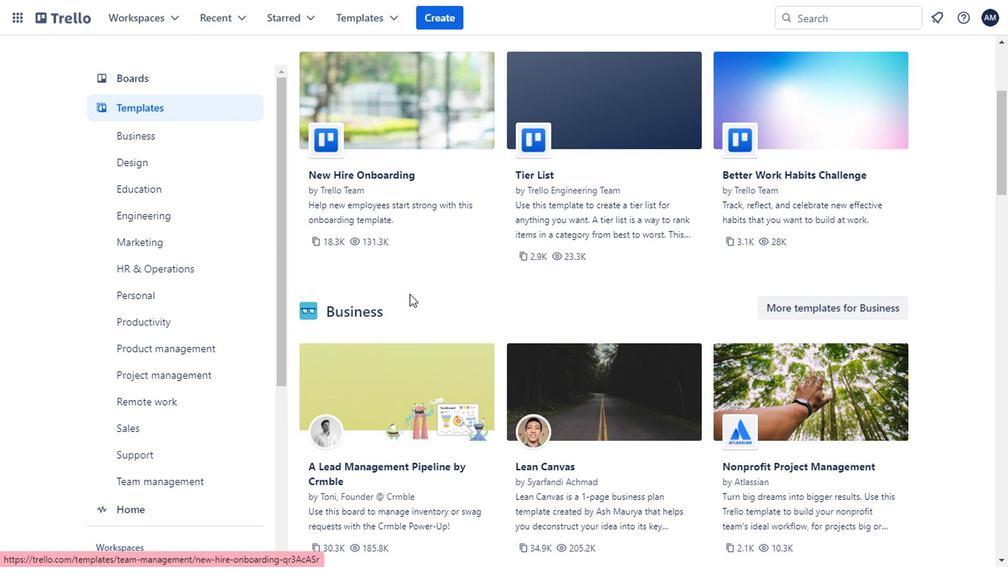 
Action: Mouse scrolled (413, 347) with delta (0, 0)
Screenshot: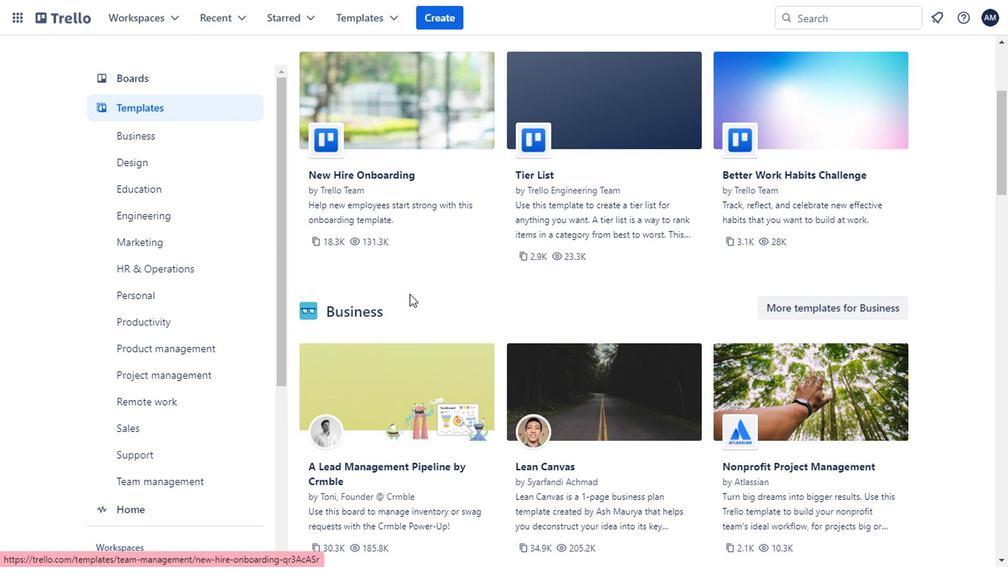 
Action: Mouse moved to (413, 354)
Screenshot: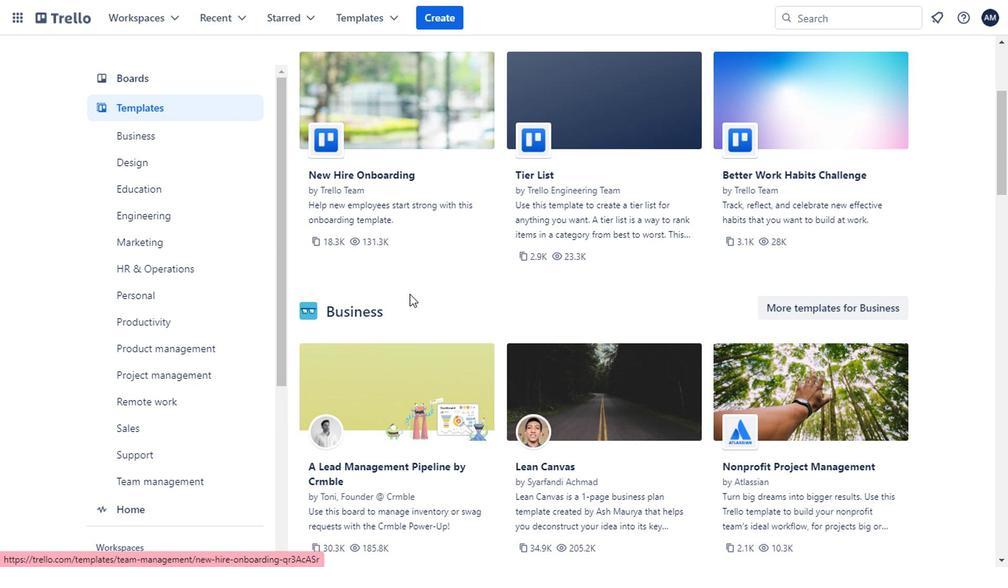 
Action: Mouse scrolled (413, 353) with delta (0, -1)
Screenshot: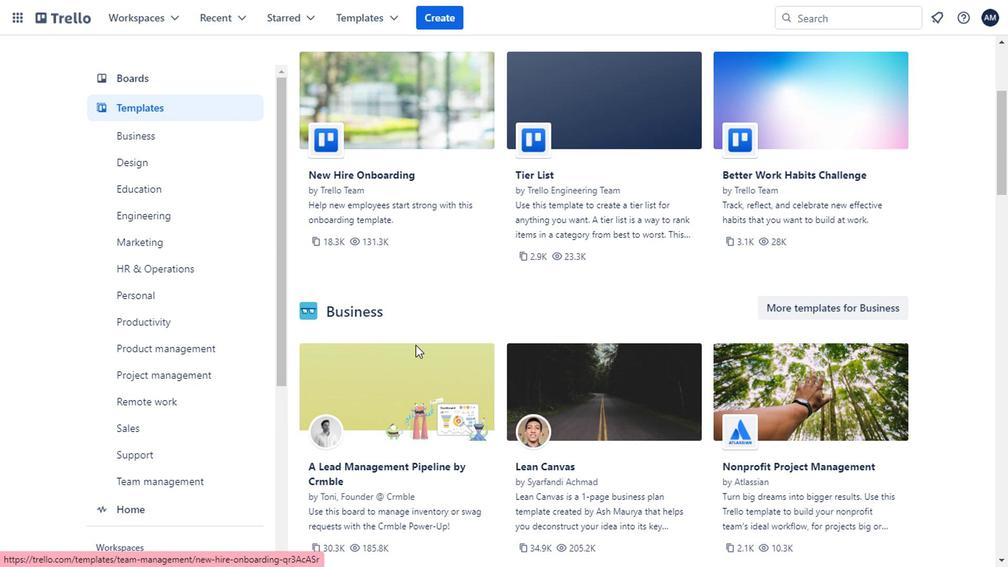 
Action: Mouse moved to (530, 383)
Screenshot: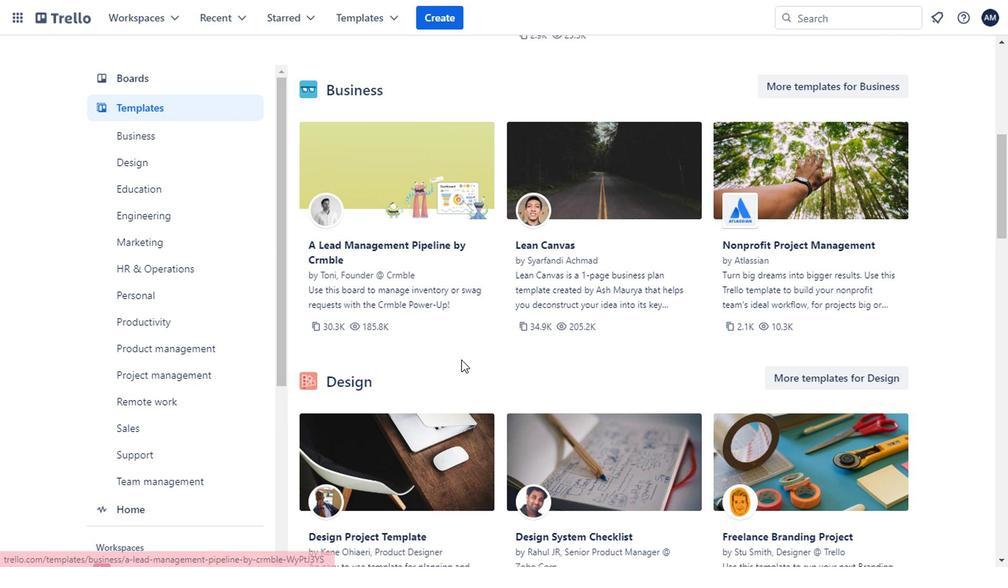
Action: Mouse scrolled (530, 382) with delta (0, 0)
Screenshot: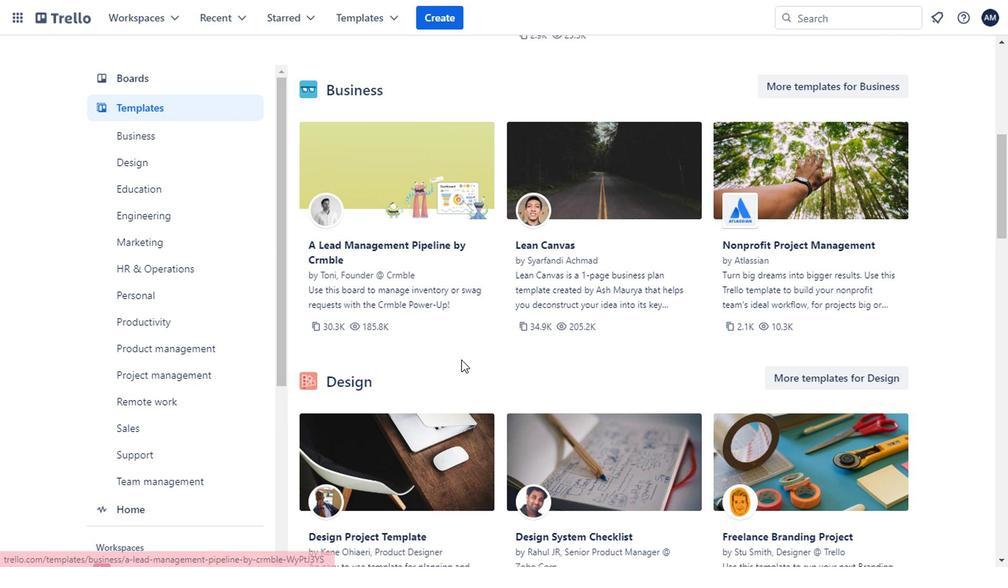 
Action: Mouse moved to (530, 384)
Screenshot: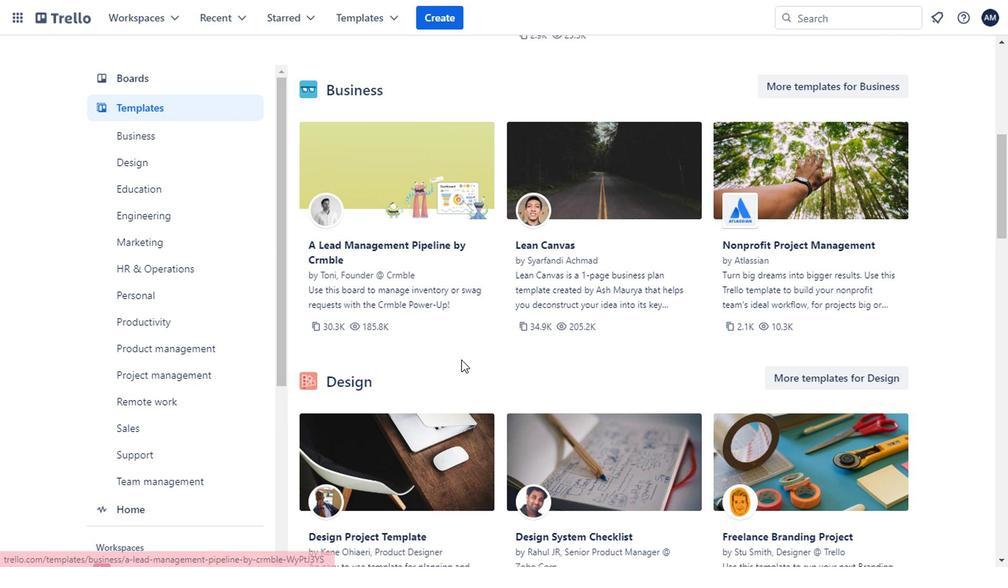
Action: Mouse scrolled (530, 383) with delta (0, -1)
Screenshot: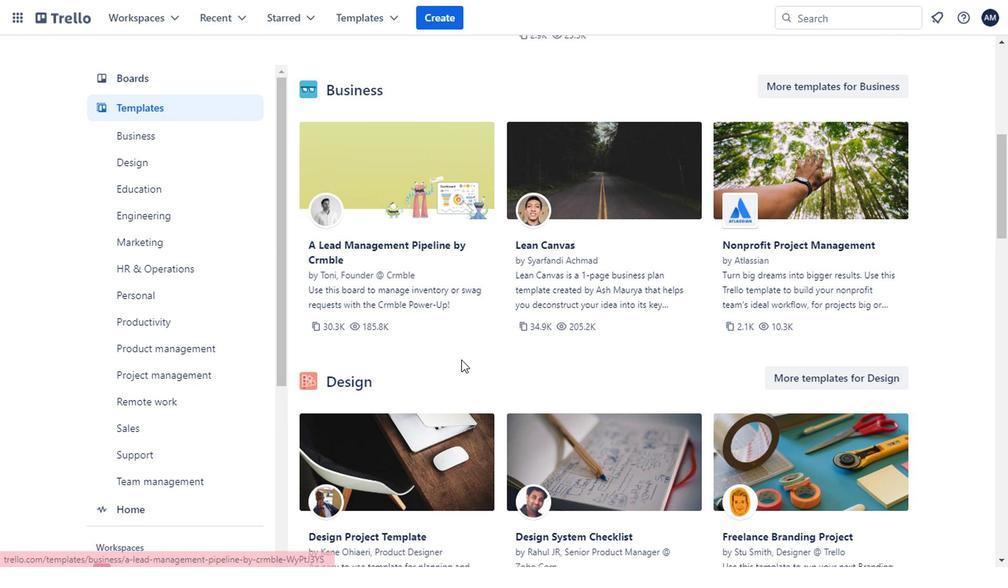 
Action: Mouse moved to (493, 367)
Screenshot: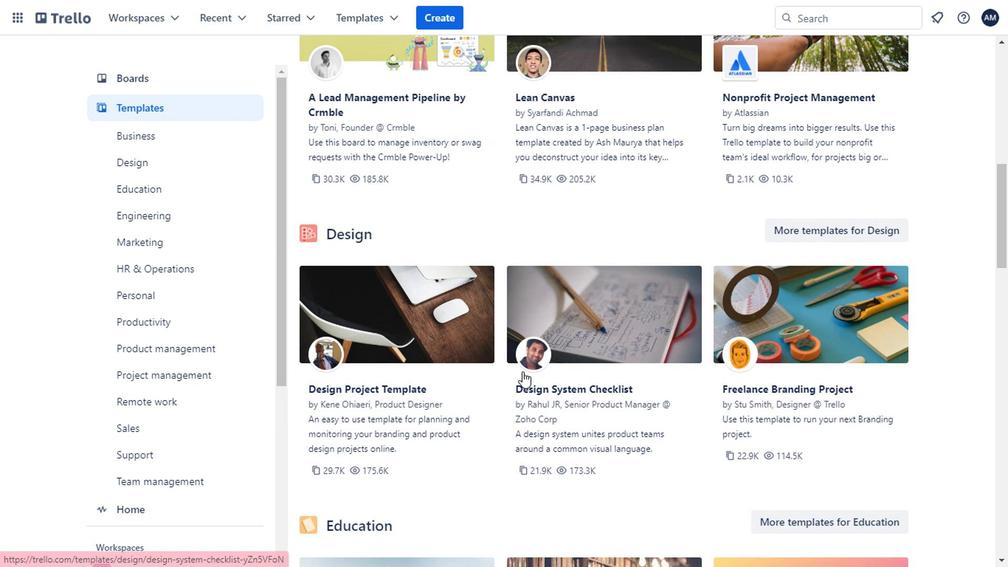 
Action: Mouse scrolled (493, 367) with delta (0, 0)
Screenshot: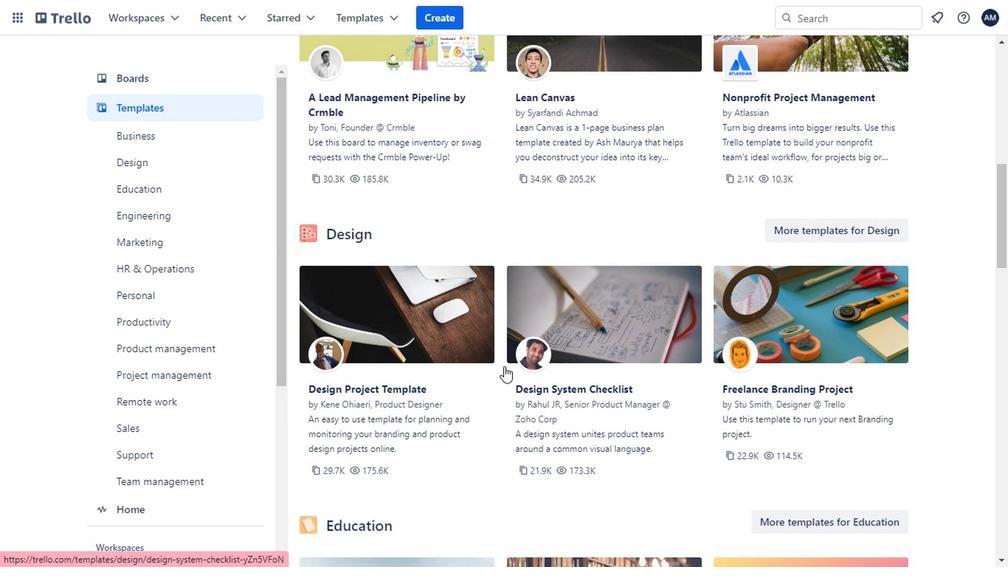 
Action: Mouse moved to (491, 369)
Screenshot: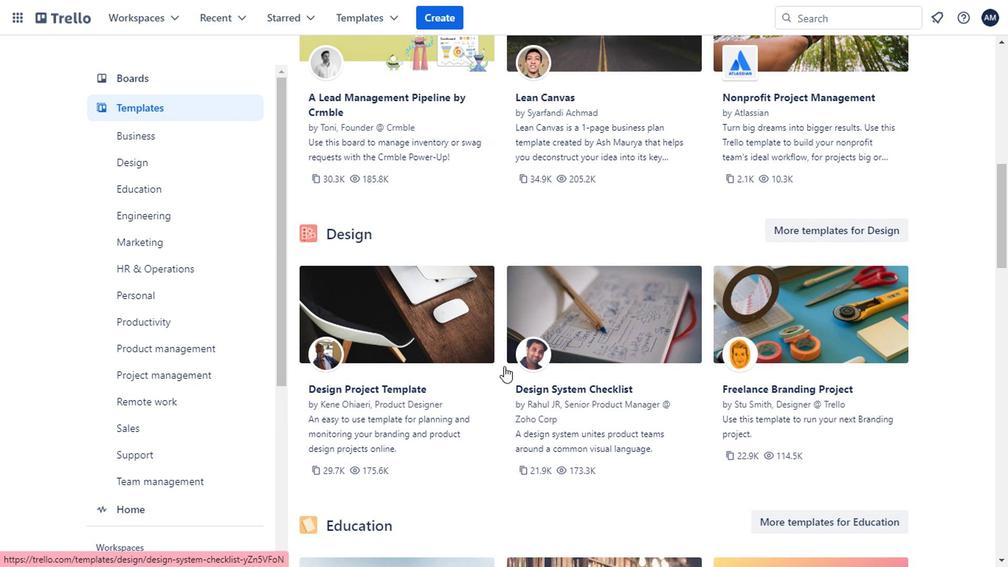 
Action: Mouse scrolled (491, 368) with delta (0, -1)
Screenshot: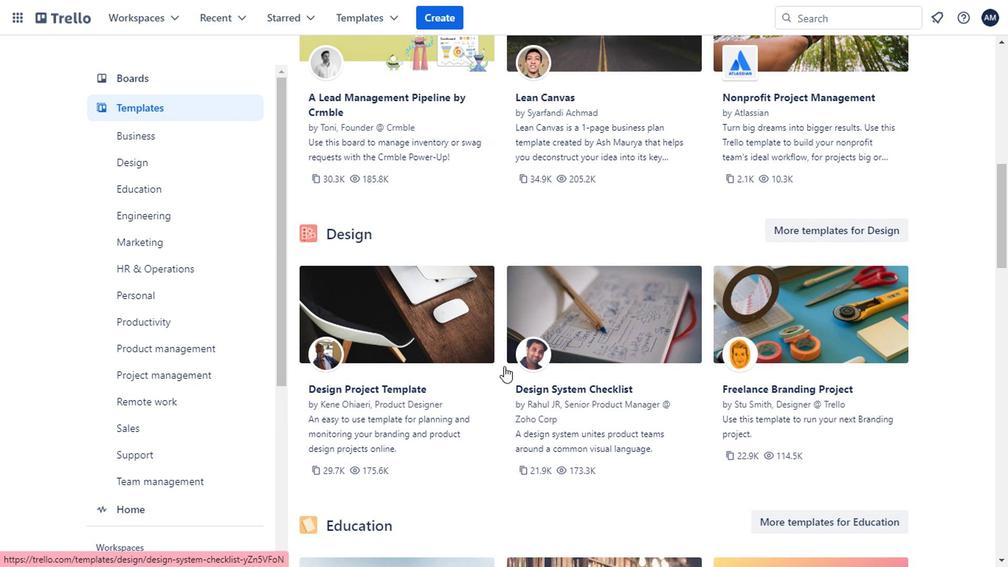 
Action: Mouse moved to (490, 369)
Screenshot: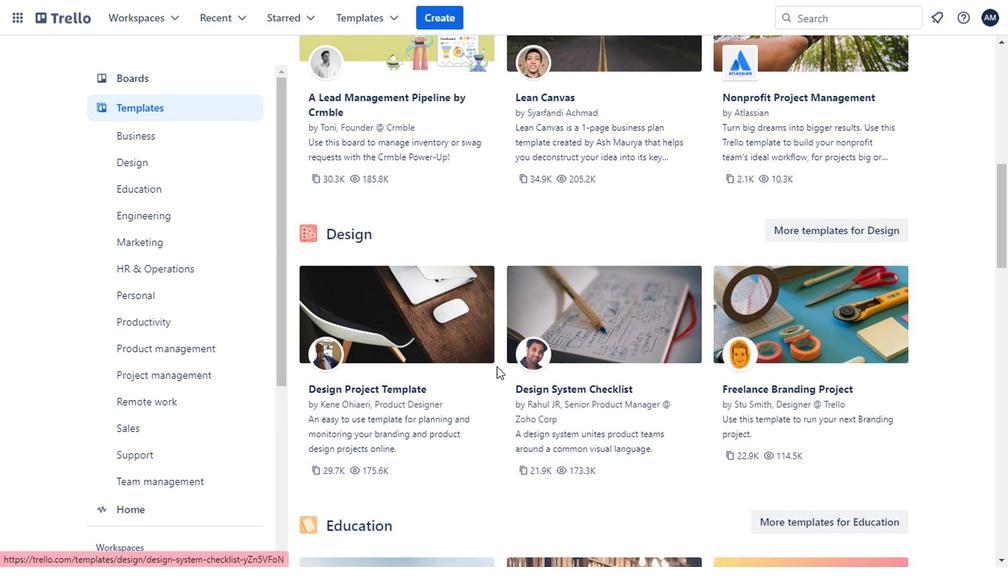 
Action: Mouse scrolled (490, 368) with delta (0, -1)
Screenshot: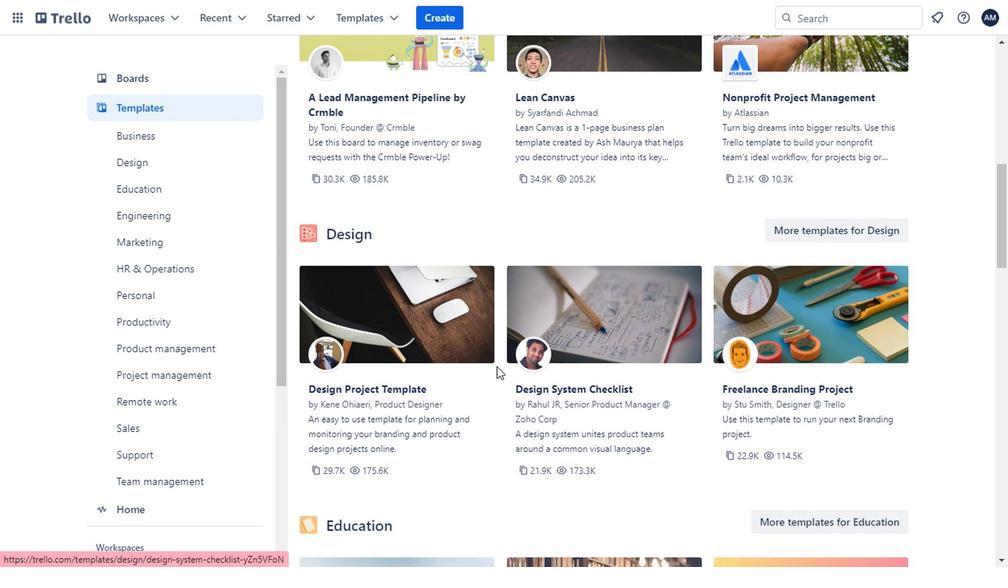 
Action: Mouse moved to (484, 364)
Screenshot: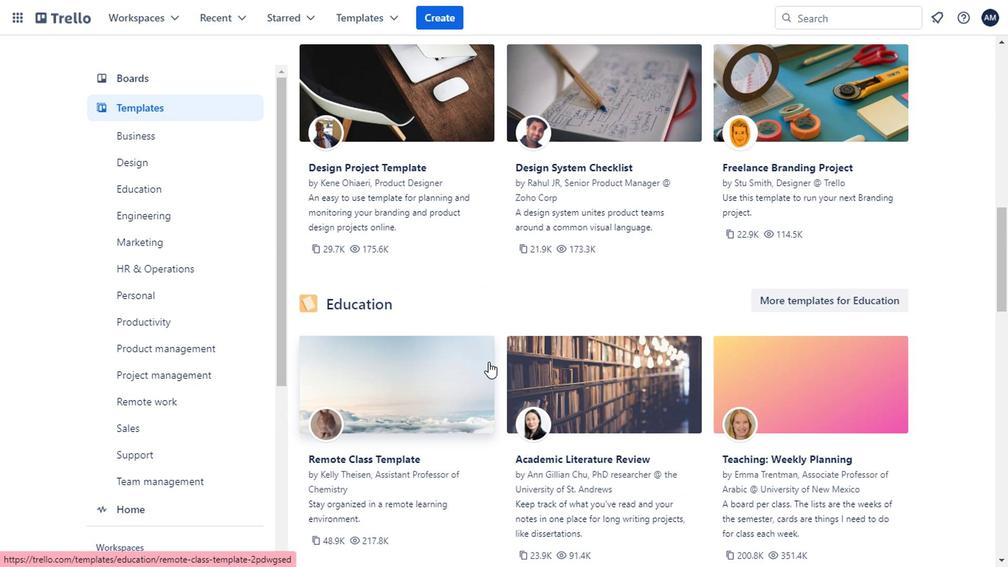 
Action: Mouse scrolled (484, 363) with delta (0, 0)
Screenshot: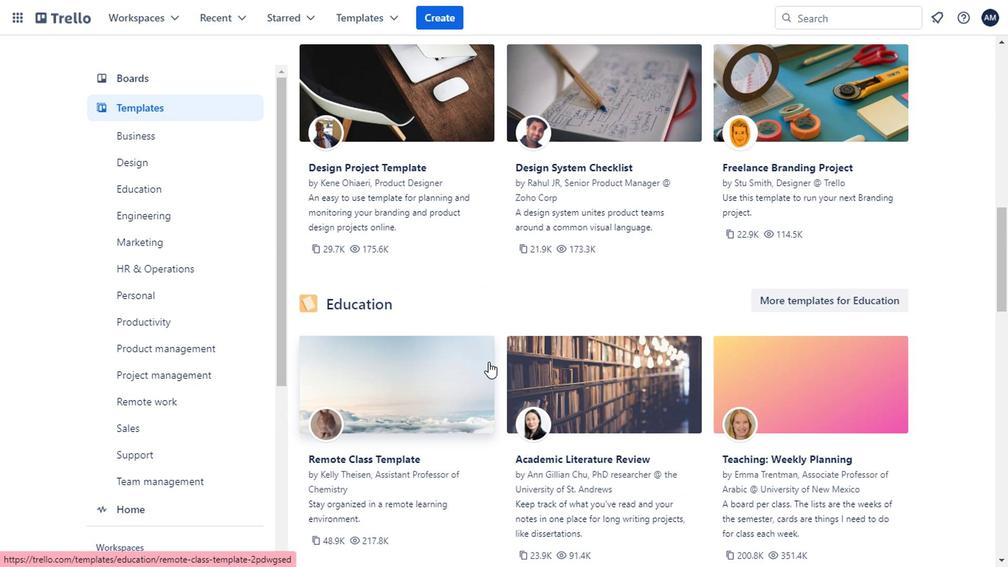 
Action: Mouse scrolled (484, 363) with delta (0, 0)
Screenshot: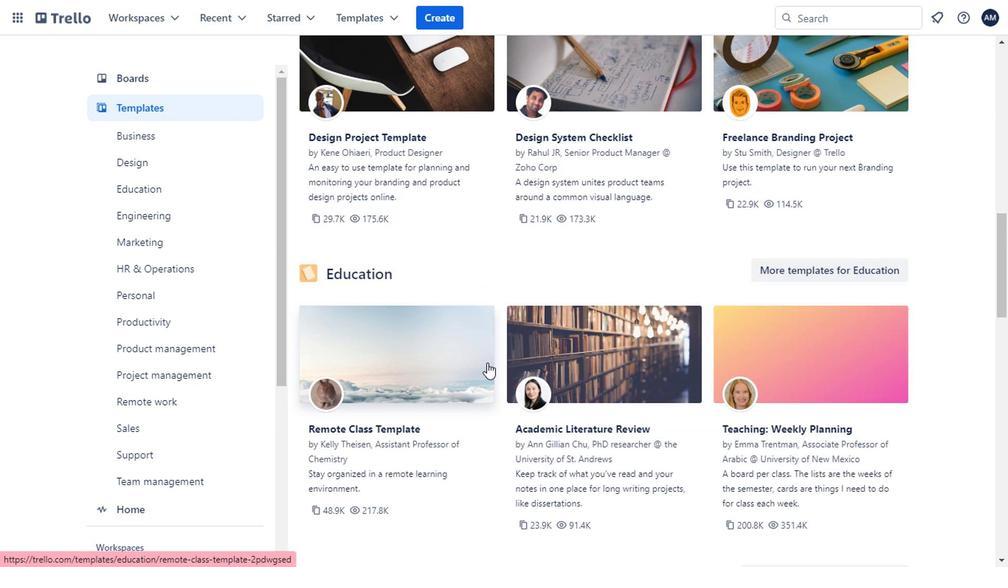 
Action: Mouse scrolled (484, 363) with delta (0, 0)
Screenshot: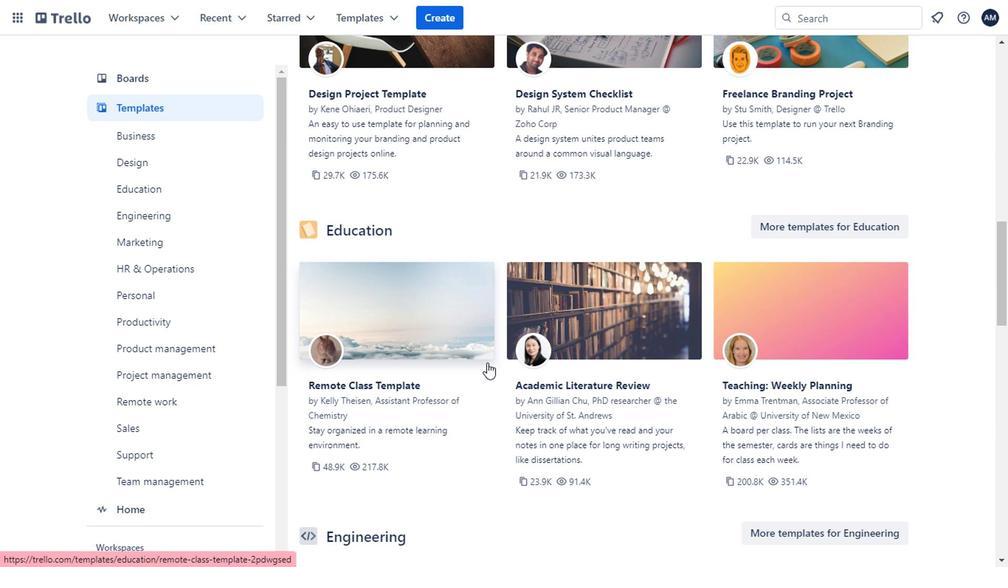 
Action: Mouse moved to (416, 280)
